 Task: Plan a trip to Koulikoro, Mali from 10th December, 2023 to 15th December, 2023 for 7 adults.4 bedrooms having 7 beds and 4 bathrooms. Property type can be house. Amenities needed are: wifi, TV, free parkinig on premises, gym, breakfast. Look for 3 properties as per requirement.
Action: Mouse moved to (613, 129)
Screenshot: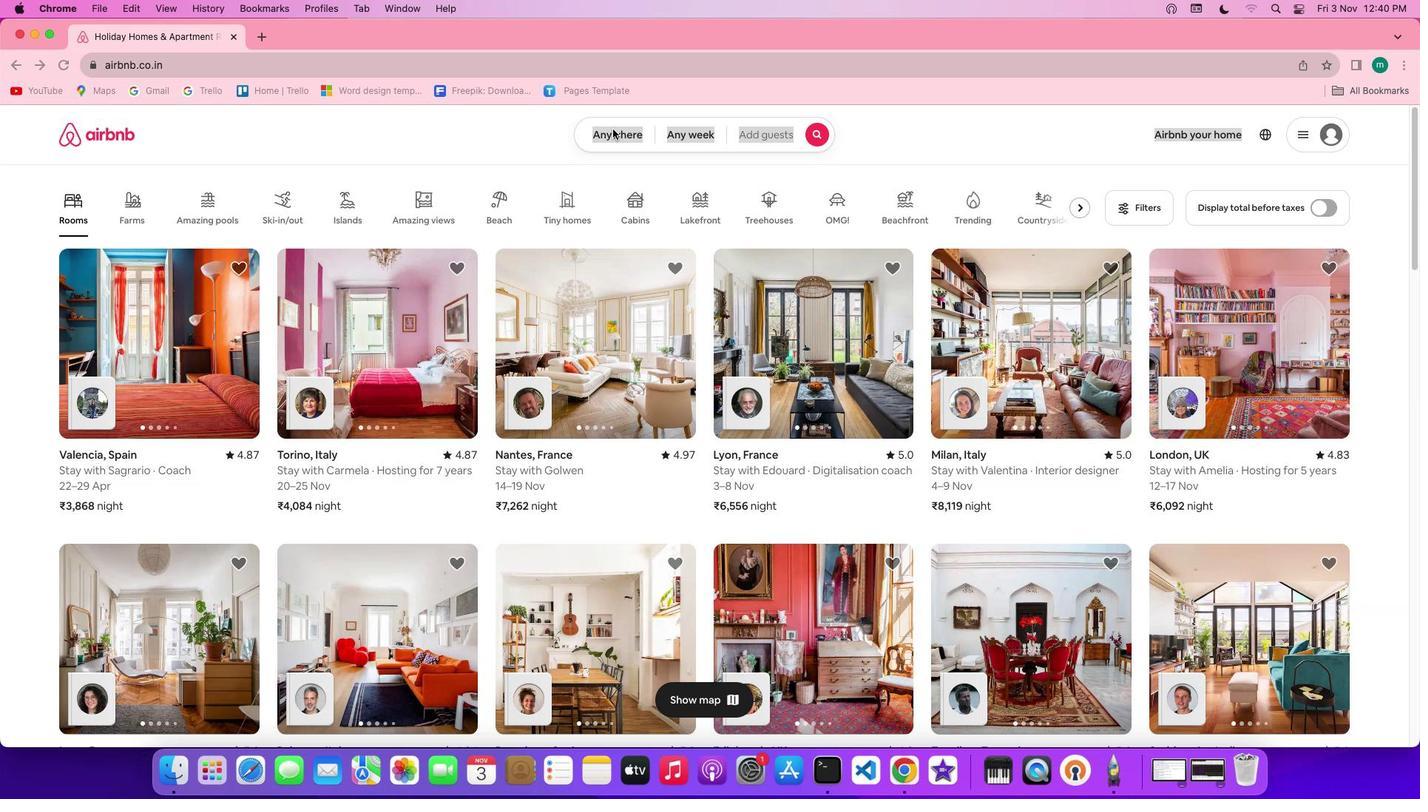 
Action: Mouse pressed left at (613, 129)
Screenshot: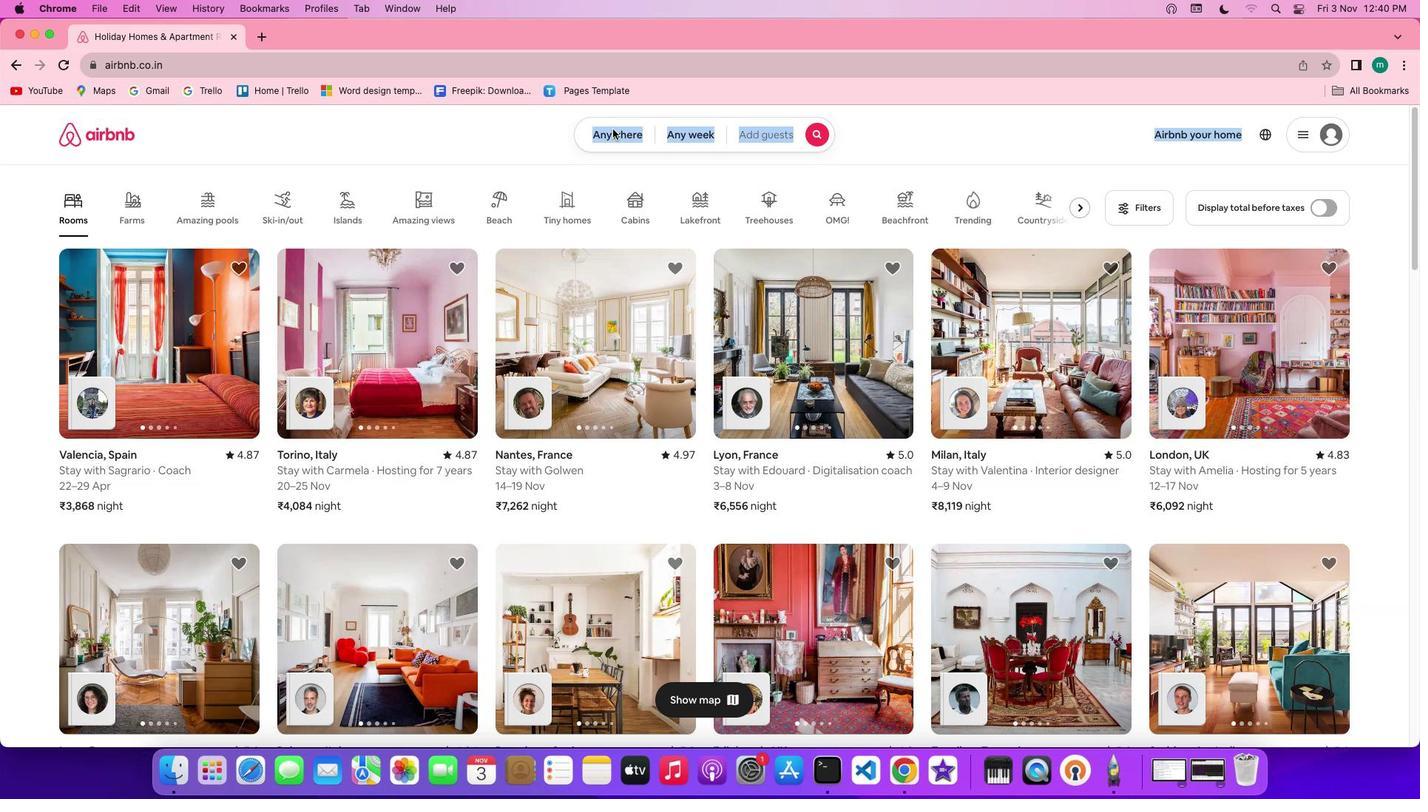 
Action: Mouse pressed left at (613, 129)
Screenshot: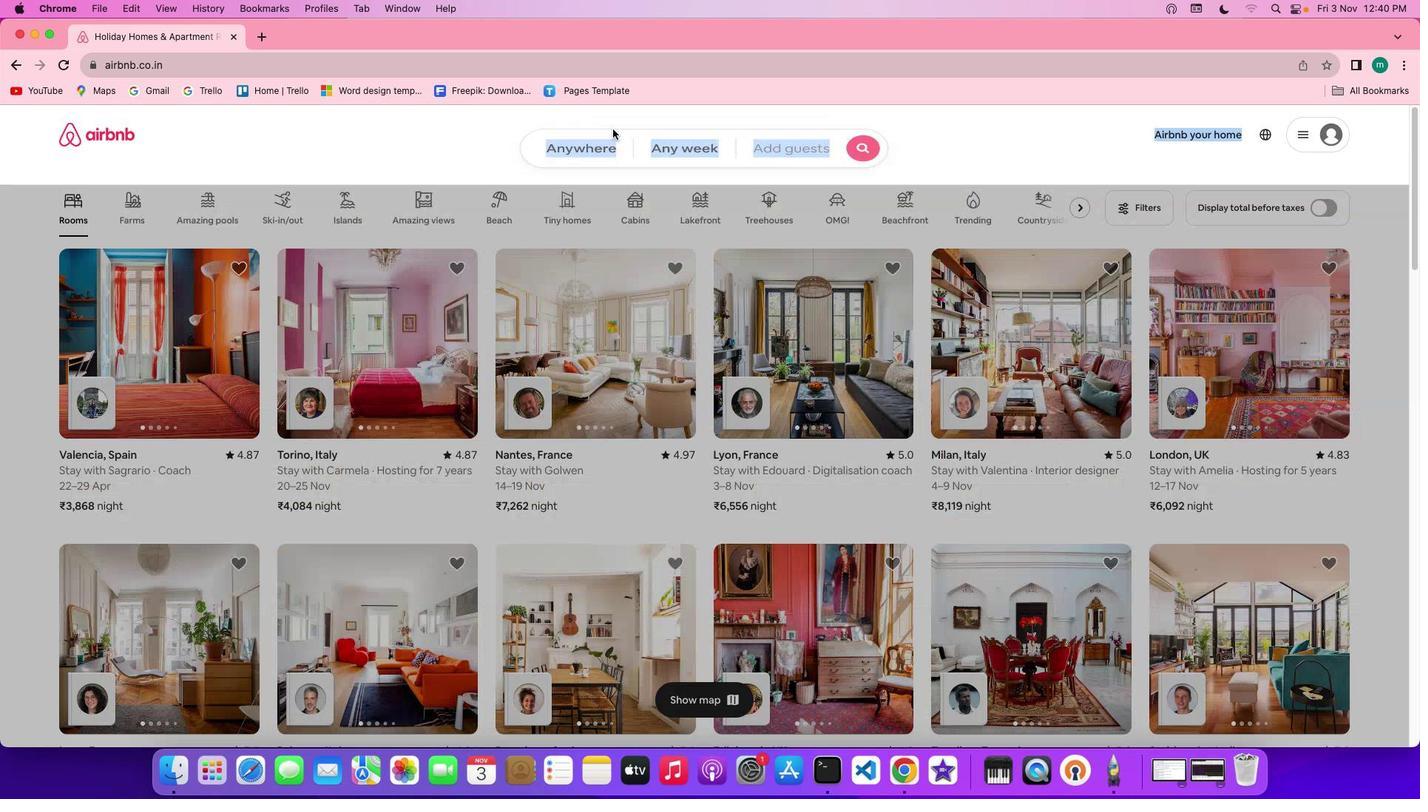 
Action: Mouse moved to (634, 198)
Screenshot: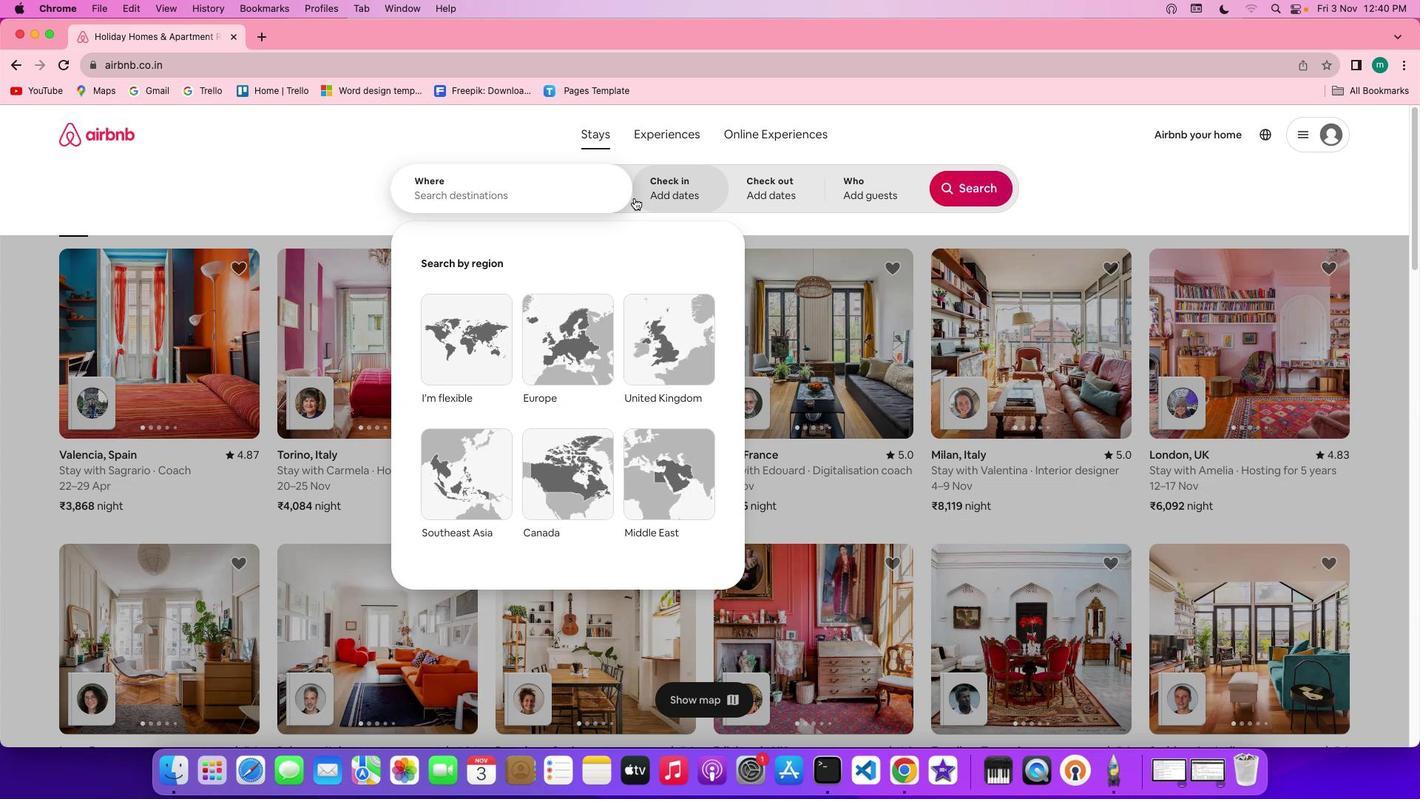 
Action: Key pressed Key.shift'K'
Screenshot: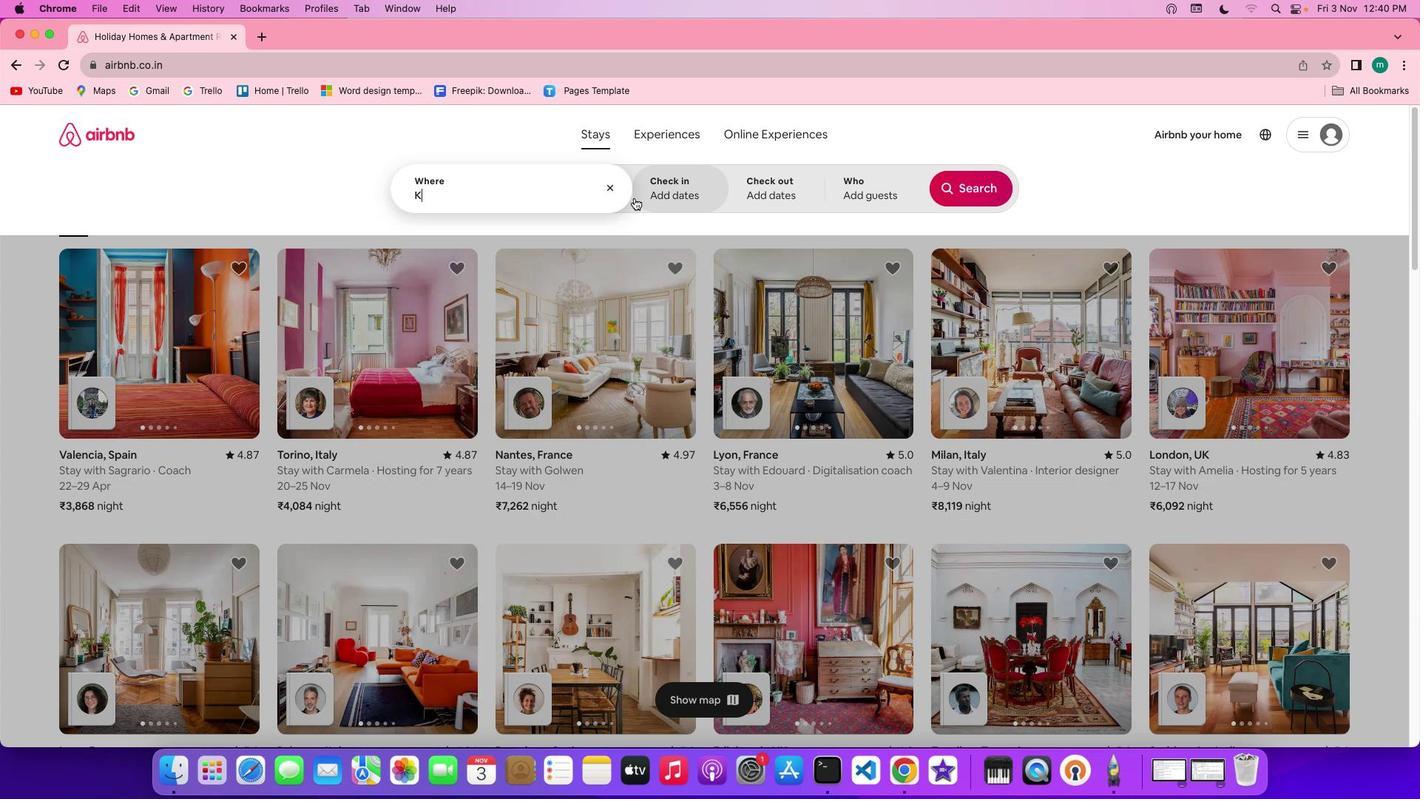
Action: Mouse moved to (634, 198)
Screenshot: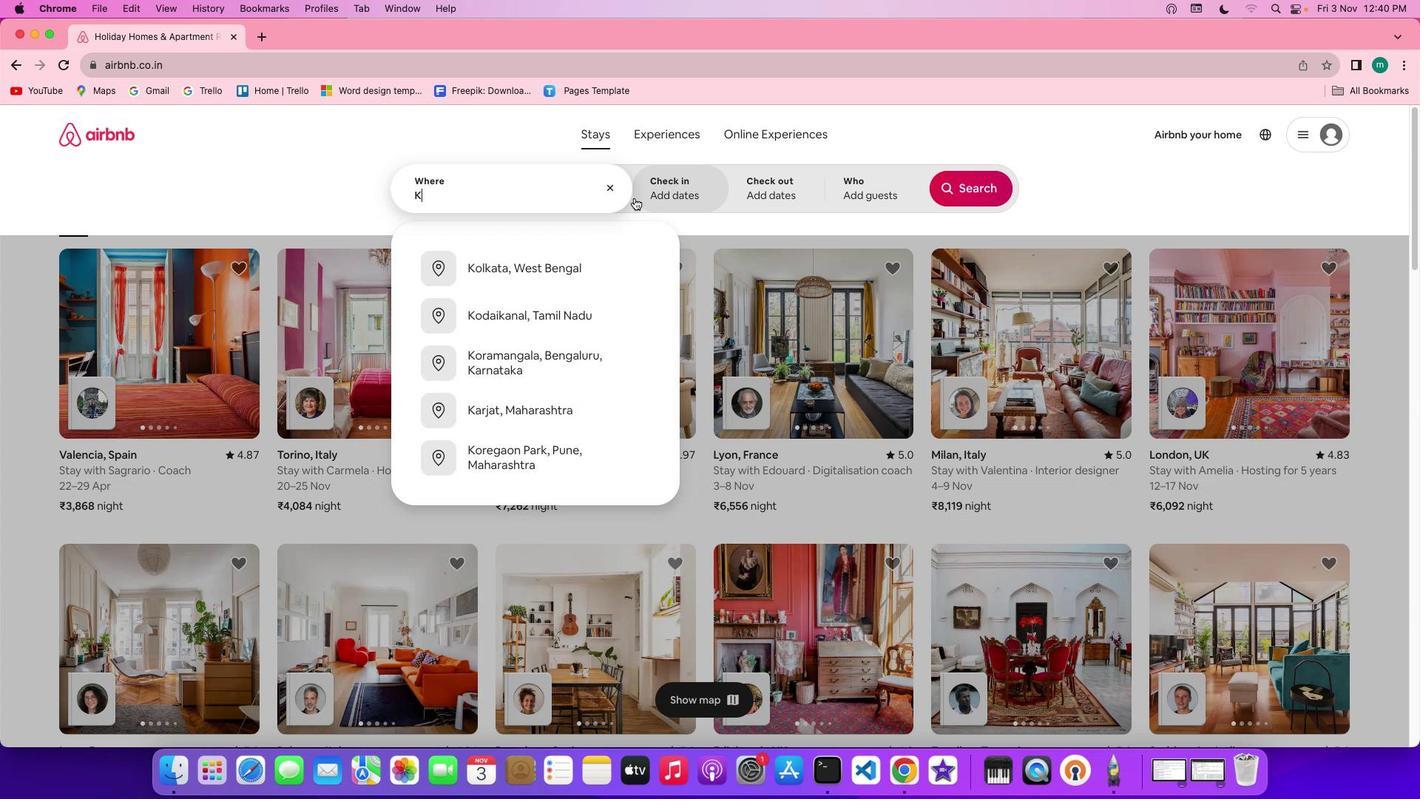 
Action: Key pressed 'o''u''l''i''k''o''r''o'
Screenshot: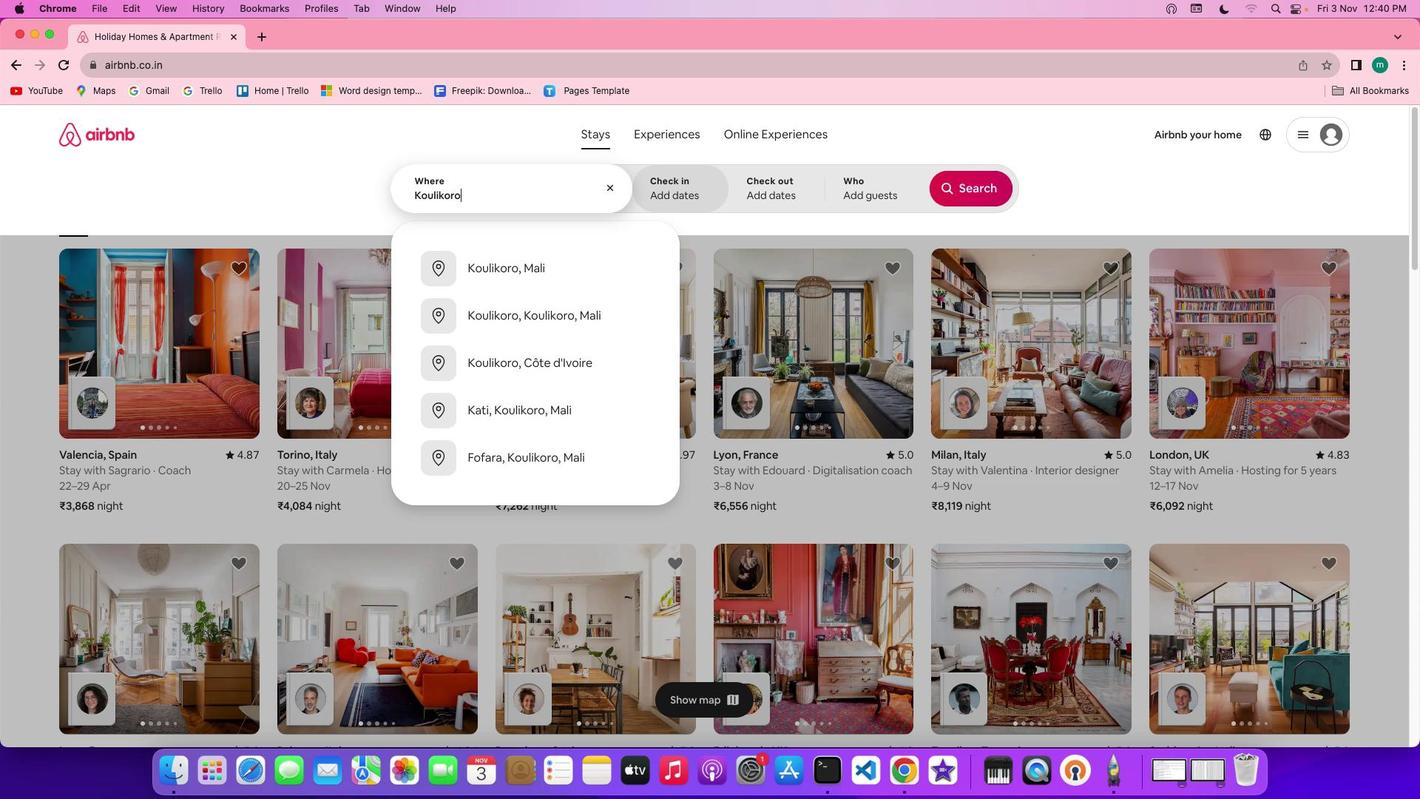 
Action: Mouse moved to (639, 196)
Screenshot: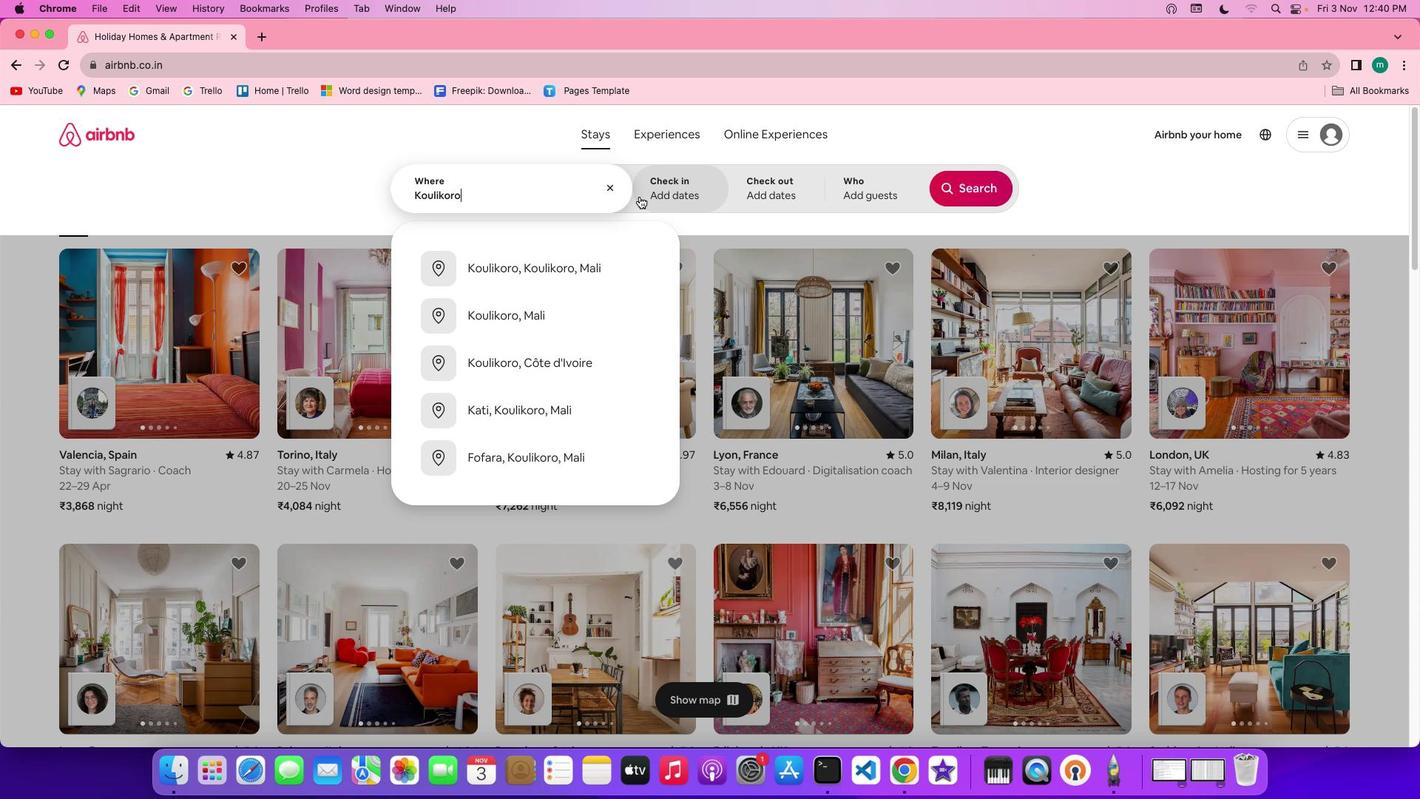 
Action: Key pressed ','Key.spaceKey.shift'M''a''l''i'
Screenshot: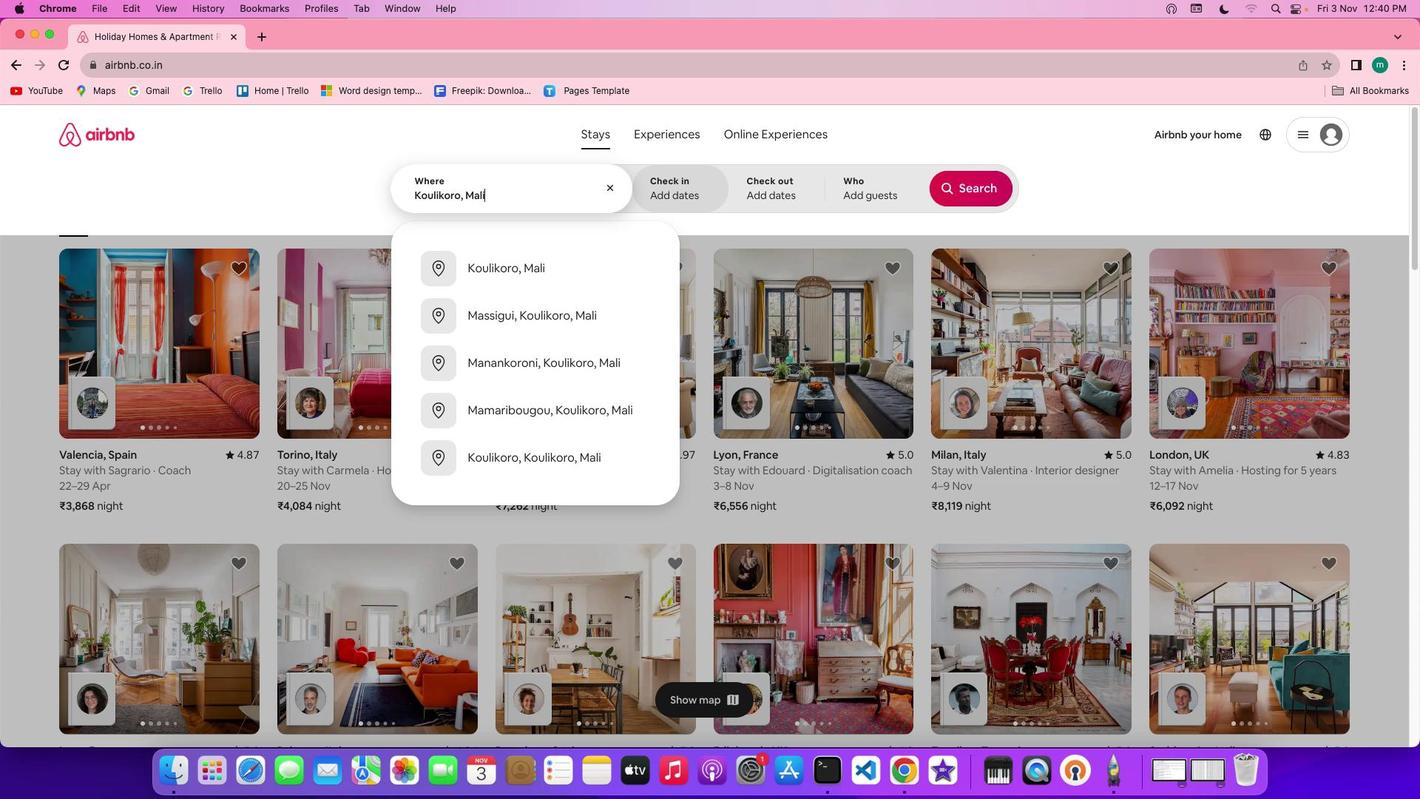 
Action: Mouse moved to (687, 187)
Screenshot: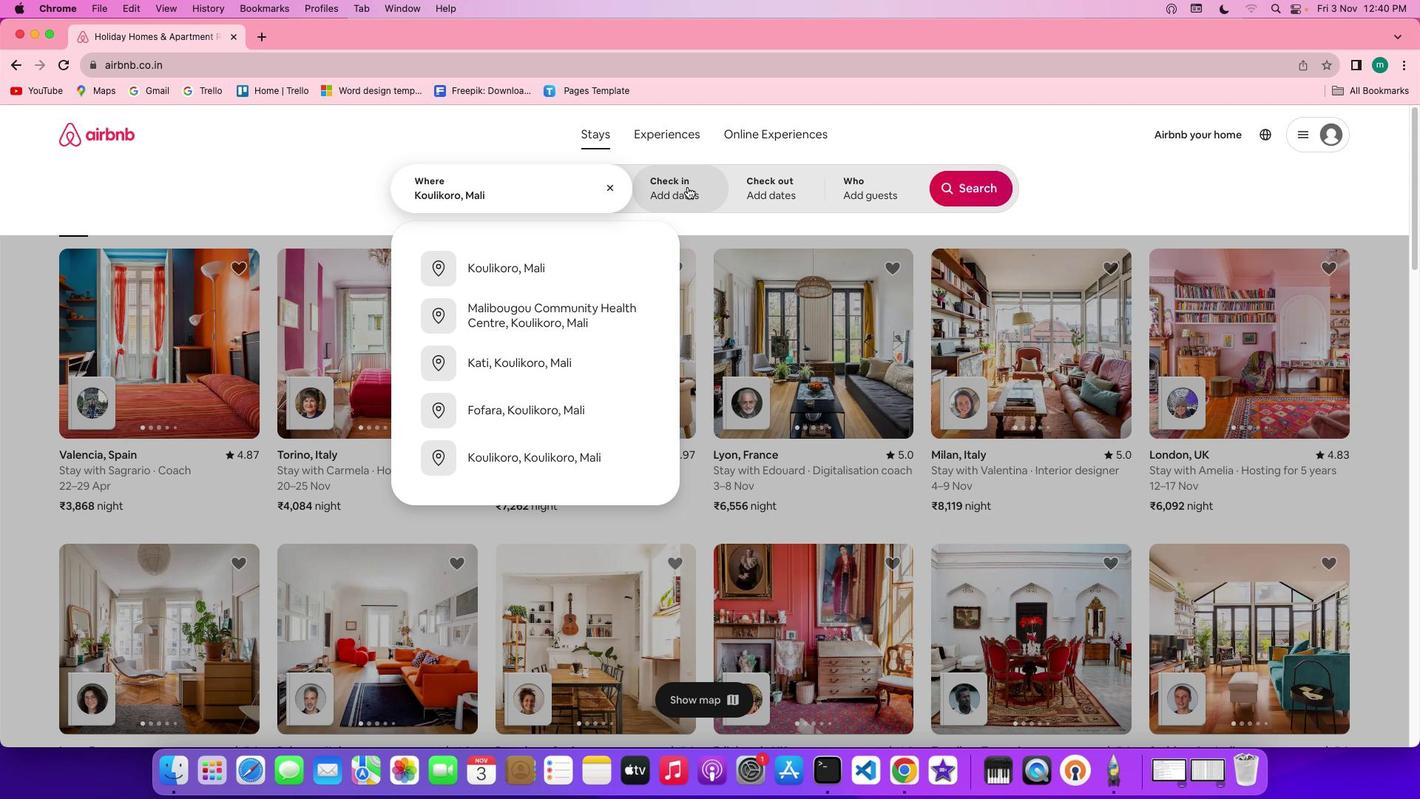 
Action: Mouse pressed left at (687, 187)
Screenshot: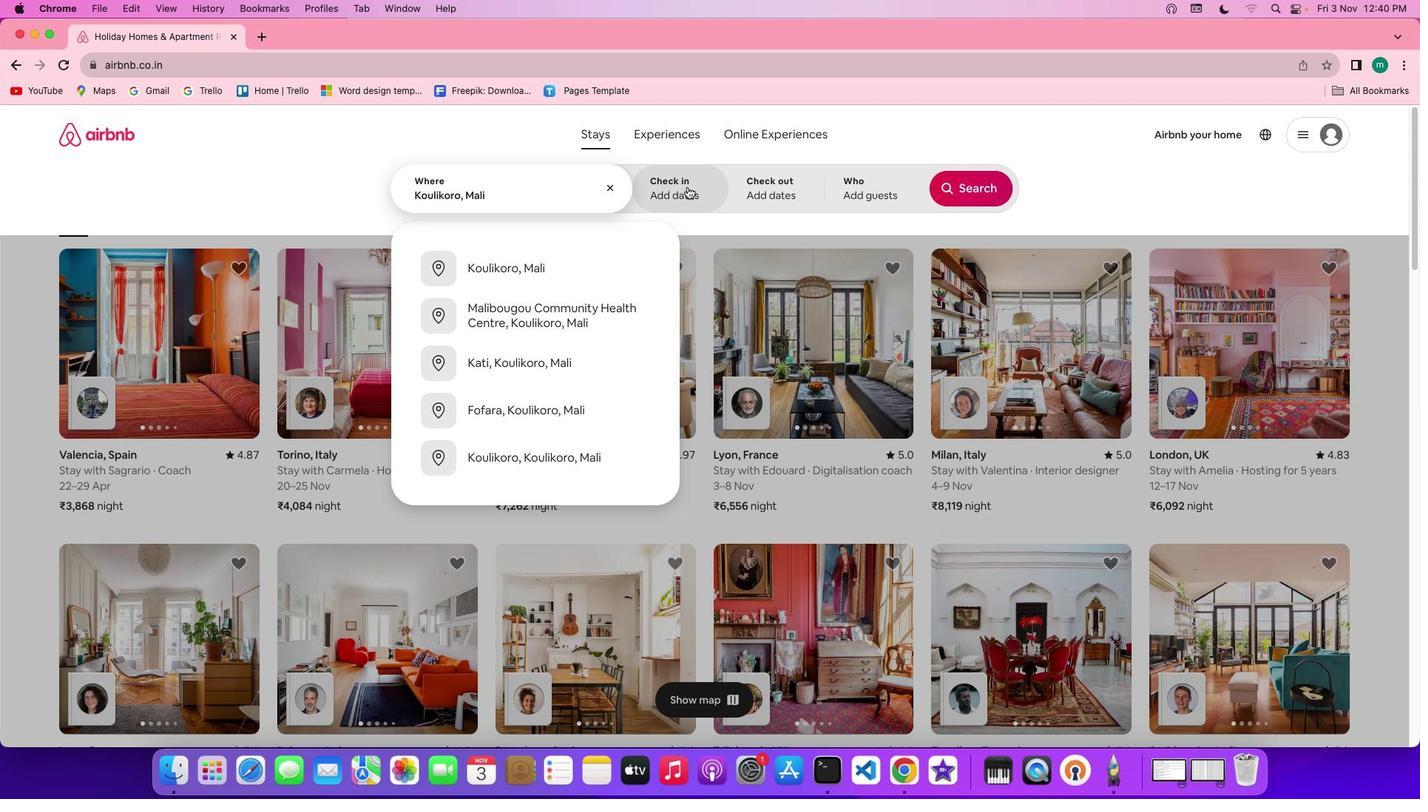 
Action: Mouse moved to (731, 443)
Screenshot: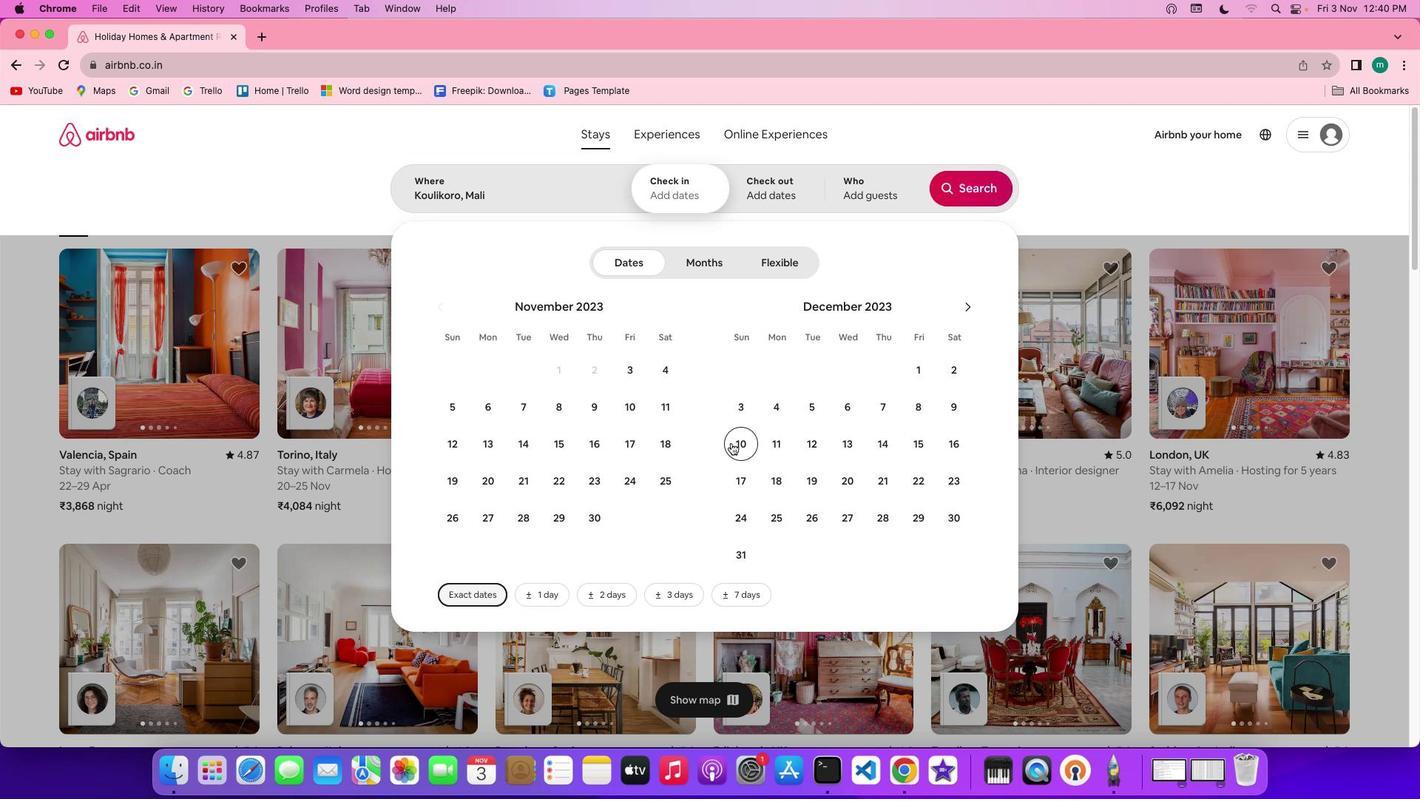 
Action: Mouse pressed left at (731, 443)
Screenshot: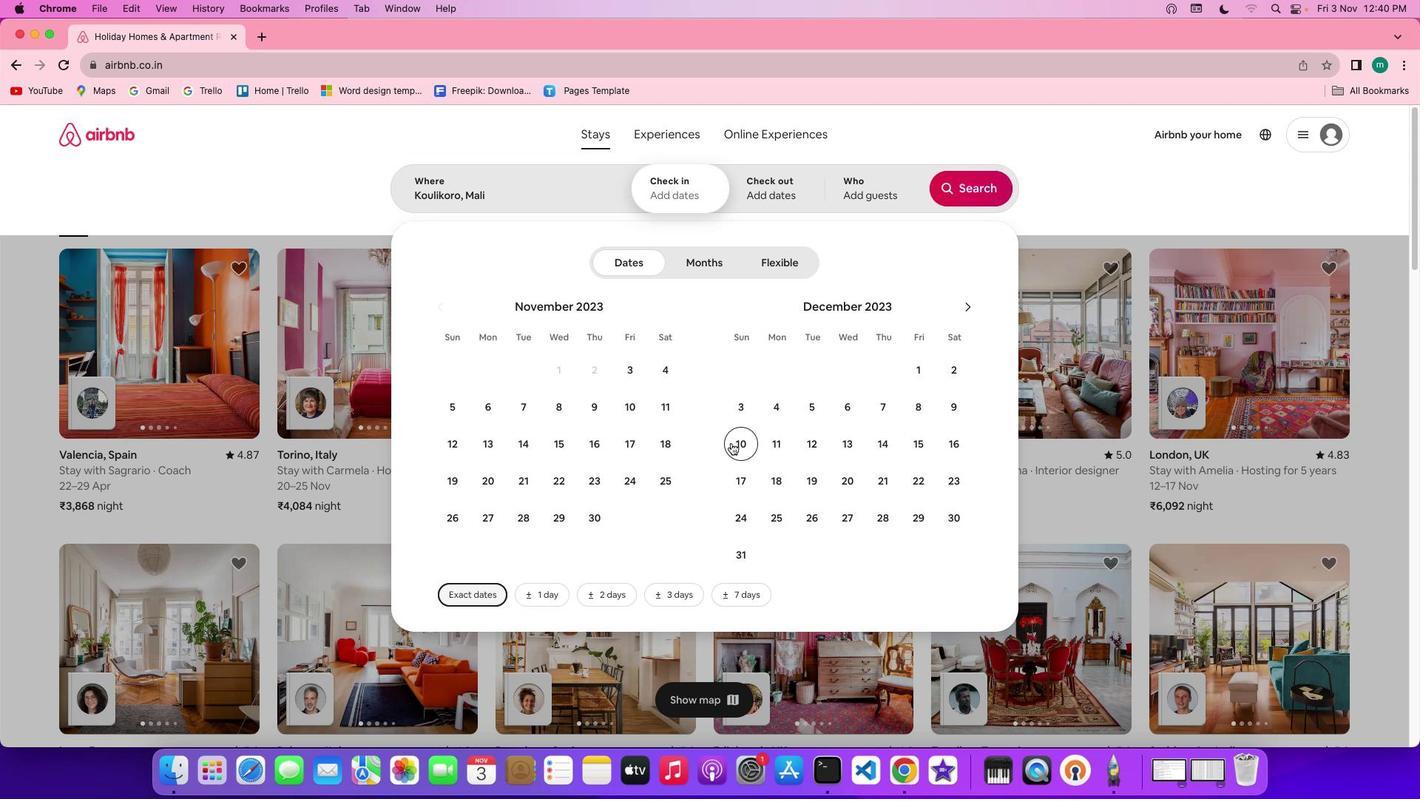 
Action: Mouse moved to (924, 435)
Screenshot: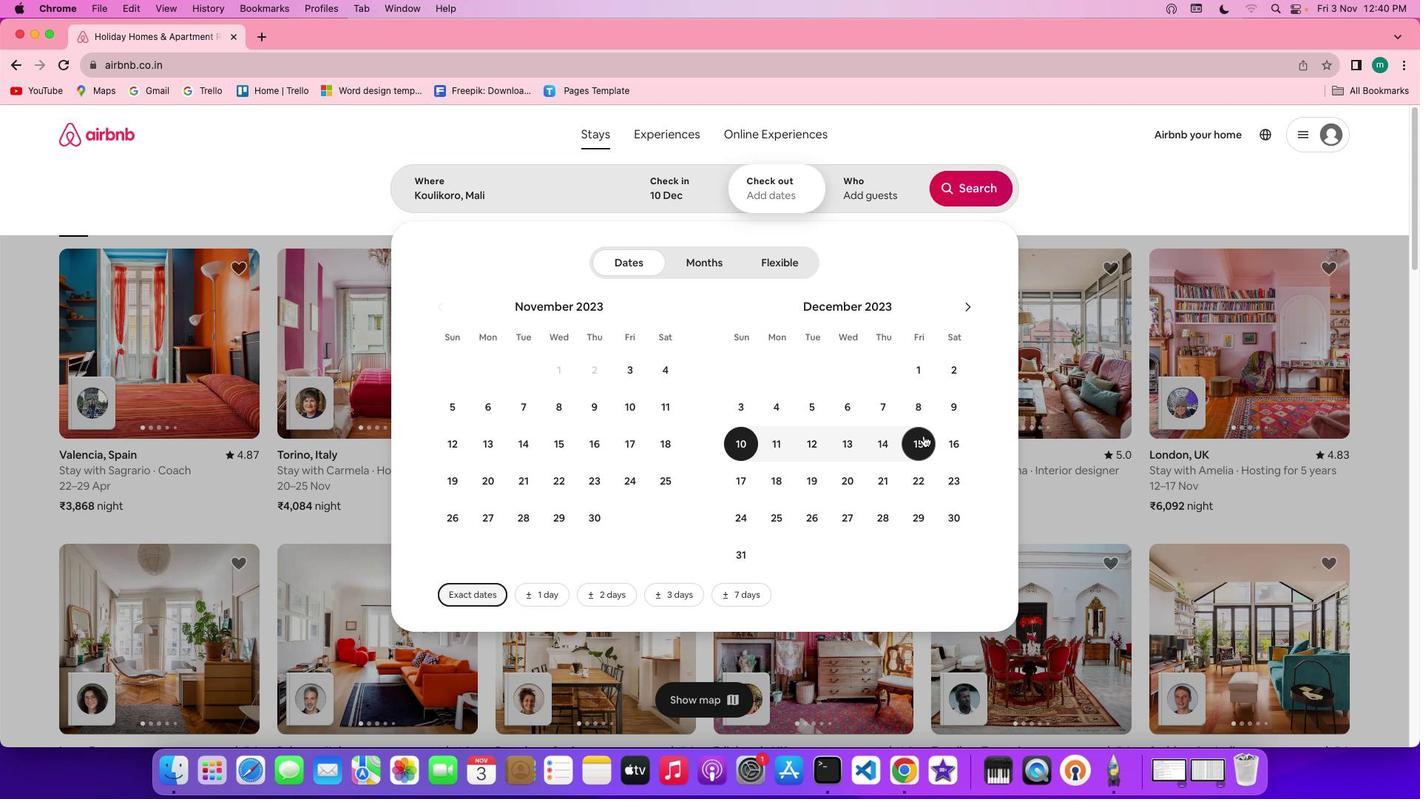 
Action: Mouse pressed left at (924, 435)
Screenshot: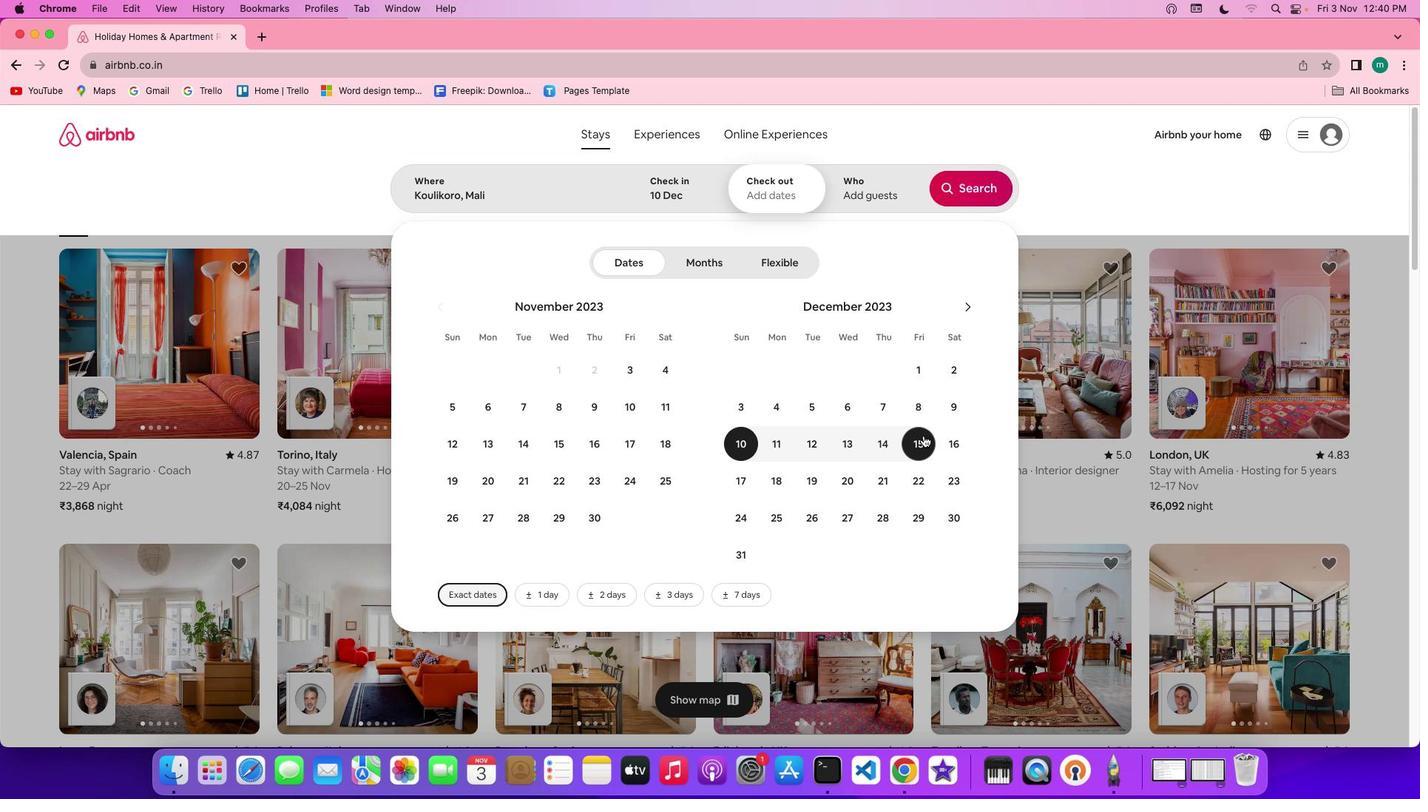 
Action: Mouse moved to (900, 199)
Screenshot: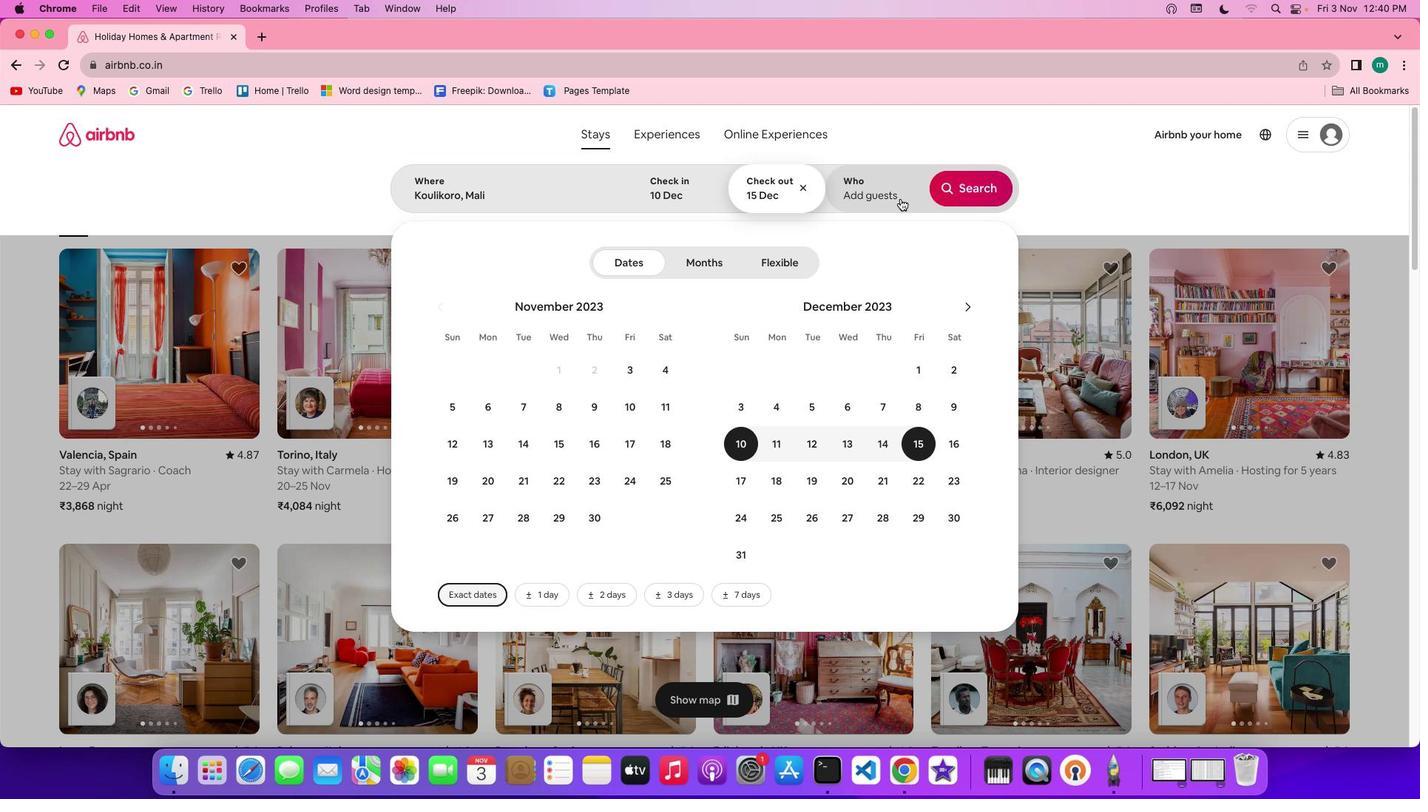 
Action: Mouse pressed left at (900, 199)
Screenshot: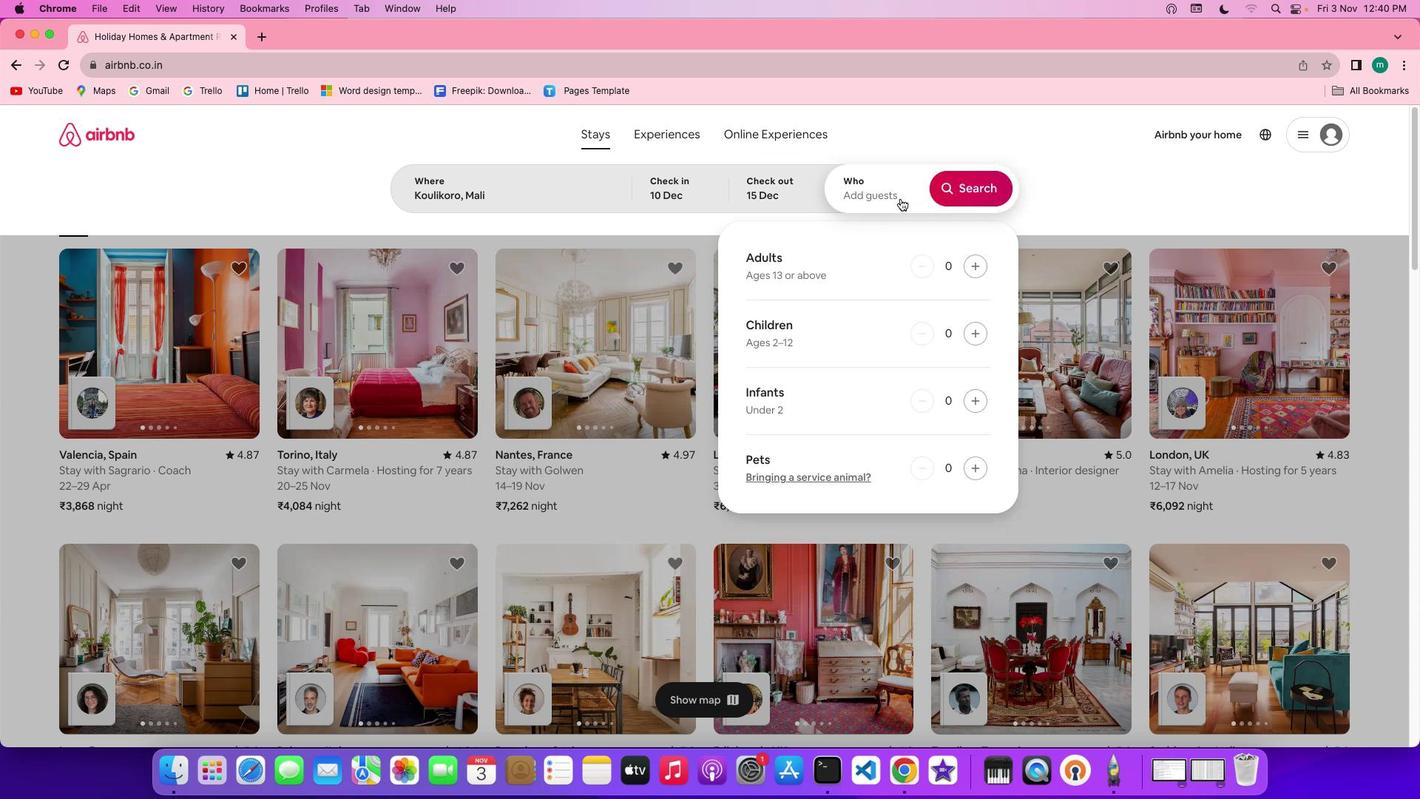 
Action: Mouse moved to (976, 271)
Screenshot: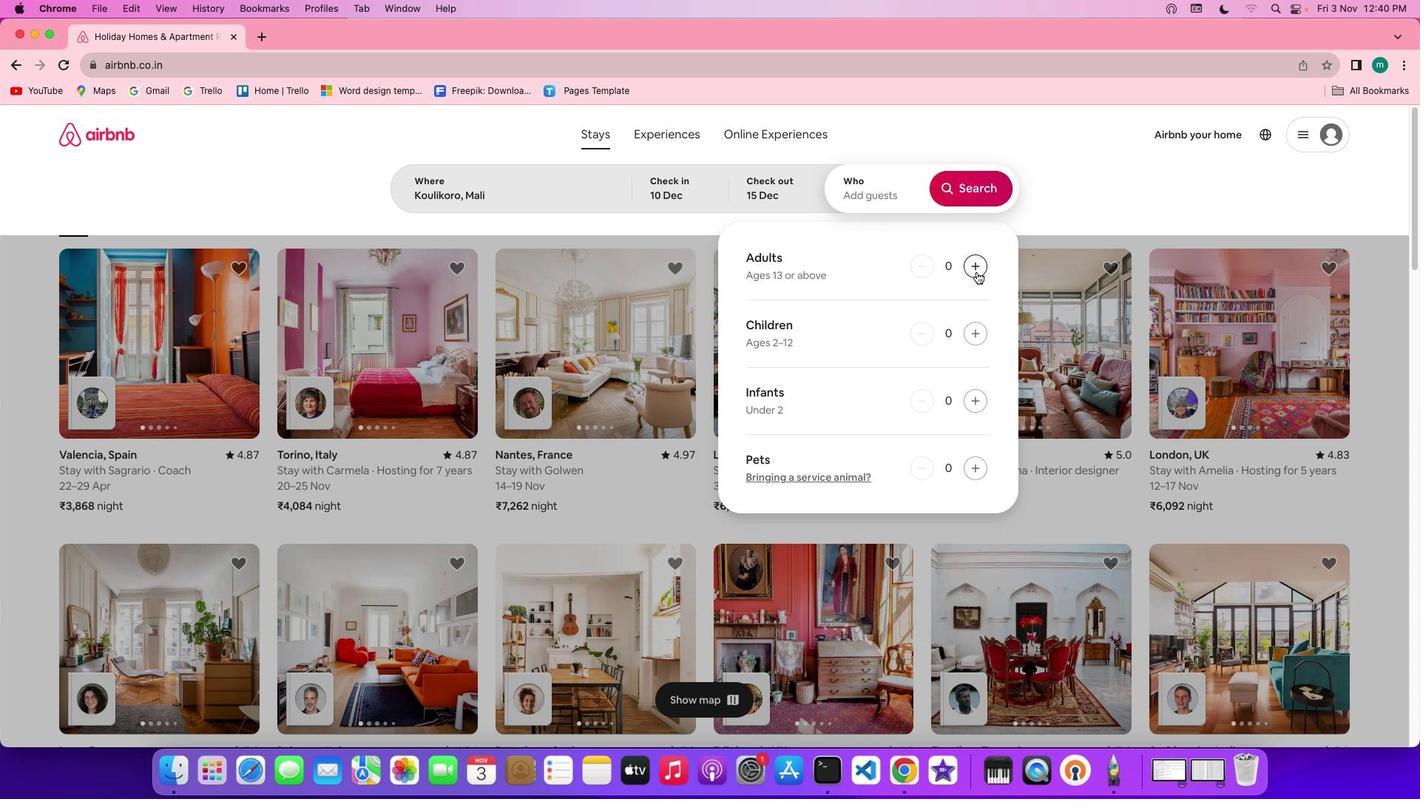 
Action: Mouse pressed left at (976, 271)
Screenshot: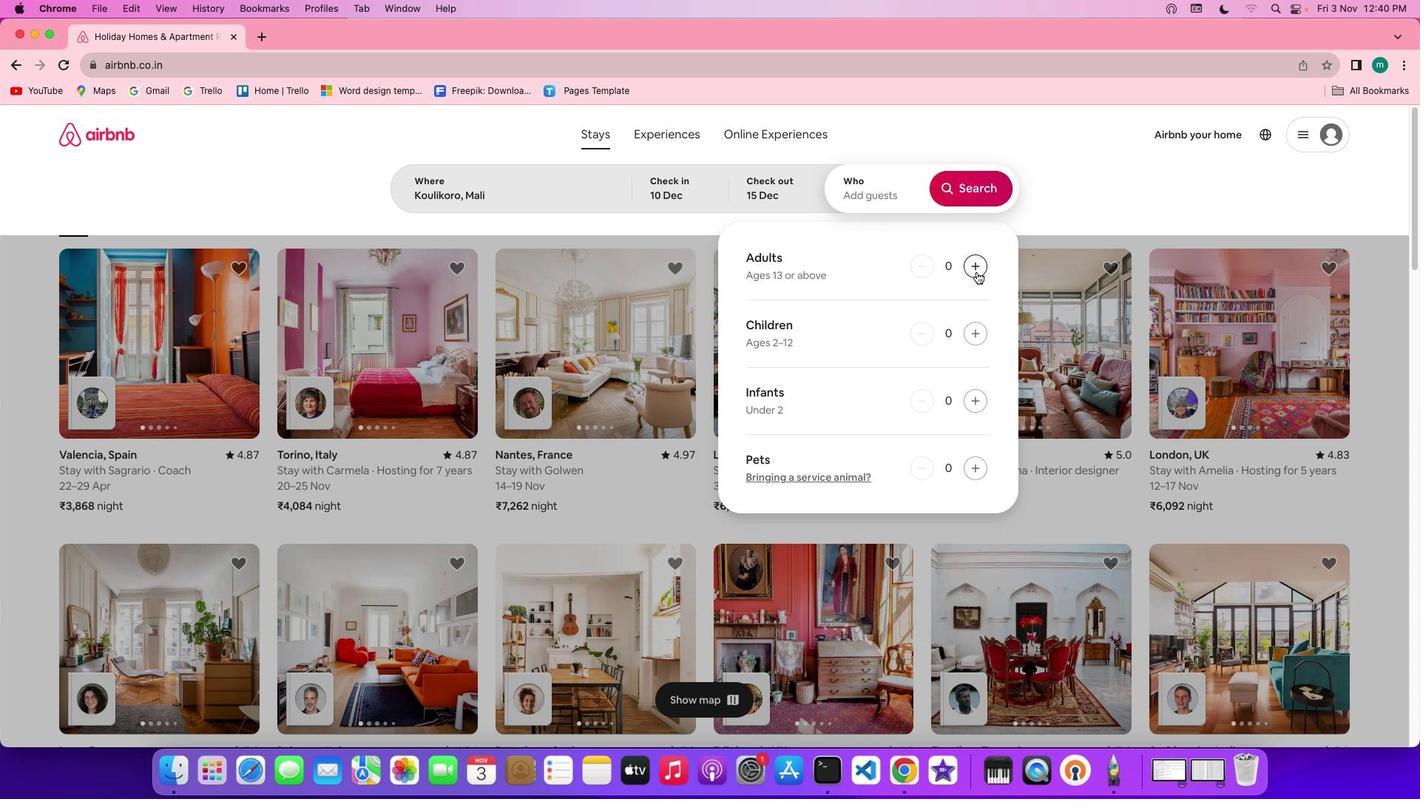 
Action: Mouse pressed left at (976, 271)
Screenshot: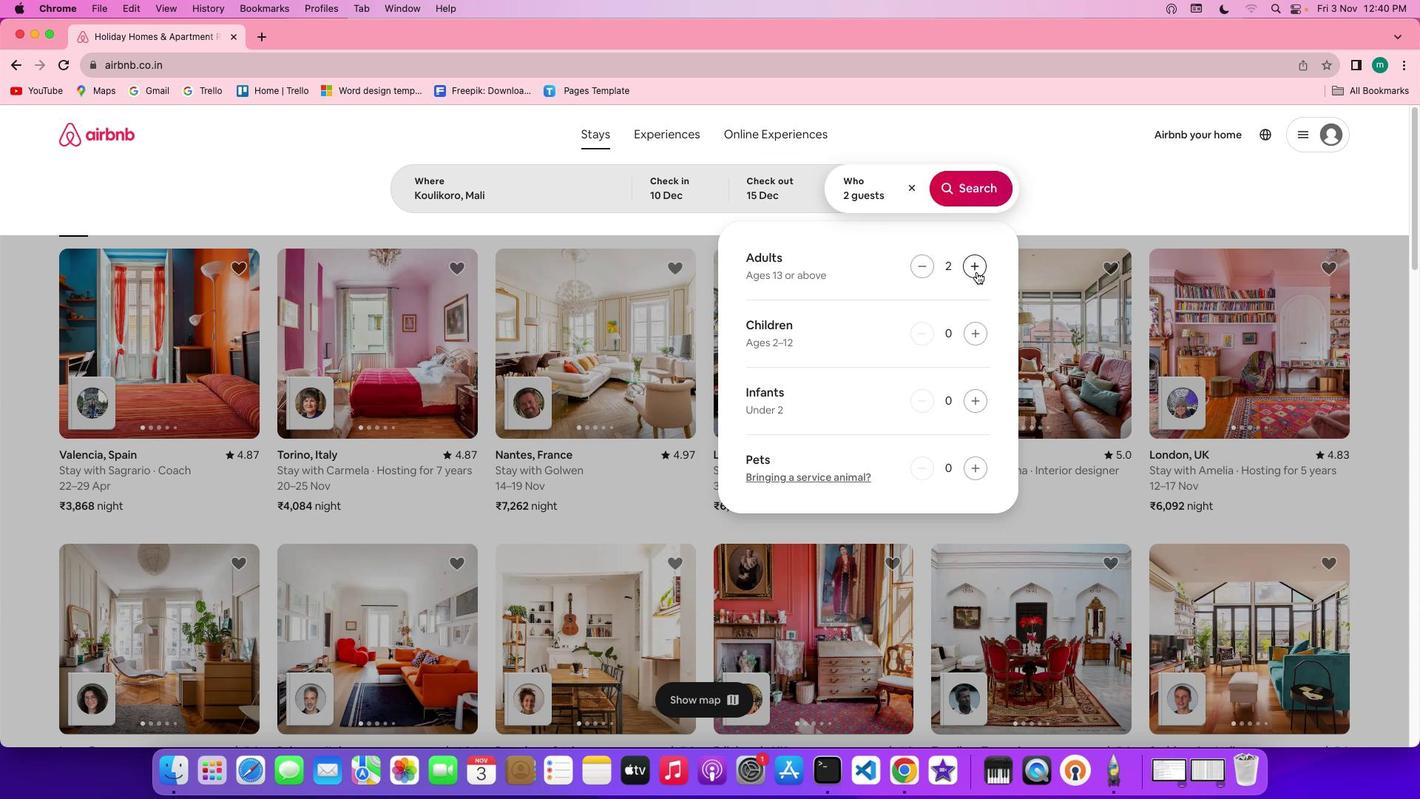 
Action: Mouse pressed left at (976, 271)
Screenshot: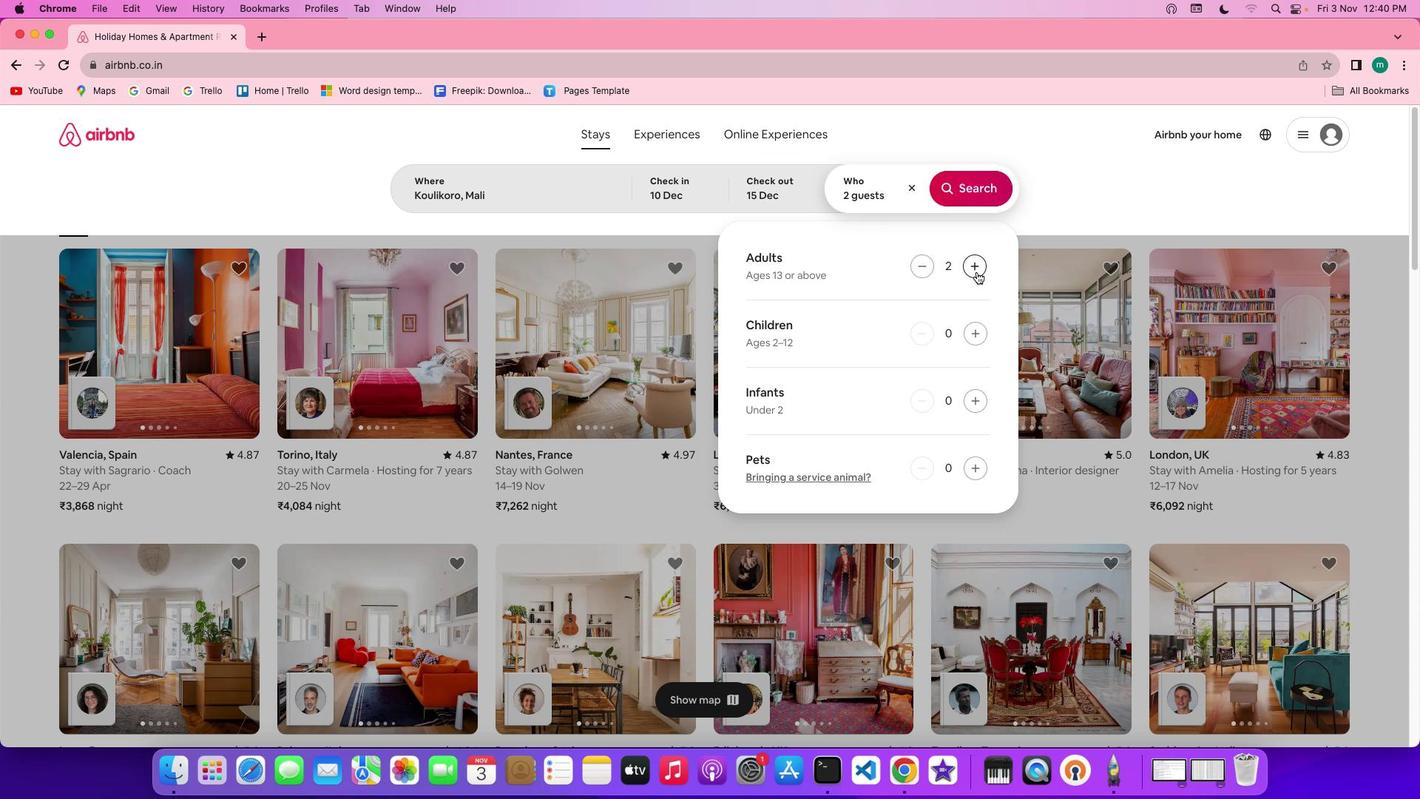 
Action: Mouse pressed left at (976, 271)
Screenshot: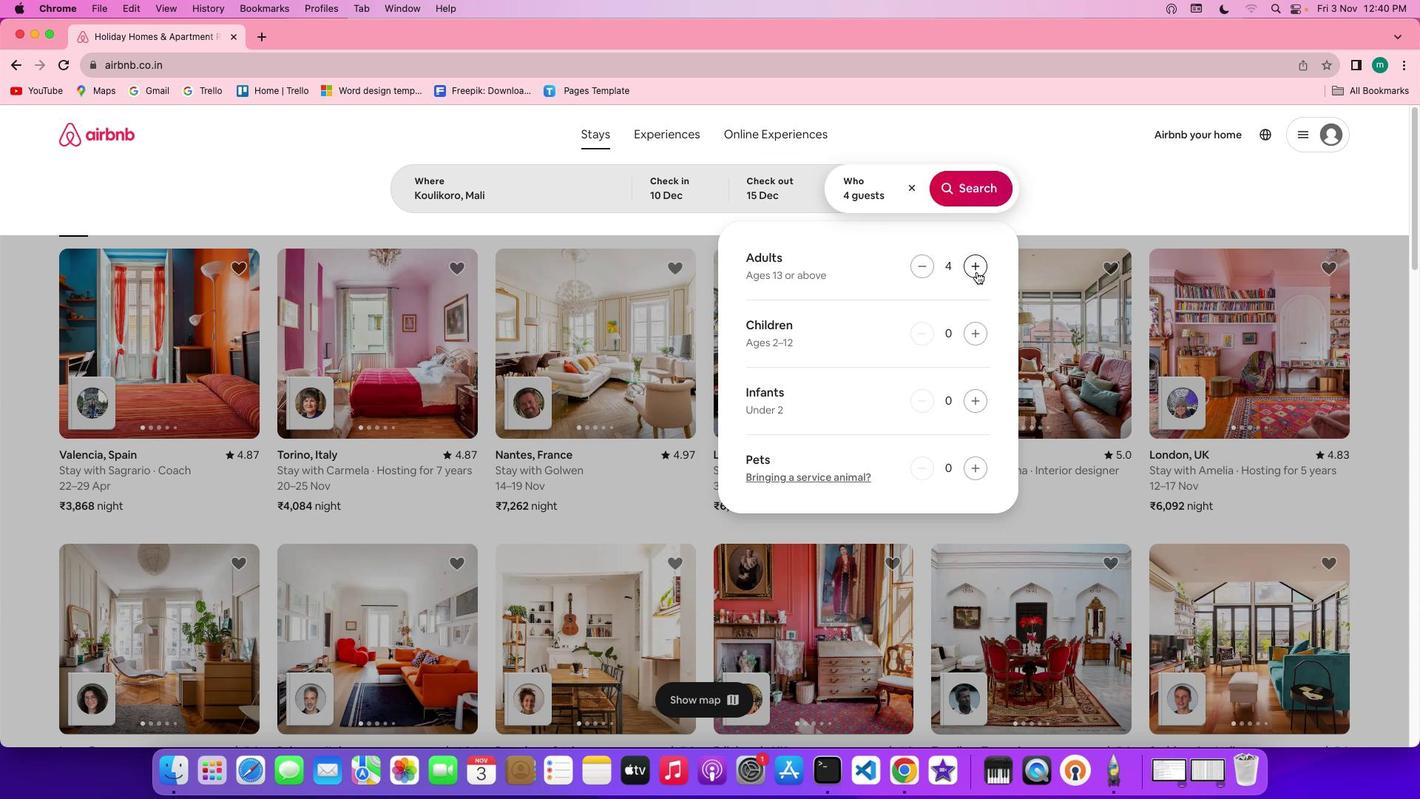 
Action: Mouse moved to (975, 175)
Screenshot: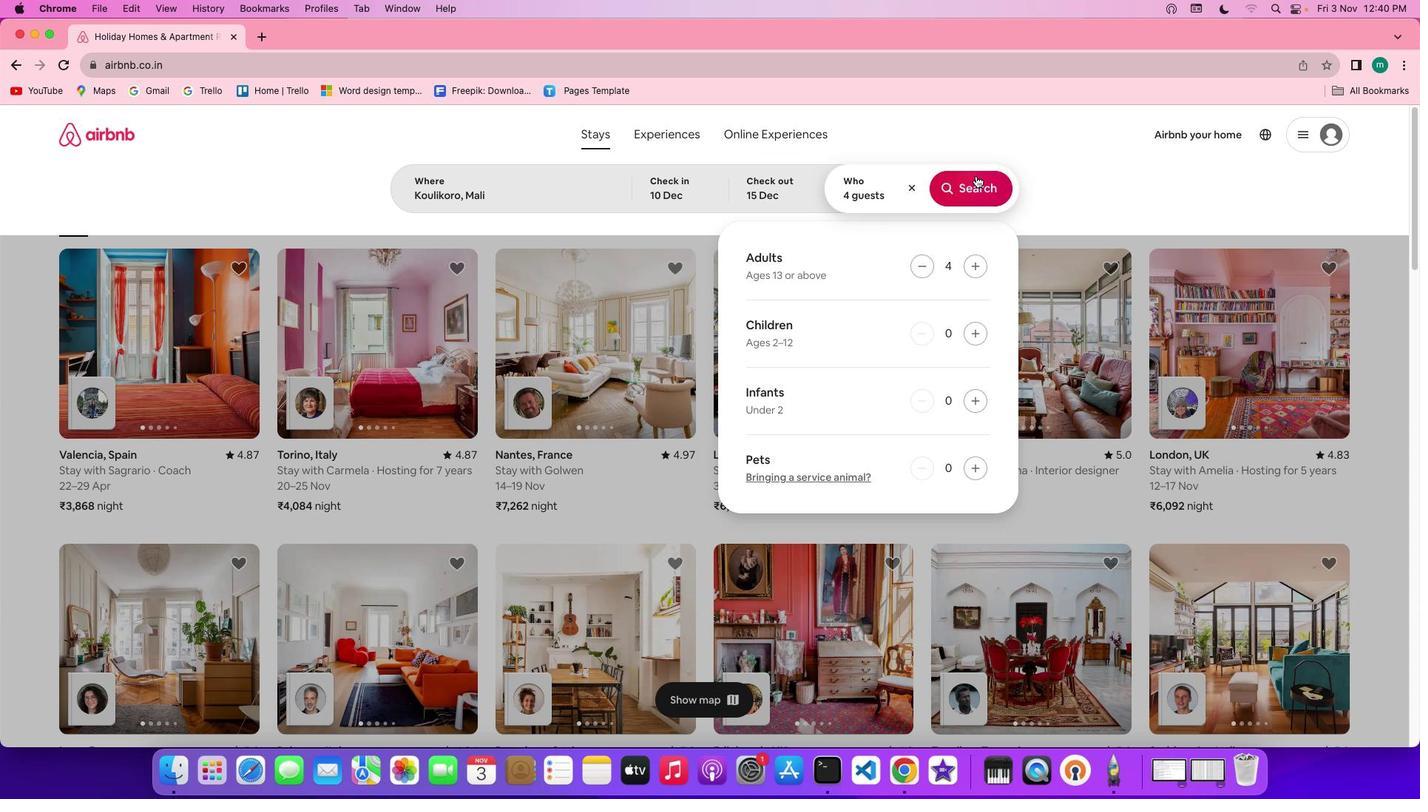 
Action: Mouse pressed left at (975, 175)
Screenshot: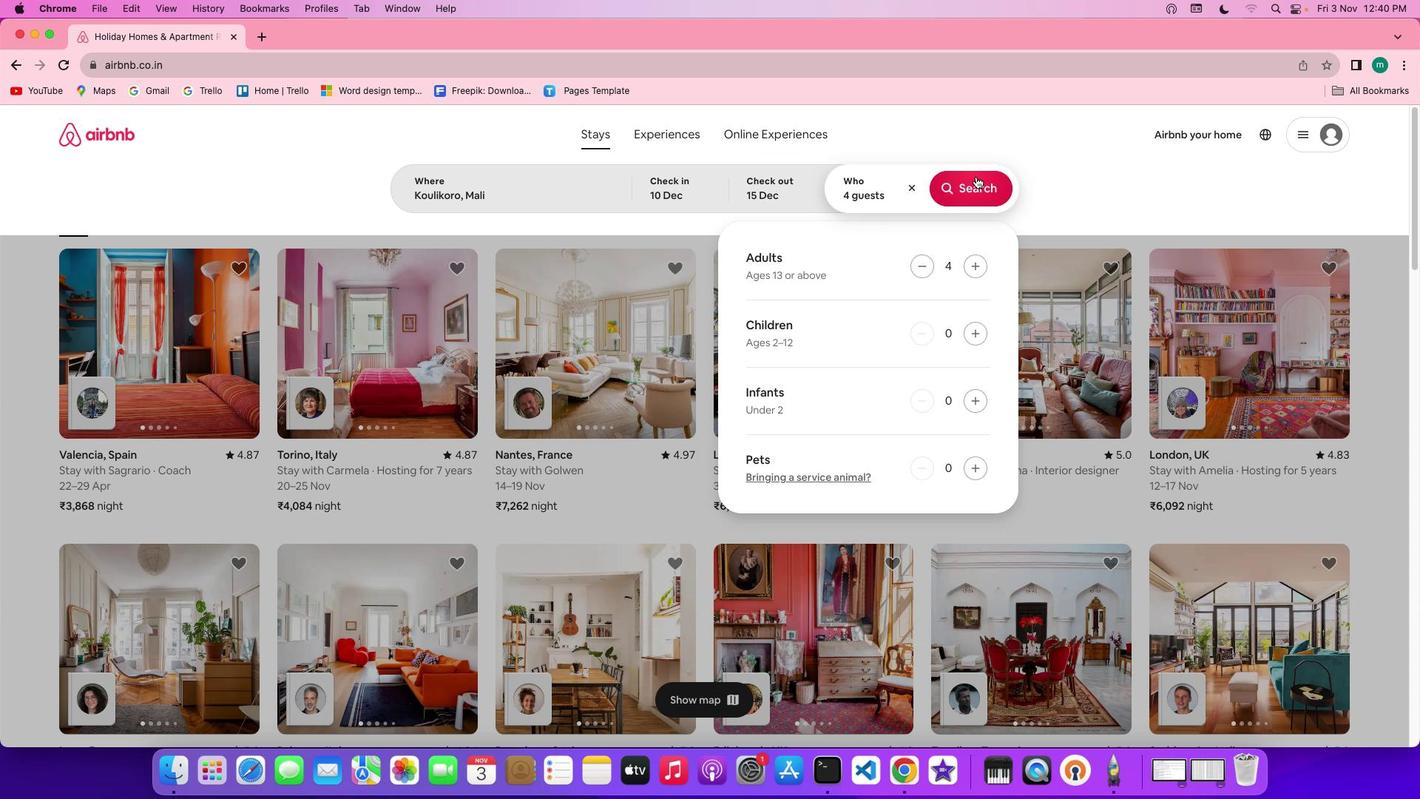 
Action: Mouse moved to (759, 143)
Screenshot: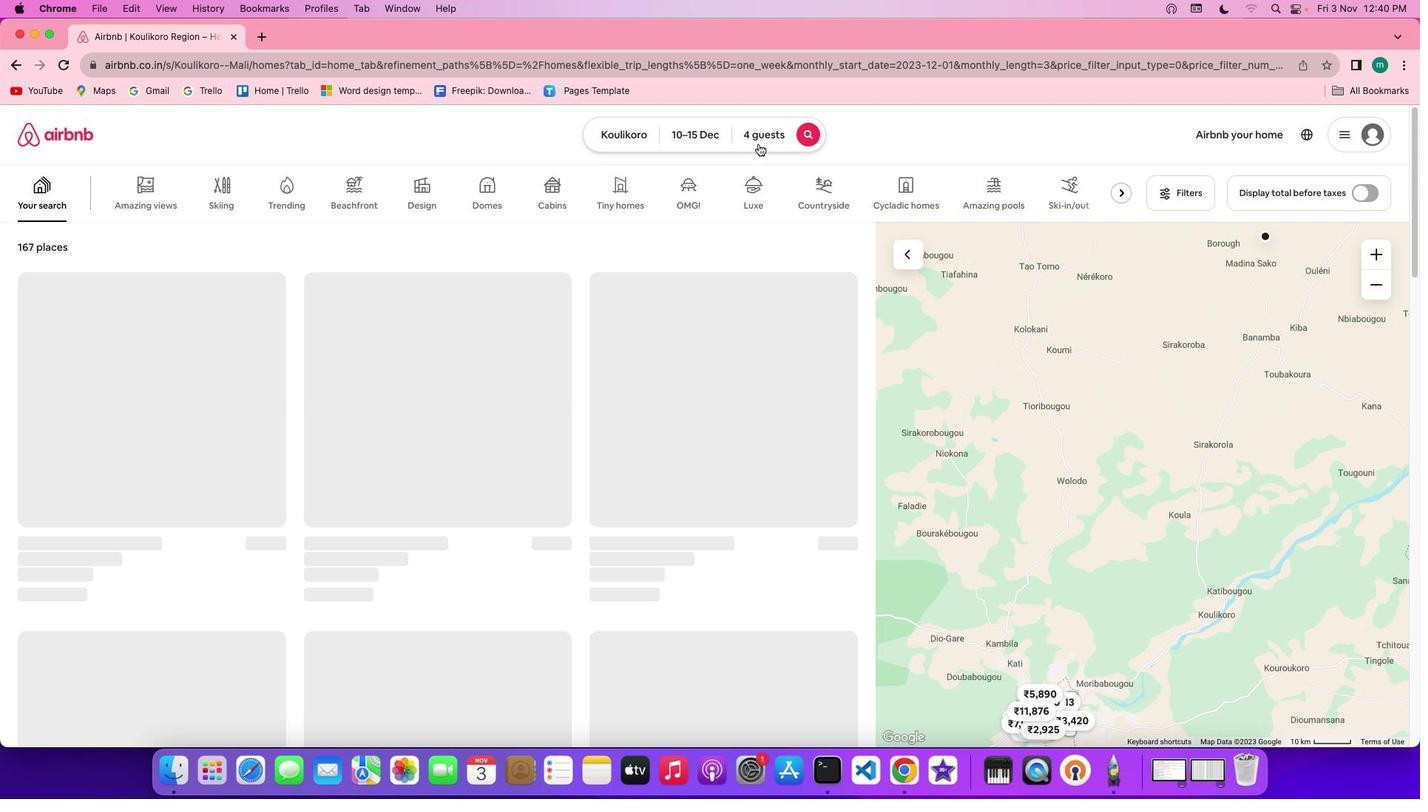 
Action: Mouse pressed left at (759, 143)
Screenshot: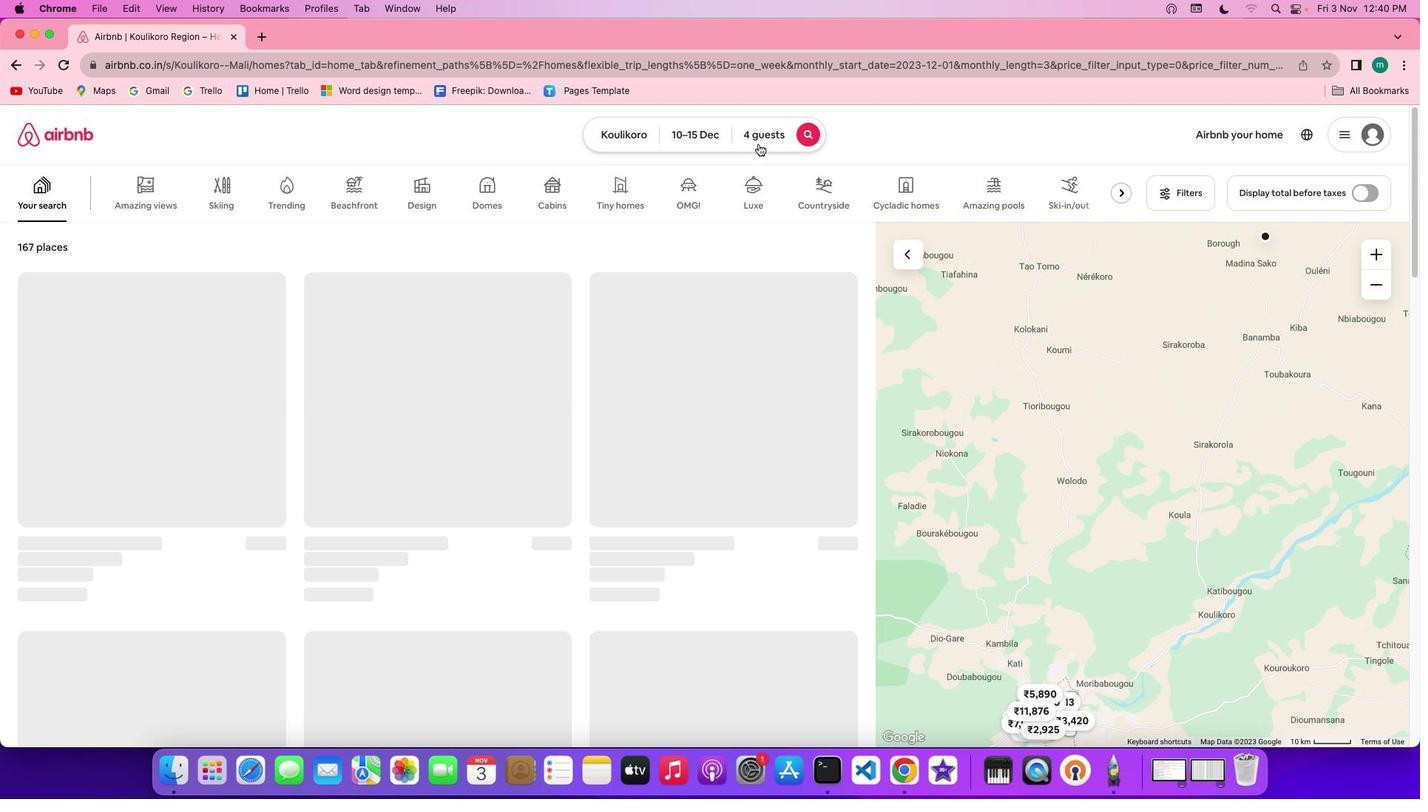 
Action: Mouse moved to (972, 264)
Screenshot: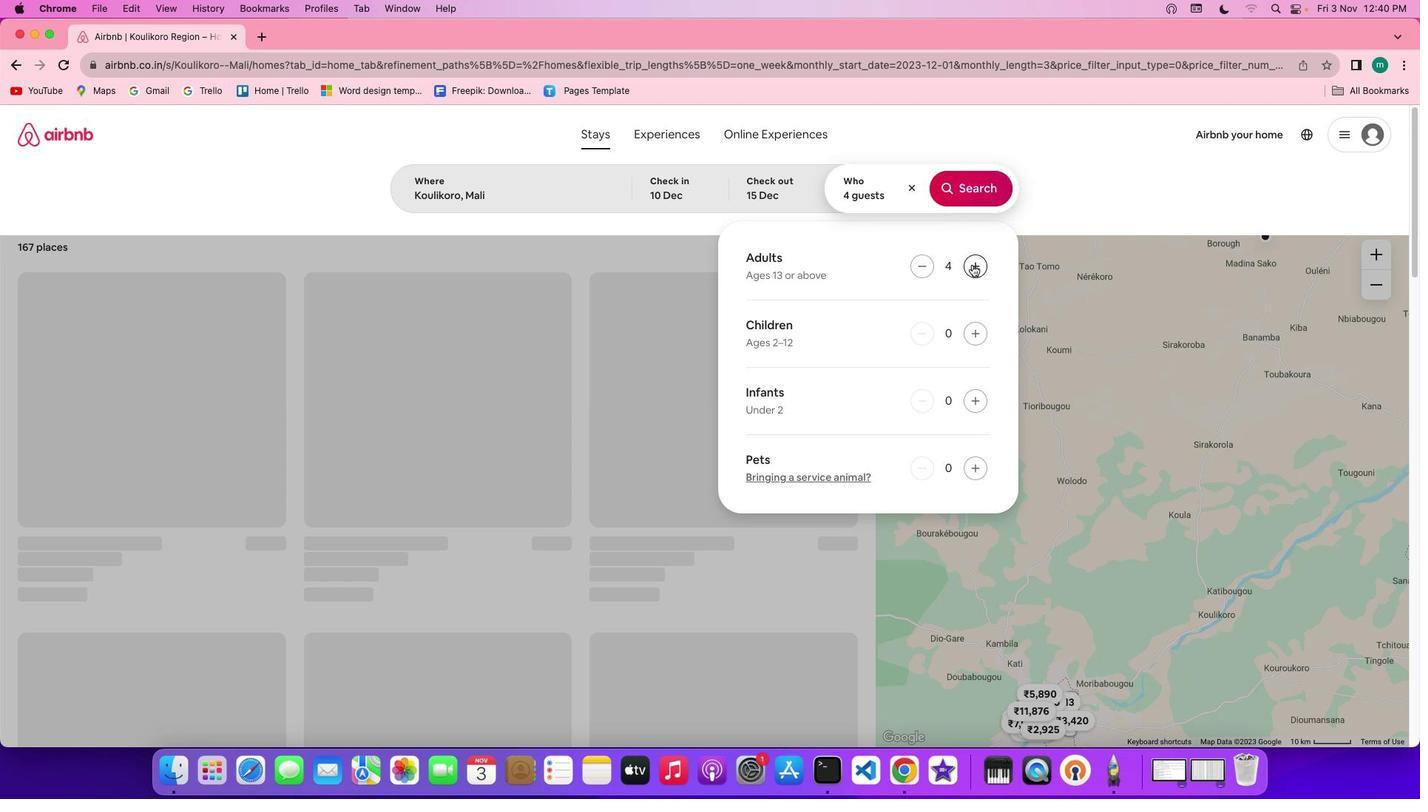 
Action: Mouse pressed left at (972, 264)
Screenshot: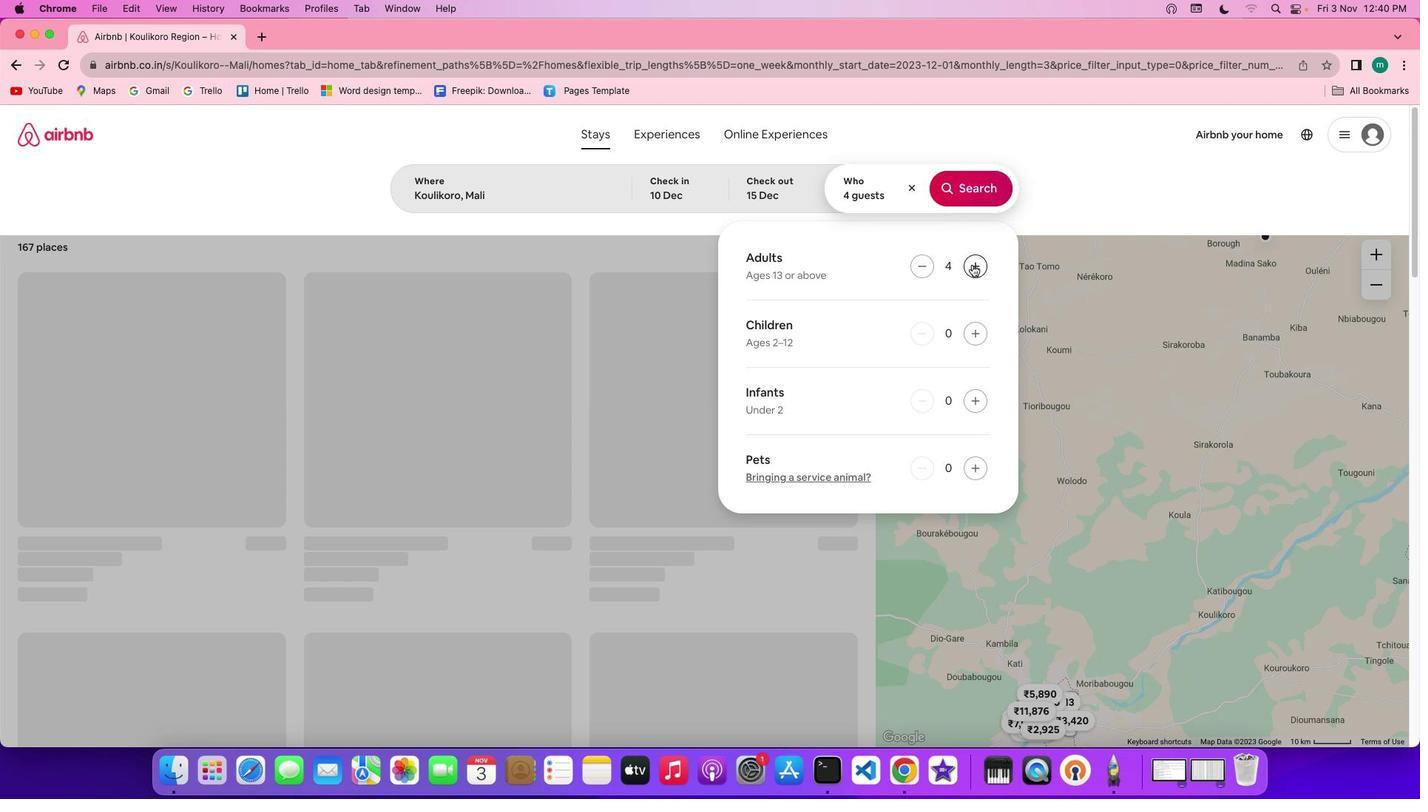 
Action: Mouse pressed left at (972, 264)
Screenshot: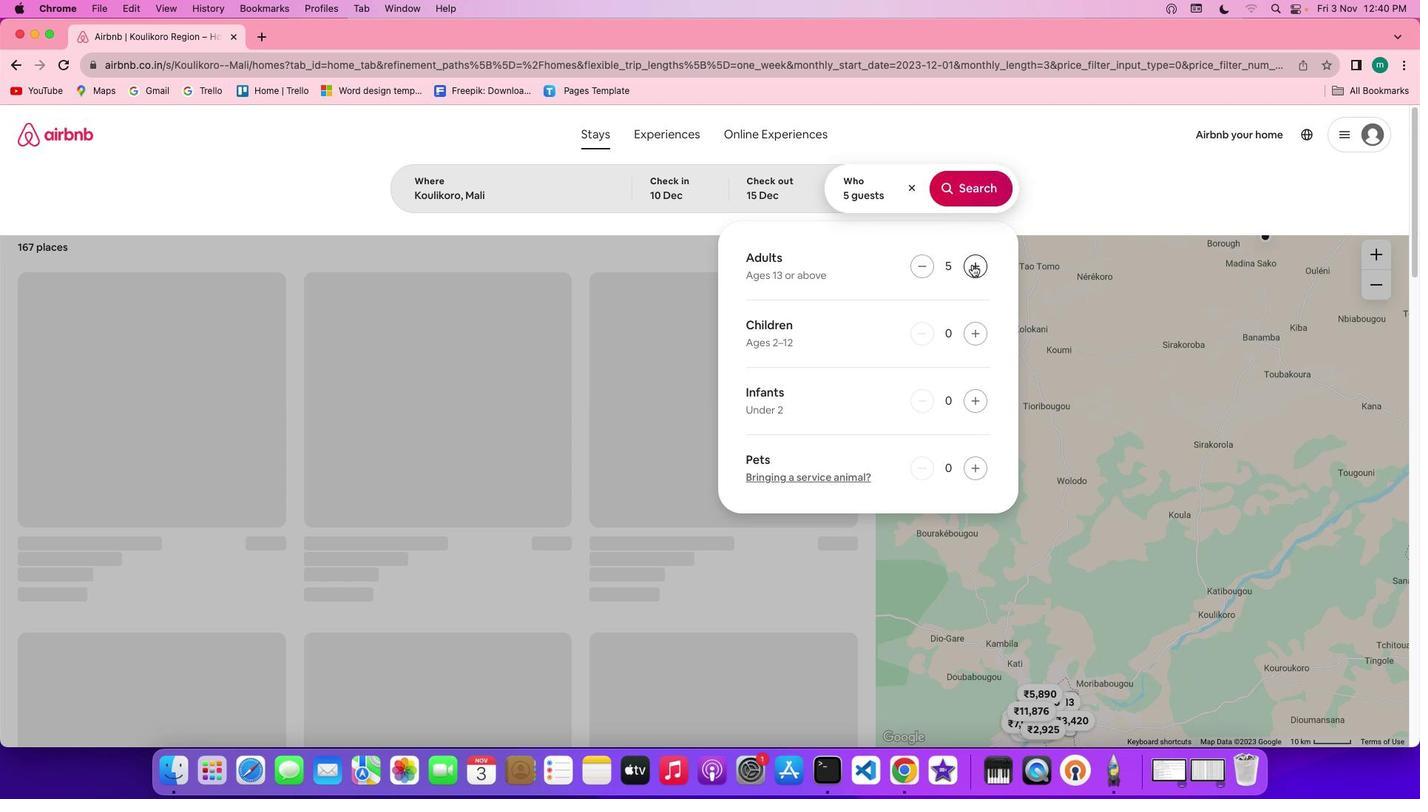 
Action: Mouse pressed left at (972, 264)
Screenshot: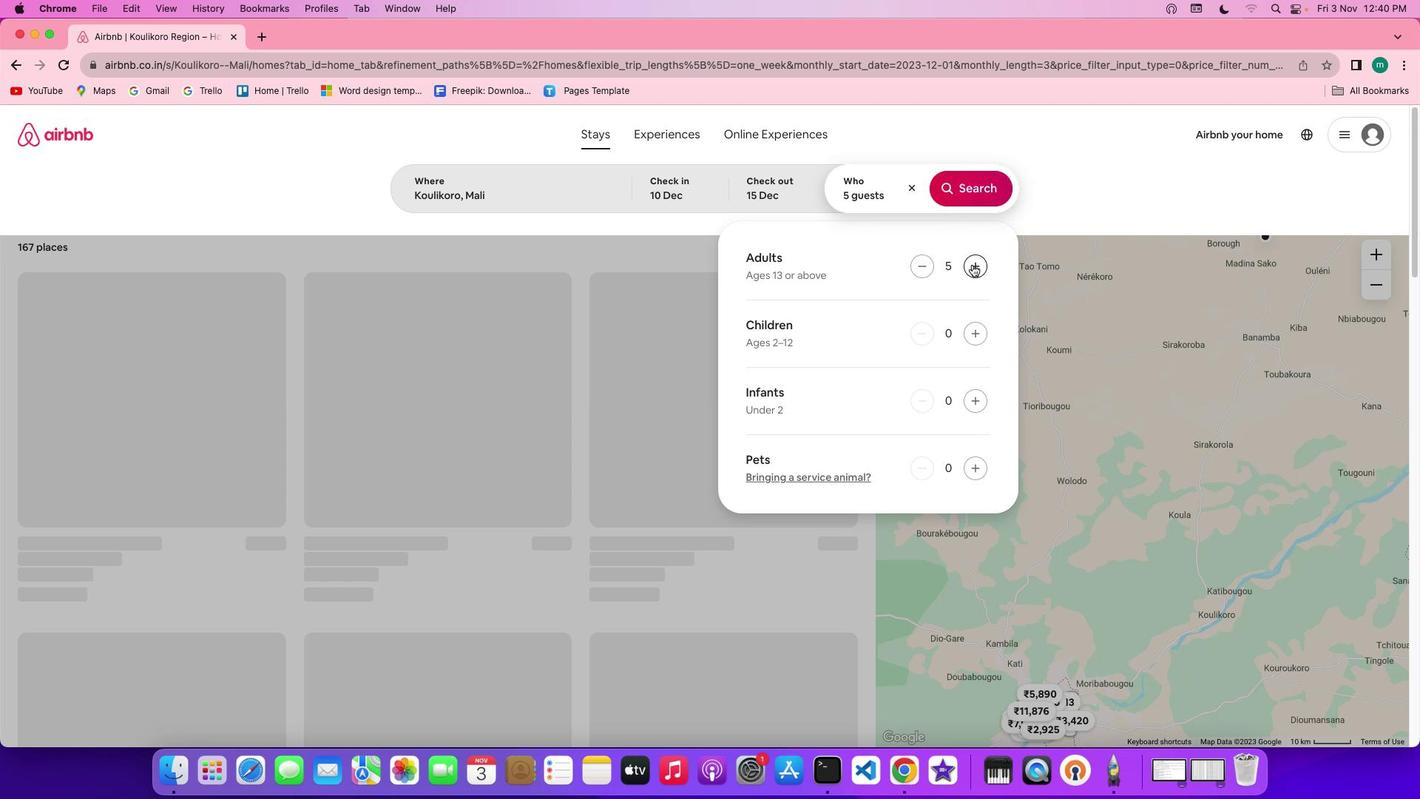
Action: Mouse moved to (968, 182)
Screenshot: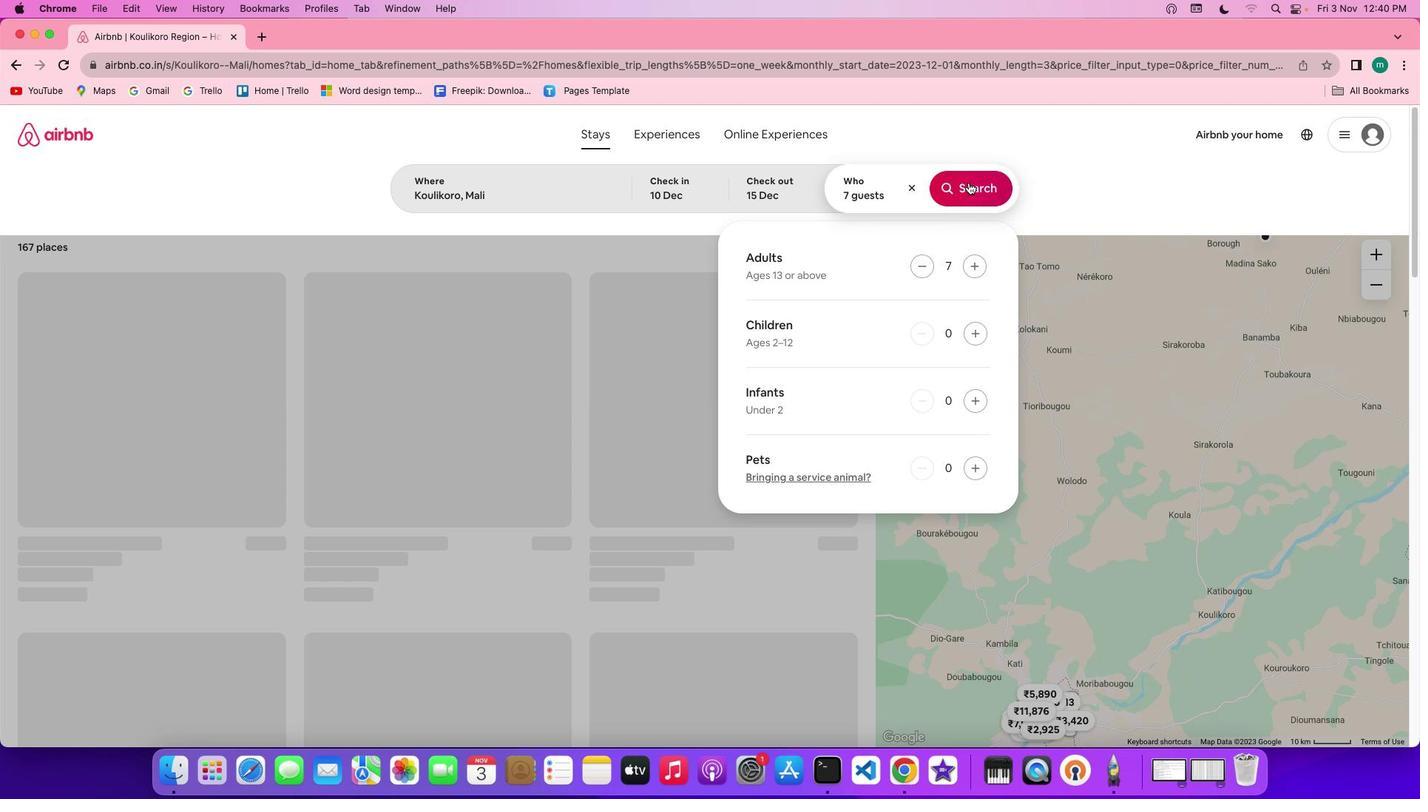 
Action: Mouse pressed left at (968, 182)
Screenshot: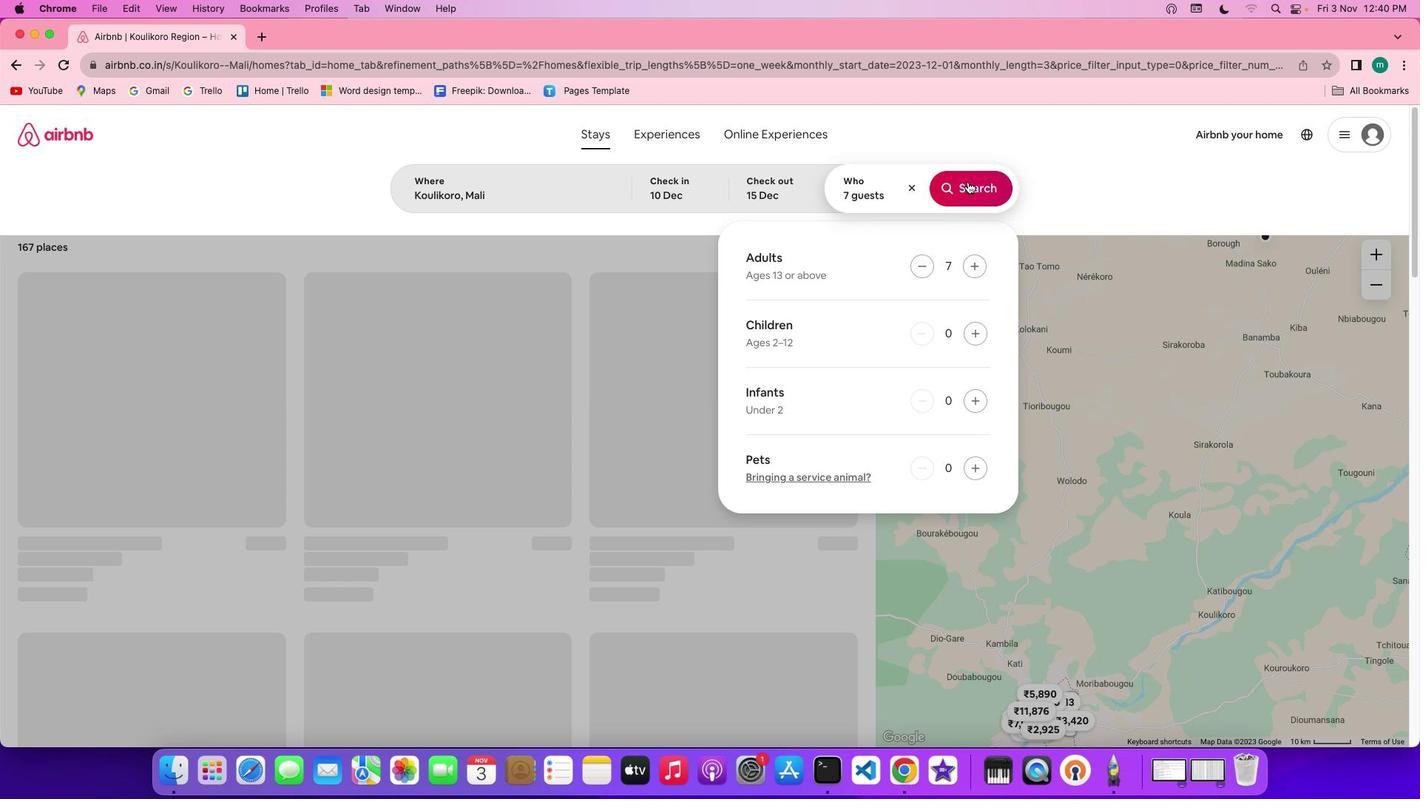 
Action: Mouse moved to (1200, 187)
Screenshot: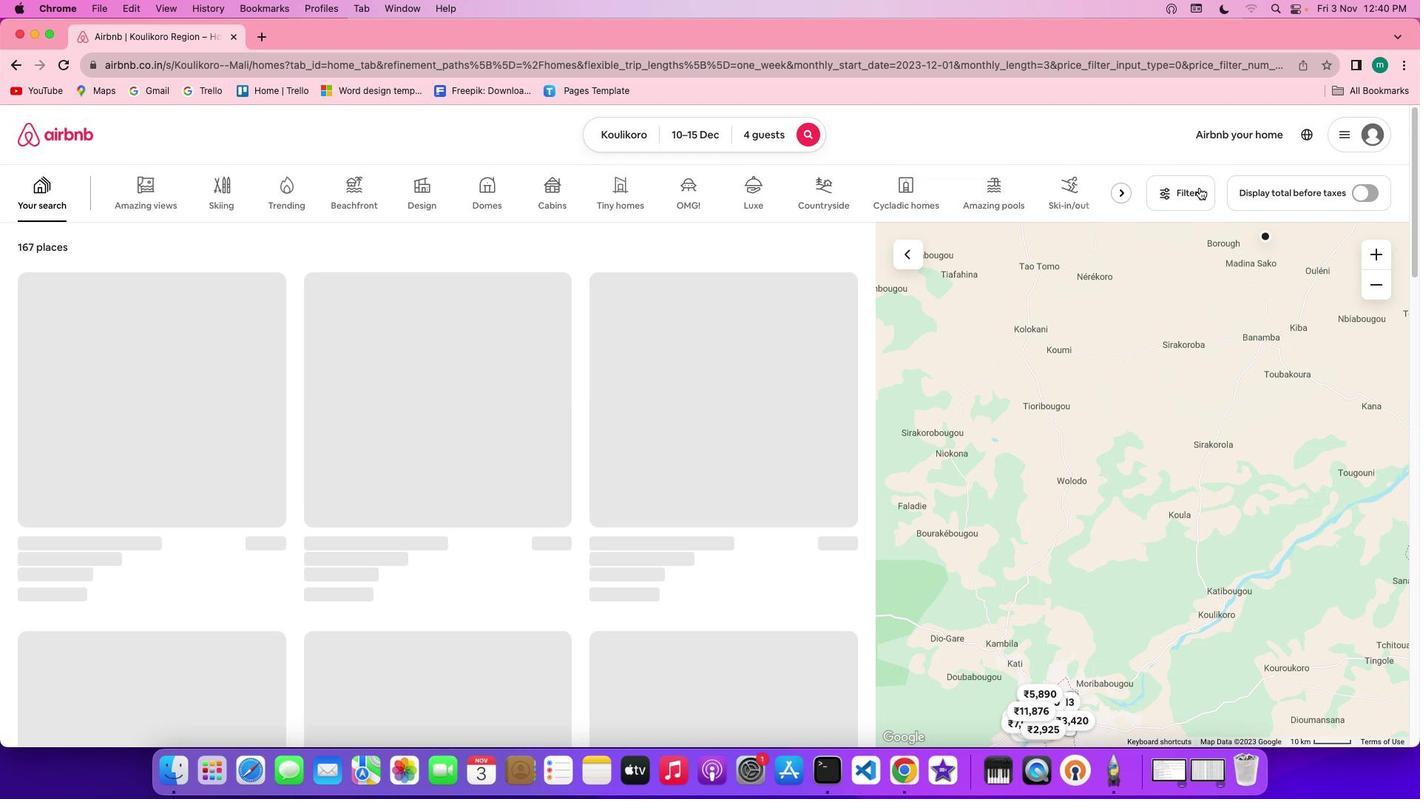 
Action: Mouse pressed left at (1200, 187)
Screenshot: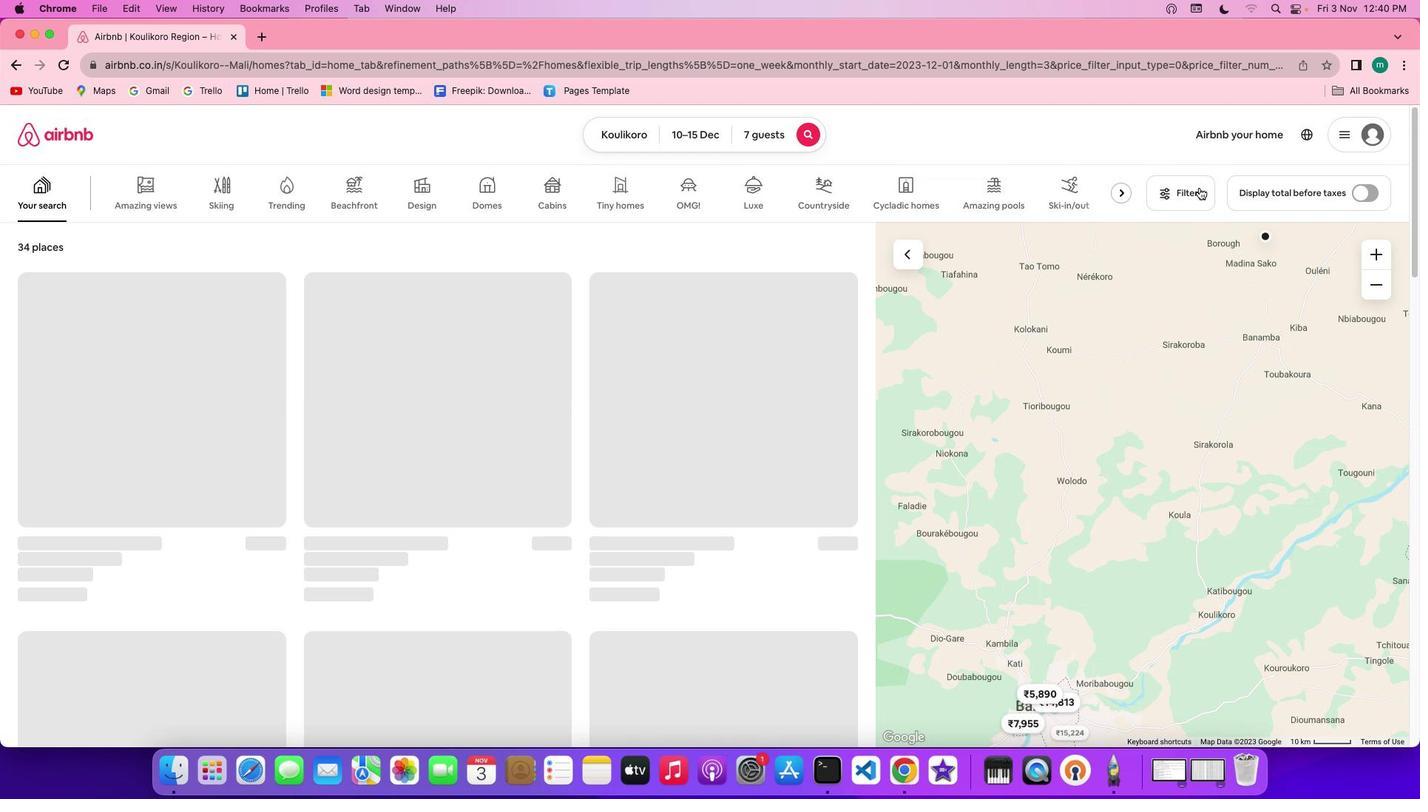 
Action: Mouse moved to (1169, 195)
Screenshot: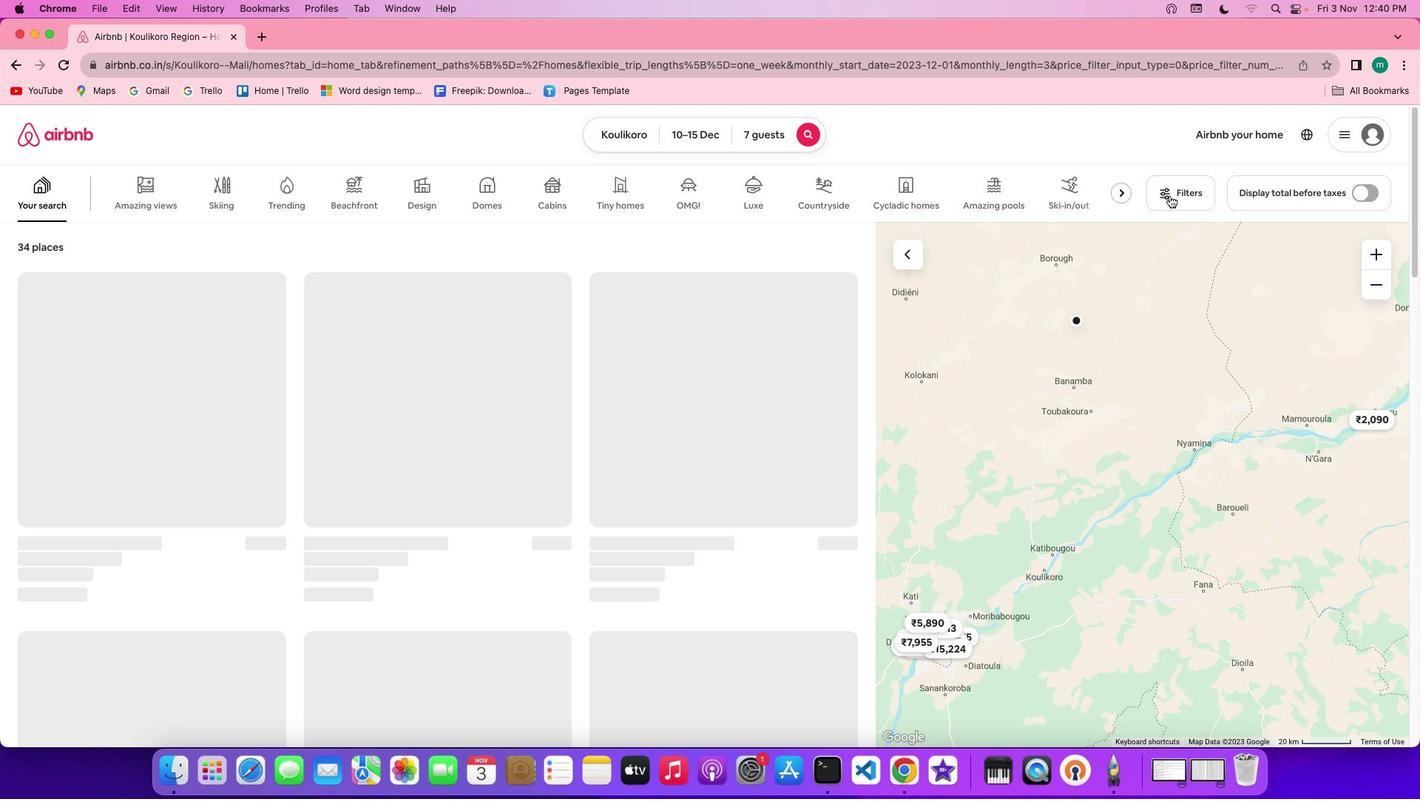 
Action: Mouse pressed left at (1169, 195)
Screenshot: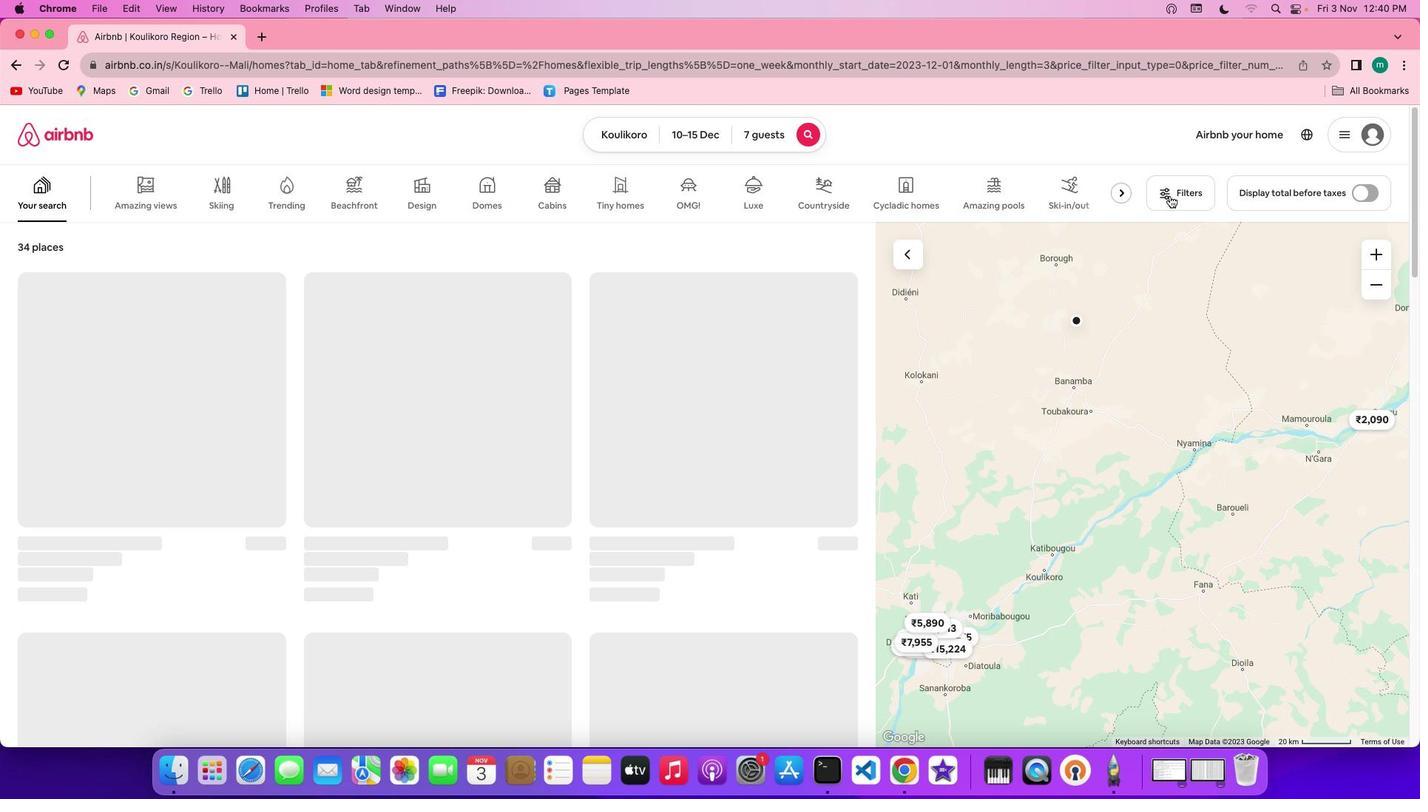 
Action: Mouse moved to (1170, 191)
Screenshot: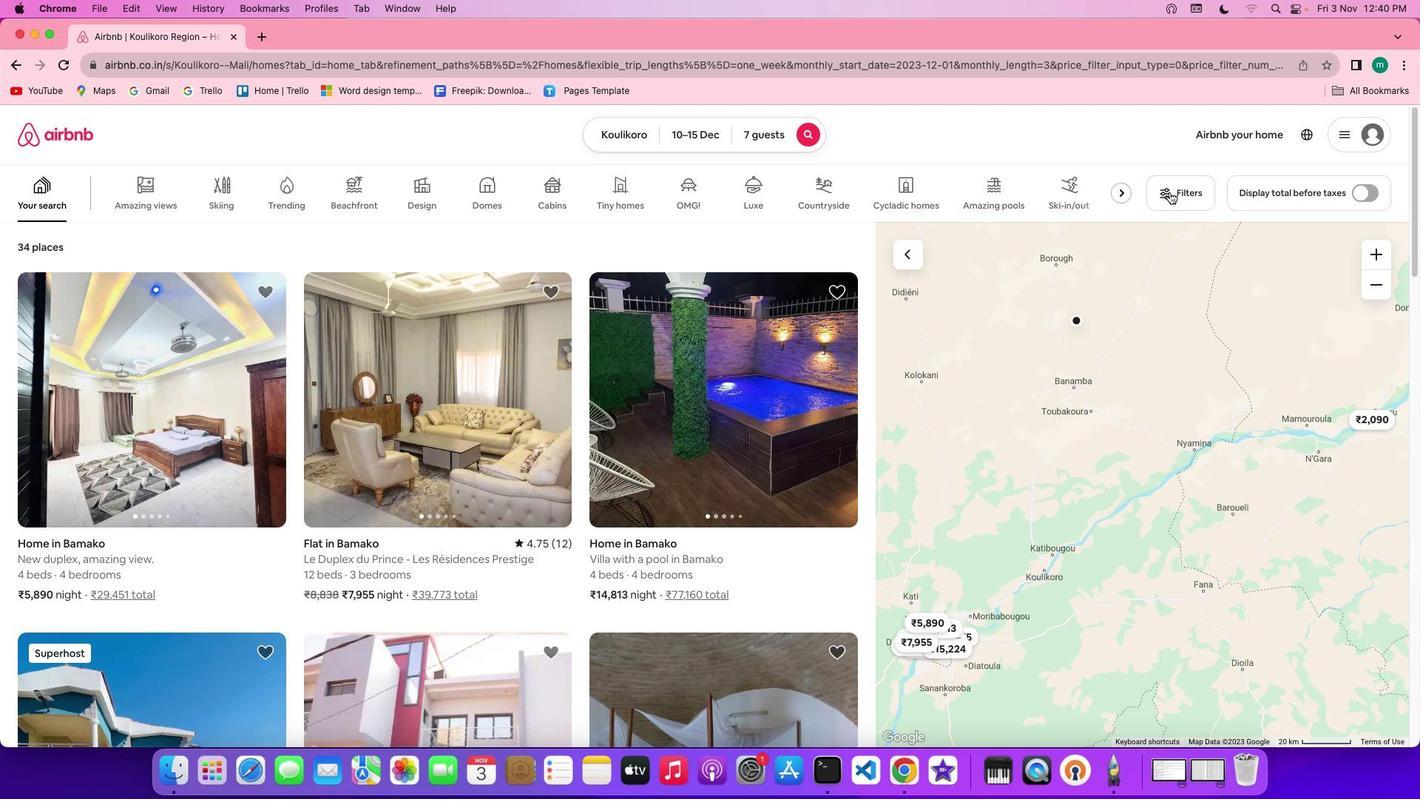 
Action: Mouse pressed left at (1170, 191)
Screenshot: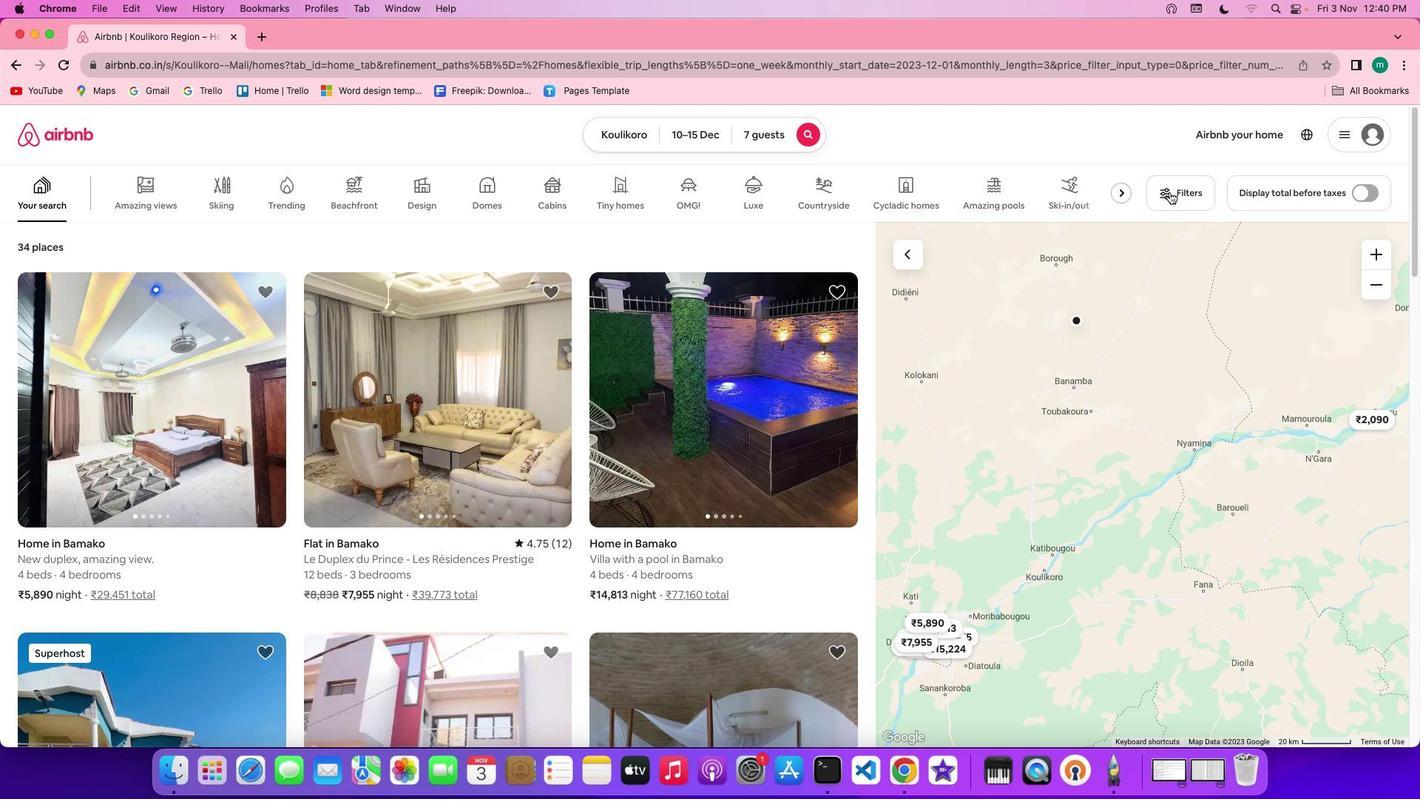 
Action: Mouse moved to (1163, 190)
Screenshot: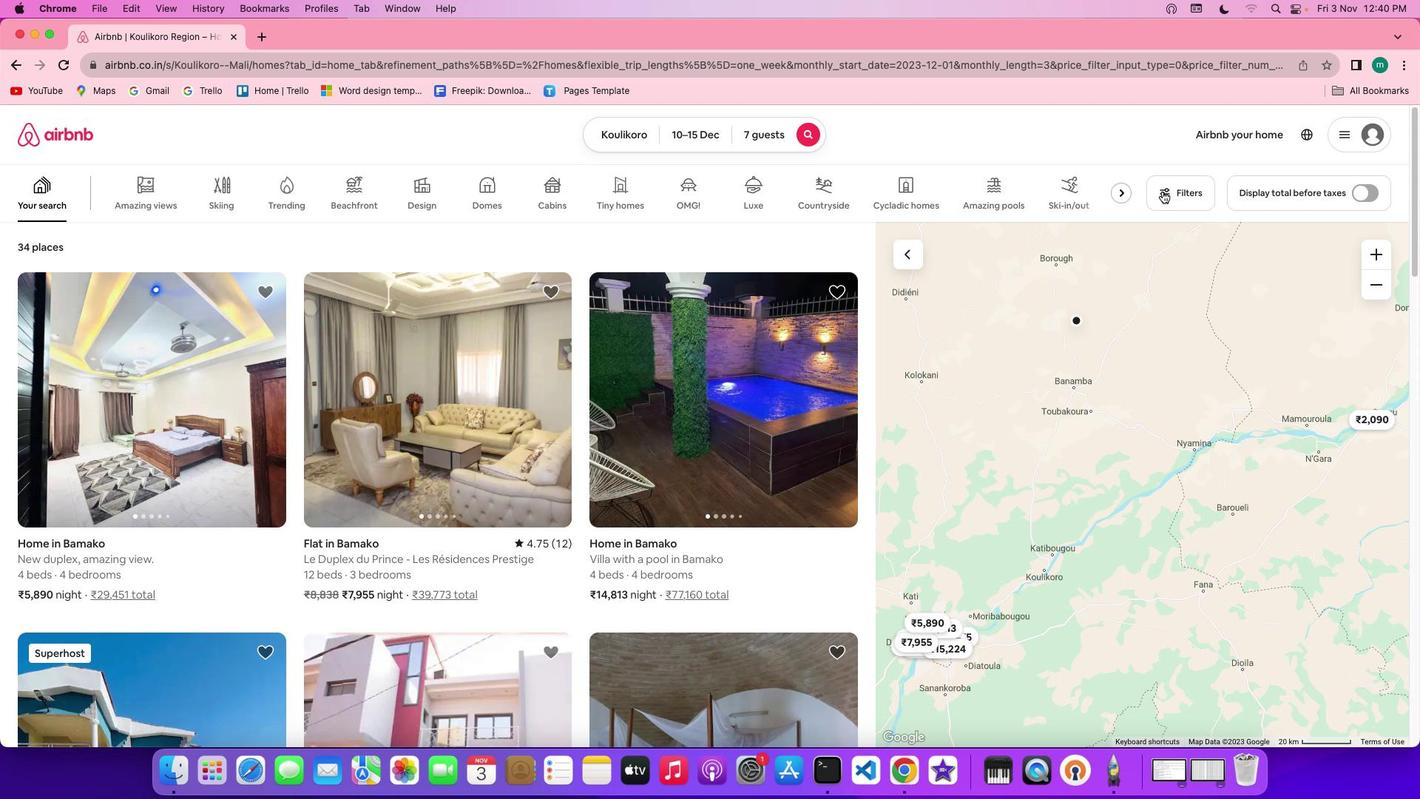 
Action: Mouse pressed left at (1163, 190)
Screenshot: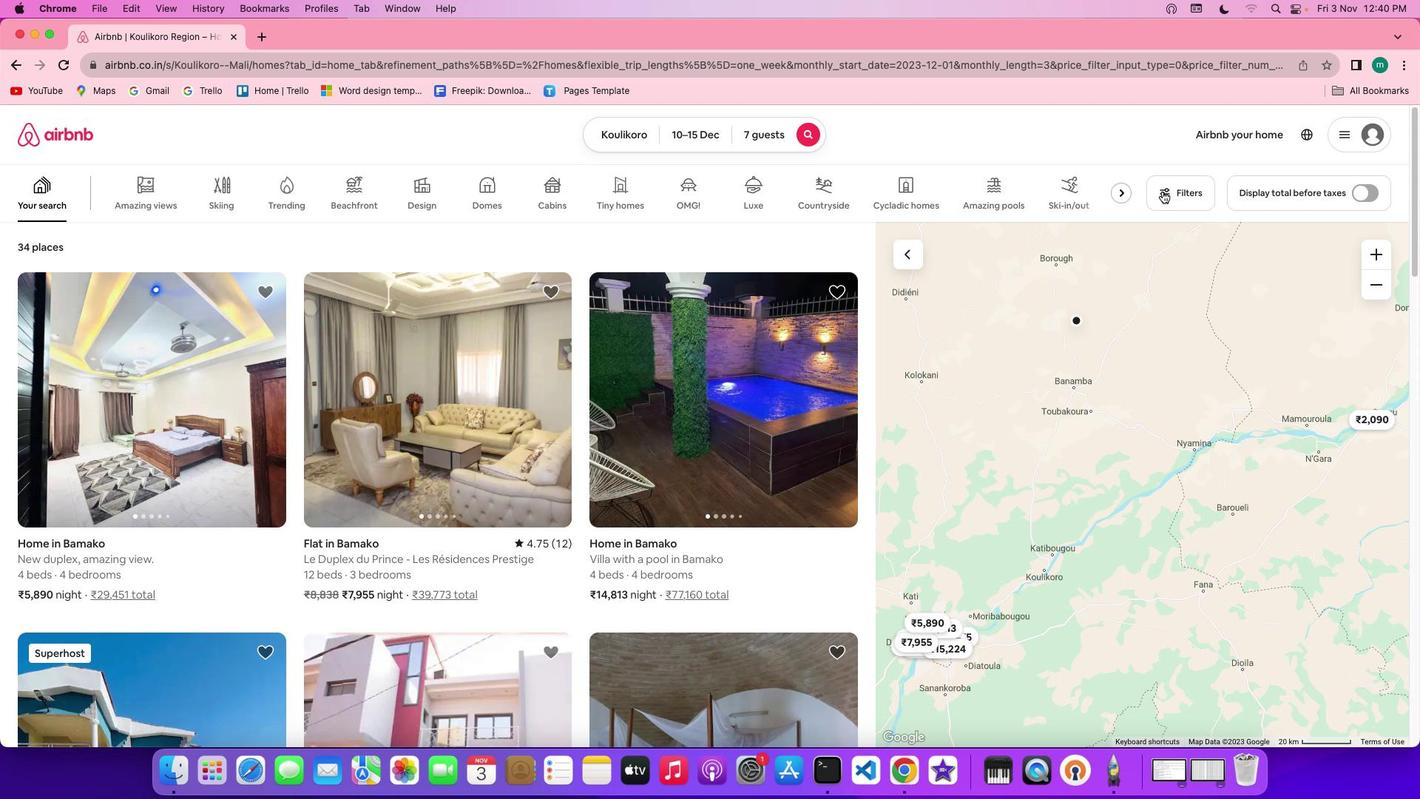 
Action: Mouse moved to (776, 474)
Screenshot: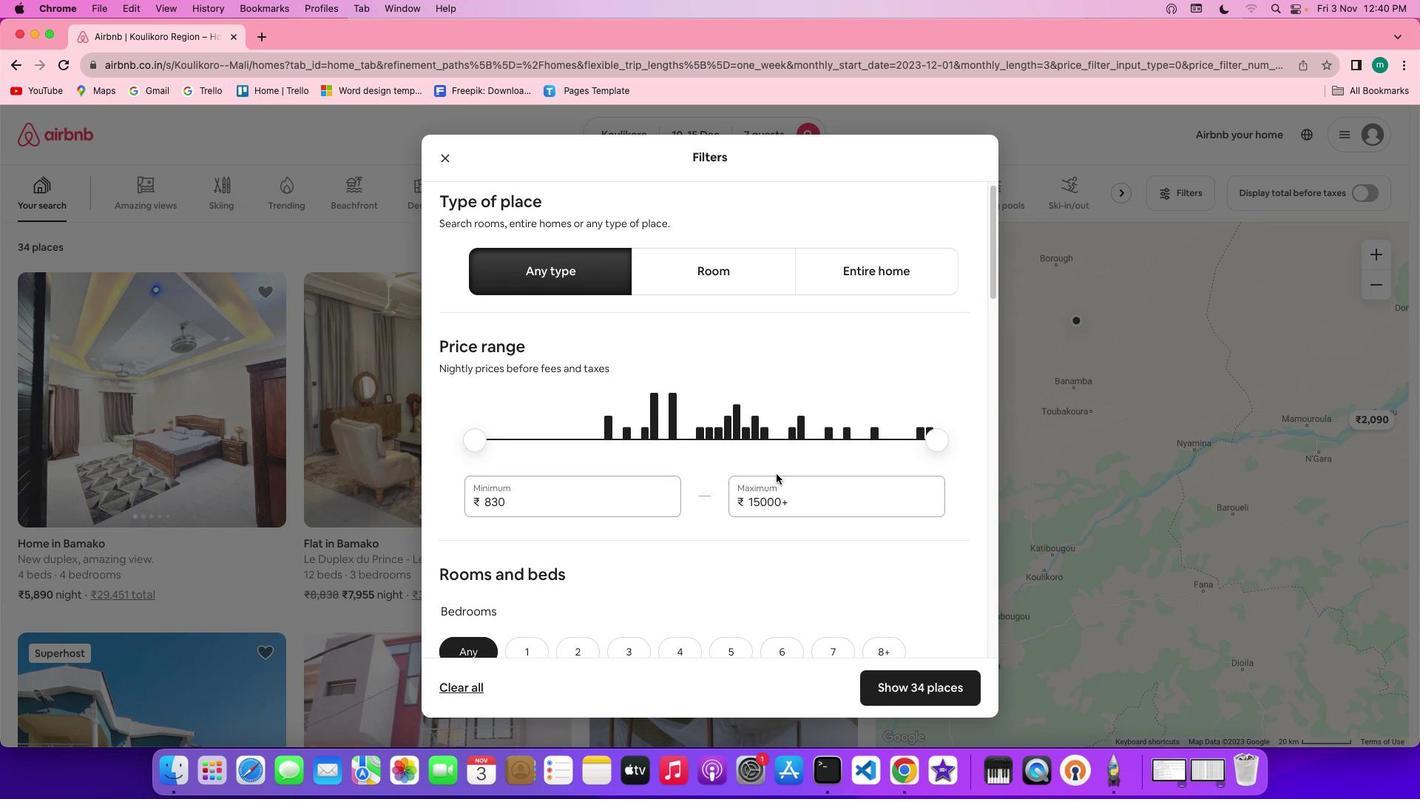 
Action: Mouse scrolled (776, 474) with delta (0, 0)
Screenshot: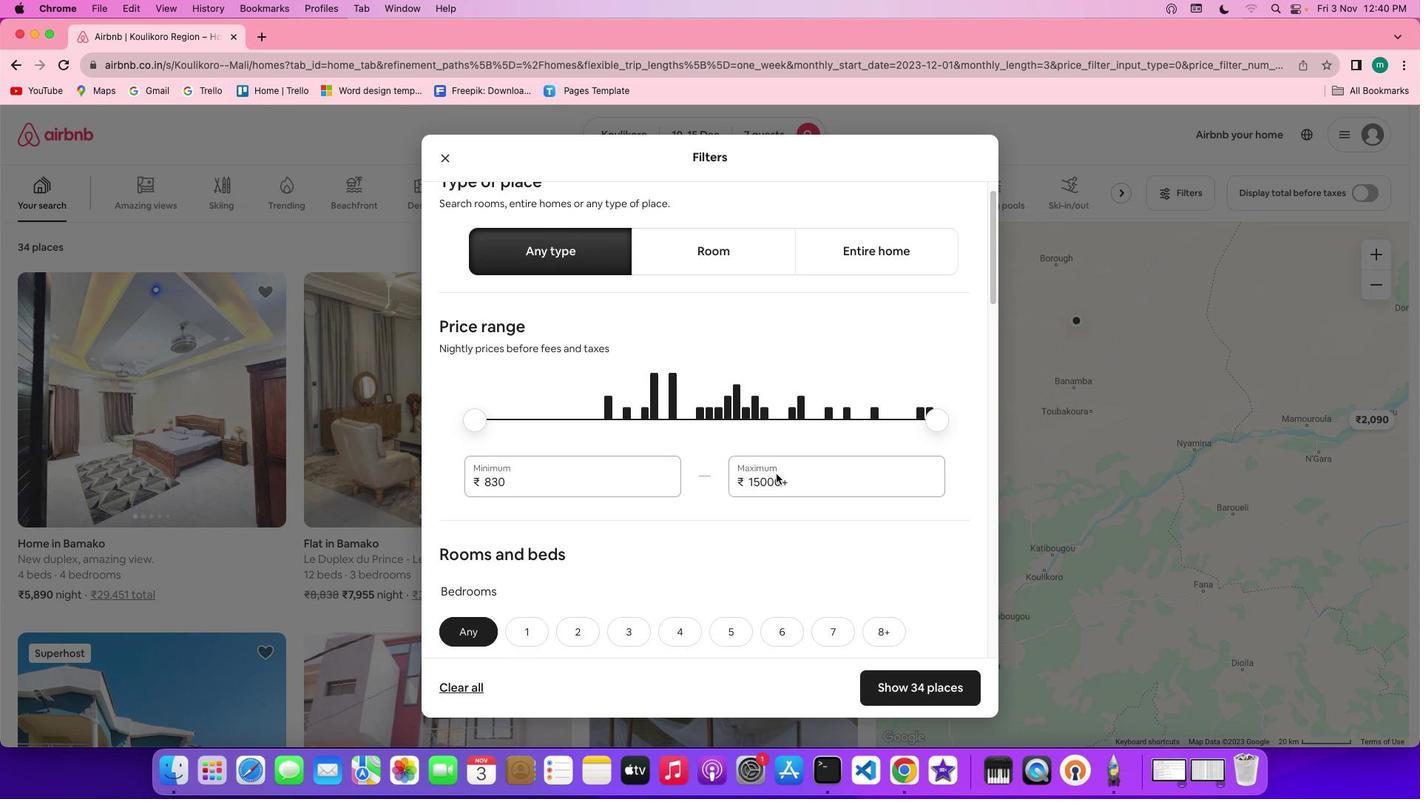 
Action: Mouse scrolled (776, 474) with delta (0, 0)
Screenshot: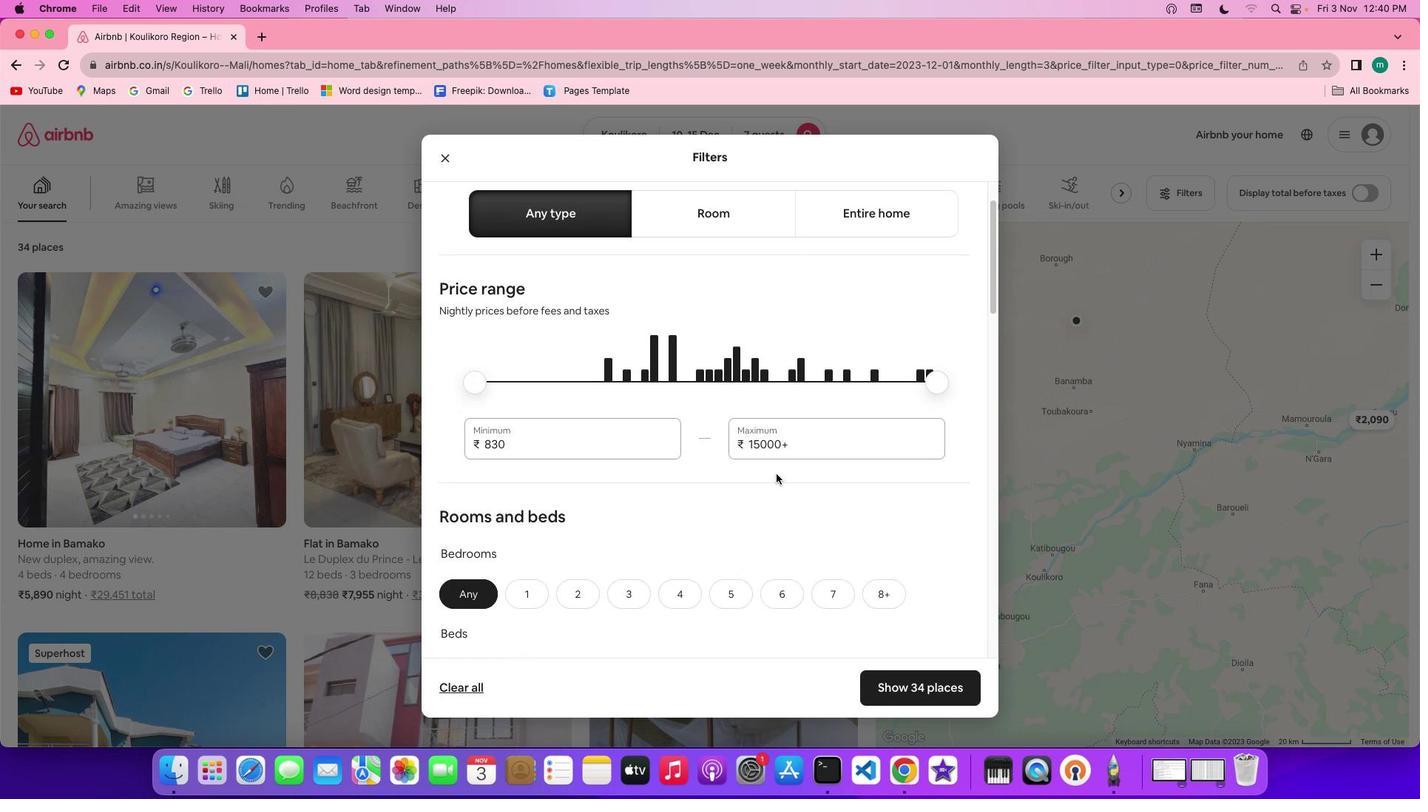 
Action: Mouse scrolled (776, 474) with delta (0, -2)
Screenshot: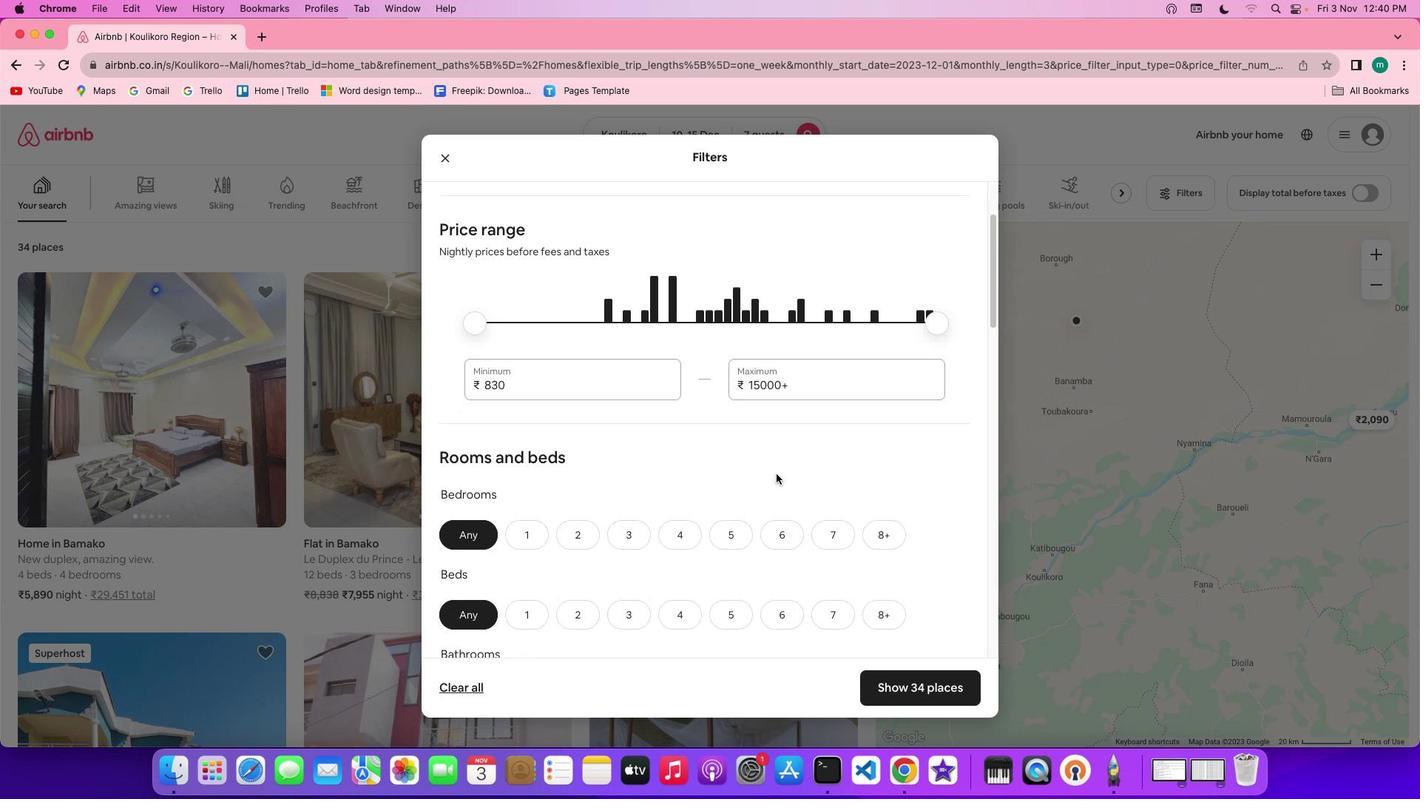 
Action: Mouse scrolled (776, 474) with delta (0, -2)
Screenshot: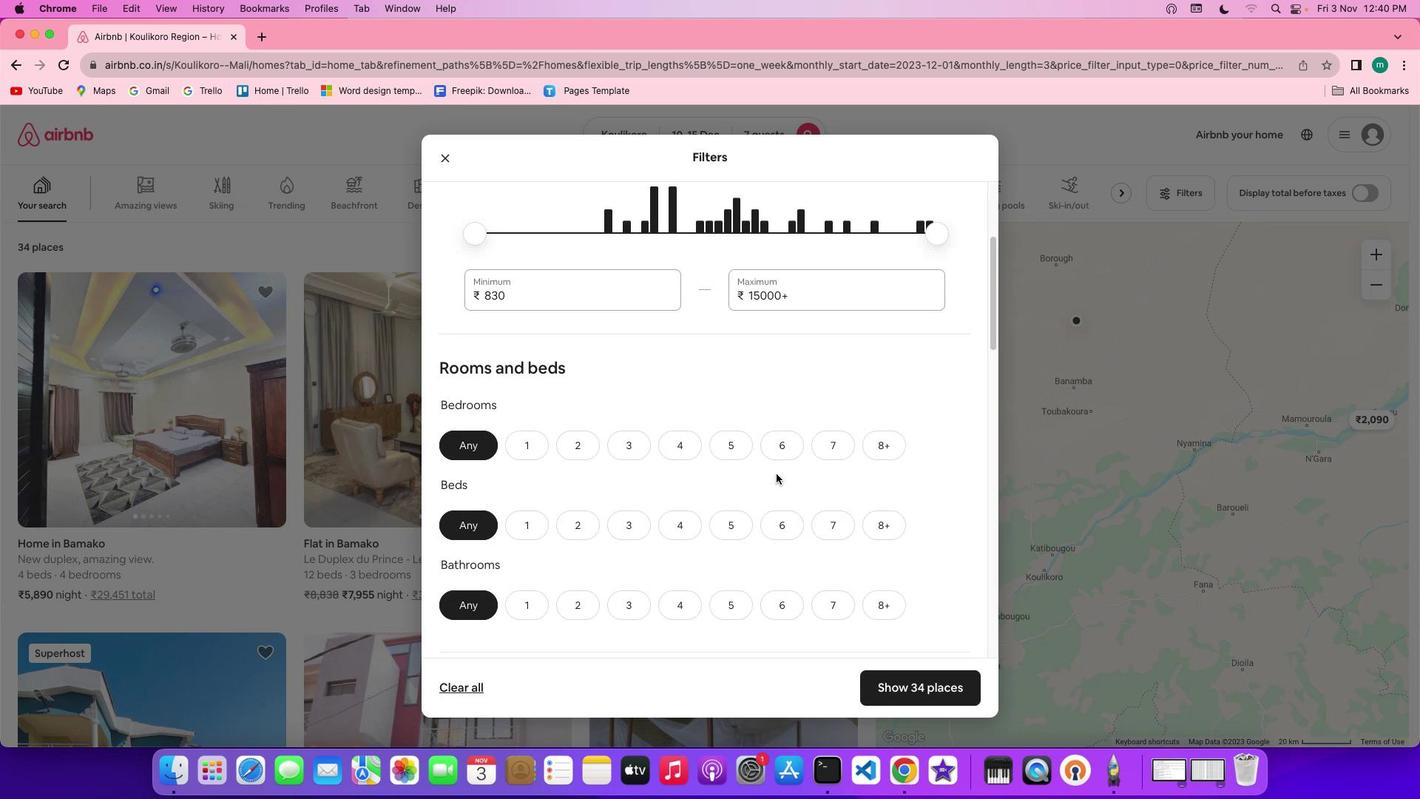 
Action: Mouse scrolled (776, 474) with delta (0, 0)
Screenshot: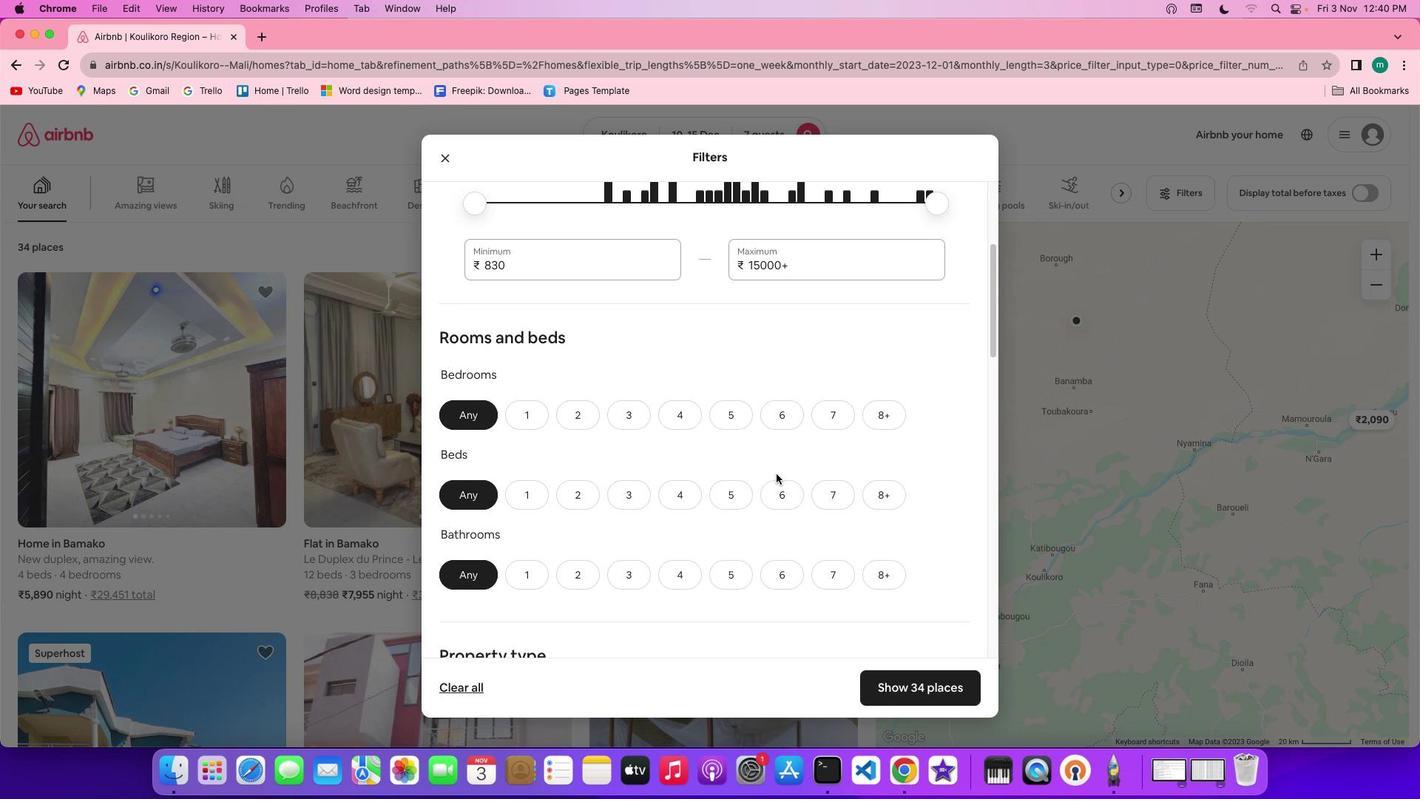 
Action: Mouse scrolled (776, 474) with delta (0, 0)
Screenshot: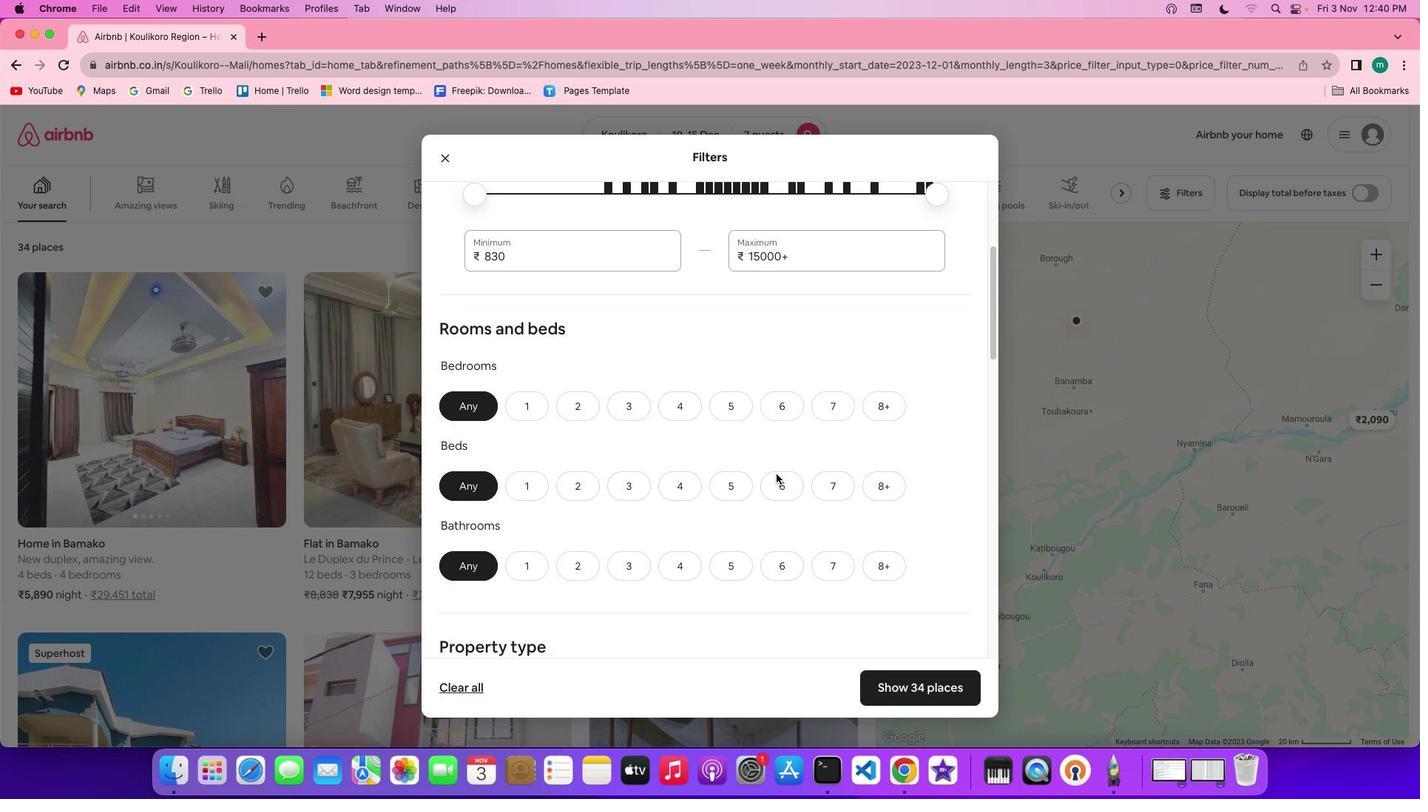 
Action: Mouse scrolled (776, 474) with delta (0, 0)
Screenshot: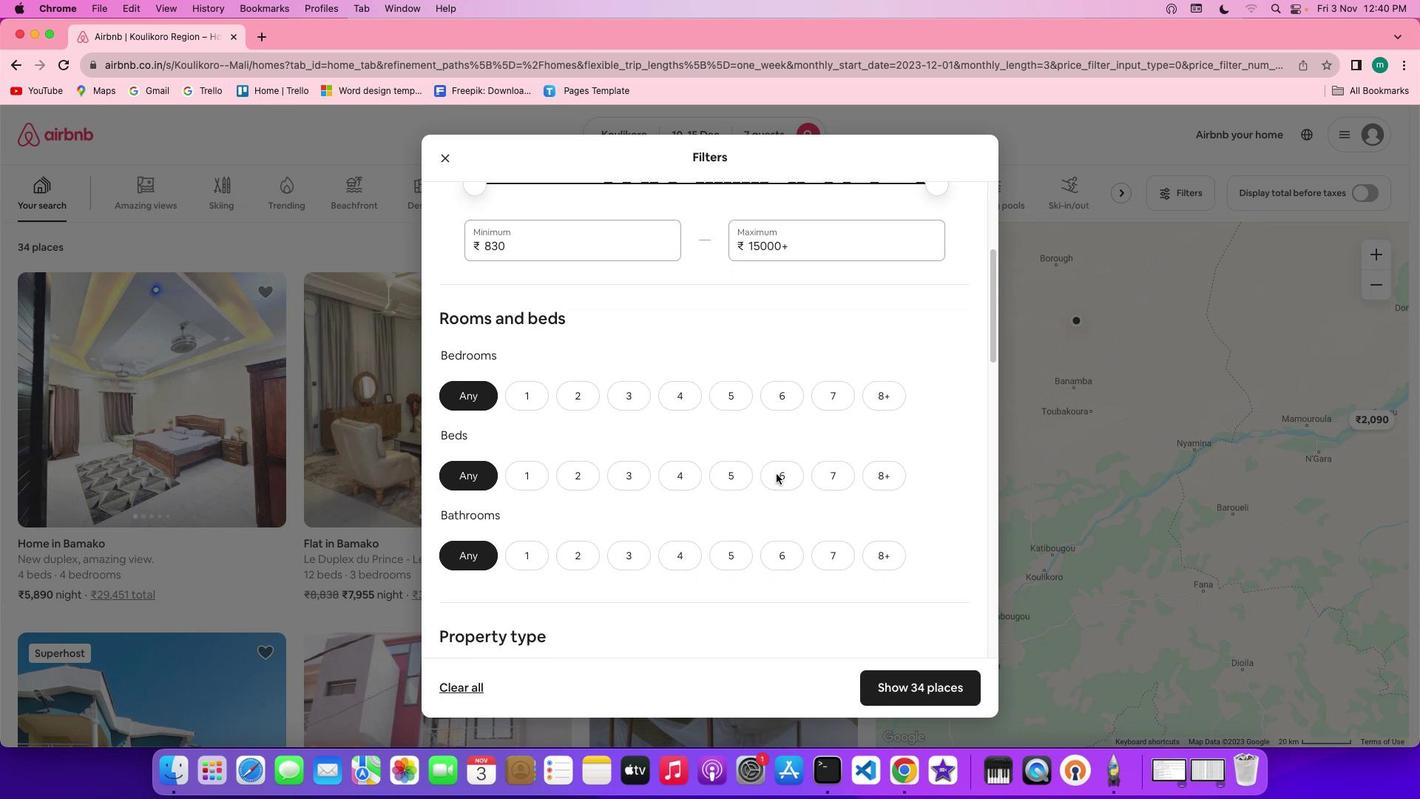 
Action: Mouse scrolled (776, 474) with delta (0, 0)
Screenshot: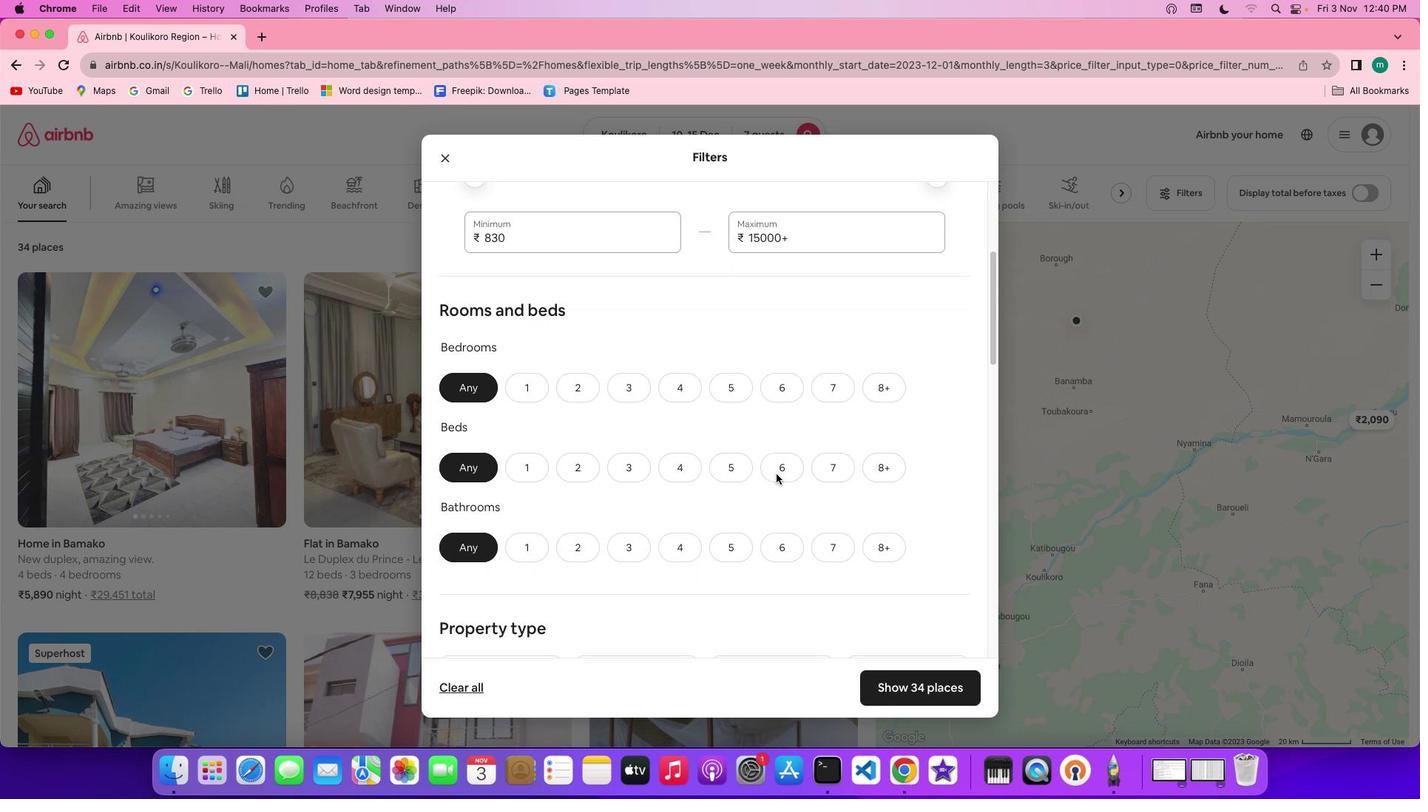 
Action: Mouse scrolled (776, 474) with delta (0, 0)
Screenshot: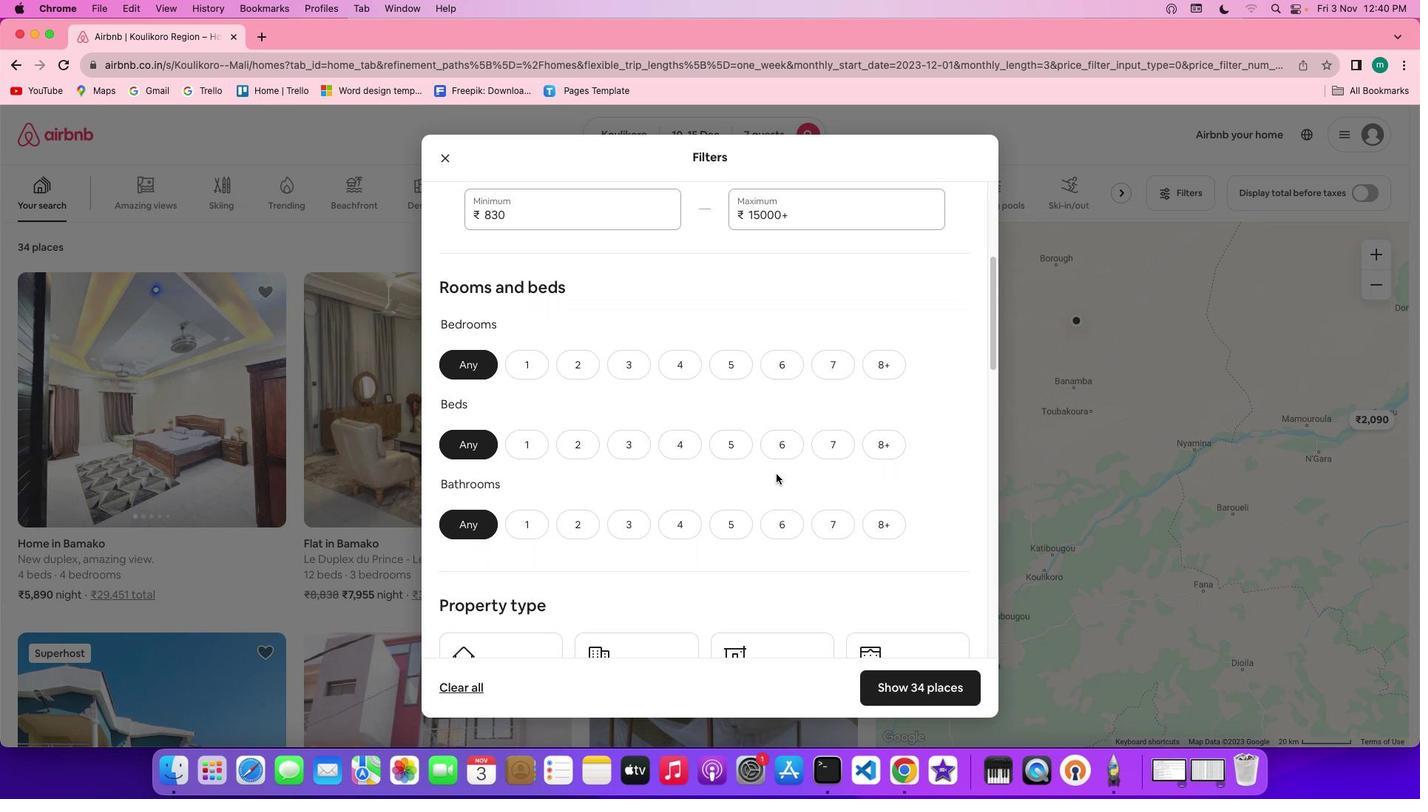 
Action: Mouse scrolled (776, 474) with delta (0, 0)
Screenshot: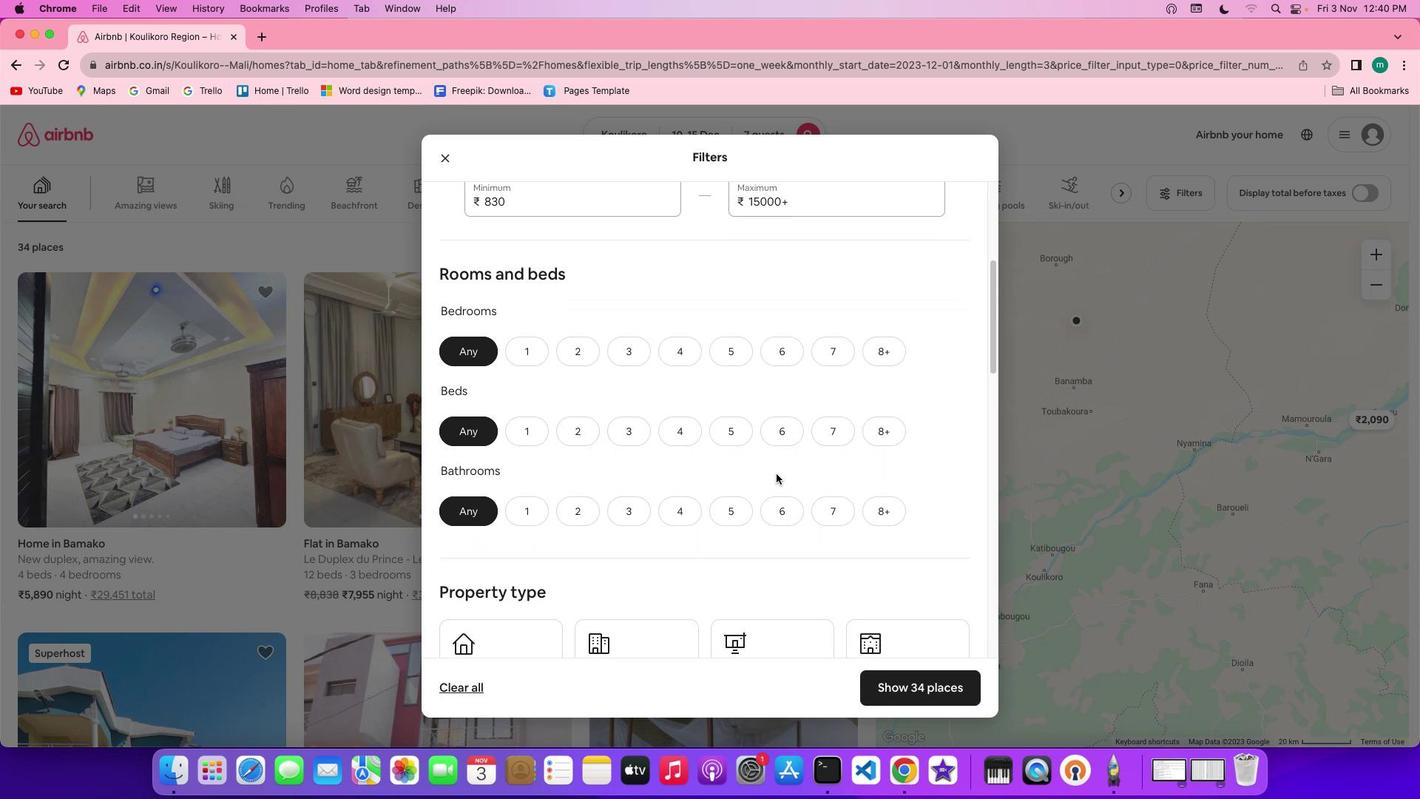 
Action: Mouse scrolled (776, 474) with delta (0, 0)
Screenshot: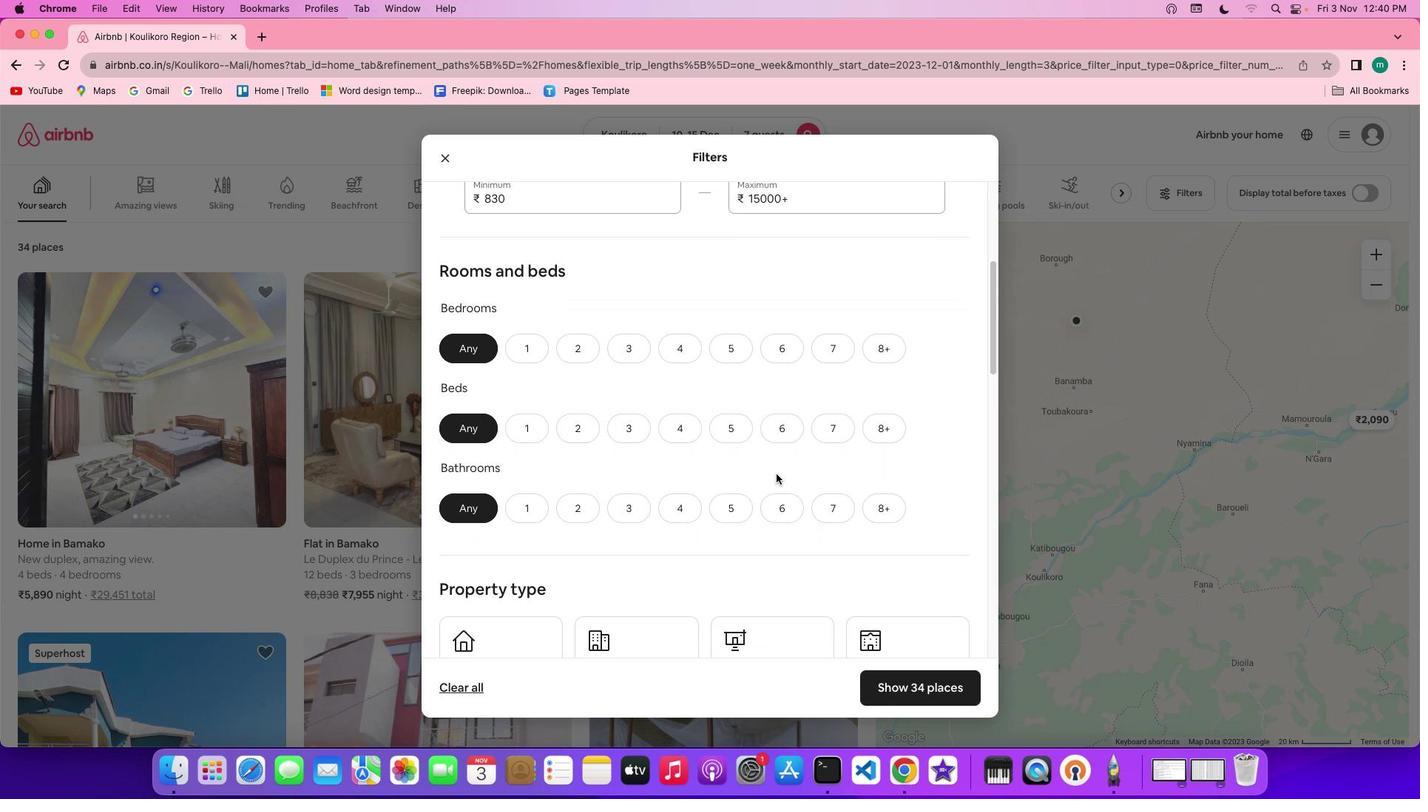 
Action: Mouse scrolled (776, 474) with delta (0, 0)
Screenshot: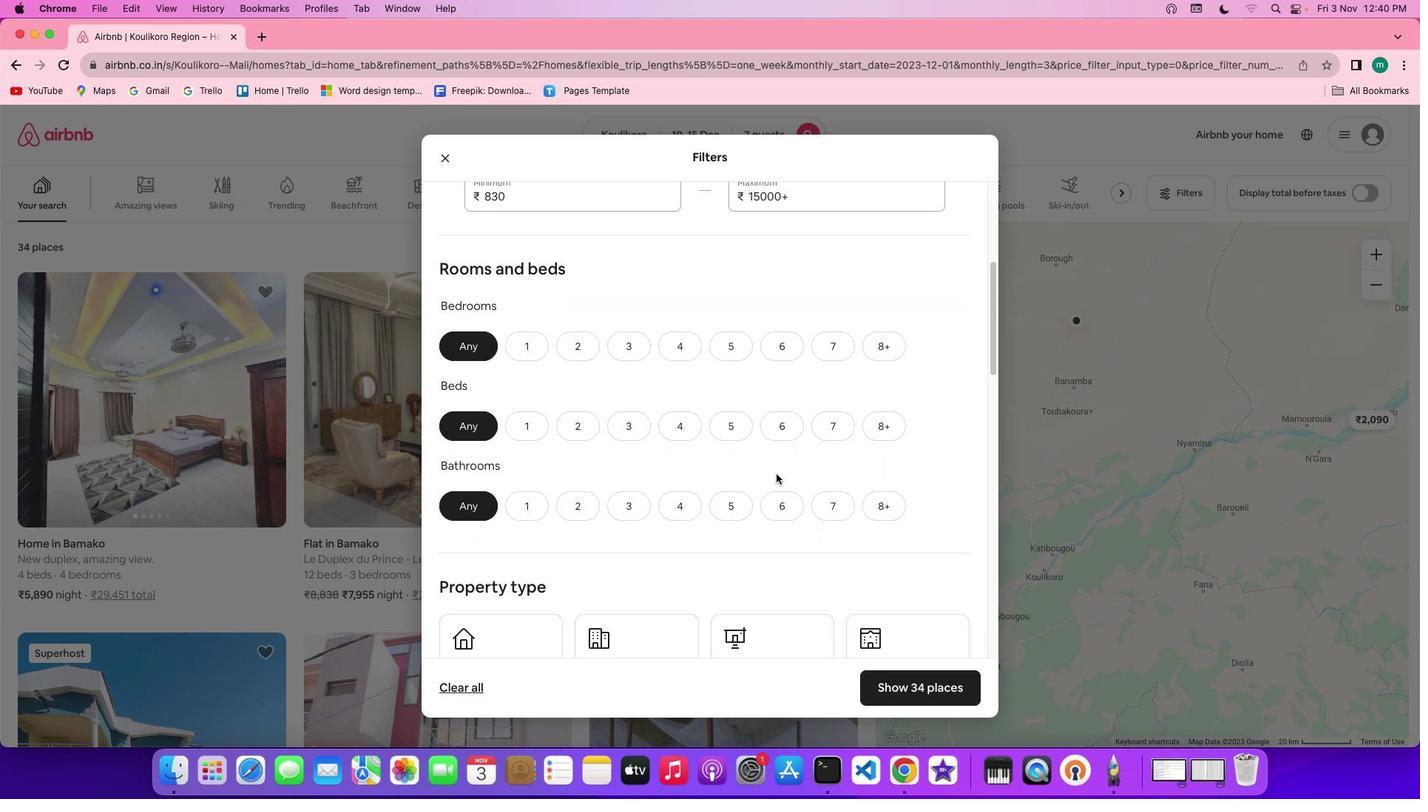 
Action: Mouse moved to (676, 343)
Screenshot: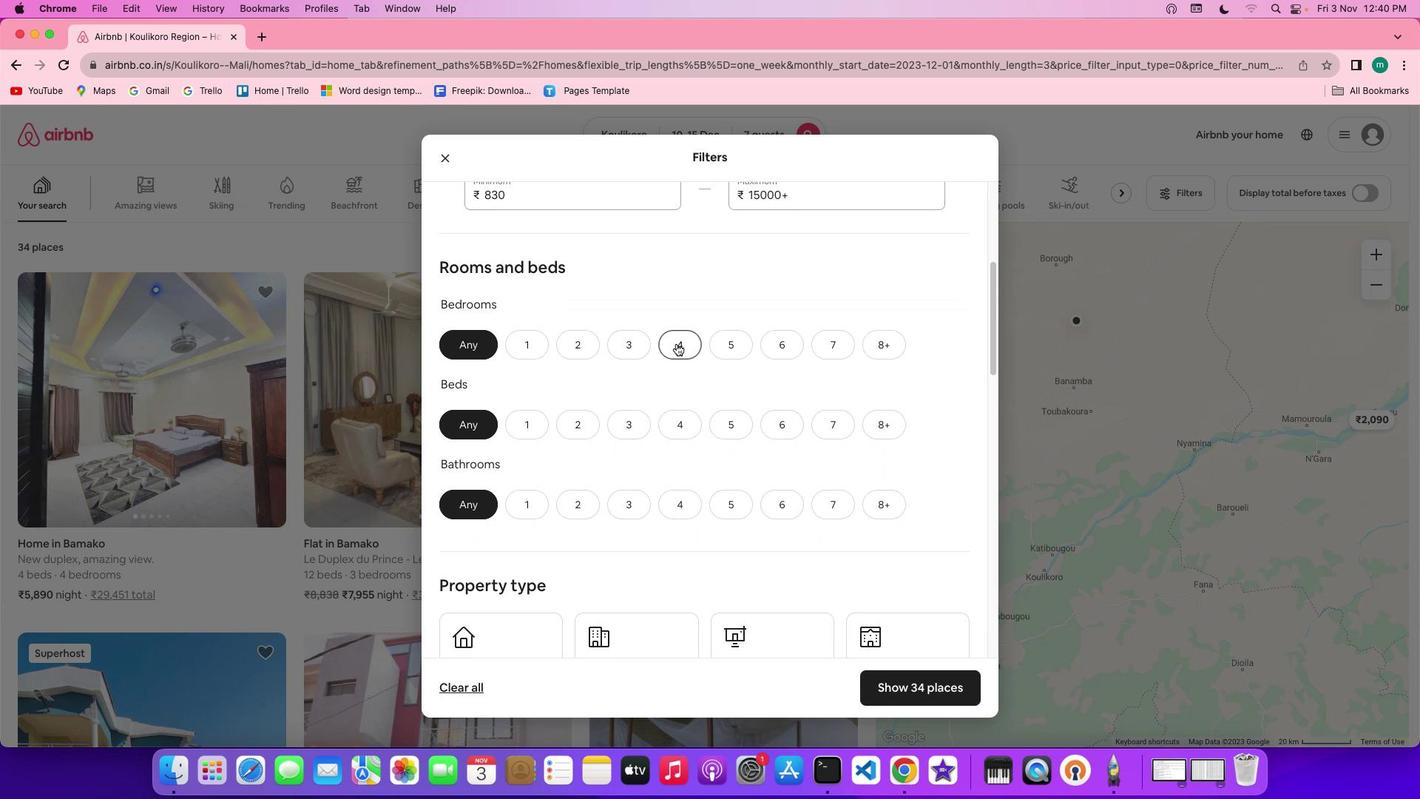 
Action: Mouse pressed left at (676, 343)
Screenshot: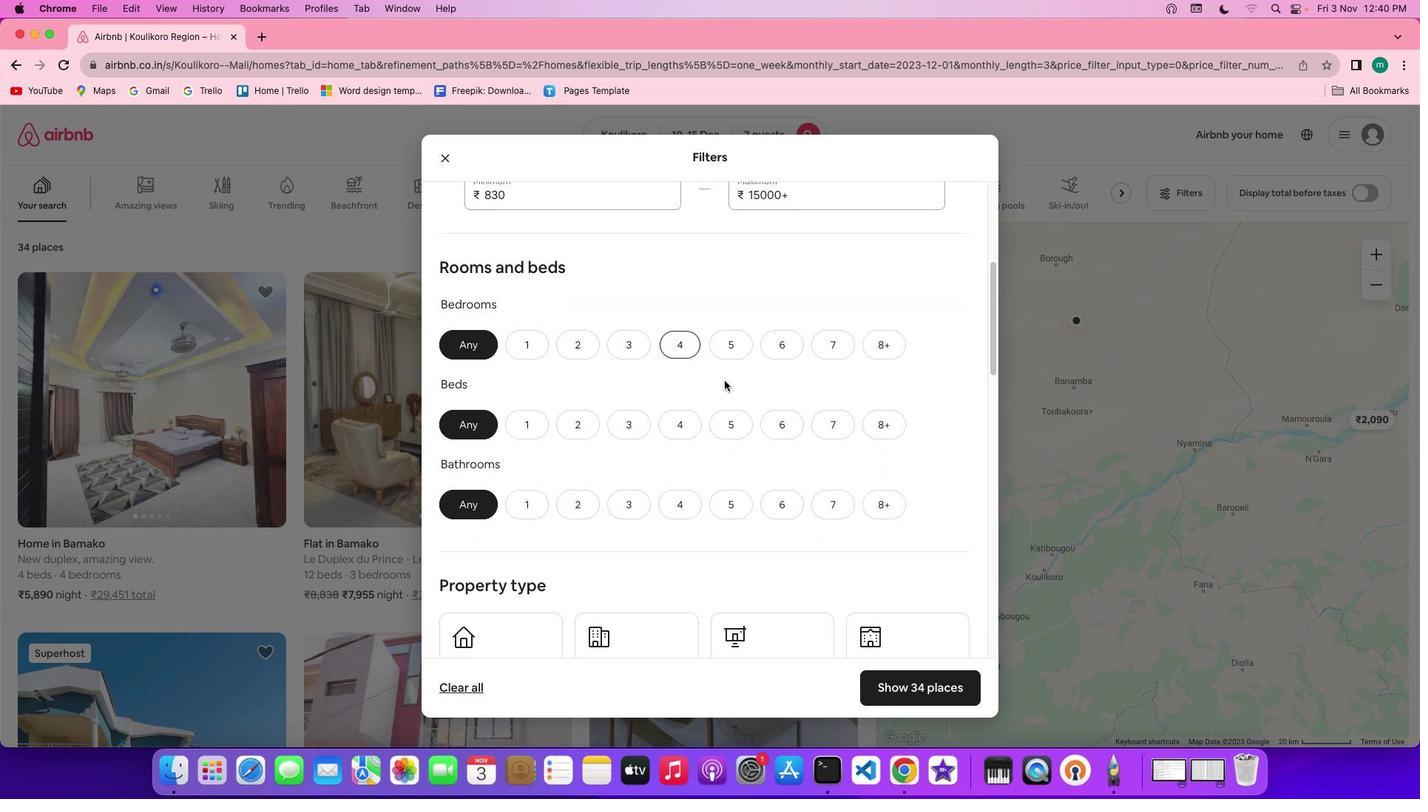 
Action: Mouse moved to (818, 428)
Screenshot: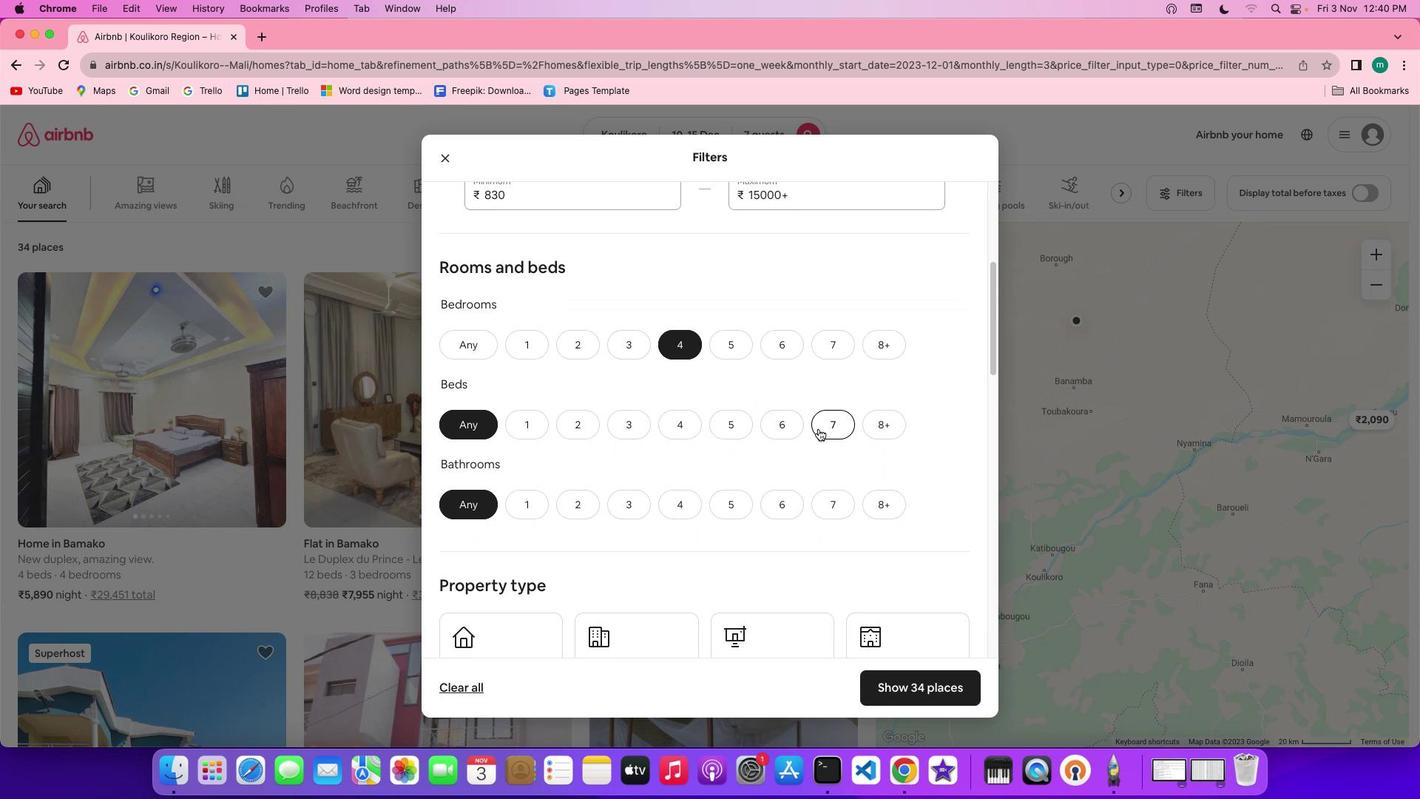 
Action: Mouse pressed left at (818, 428)
Screenshot: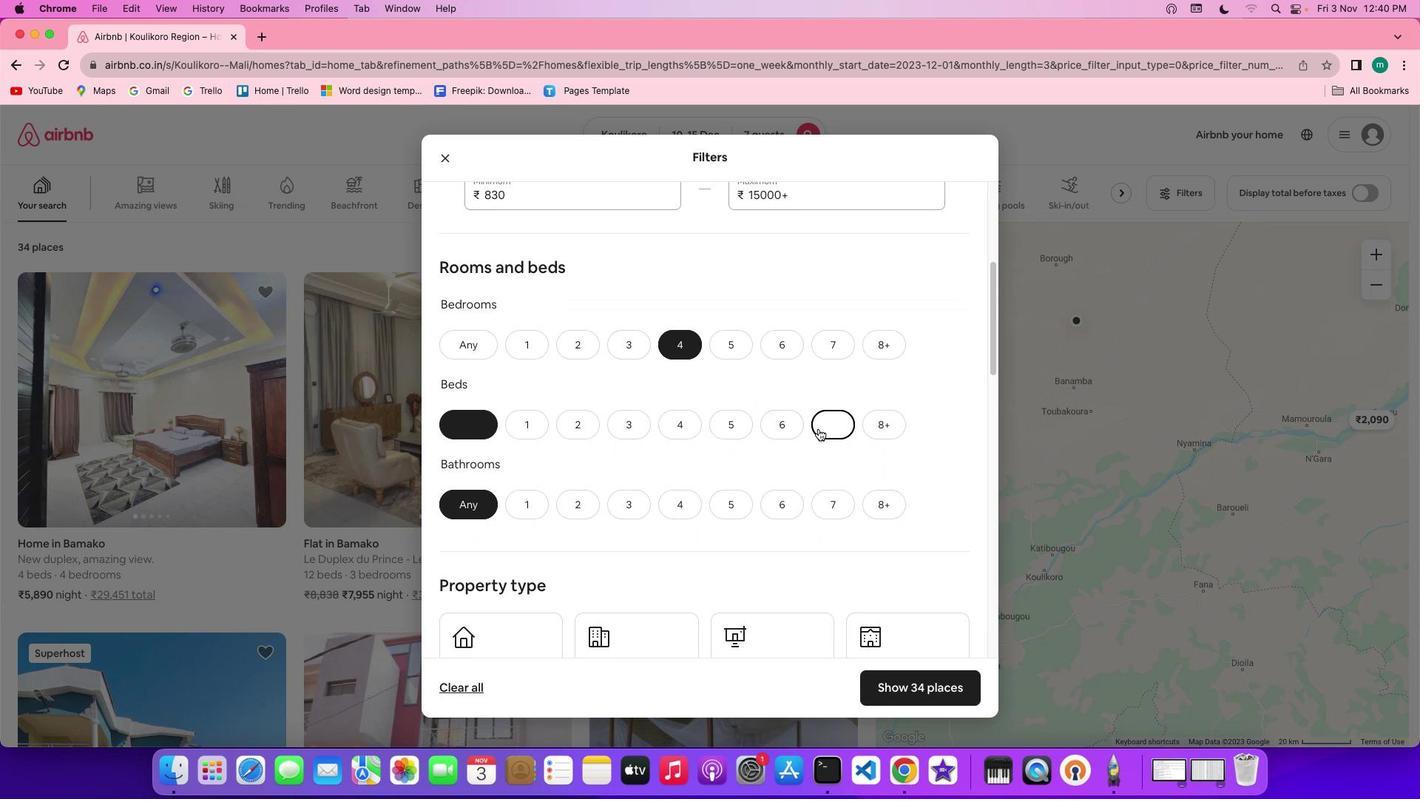 
Action: Mouse moved to (690, 496)
Screenshot: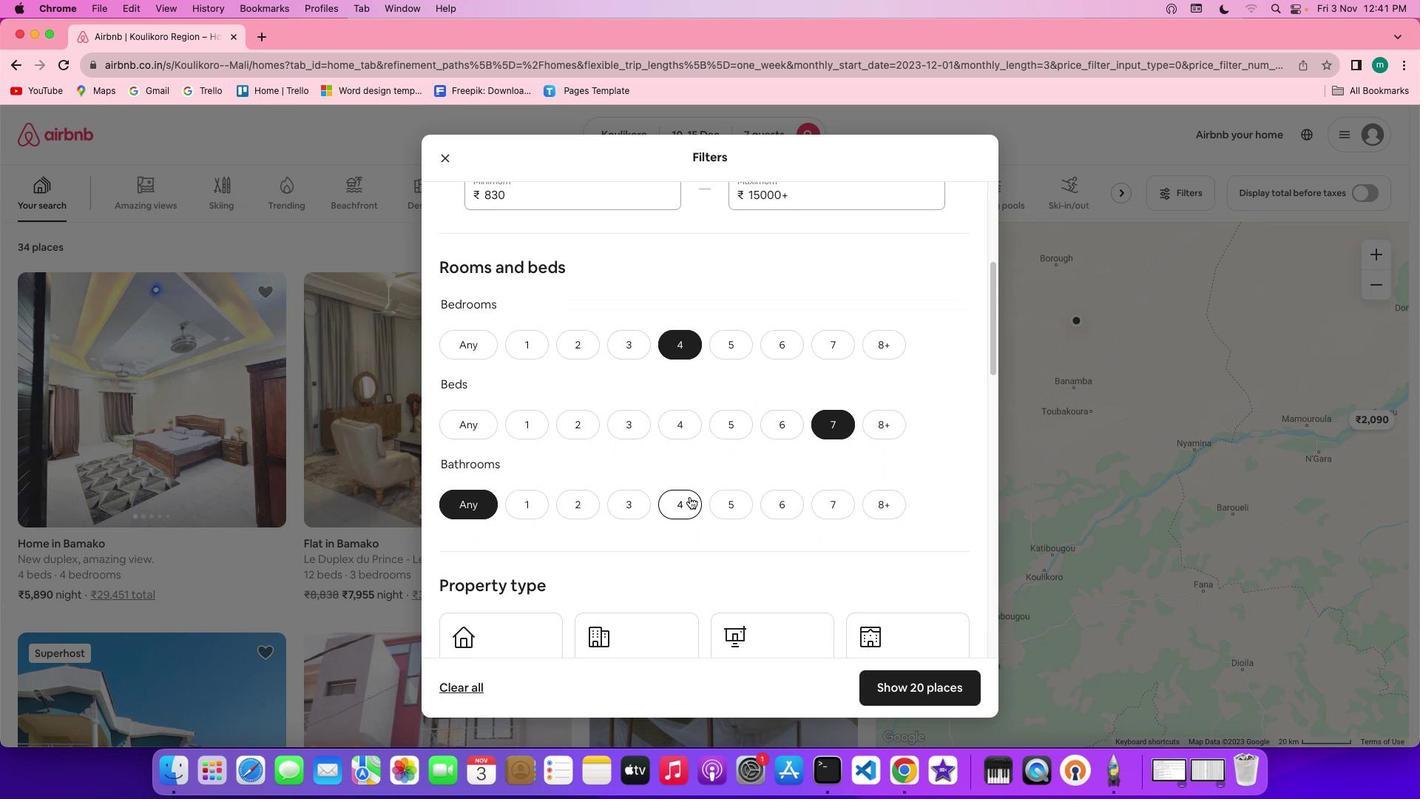 
Action: Mouse pressed left at (690, 496)
Screenshot: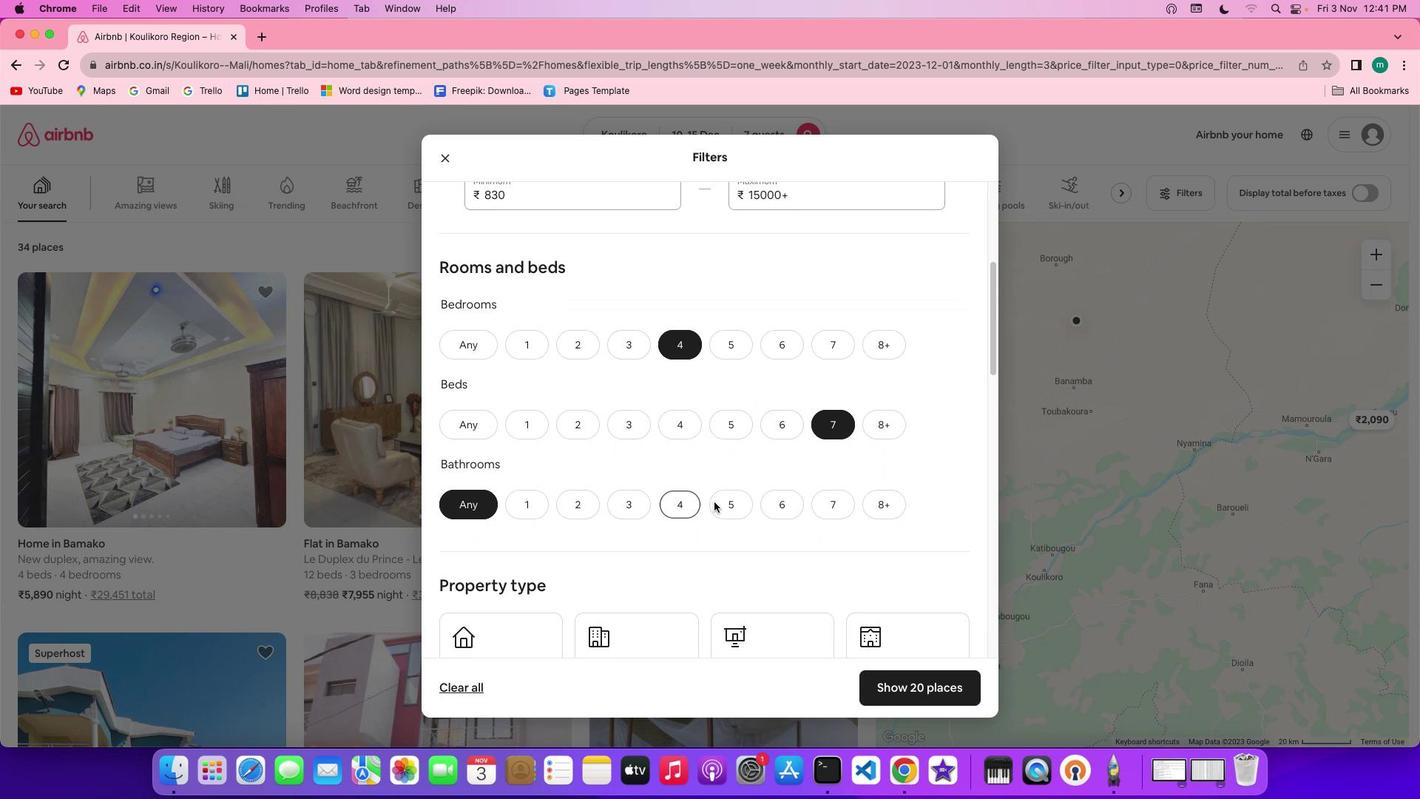 
Action: Mouse moved to (861, 520)
Screenshot: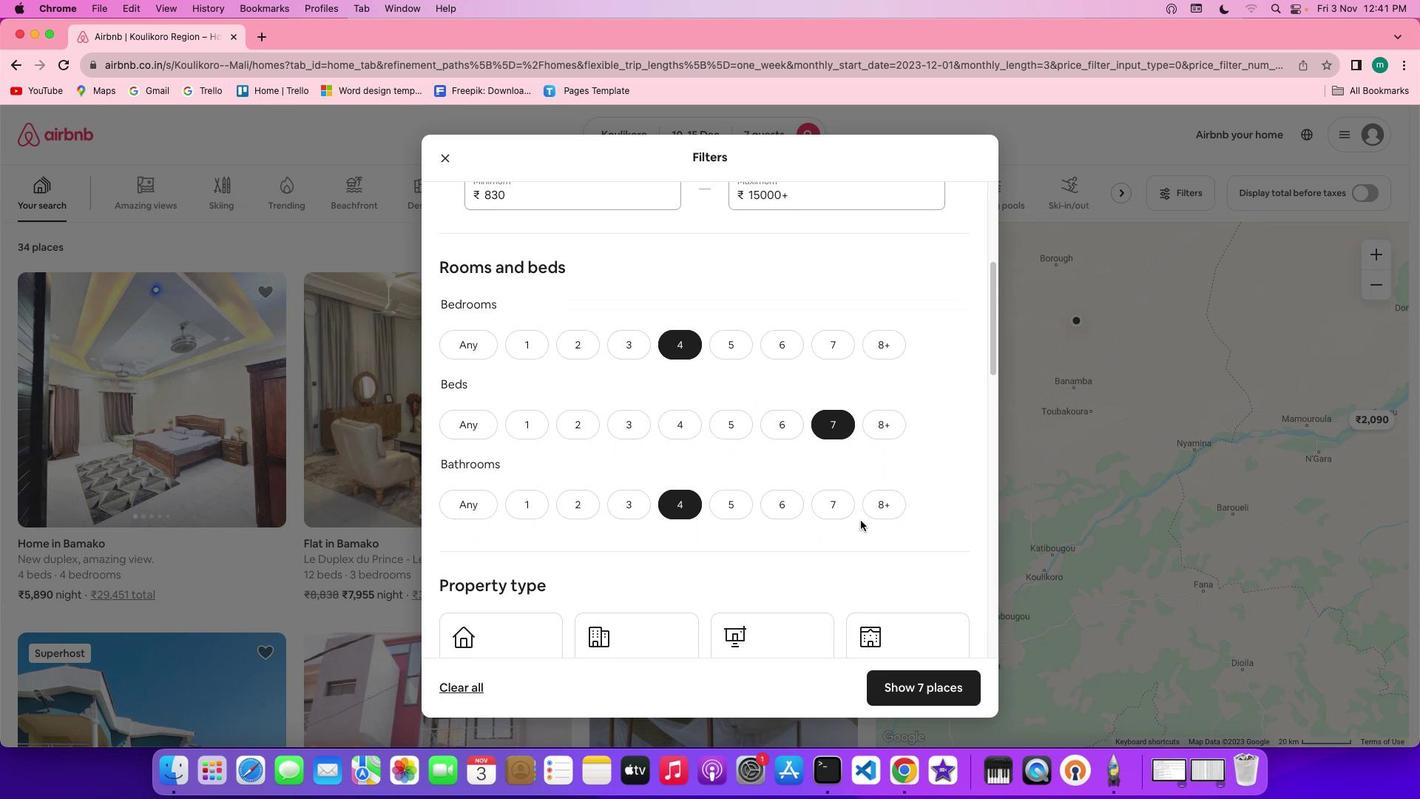 
Action: Mouse scrolled (861, 520) with delta (0, 0)
Screenshot: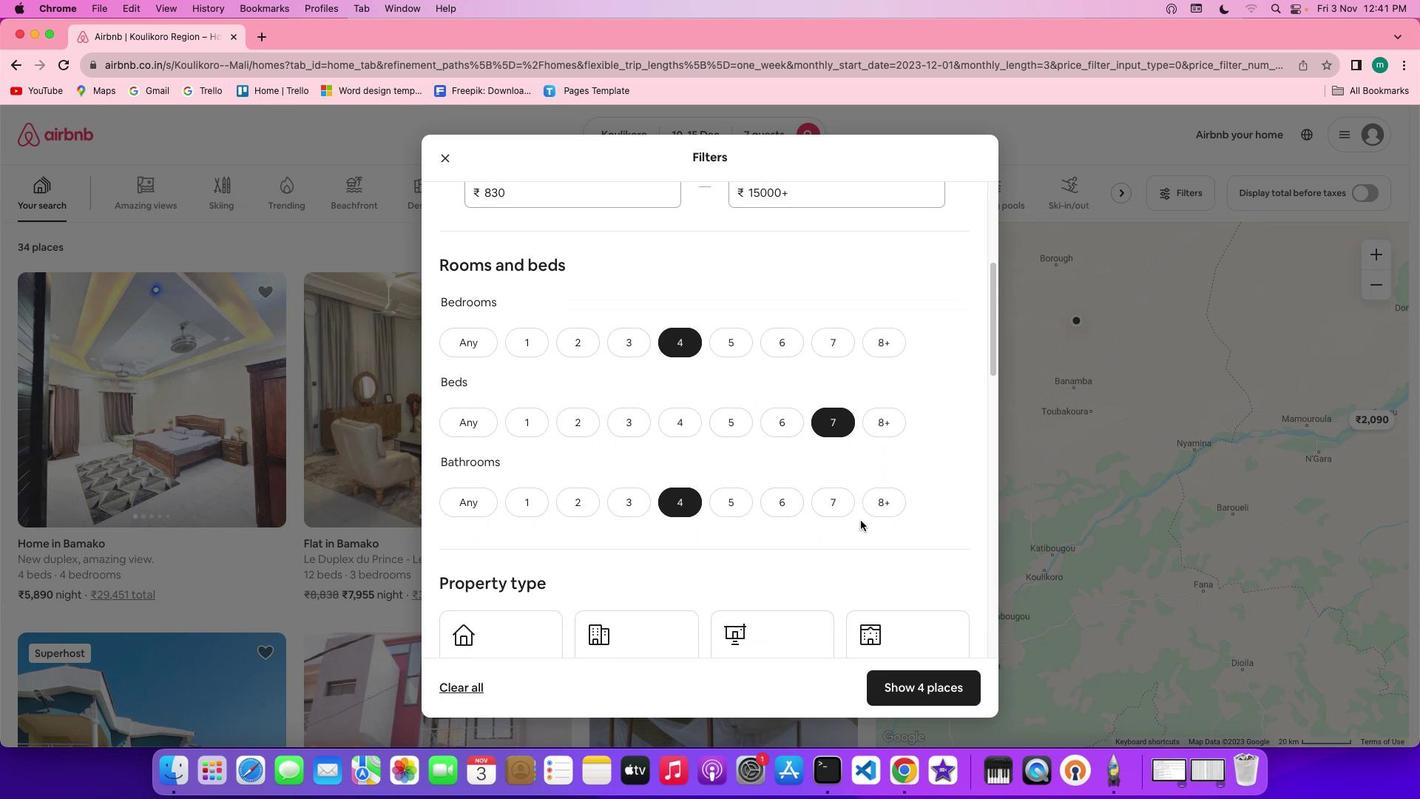 
Action: Mouse scrolled (861, 520) with delta (0, 0)
Screenshot: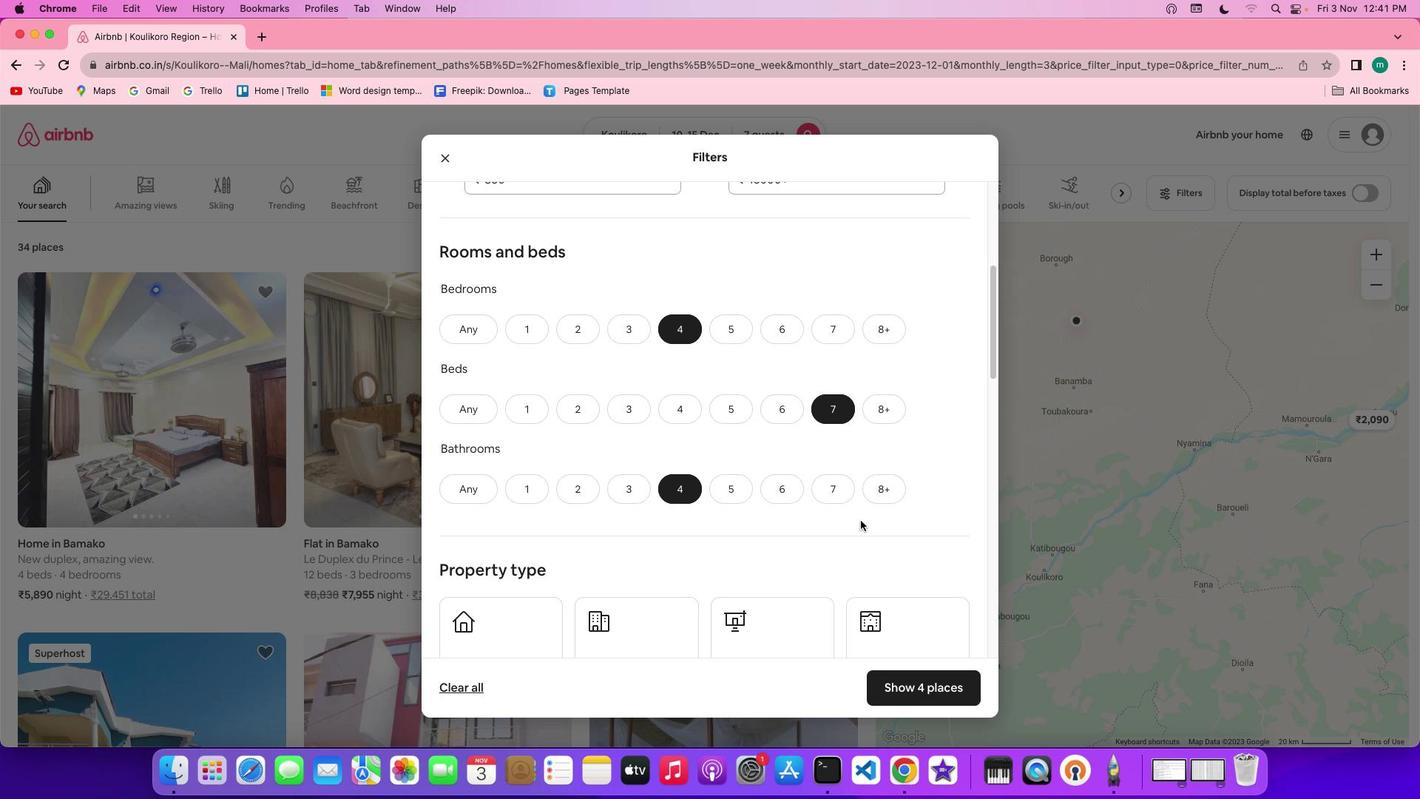 
Action: Mouse scrolled (861, 520) with delta (0, 0)
Screenshot: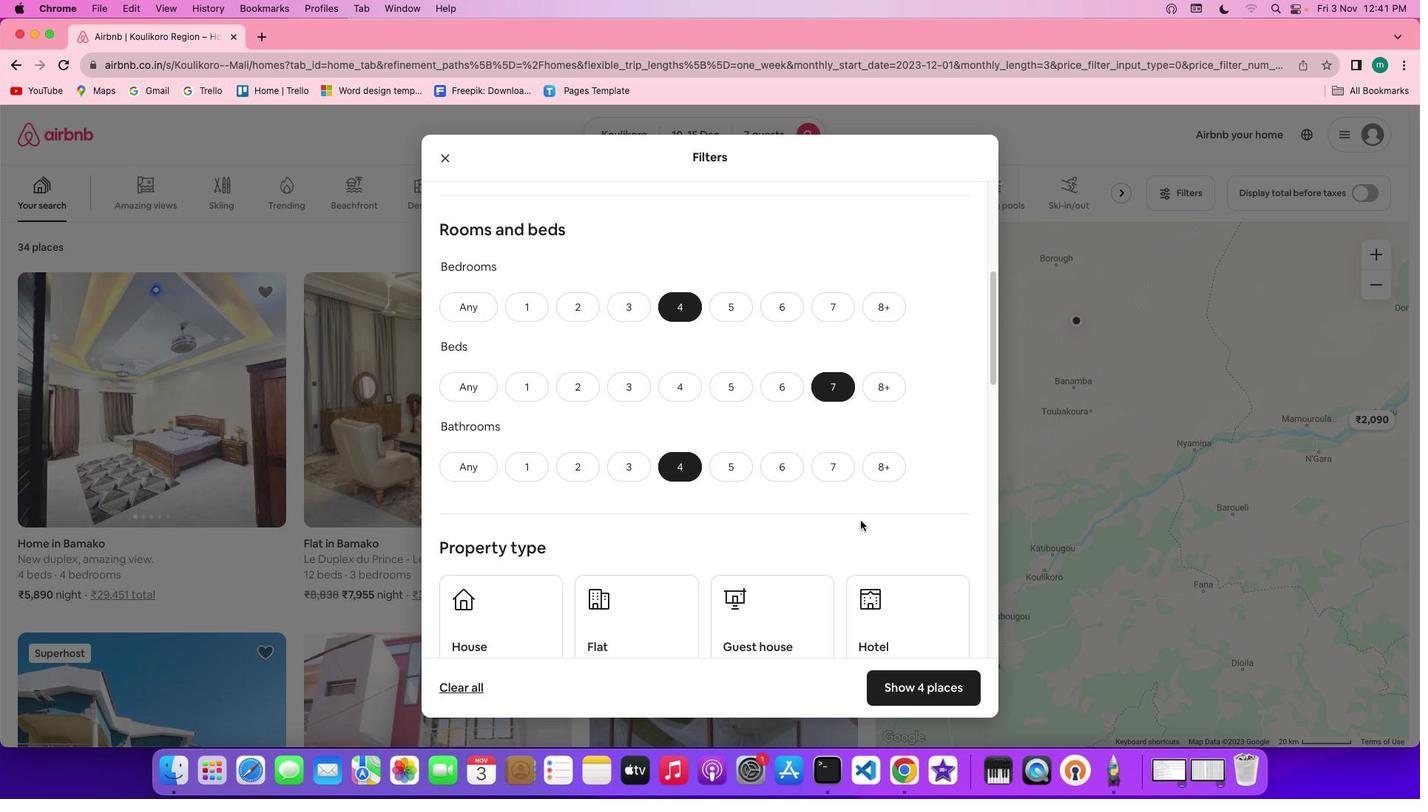 
Action: Mouse scrolled (861, 520) with delta (0, 0)
Screenshot: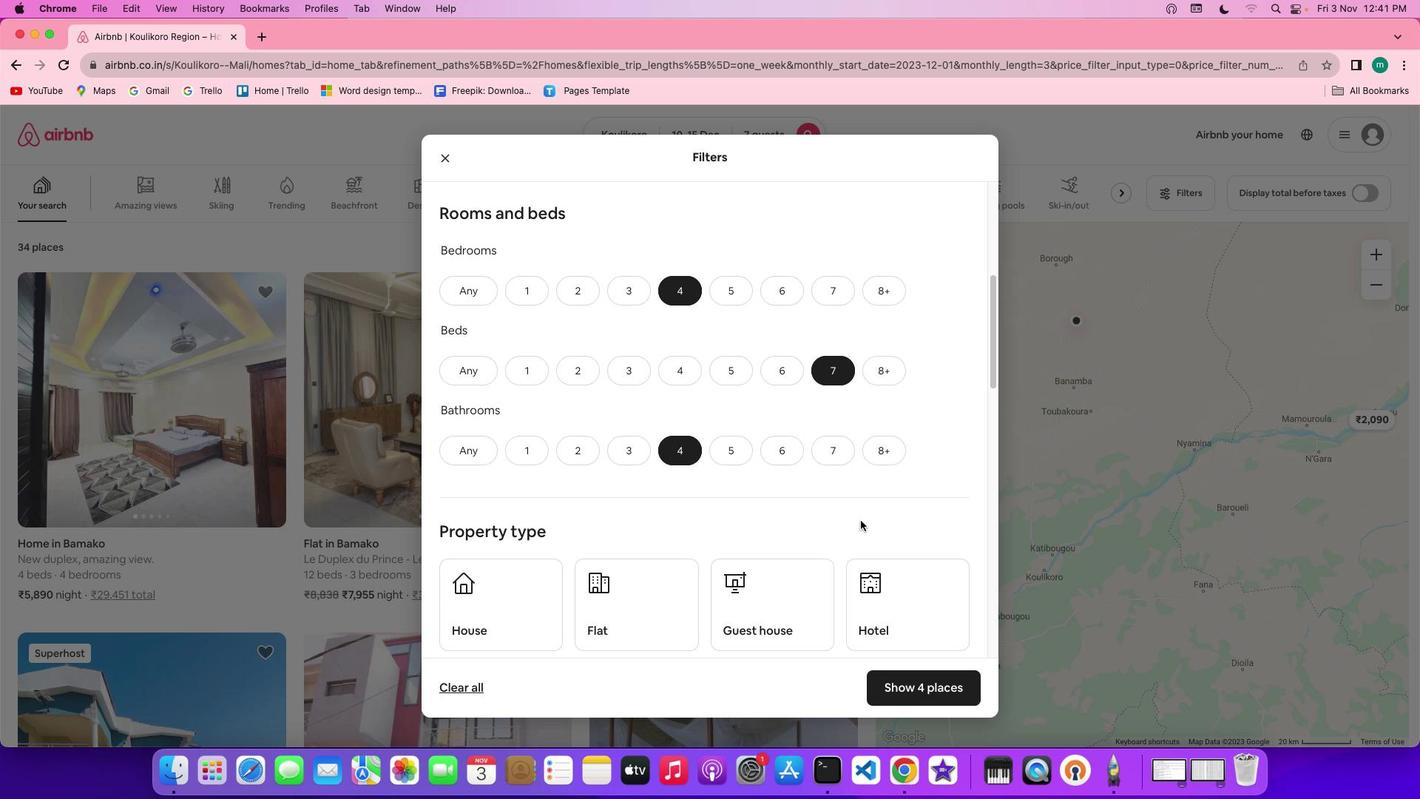 
Action: Mouse scrolled (861, 520) with delta (0, 0)
Screenshot: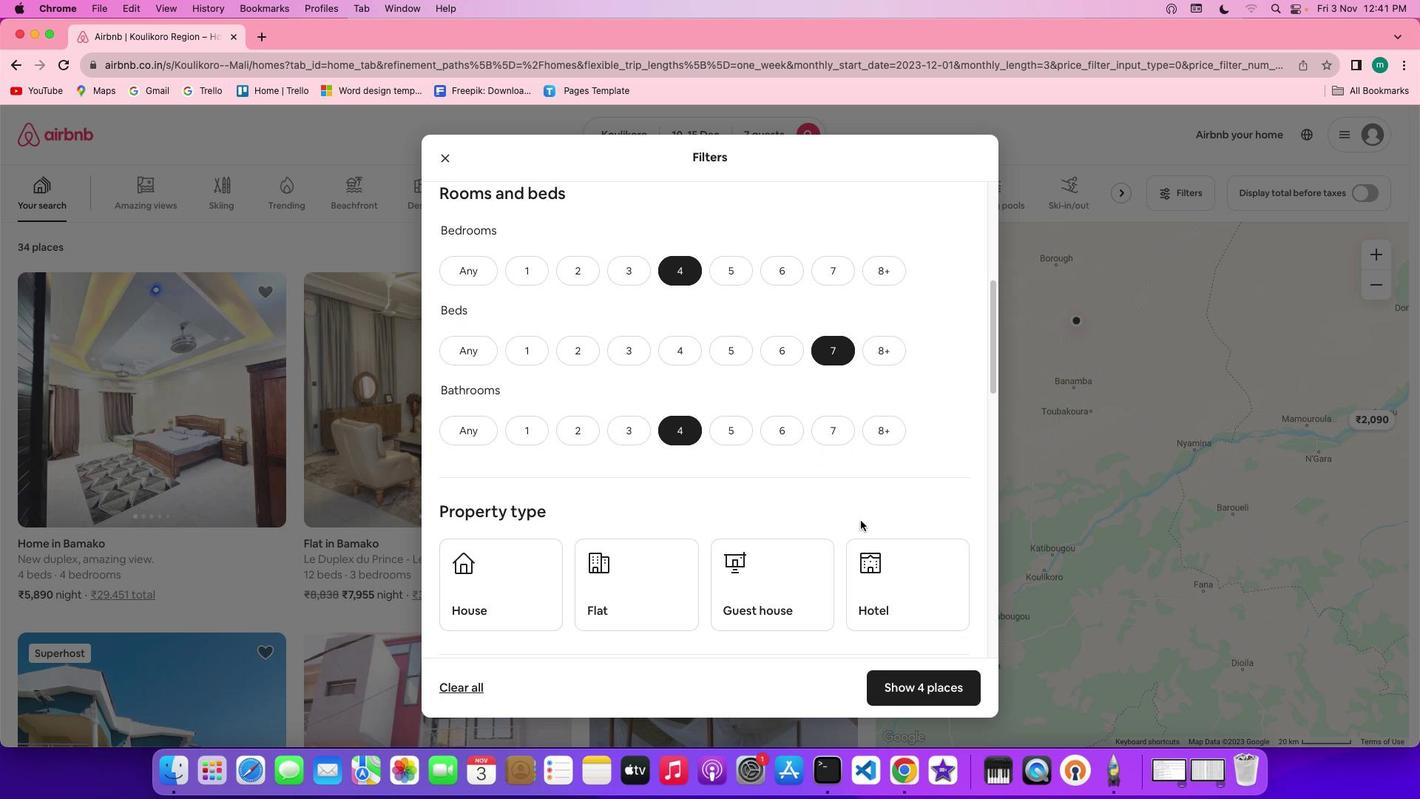 
Action: Mouse scrolled (861, 520) with delta (0, 0)
Screenshot: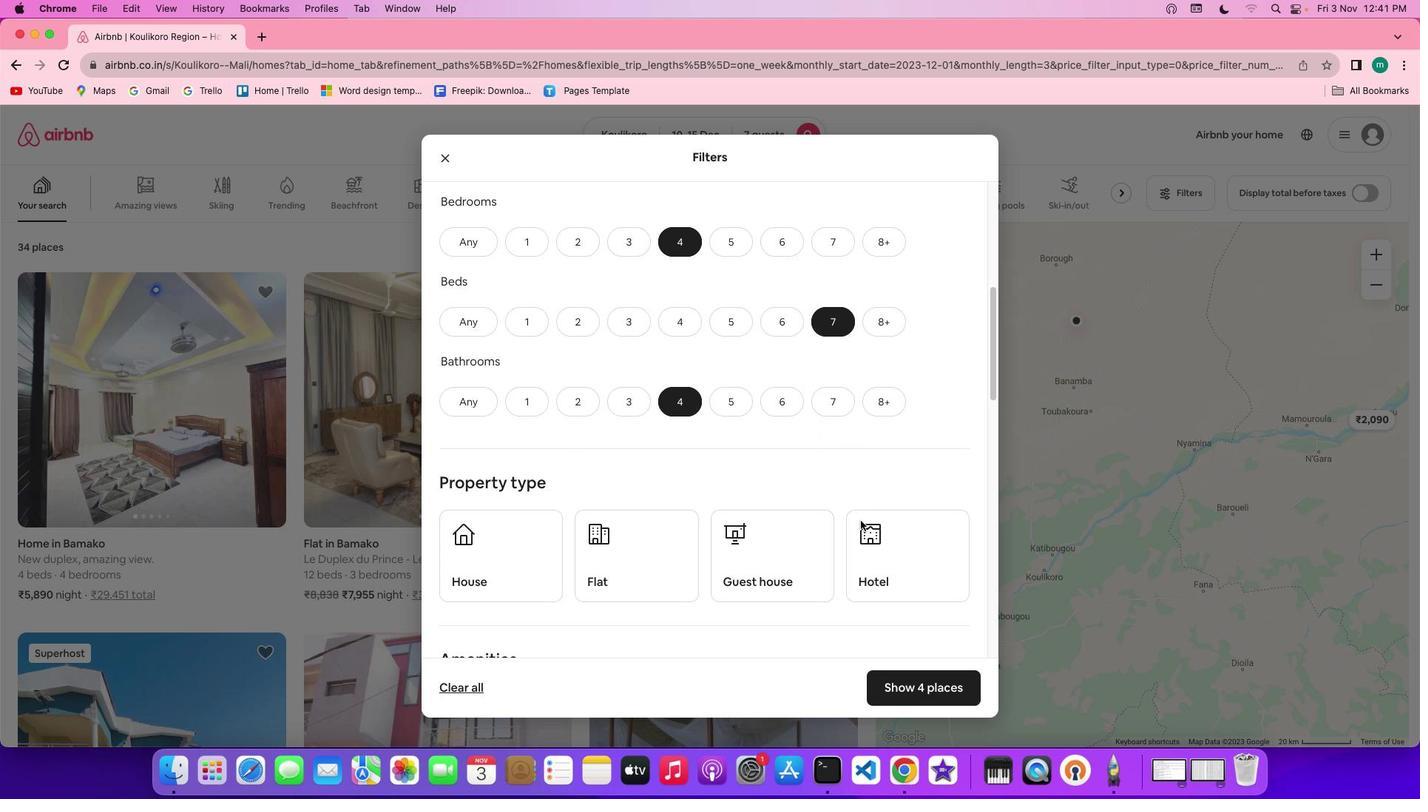 
Action: Mouse scrolled (861, 520) with delta (0, 0)
Screenshot: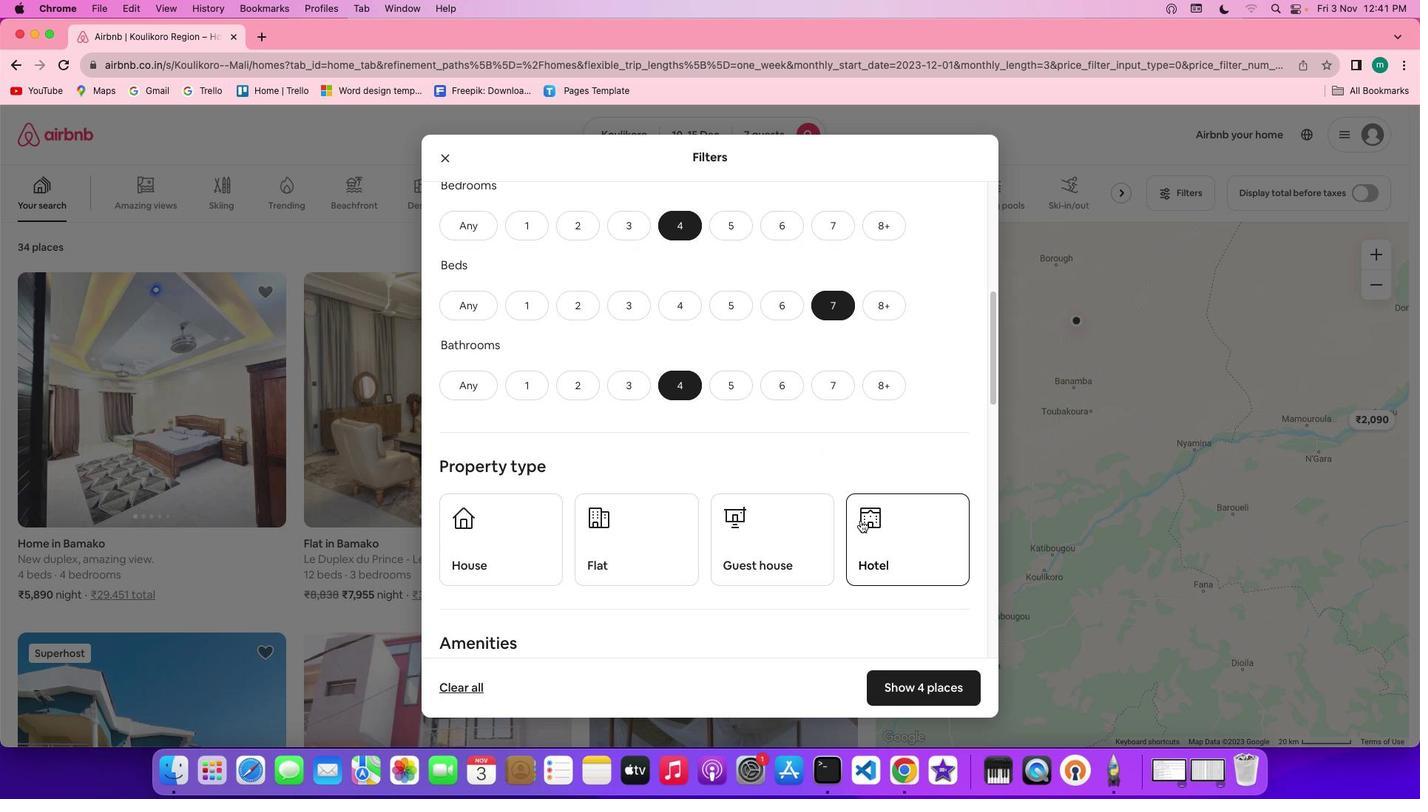 
Action: Mouse scrolled (861, 520) with delta (0, 0)
Screenshot: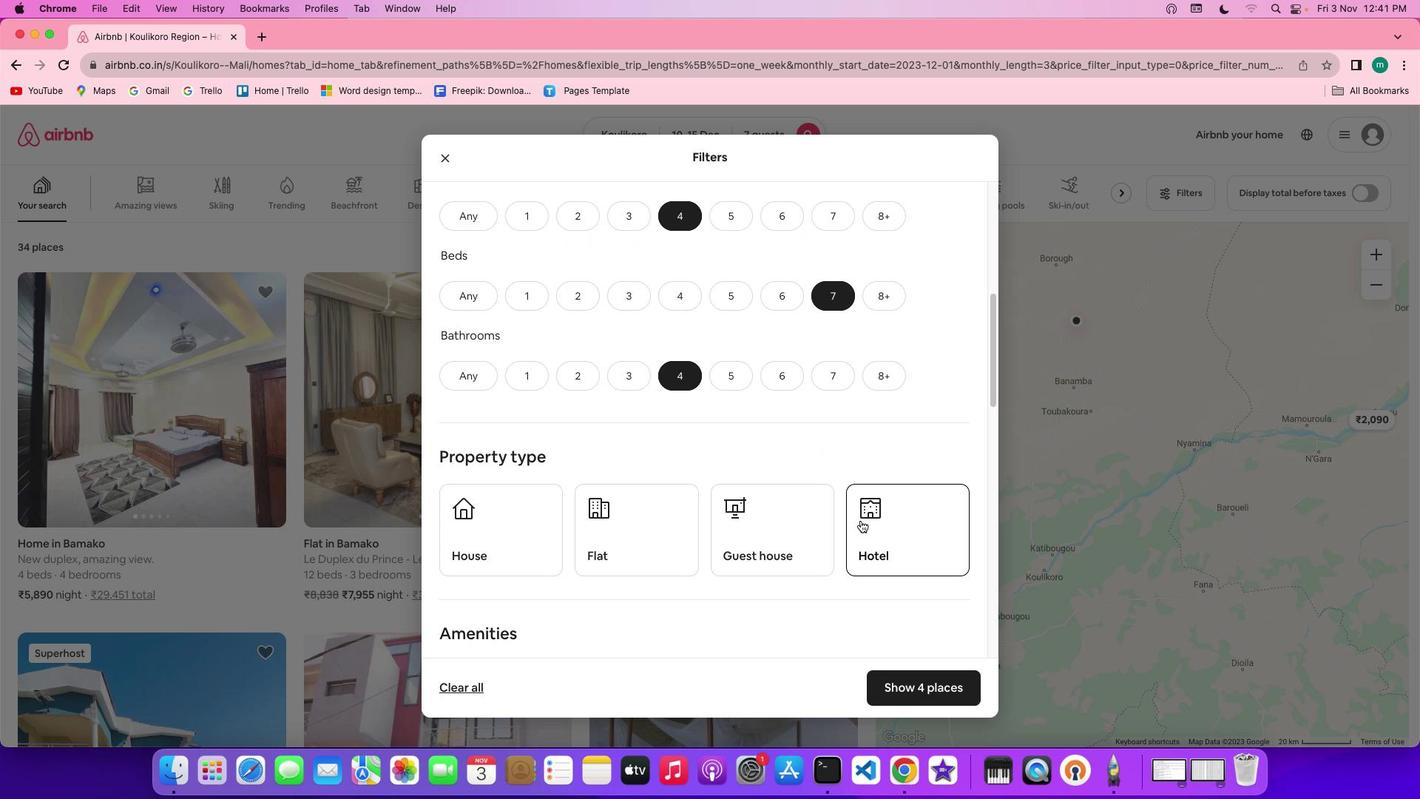 
Action: Mouse scrolled (861, 520) with delta (0, 0)
Screenshot: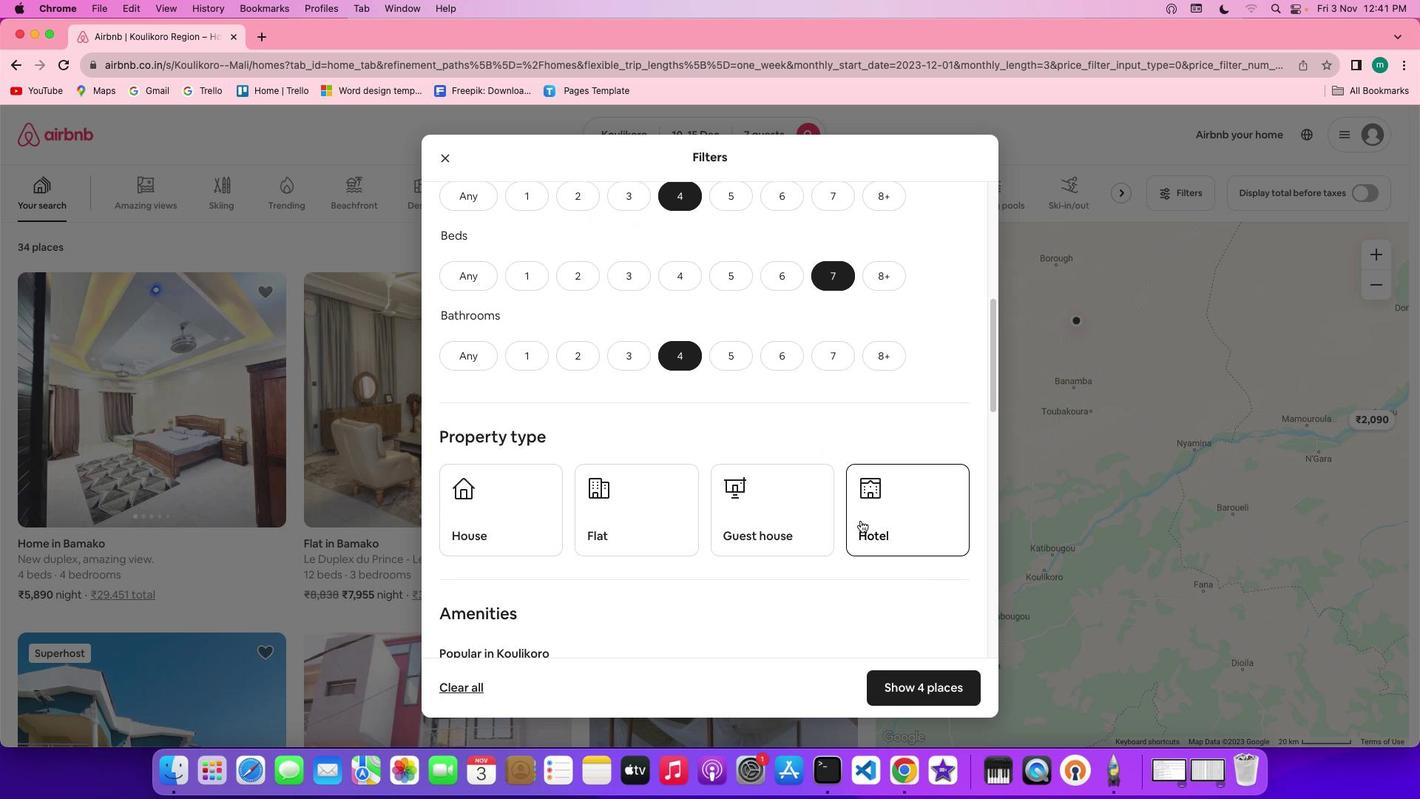 
Action: Mouse moved to (526, 477)
Screenshot: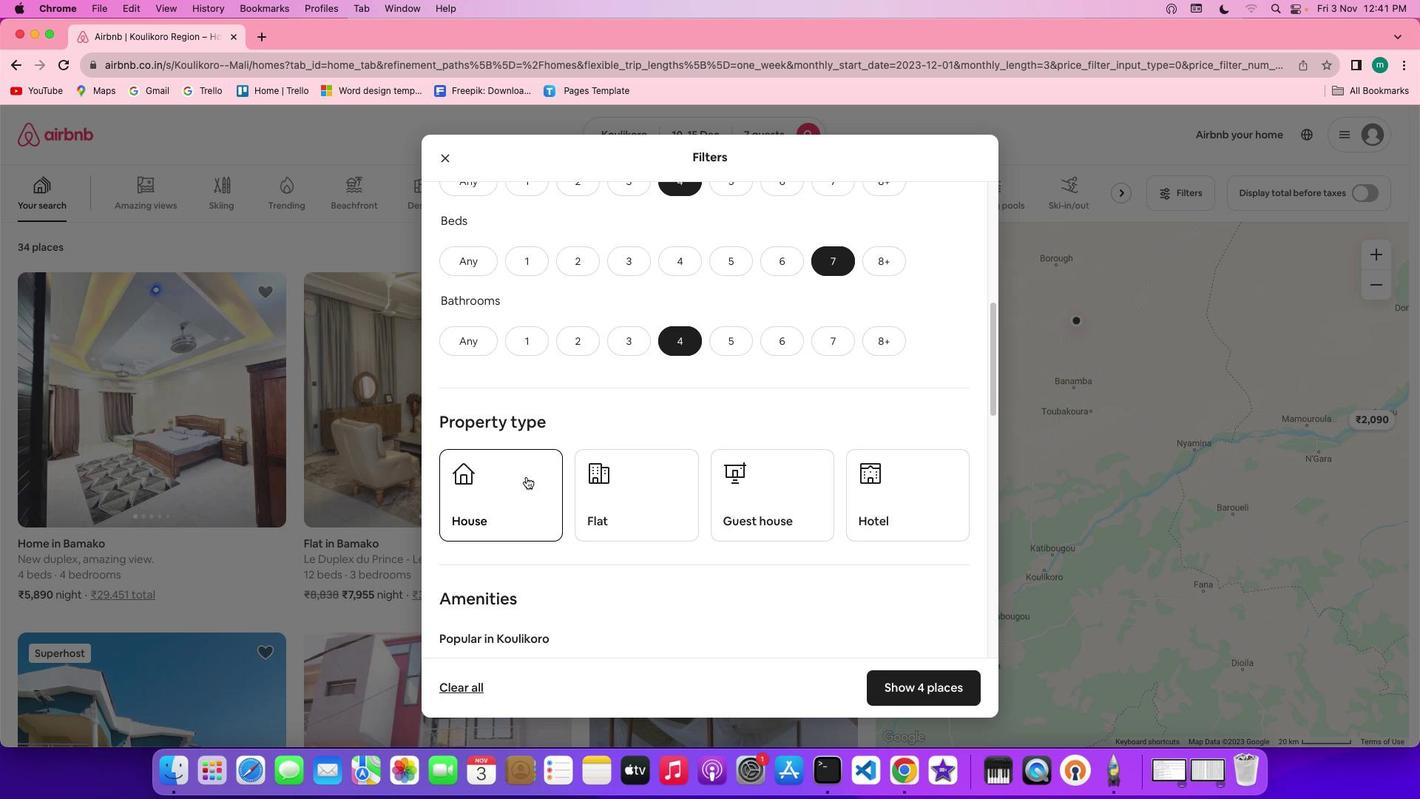 
Action: Mouse pressed left at (526, 477)
Screenshot: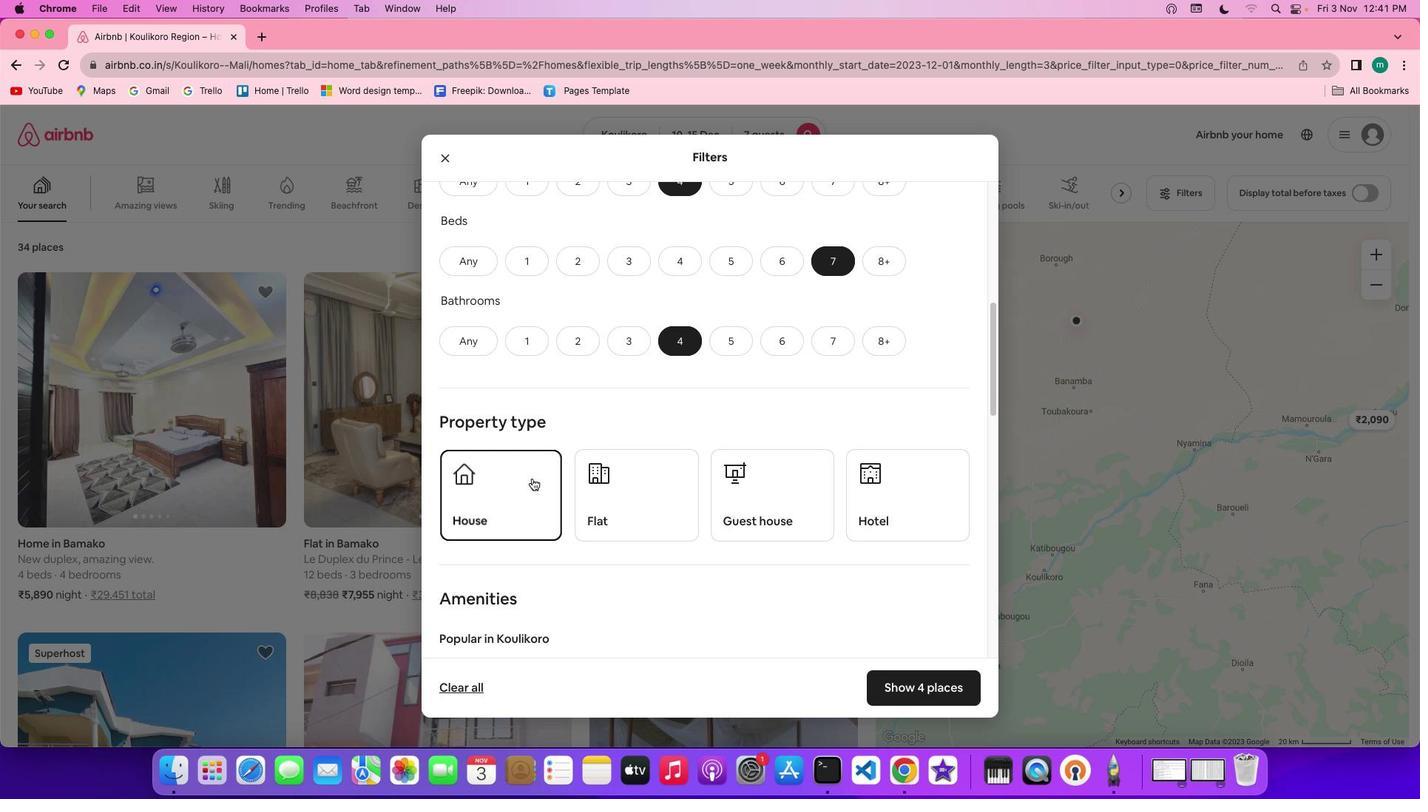 
Action: Mouse moved to (759, 500)
Screenshot: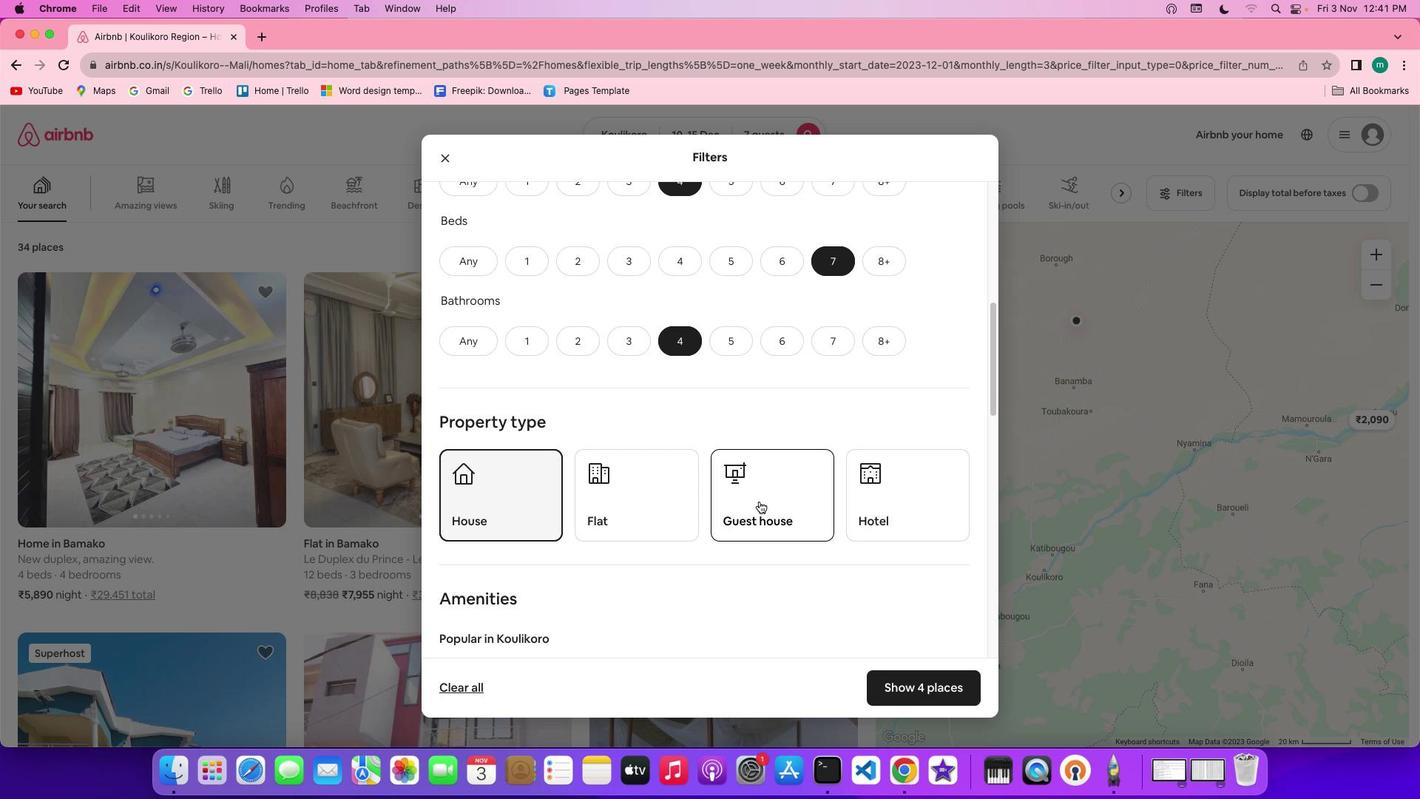 
Action: Mouse scrolled (759, 500) with delta (0, 0)
Screenshot: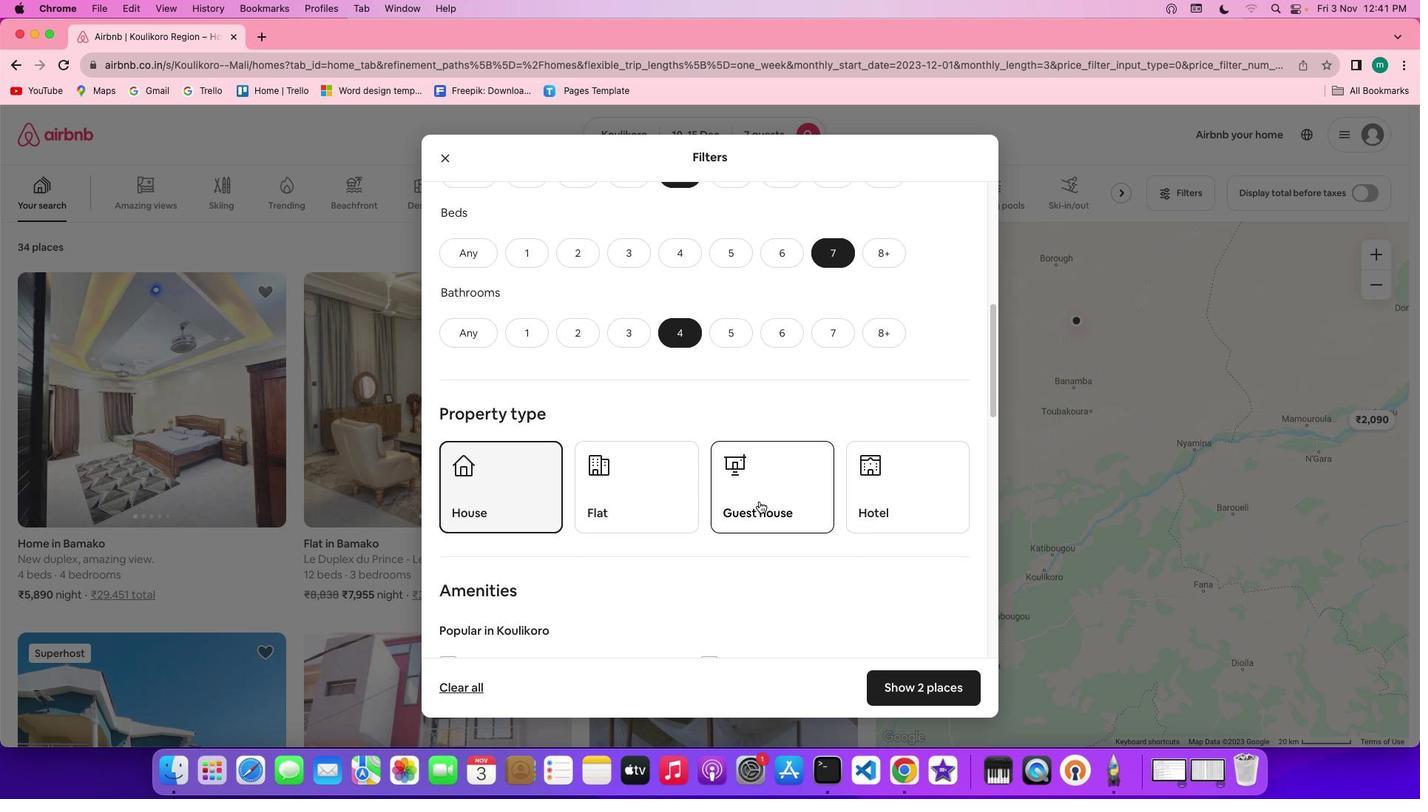 
Action: Mouse scrolled (759, 500) with delta (0, 0)
Screenshot: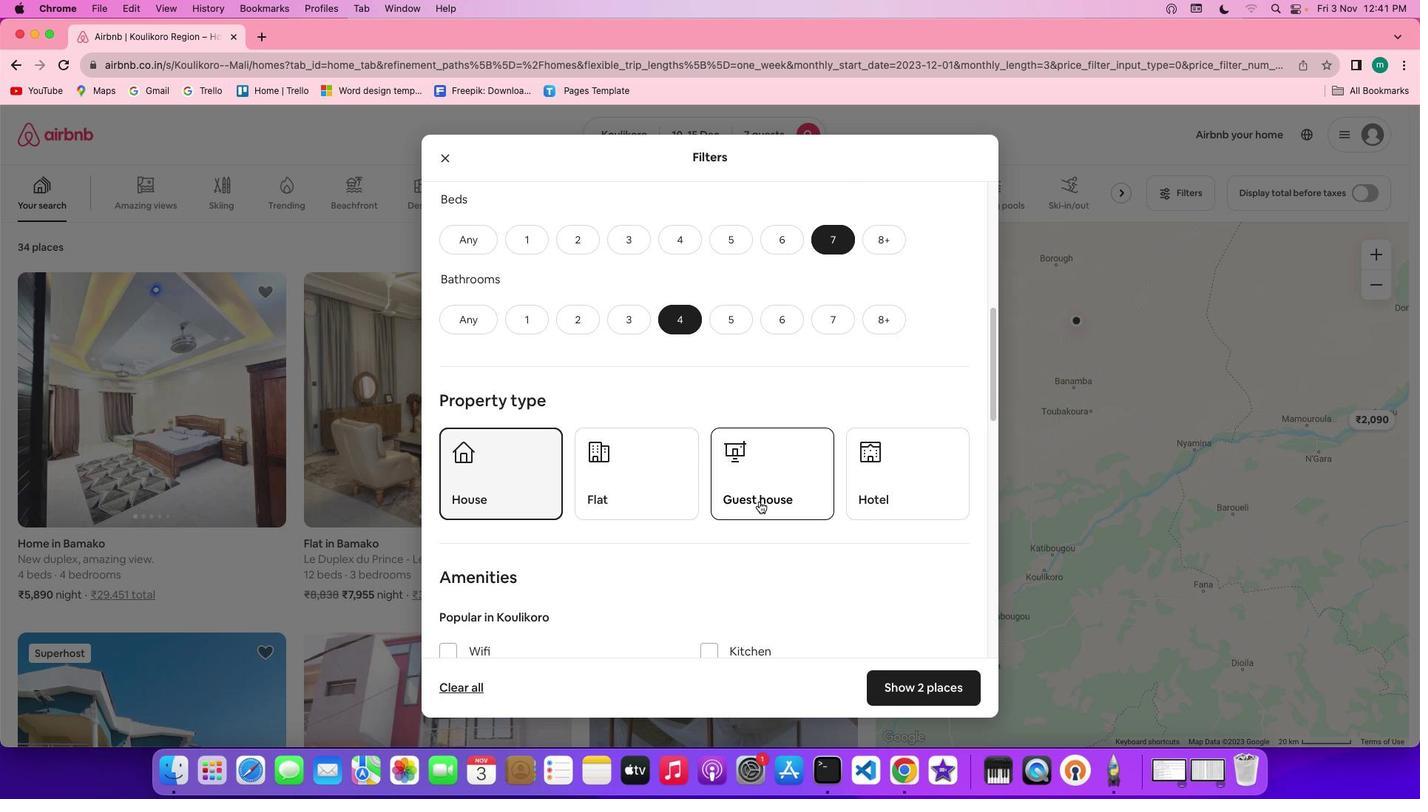 
Action: Mouse scrolled (759, 500) with delta (0, -1)
Screenshot: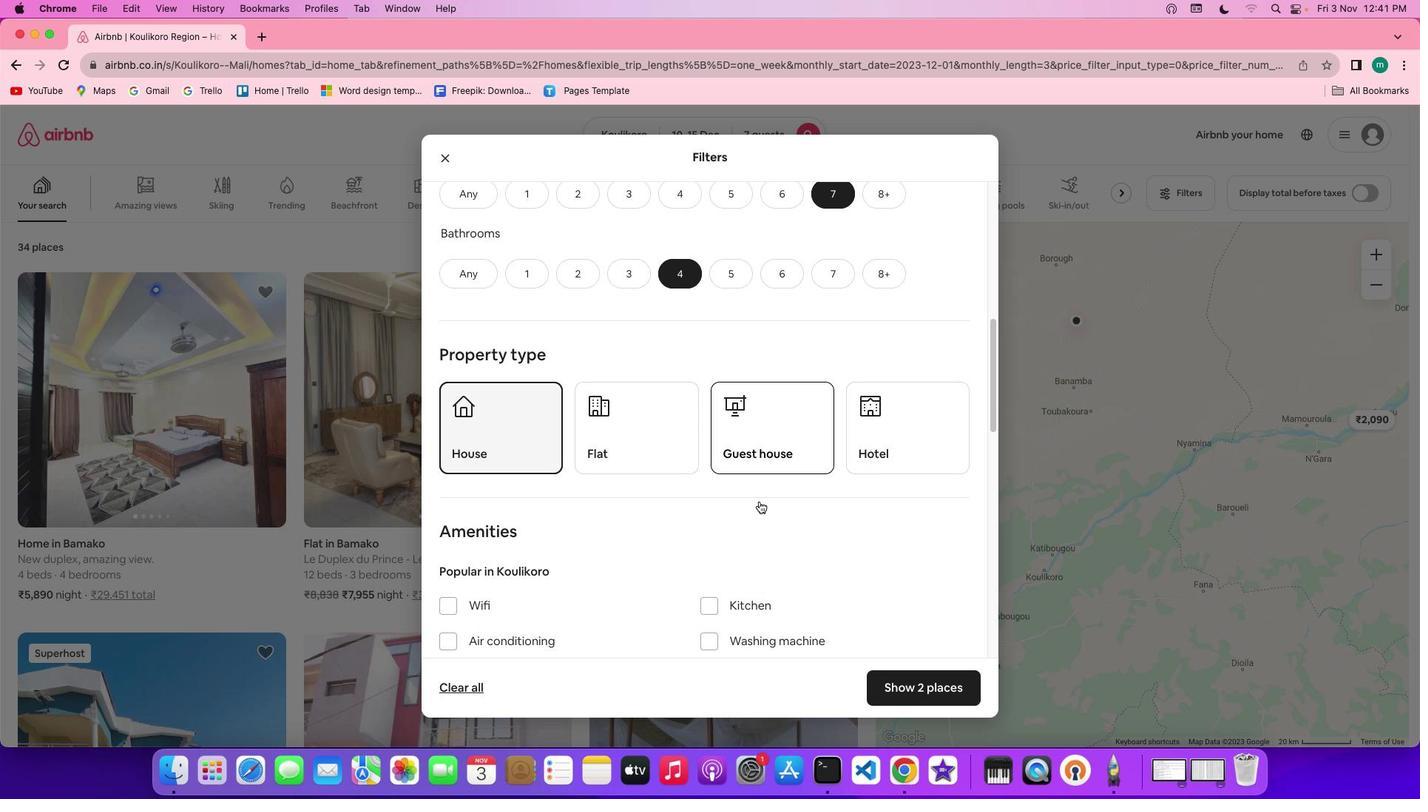 
Action: Mouse scrolled (759, 500) with delta (0, 0)
Screenshot: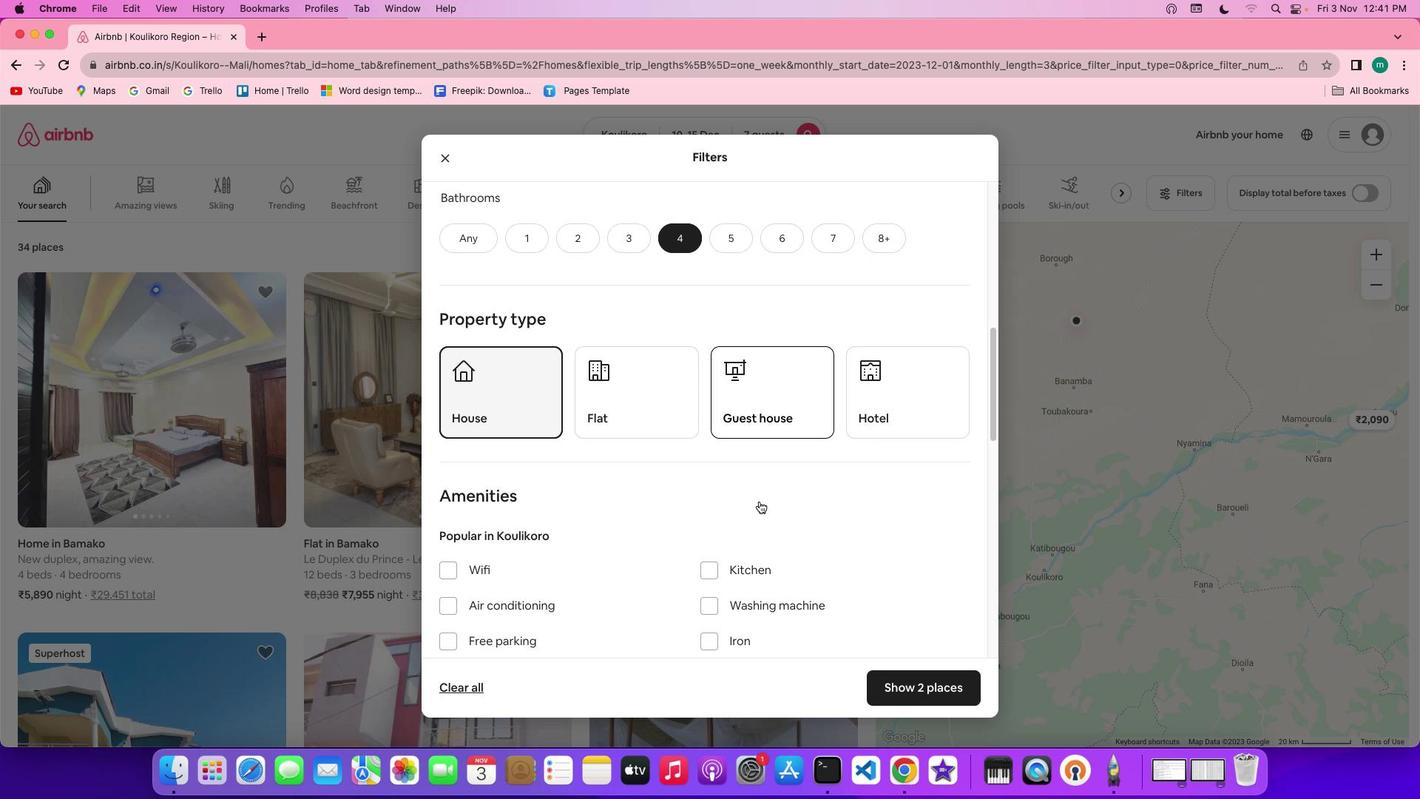 
Action: Mouse scrolled (759, 500) with delta (0, 0)
Screenshot: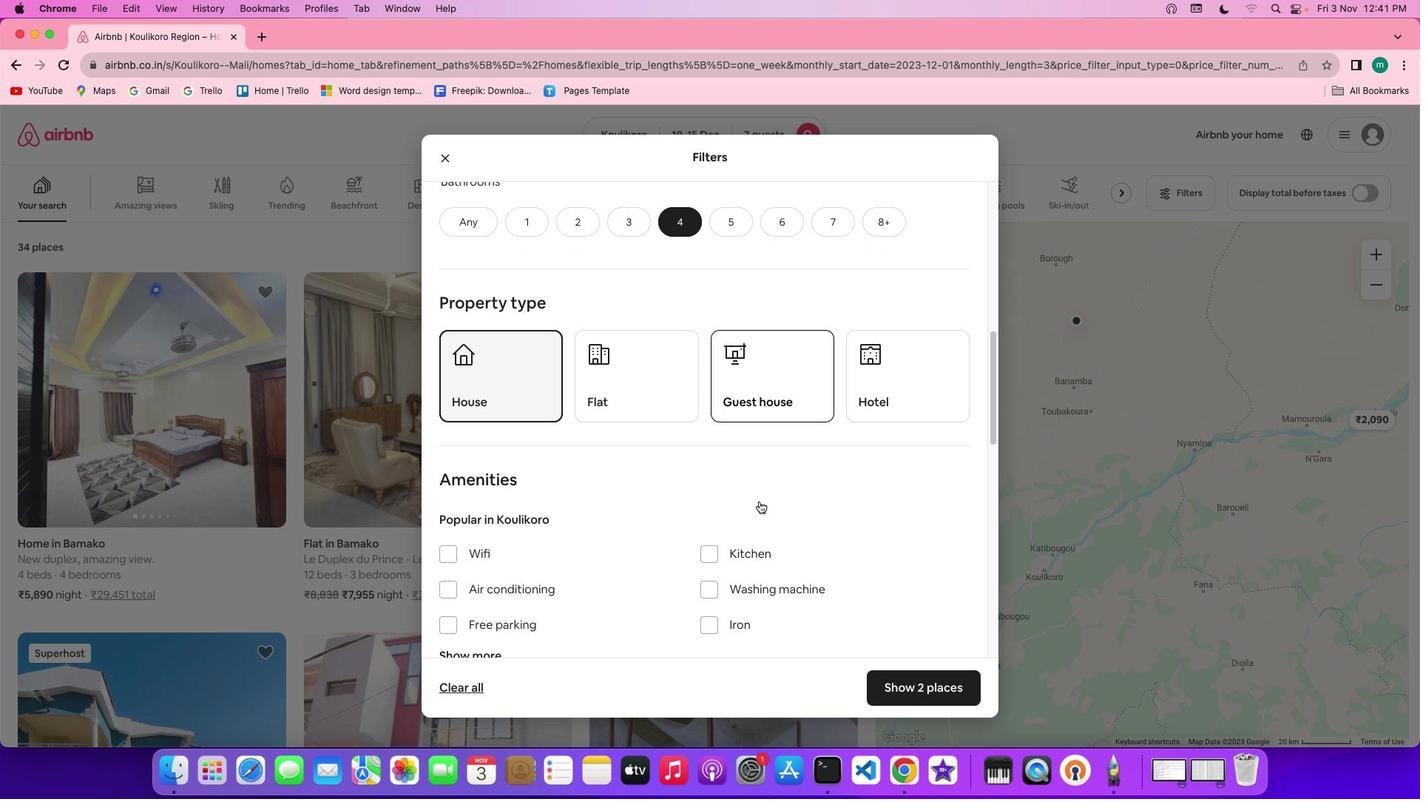 
Action: Mouse scrolled (759, 500) with delta (0, 0)
Screenshot: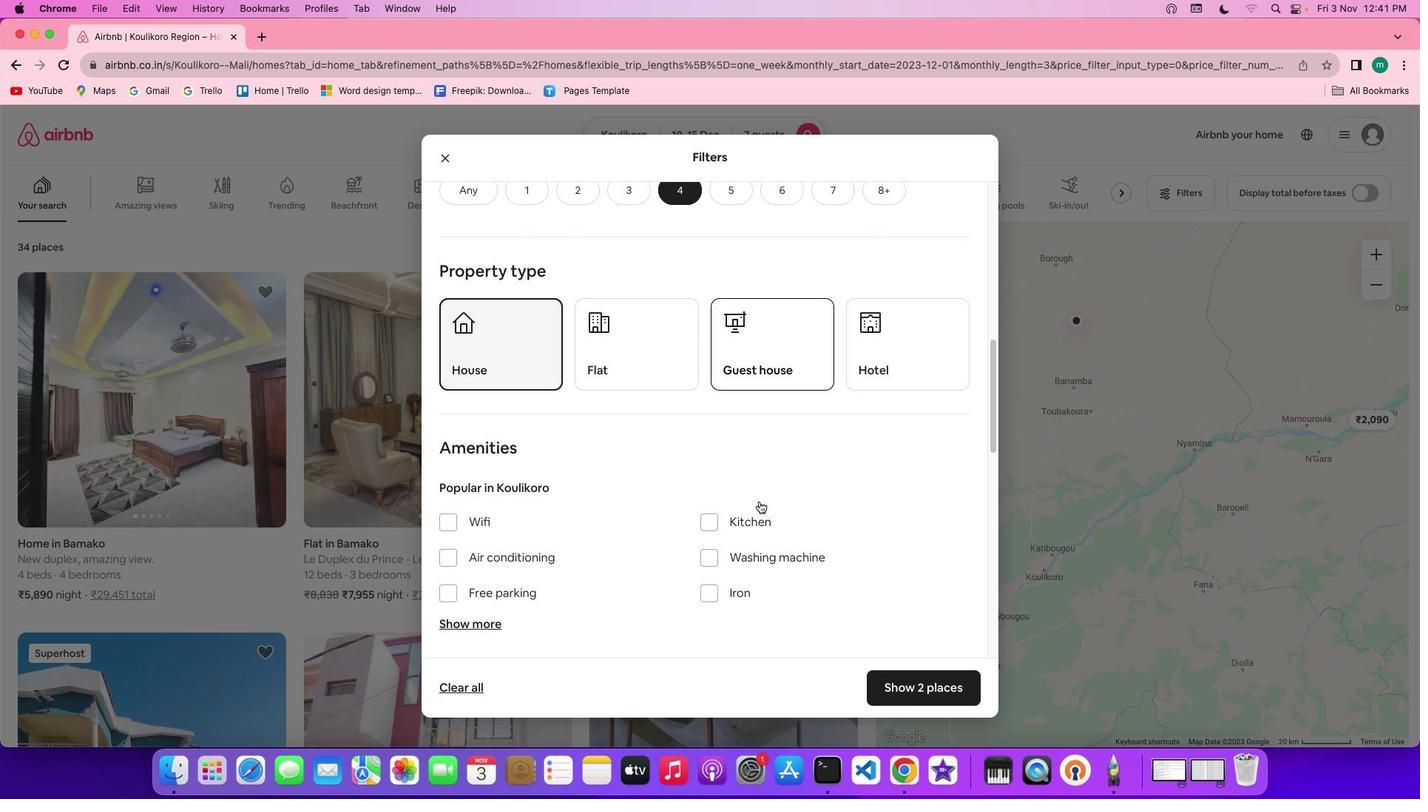 
Action: Mouse moved to (759, 500)
Screenshot: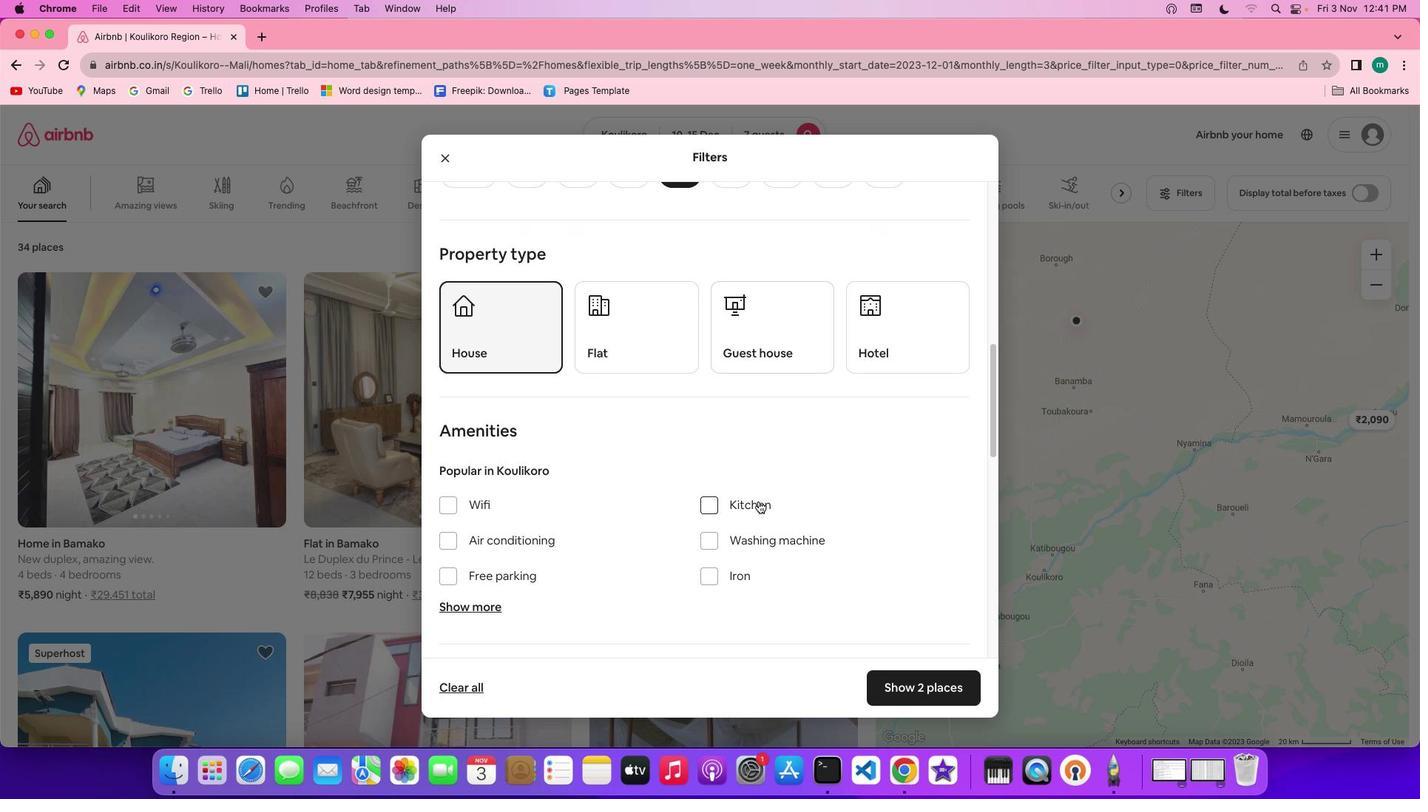 
Action: Mouse scrolled (759, 500) with delta (0, 0)
Screenshot: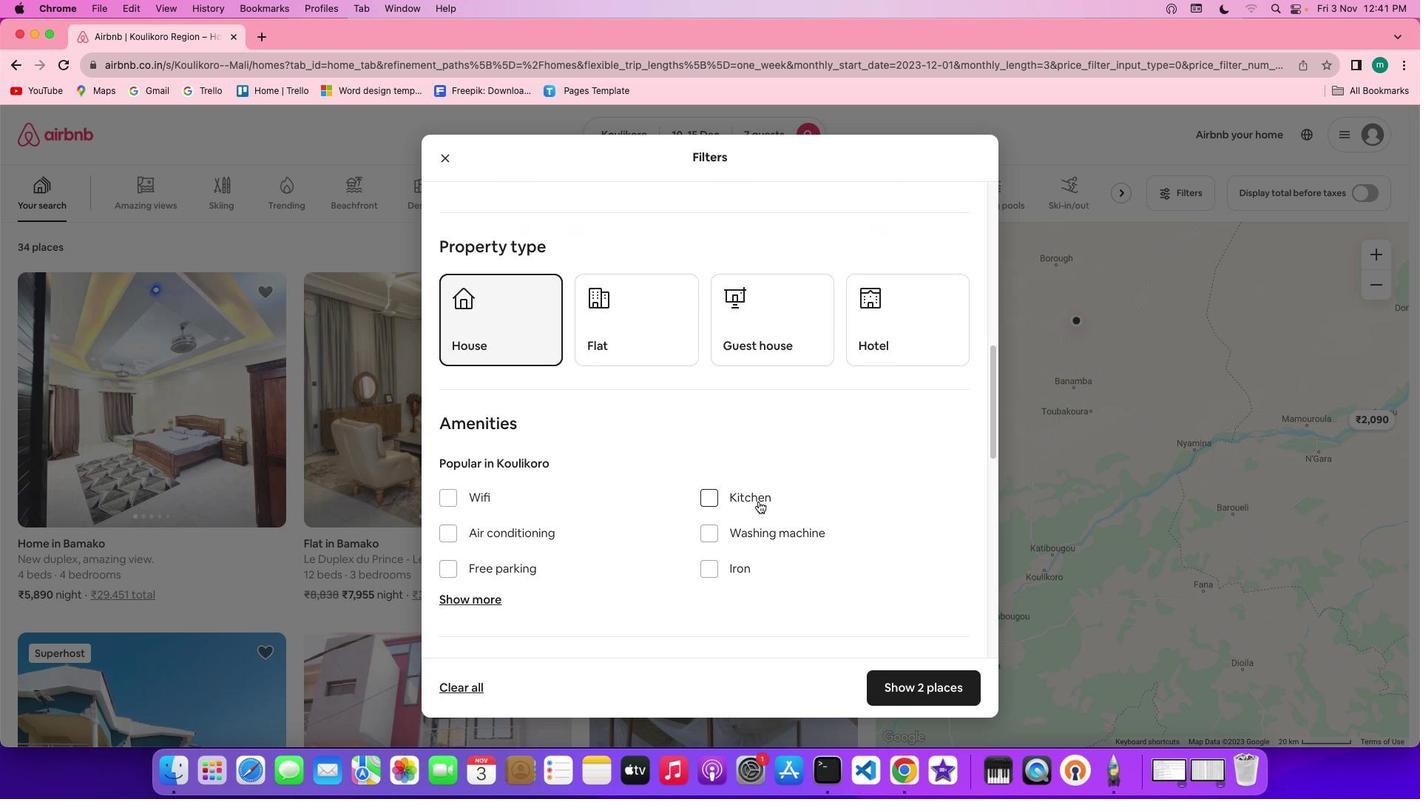 
Action: Mouse scrolled (759, 500) with delta (0, 0)
Screenshot: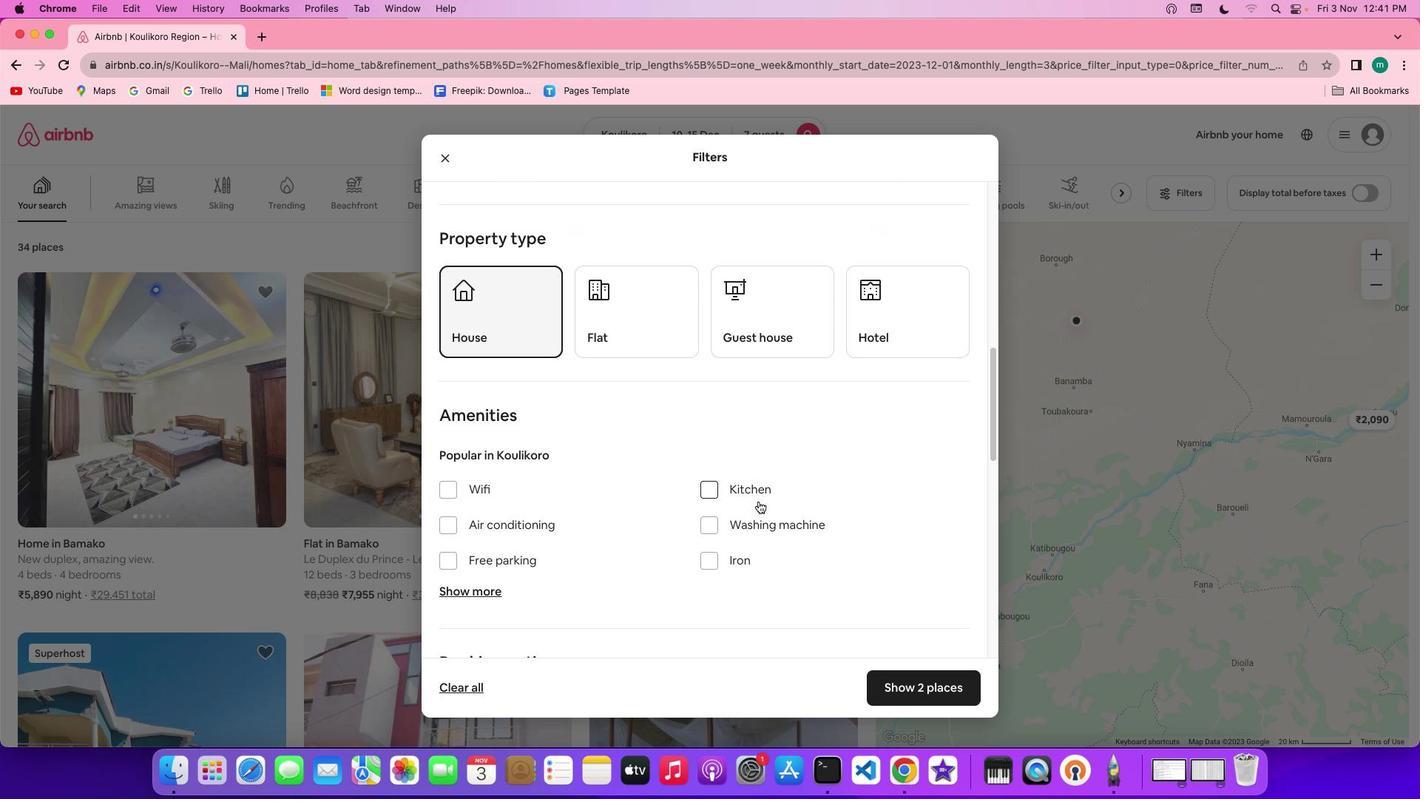 
Action: Mouse scrolled (759, 500) with delta (0, 0)
Screenshot: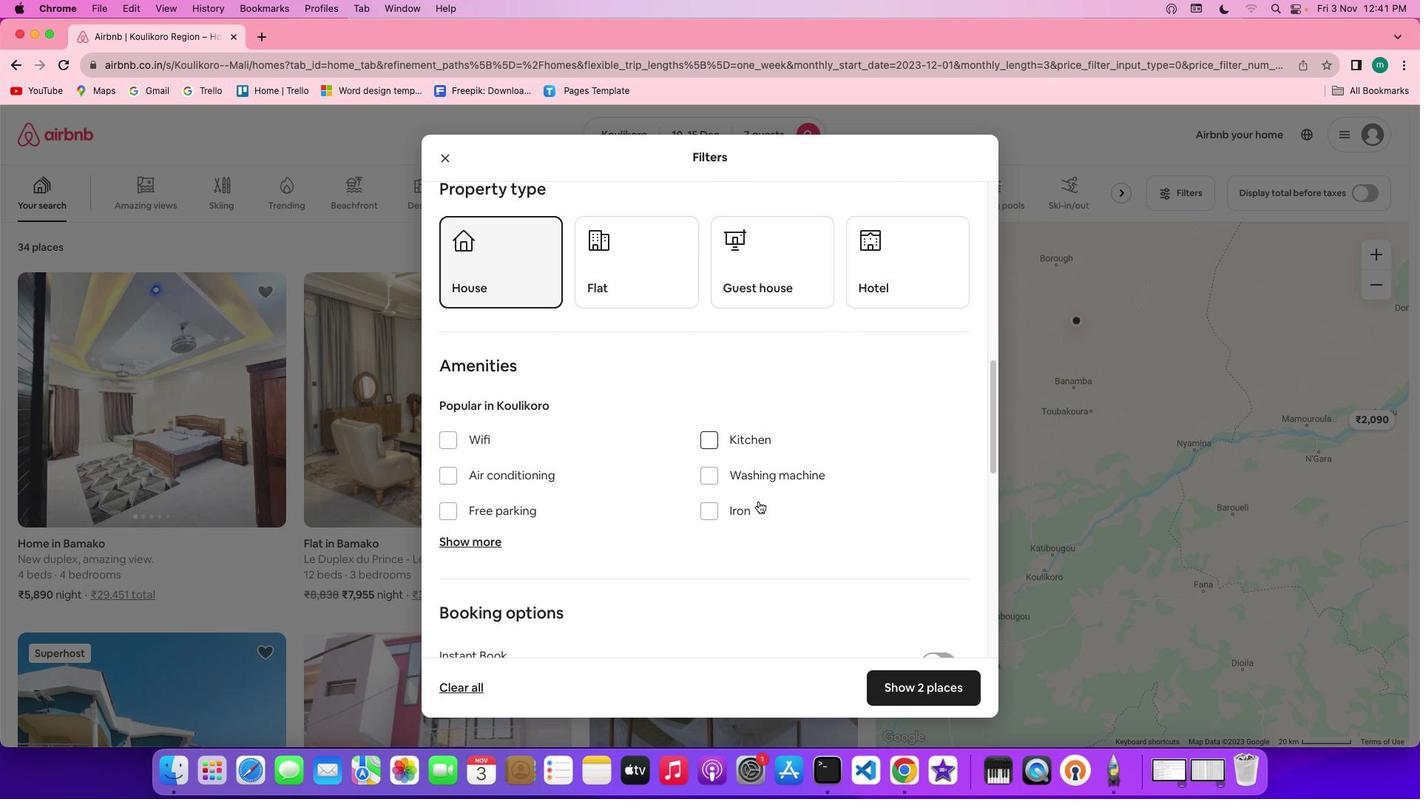 
Action: Mouse moved to (478, 428)
Screenshot: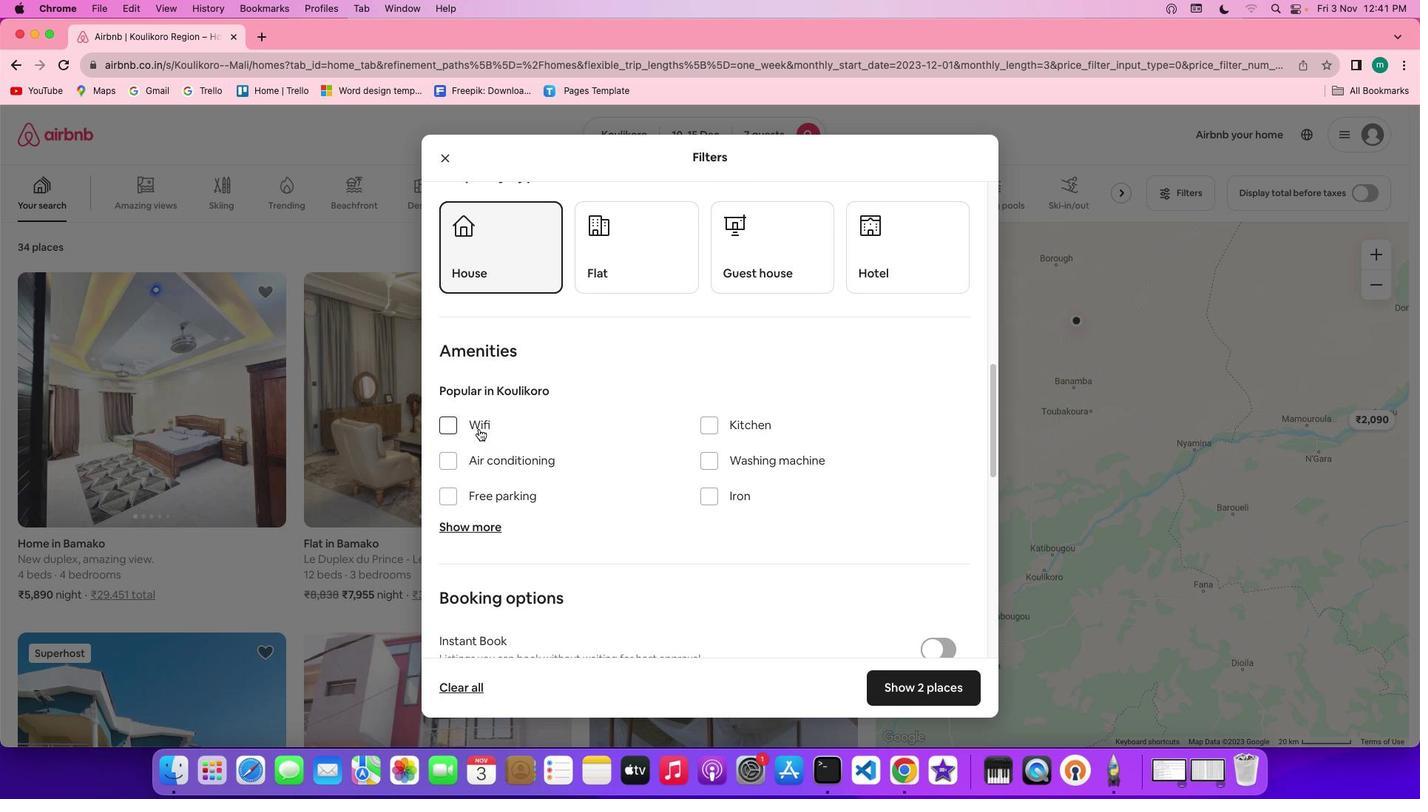 
Action: Mouse pressed left at (478, 428)
Screenshot: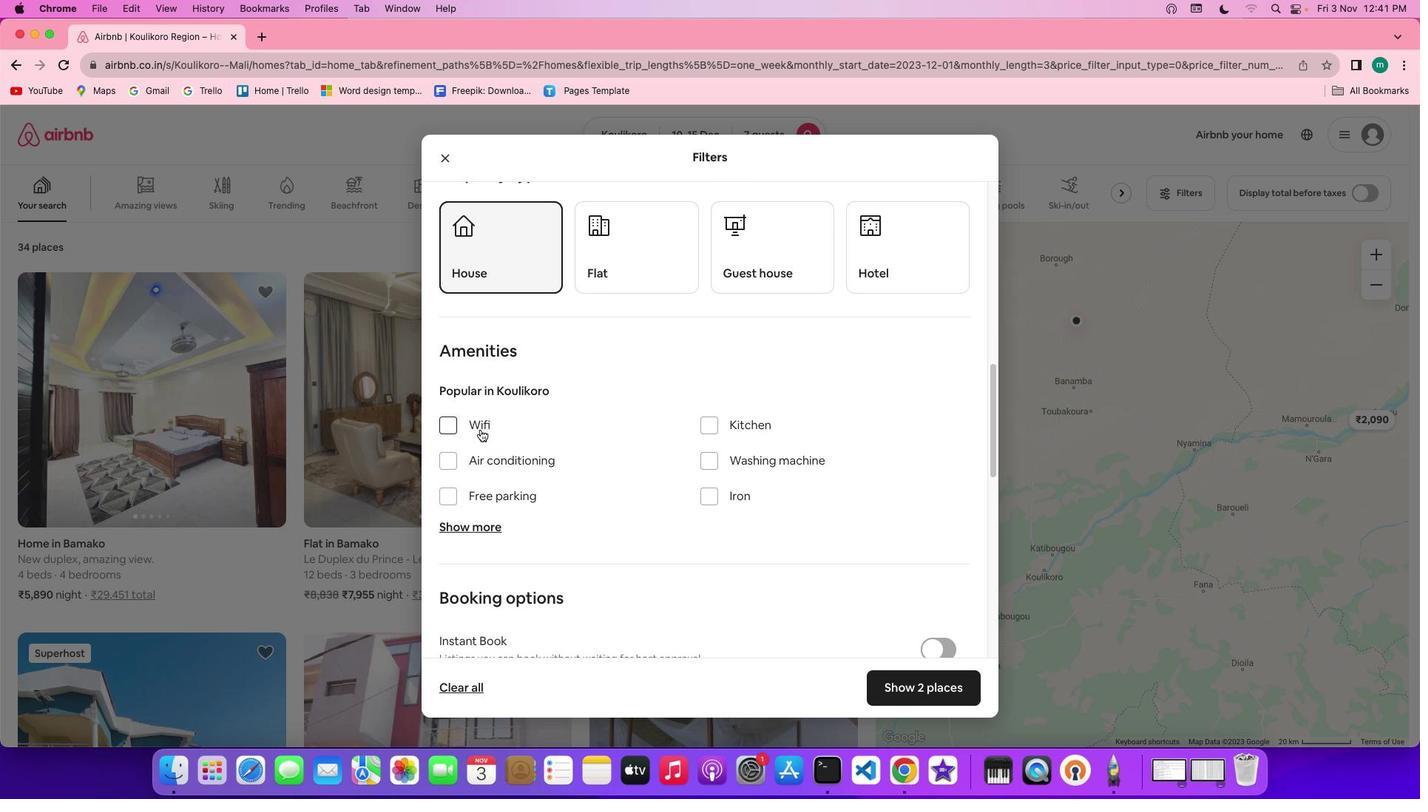 
Action: Mouse moved to (651, 474)
Screenshot: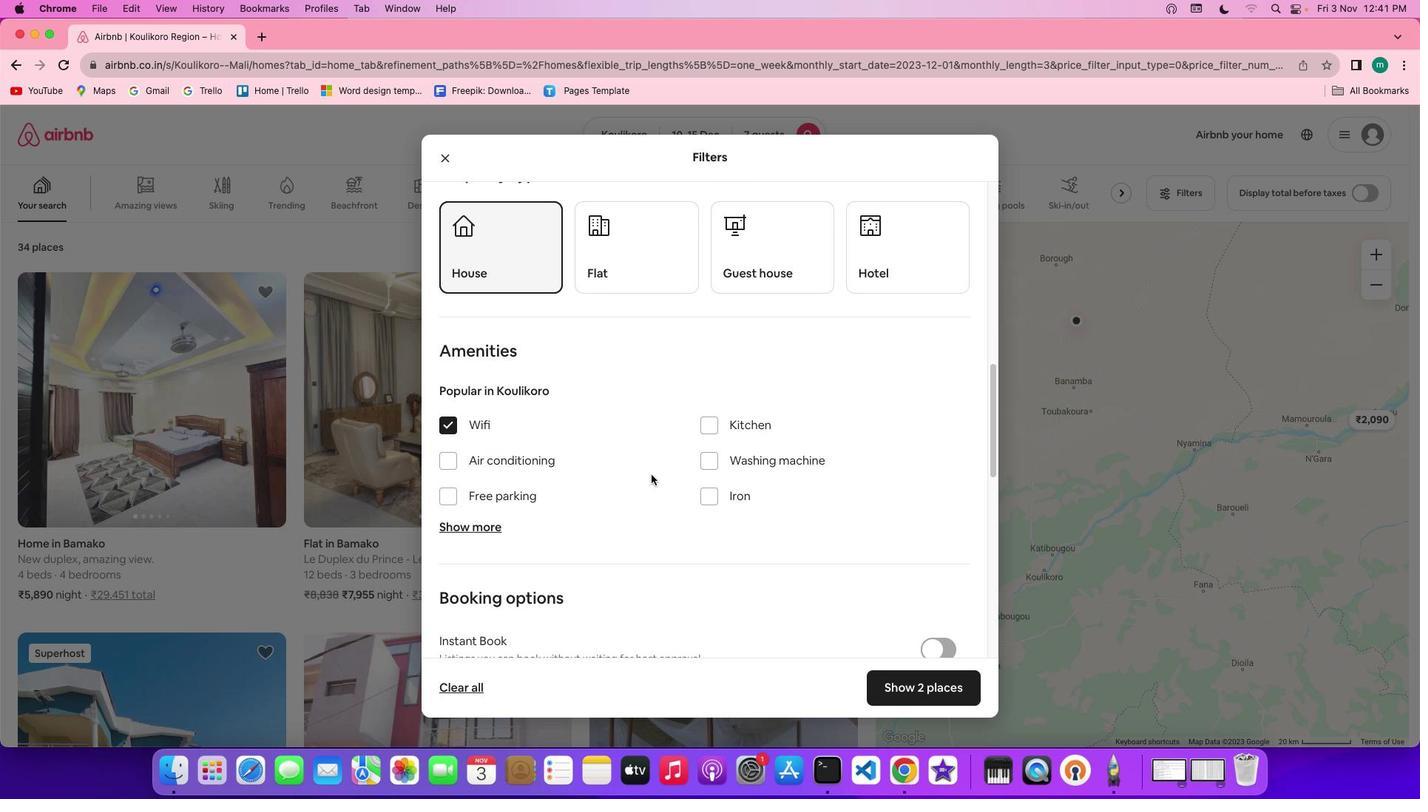 
Action: Mouse scrolled (651, 474) with delta (0, 0)
Screenshot: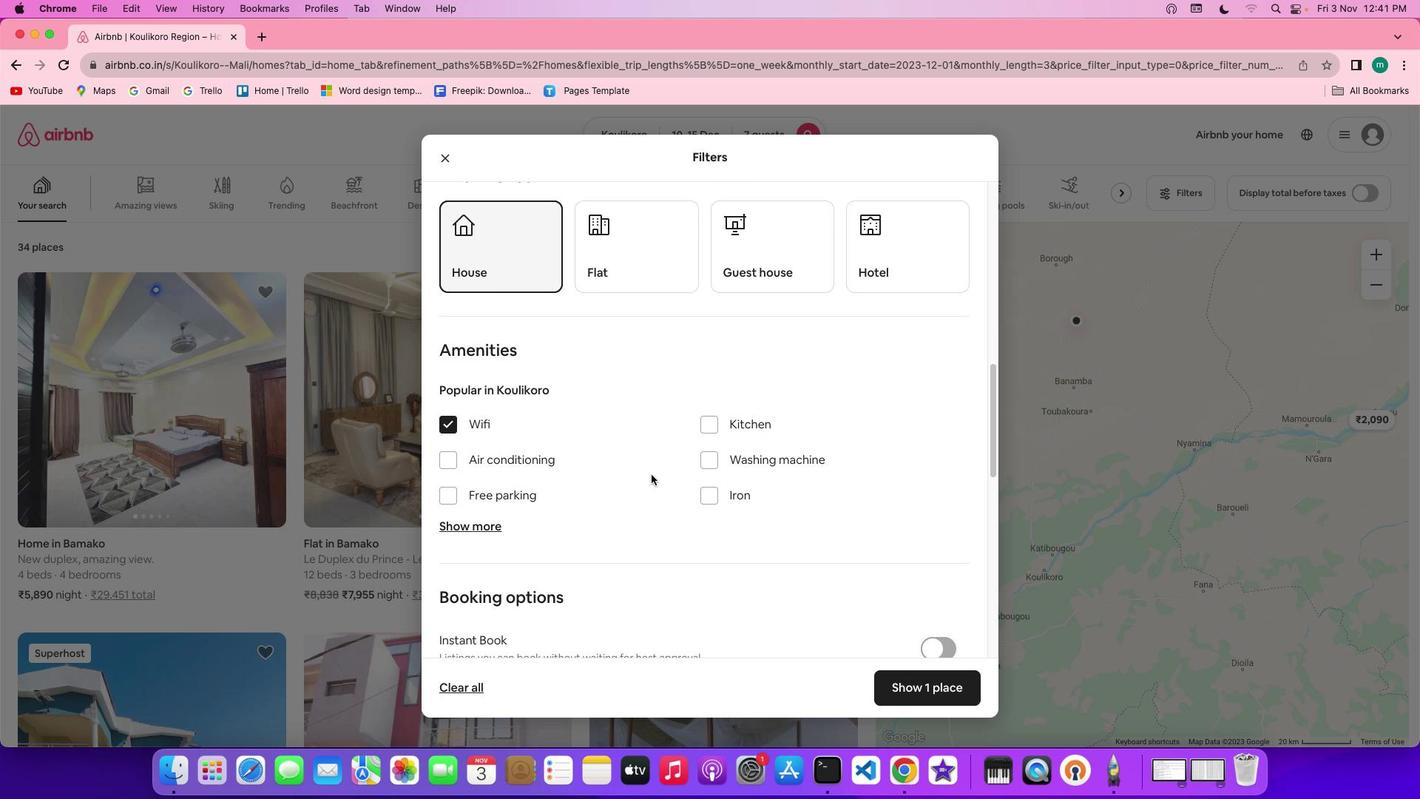 
Action: Mouse scrolled (651, 474) with delta (0, 0)
Screenshot: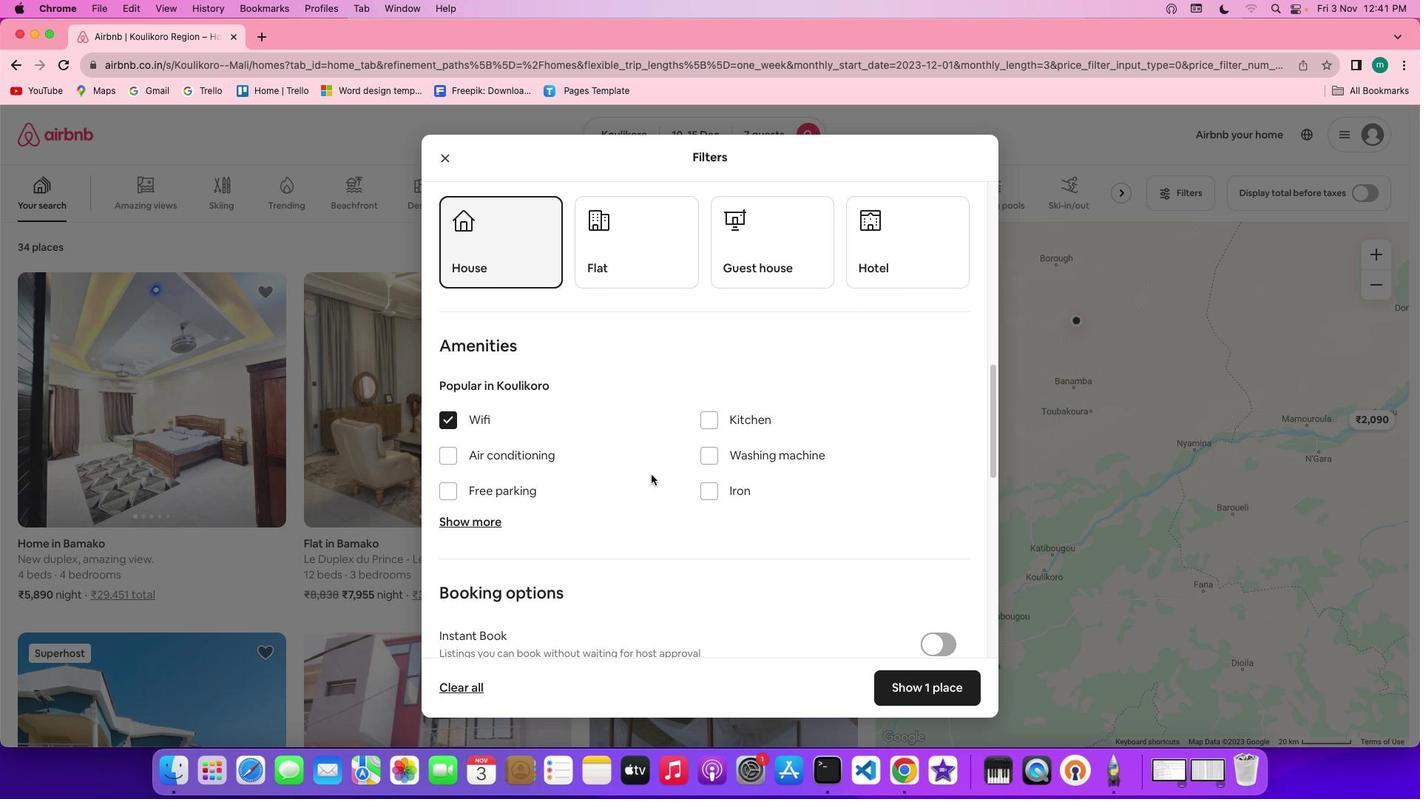 
Action: Mouse scrolled (651, 474) with delta (0, 0)
Screenshot: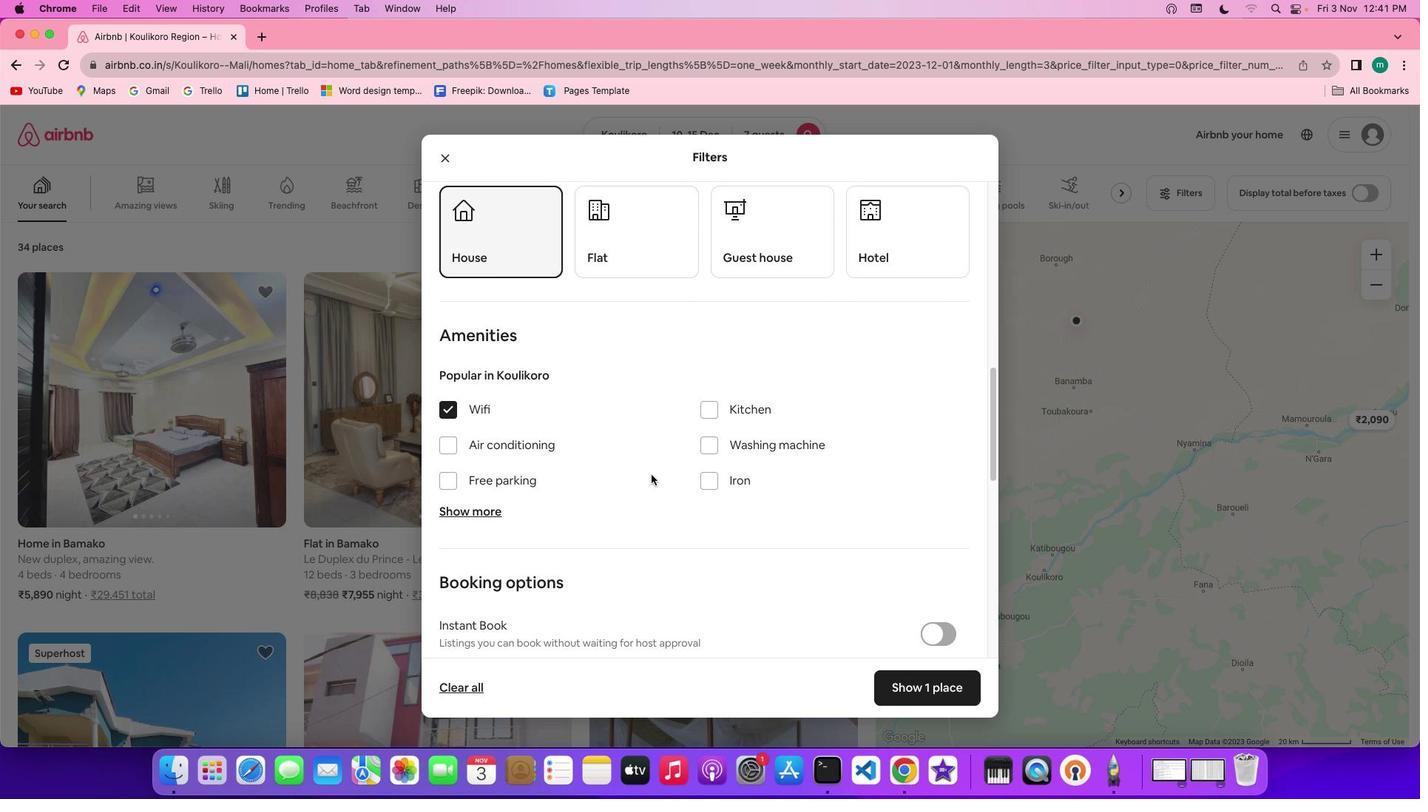 
Action: Mouse scrolled (651, 474) with delta (0, 0)
Screenshot: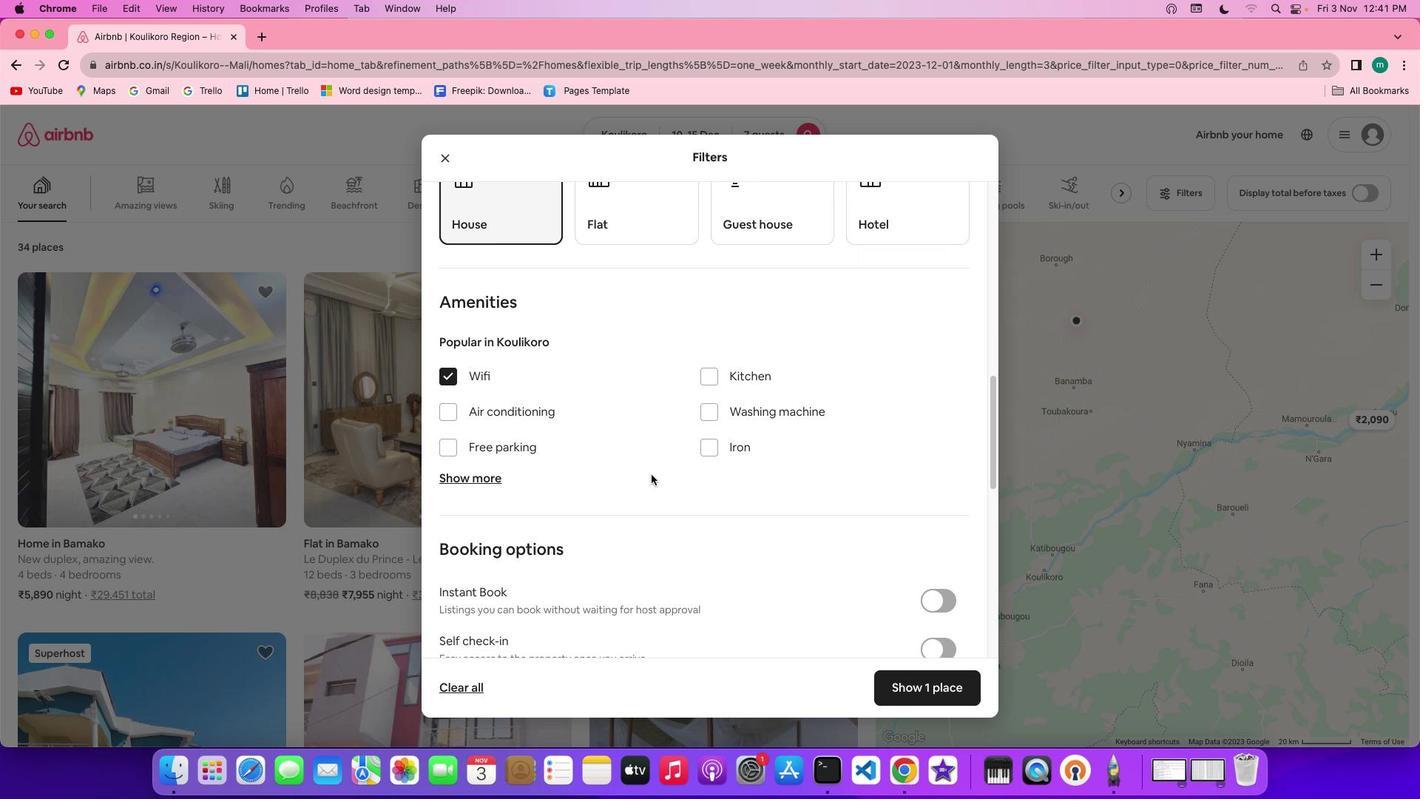 
Action: Mouse scrolled (651, 474) with delta (0, 0)
Screenshot: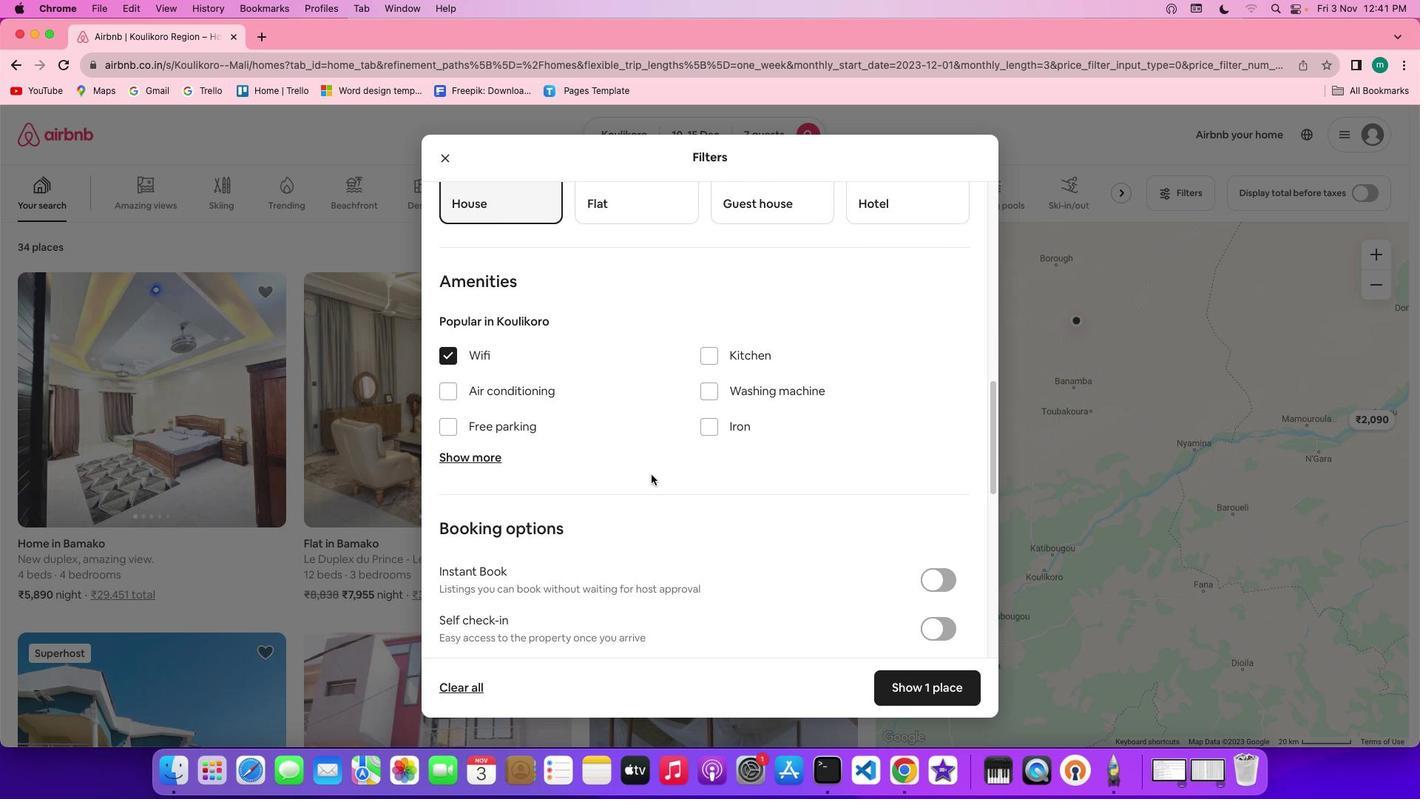 
Action: Mouse scrolled (651, 474) with delta (0, 0)
Screenshot: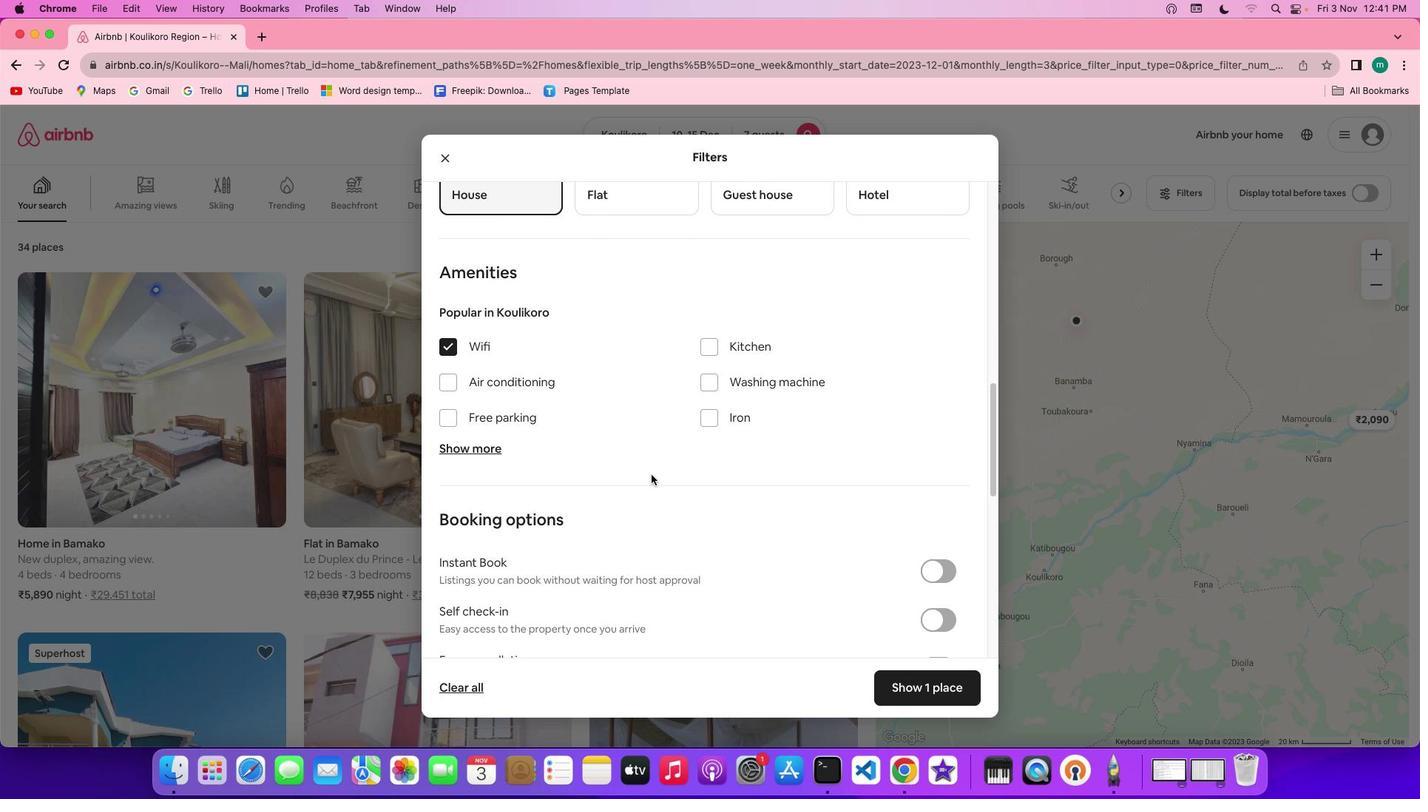 
Action: Mouse moved to (469, 428)
Screenshot: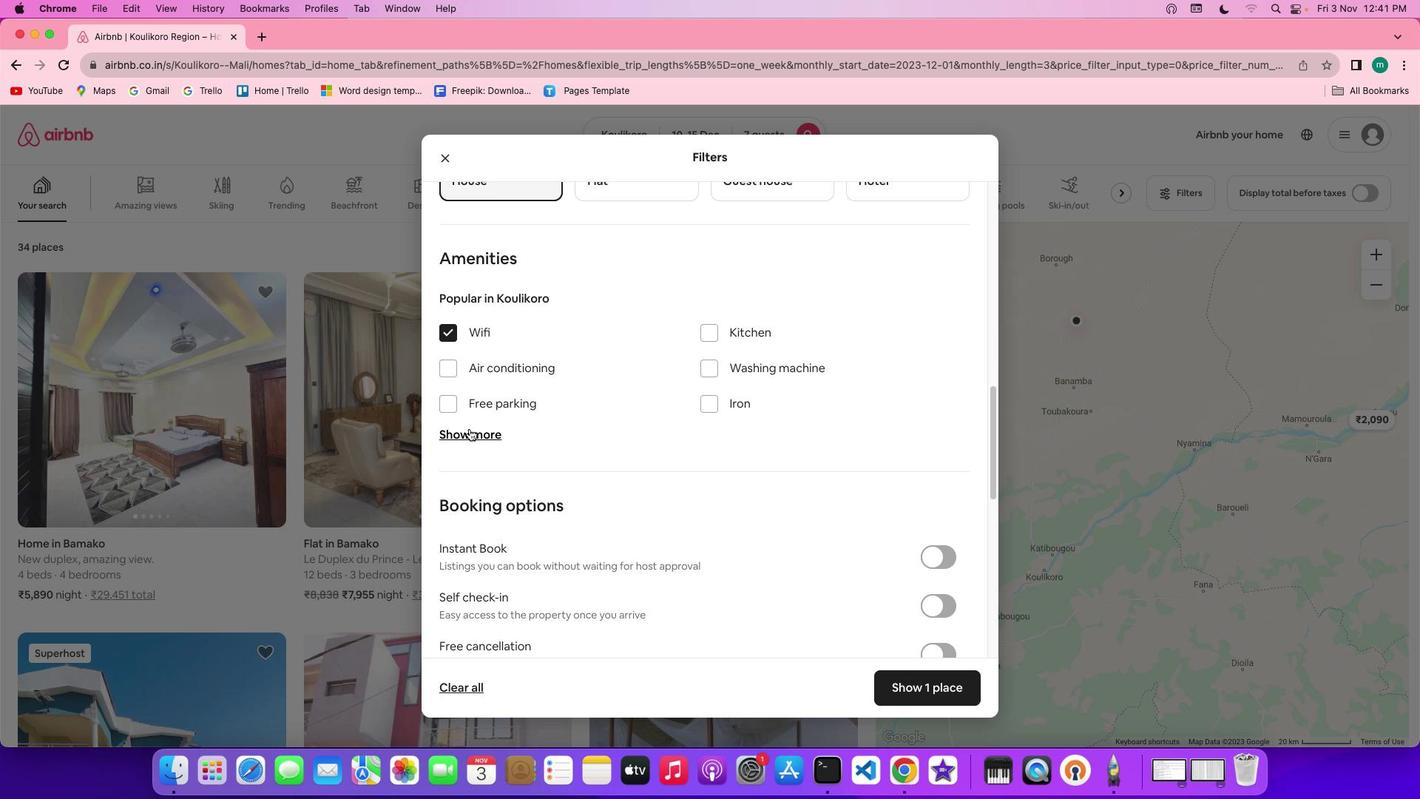 
Action: Mouse pressed left at (469, 428)
Screenshot: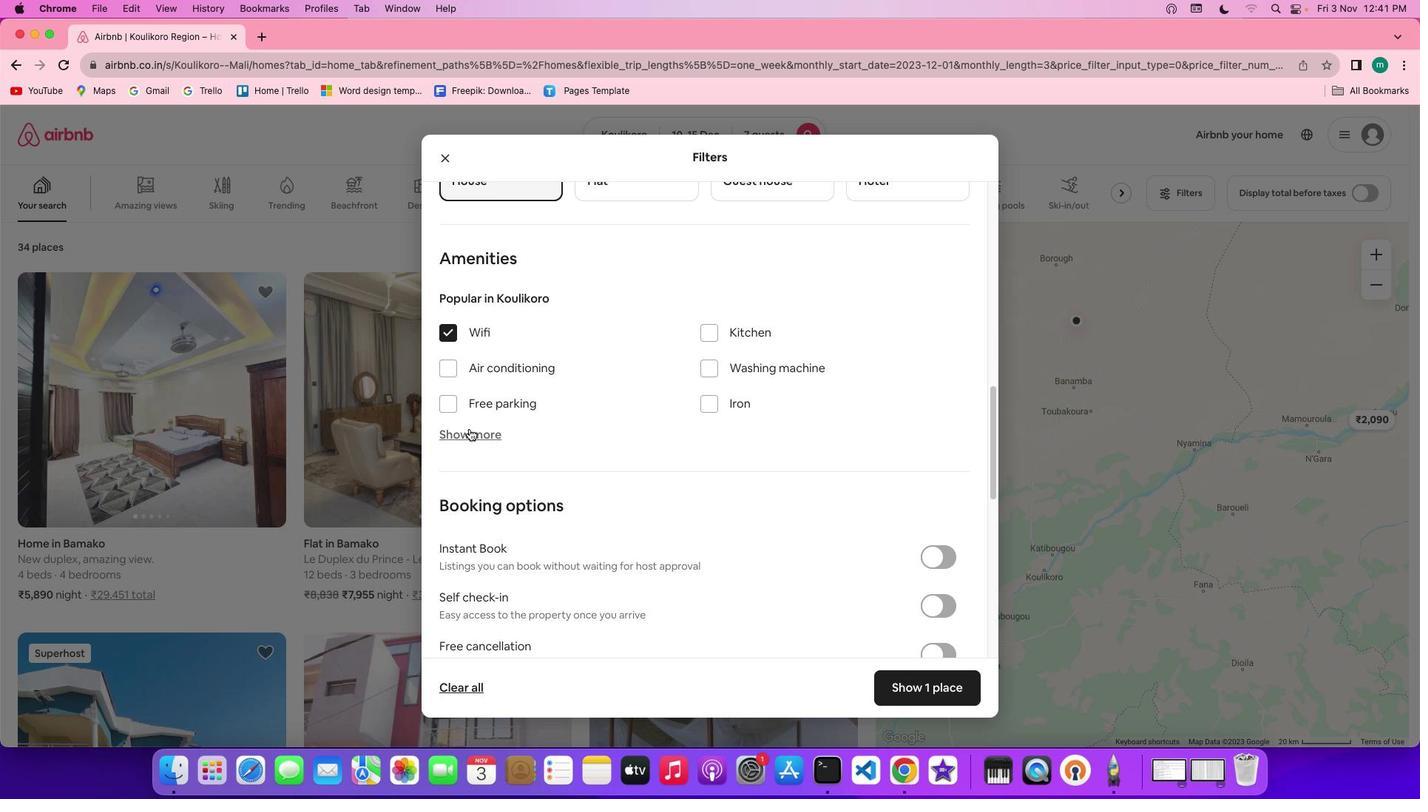 
Action: Mouse moved to (725, 529)
Screenshot: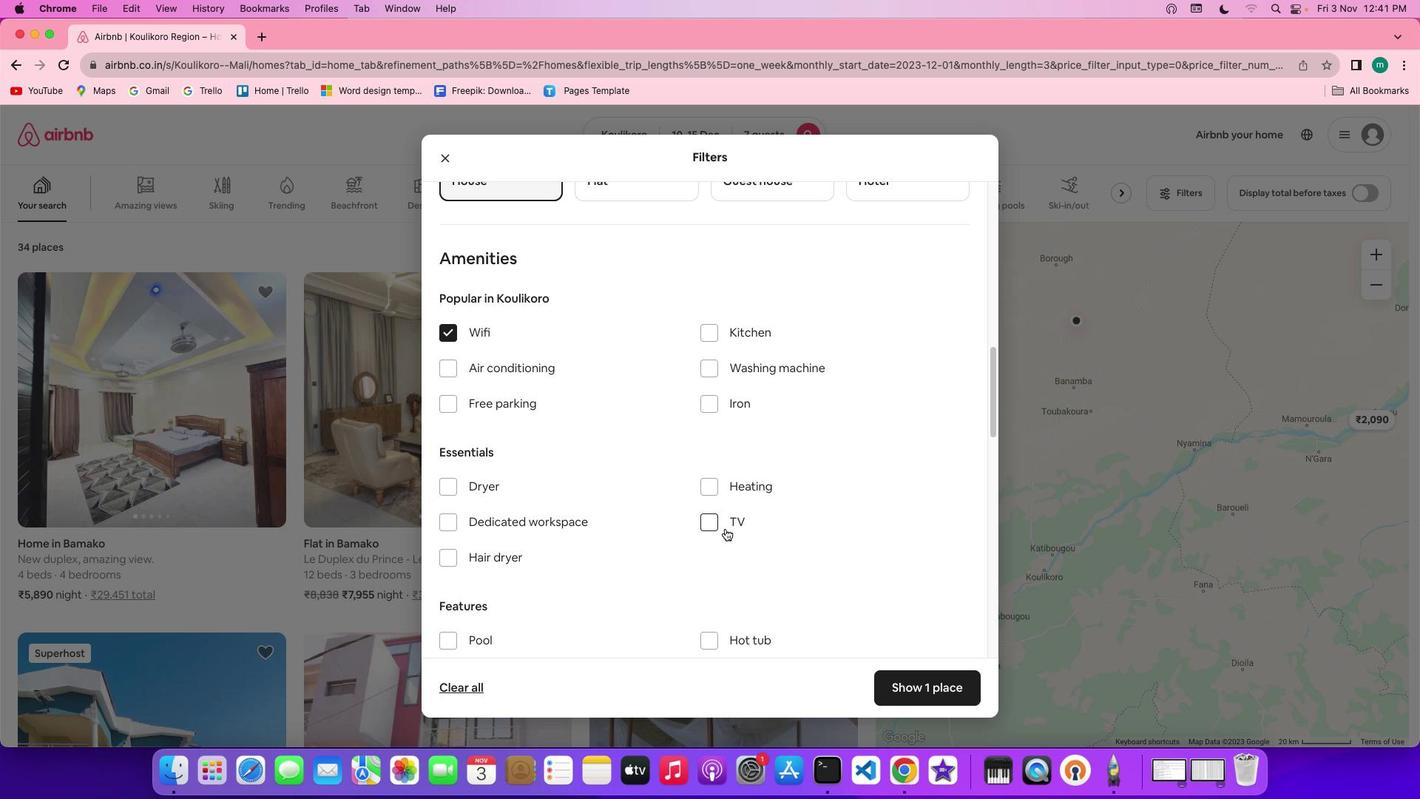 
Action: Mouse pressed left at (725, 529)
Screenshot: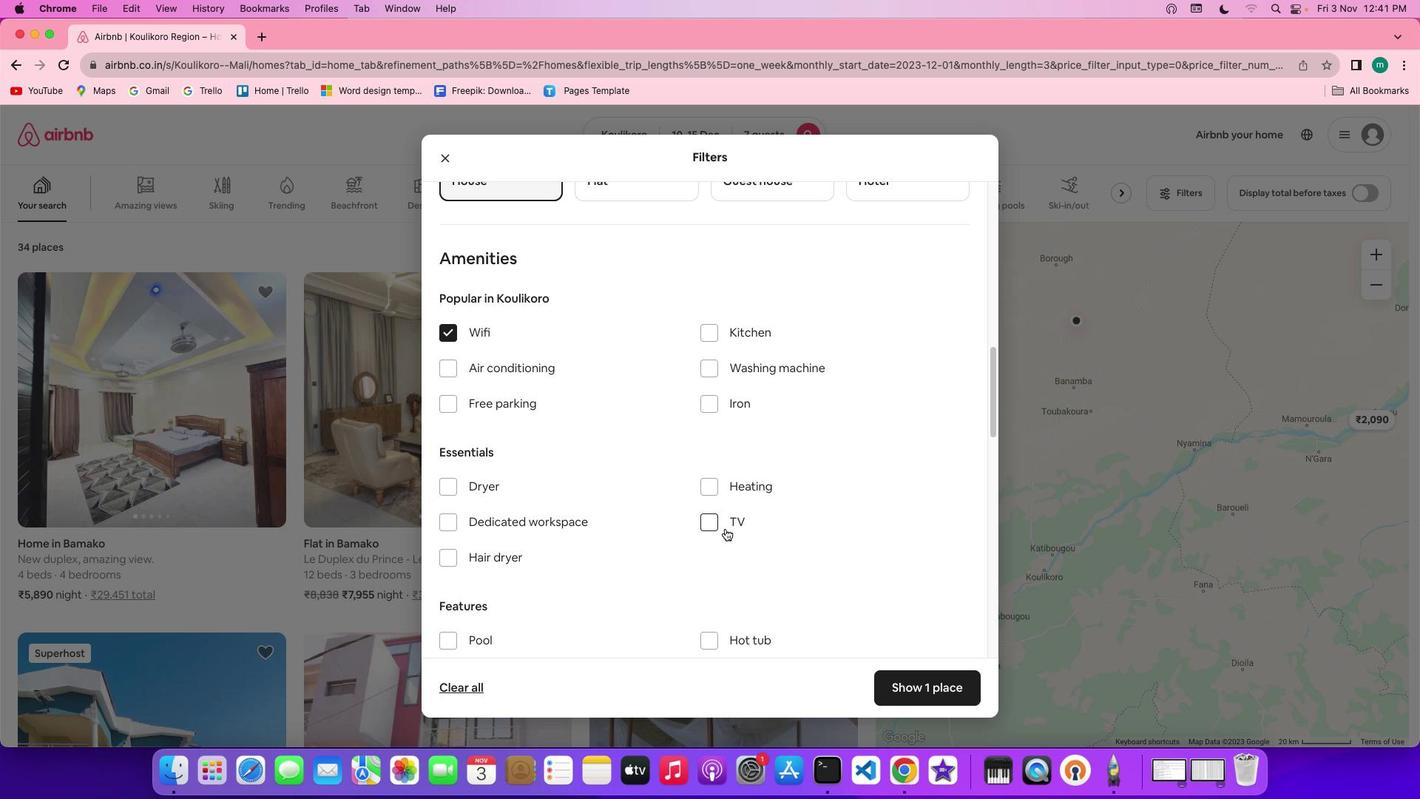
Action: Mouse moved to (509, 404)
Screenshot: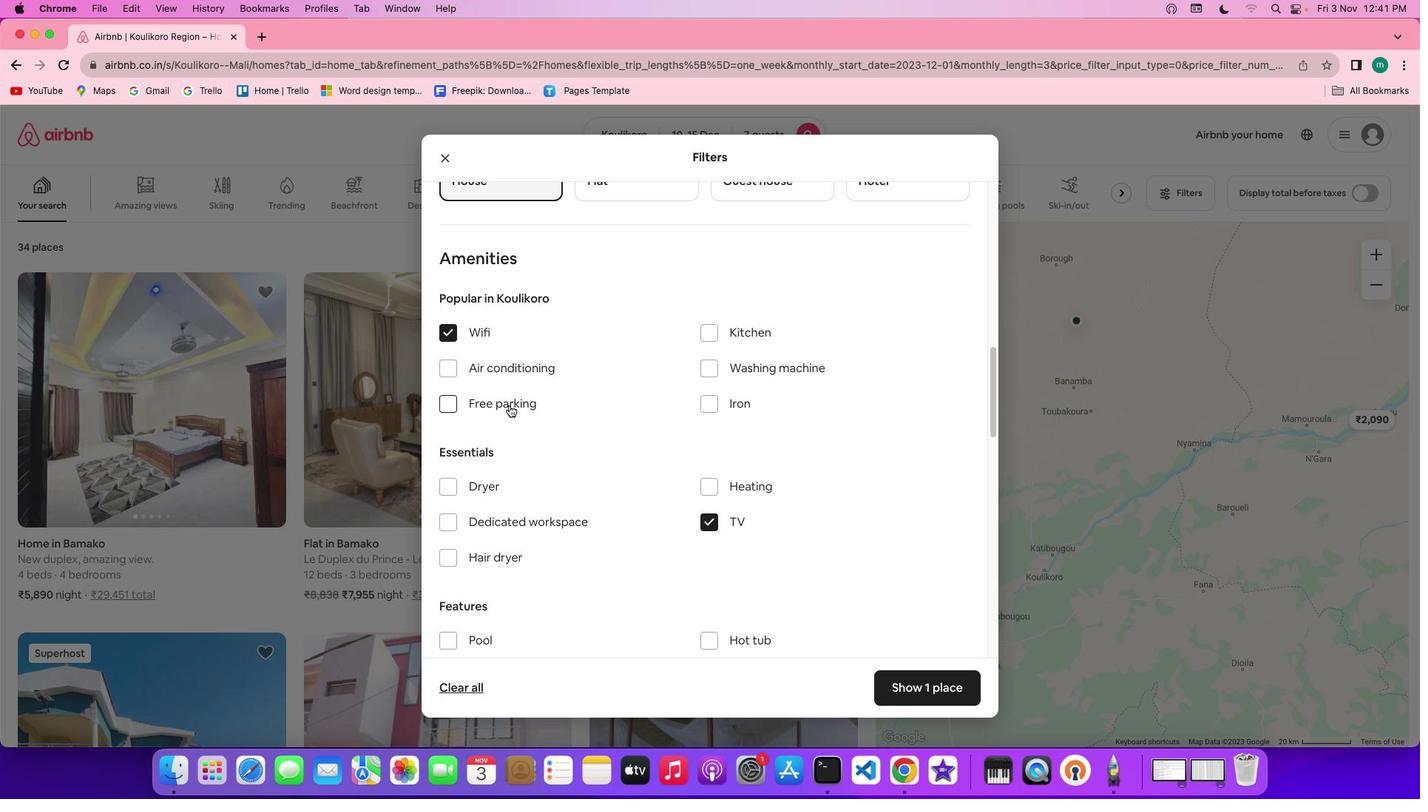 
Action: Mouse pressed left at (509, 404)
Screenshot: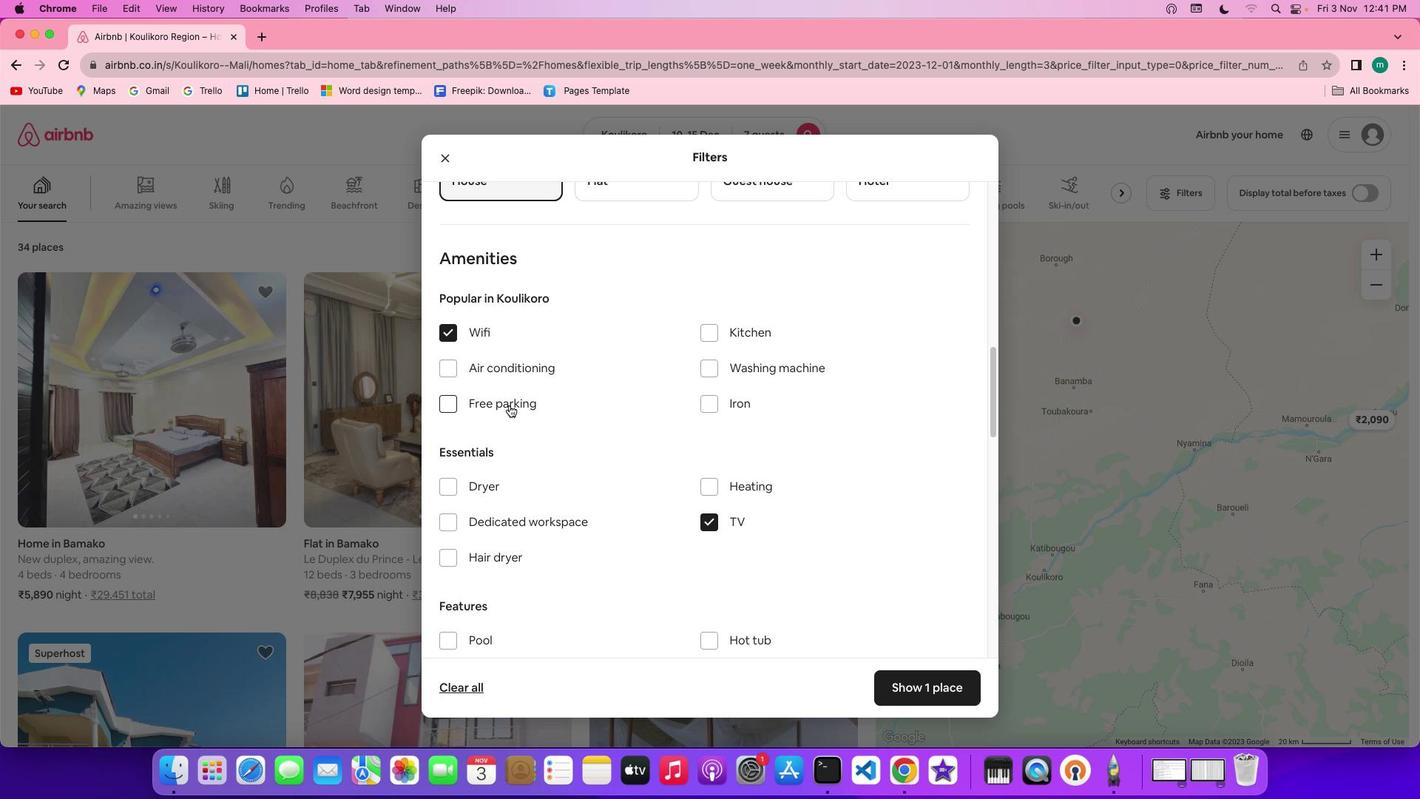 
Action: Mouse moved to (608, 480)
Screenshot: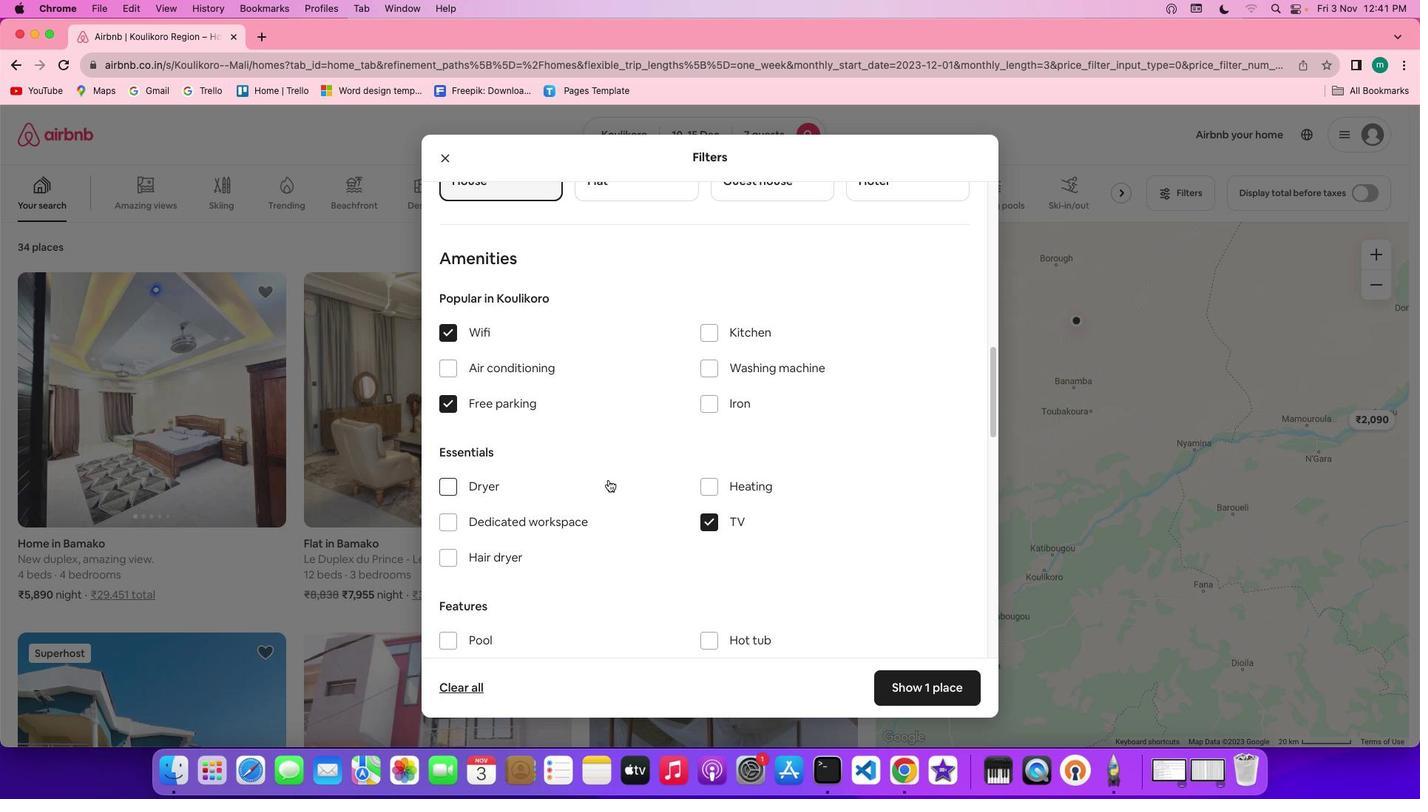 
Action: Mouse scrolled (608, 480) with delta (0, 0)
Screenshot: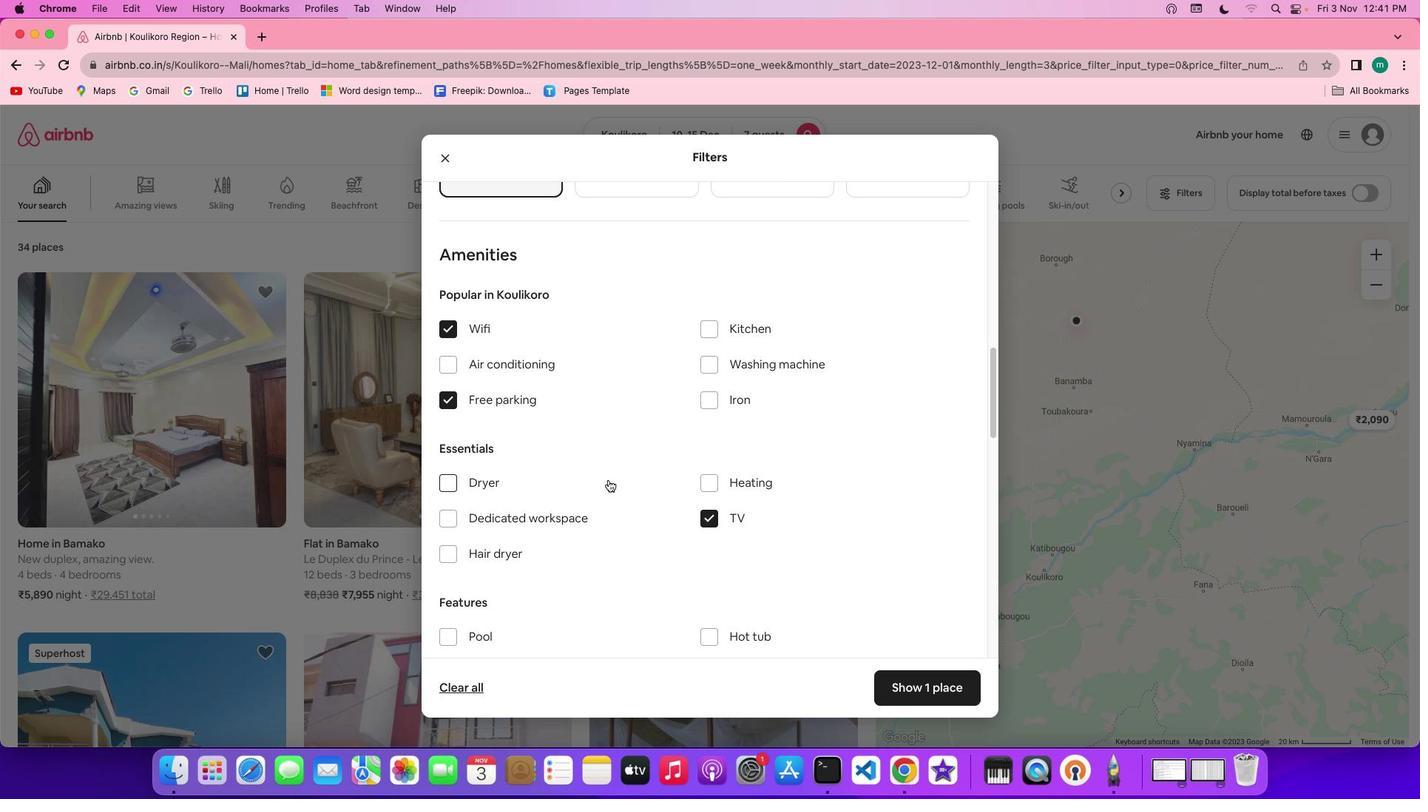 
Action: Mouse scrolled (608, 480) with delta (0, 0)
Screenshot: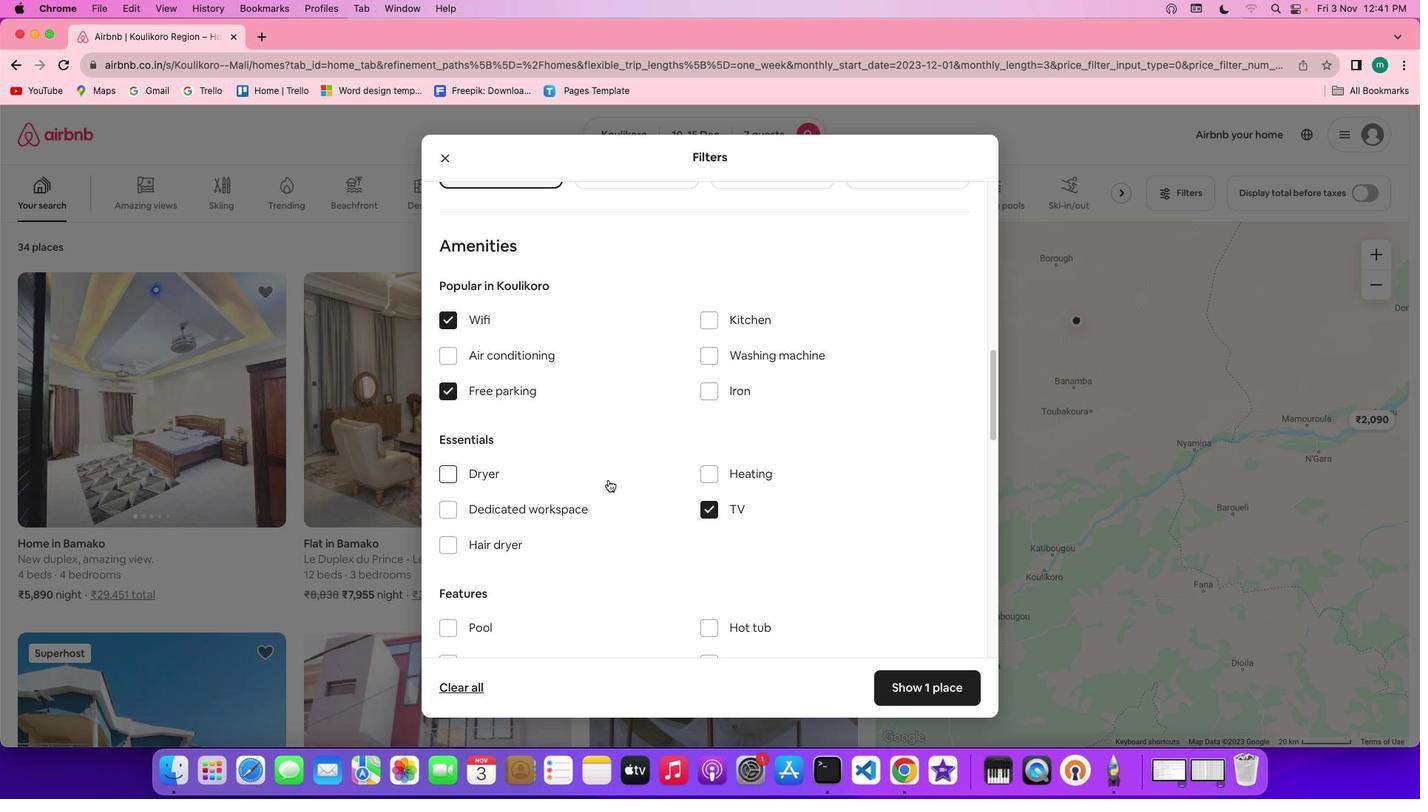 
Action: Mouse scrolled (608, 480) with delta (0, 0)
Screenshot: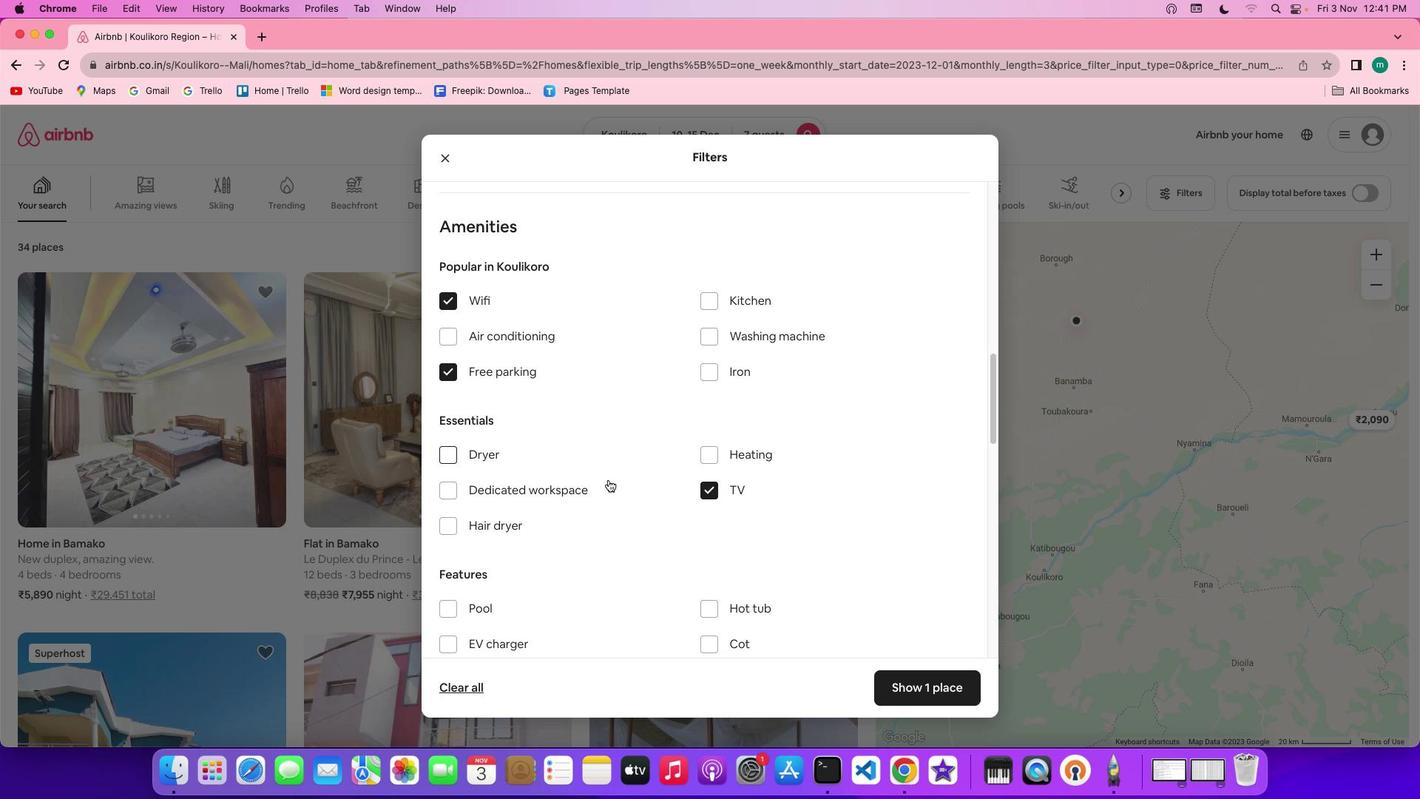 
Action: Mouse scrolled (608, 480) with delta (0, 0)
Screenshot: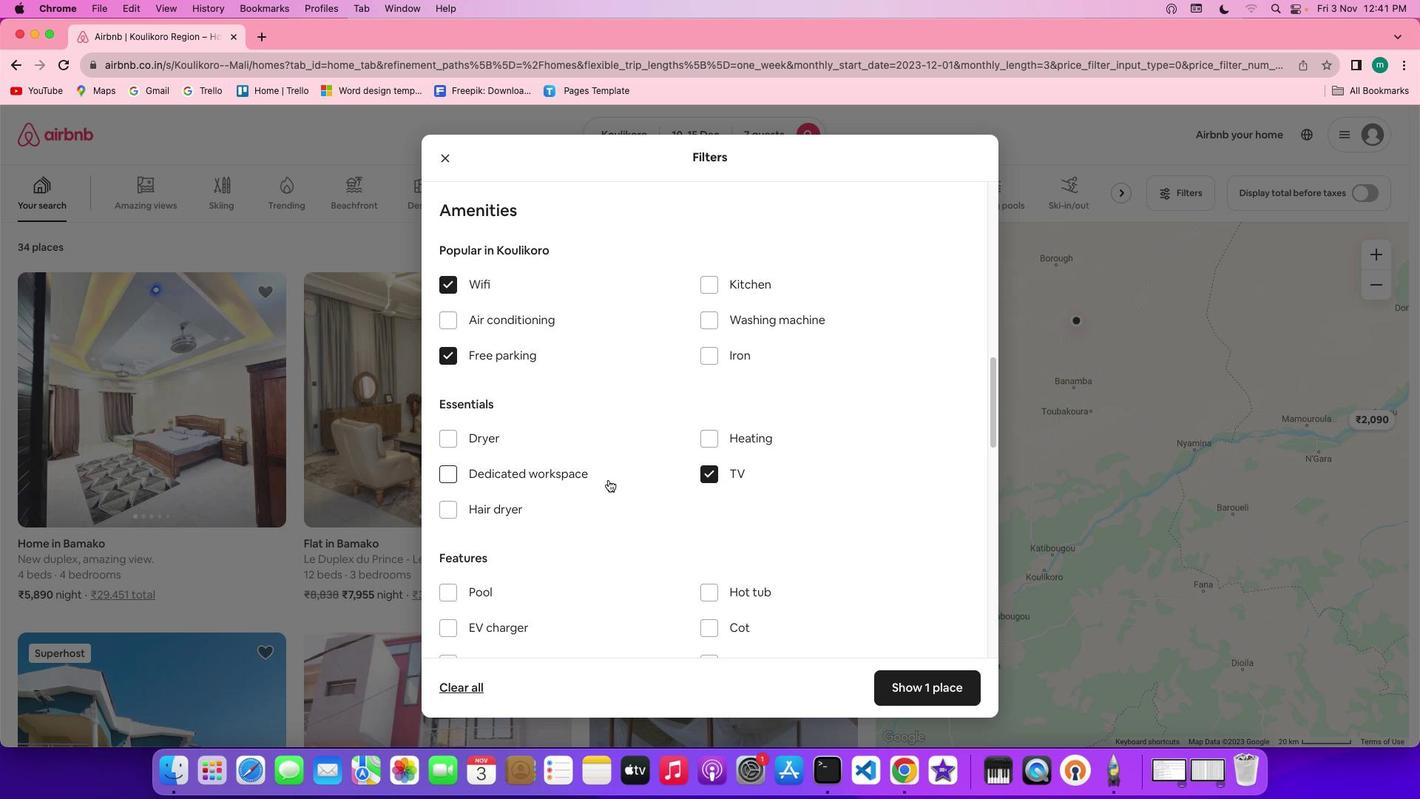
Action: Mouse scrolled (608, 480) with delta (0, 0)
Screenshot: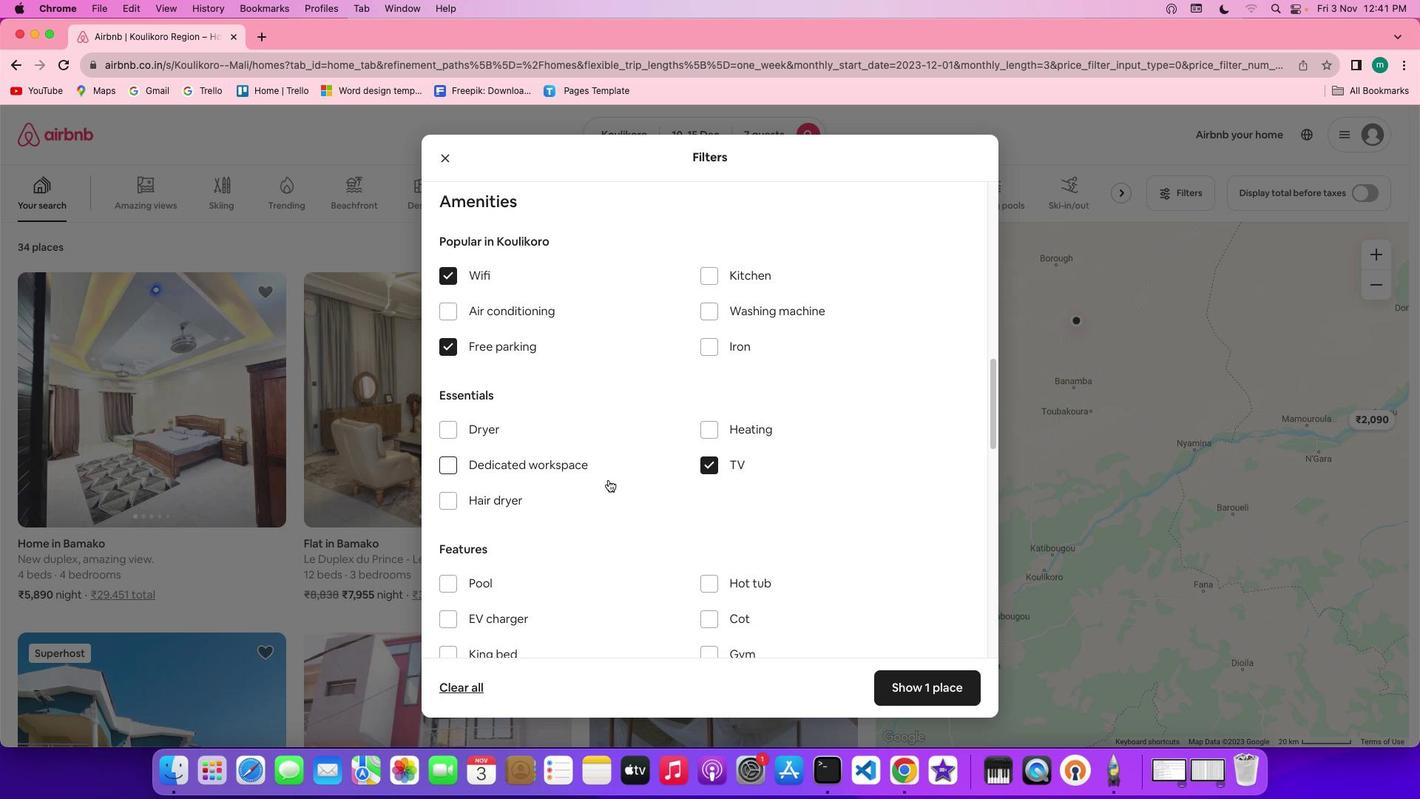 
Action: Mouse scrolled (608, 480) with delta (0, 0)
Screenshot: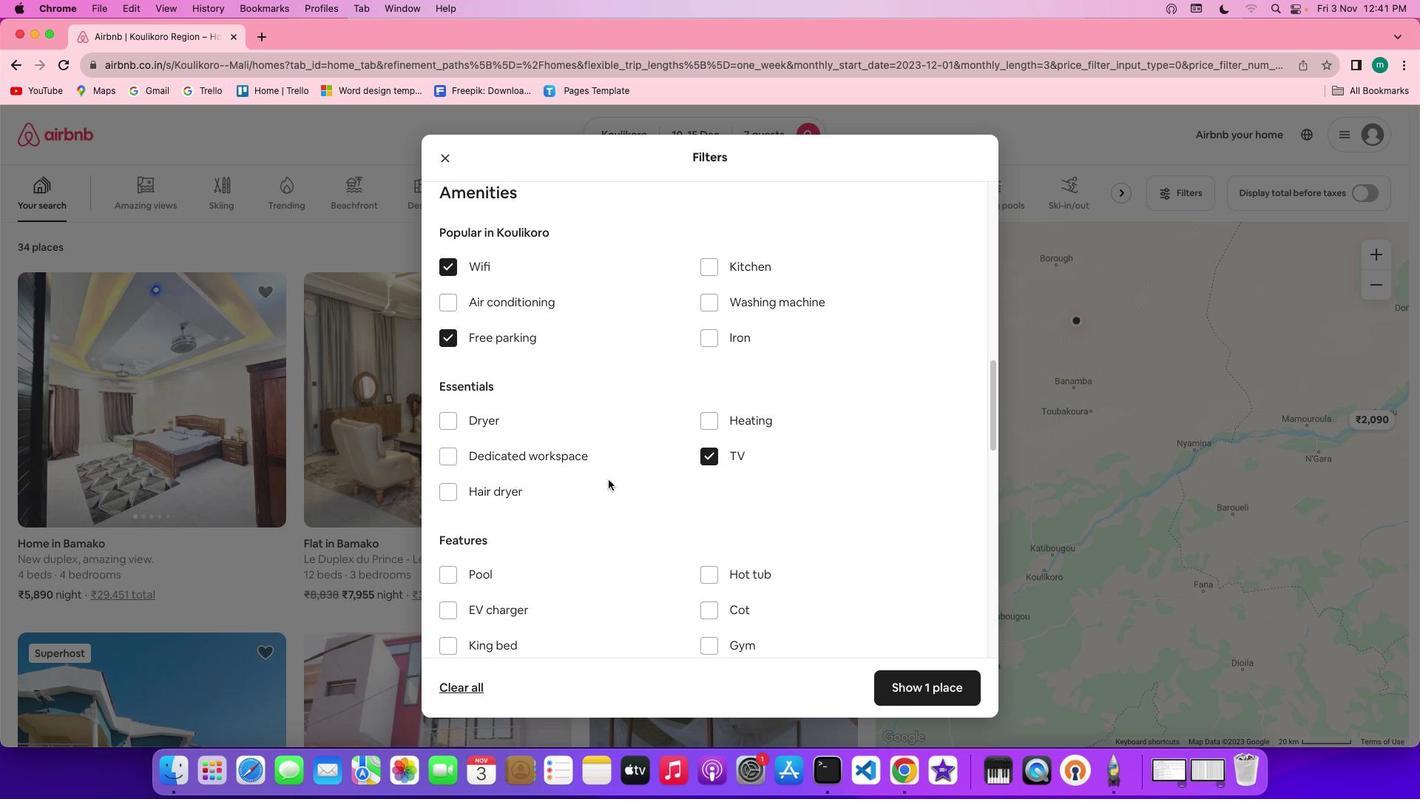 
Action: Mouse scrolled (608, 480) with delta (0, 0)
Screenshot: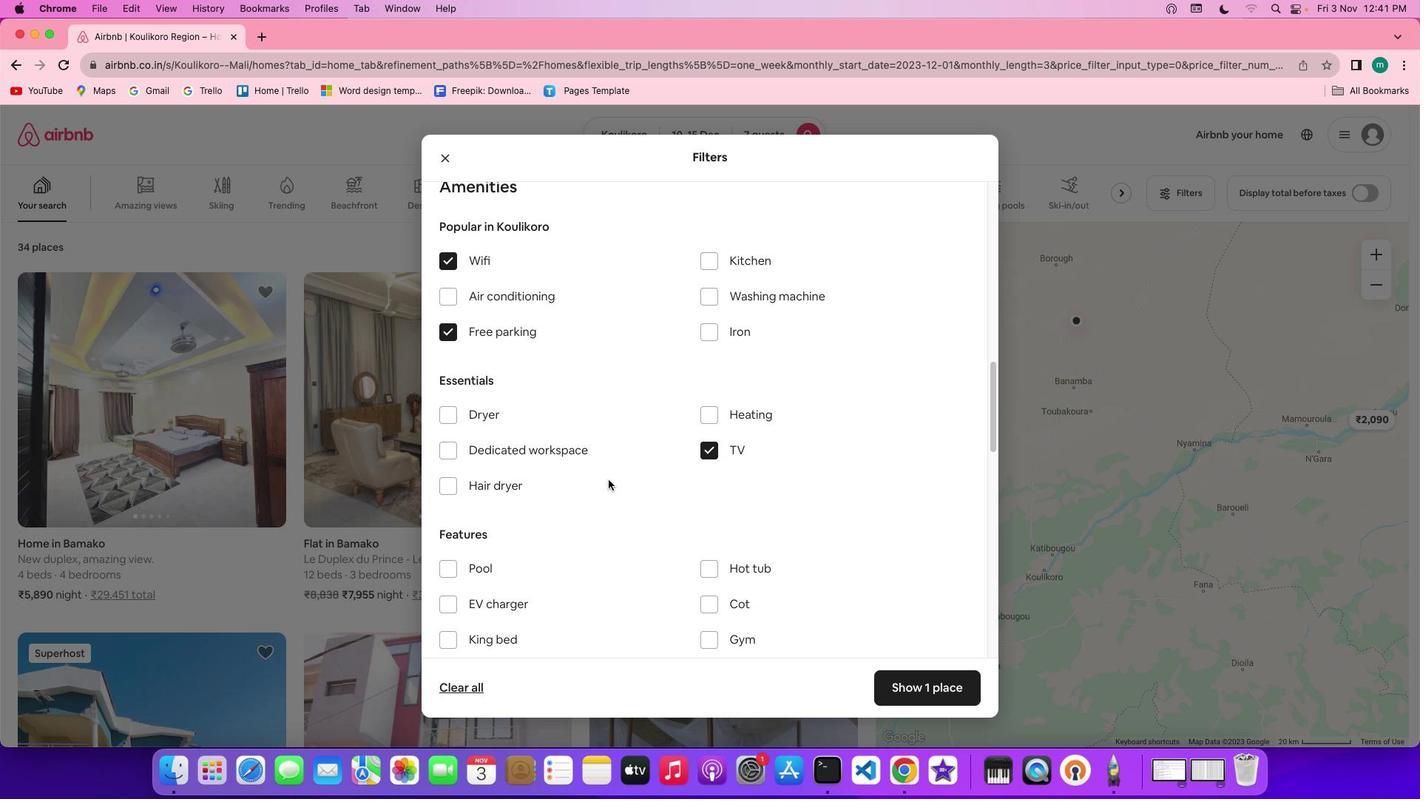 
Action: Mouse scrolled (608, 480) with delta (0, 0)
Screenshot: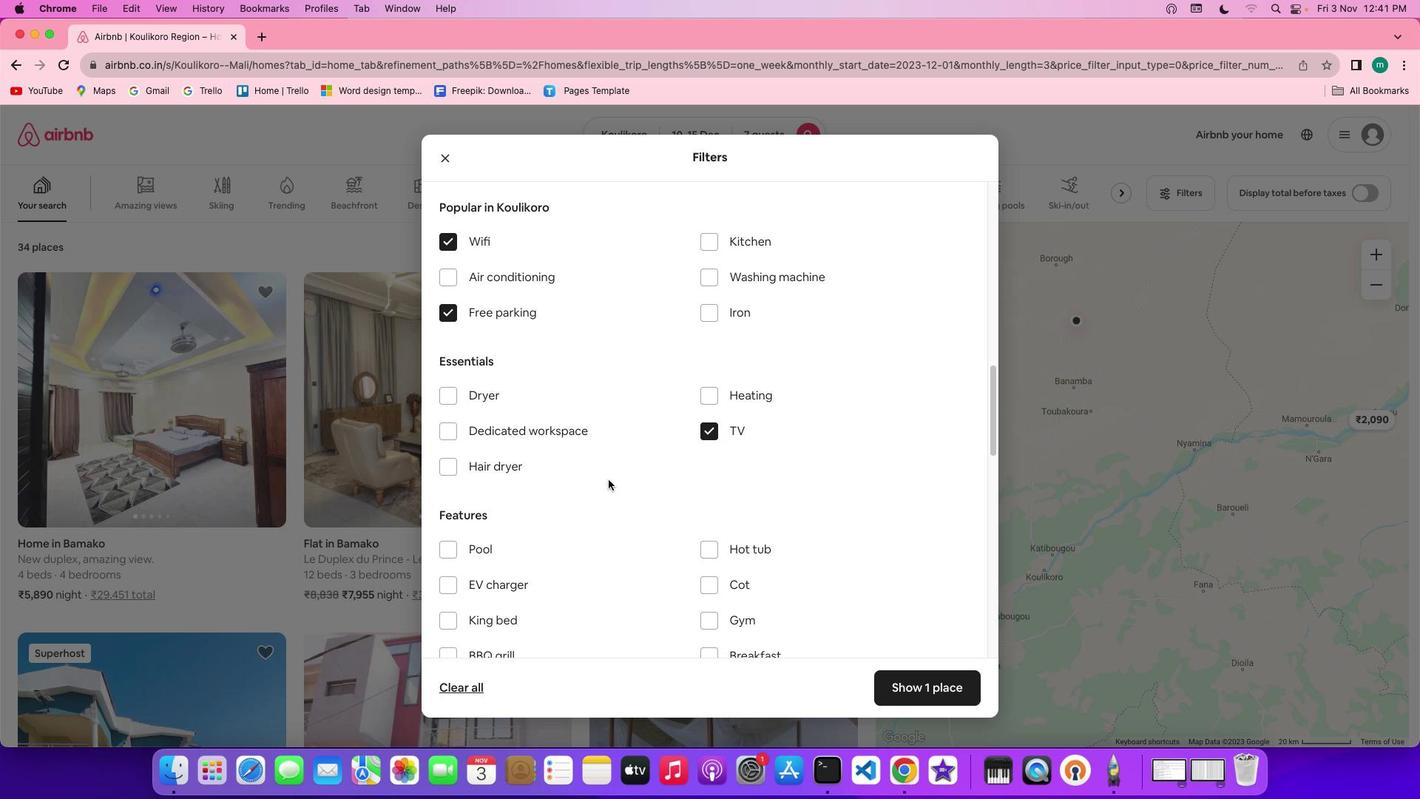 
Action: Mouse scrolled (608, 480) with delta (0, 0)
Screenshot: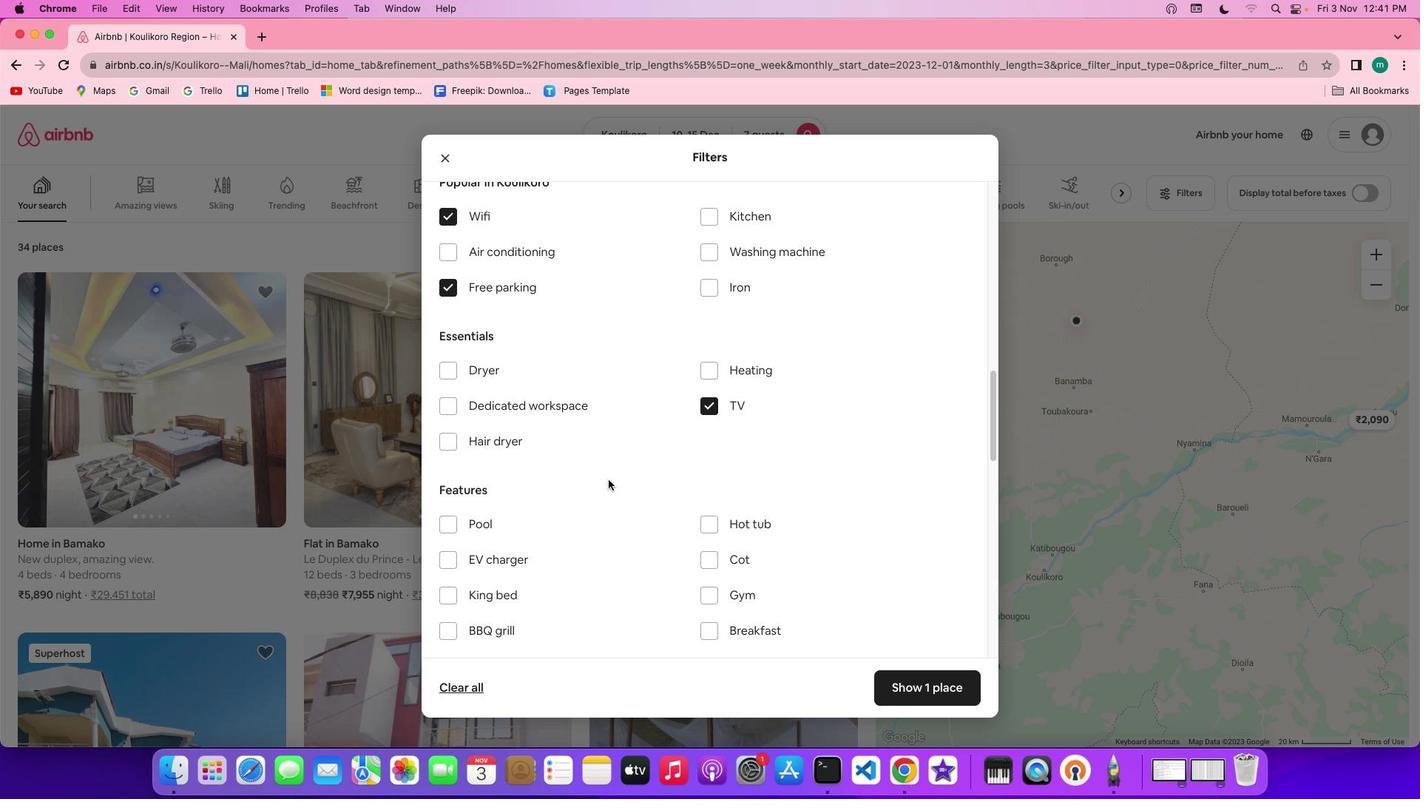 
Action: Mouse scrolled (608, 480) with delta (0, 0)
Screenshot: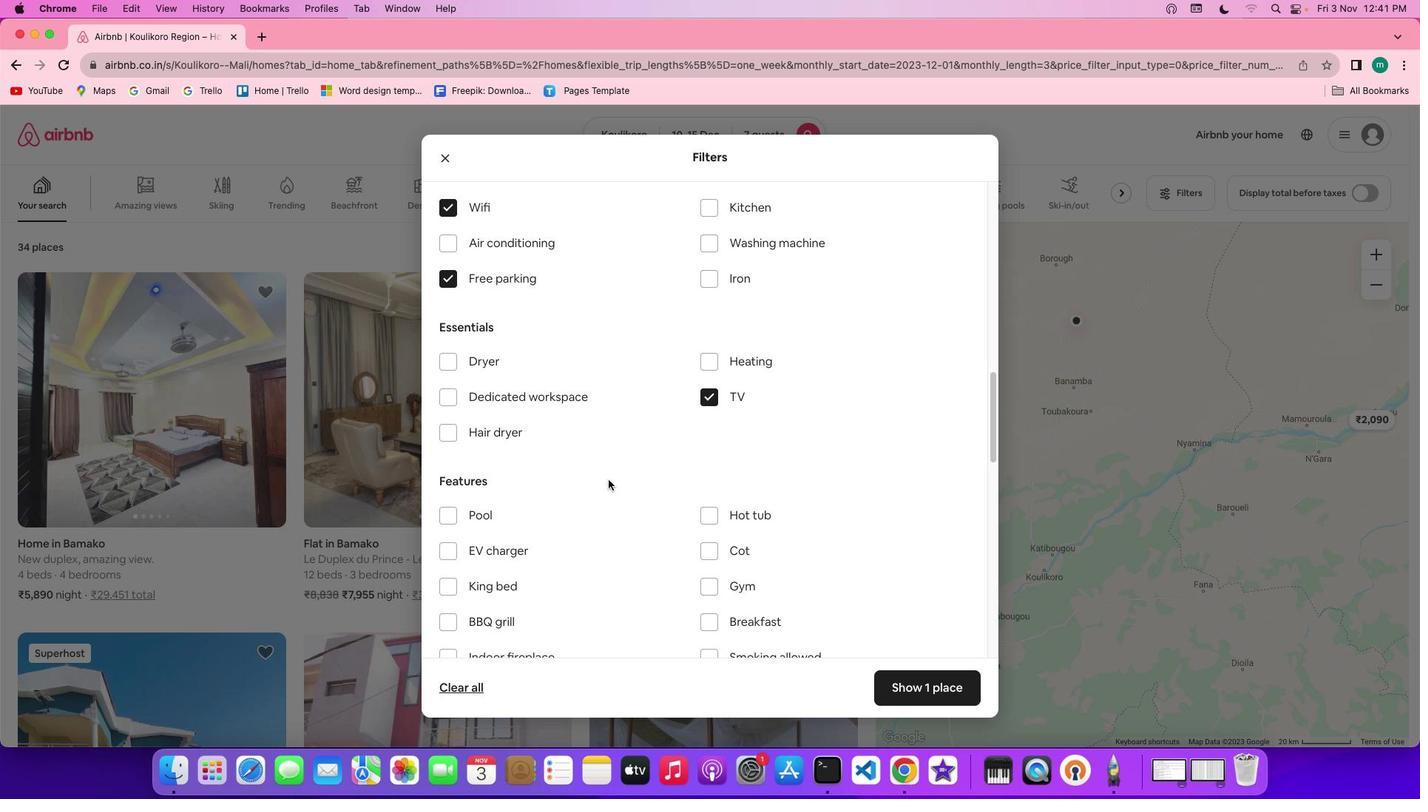 
Action: Mouse scrolled (608, 480) with delta (0, 0)
Screenshot: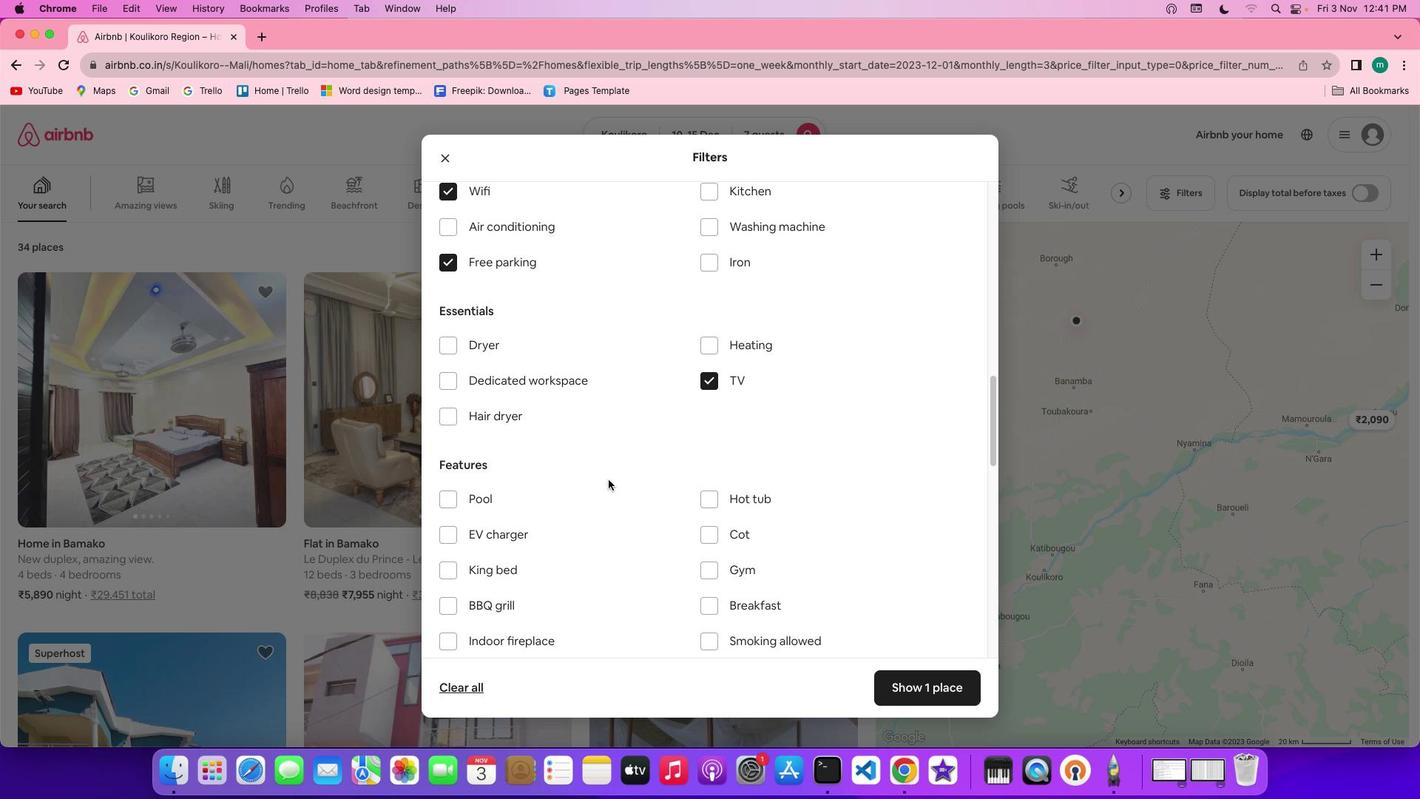 
Action: Mouse scrolled (608, 480) with delta (0, 0)
Screenshot: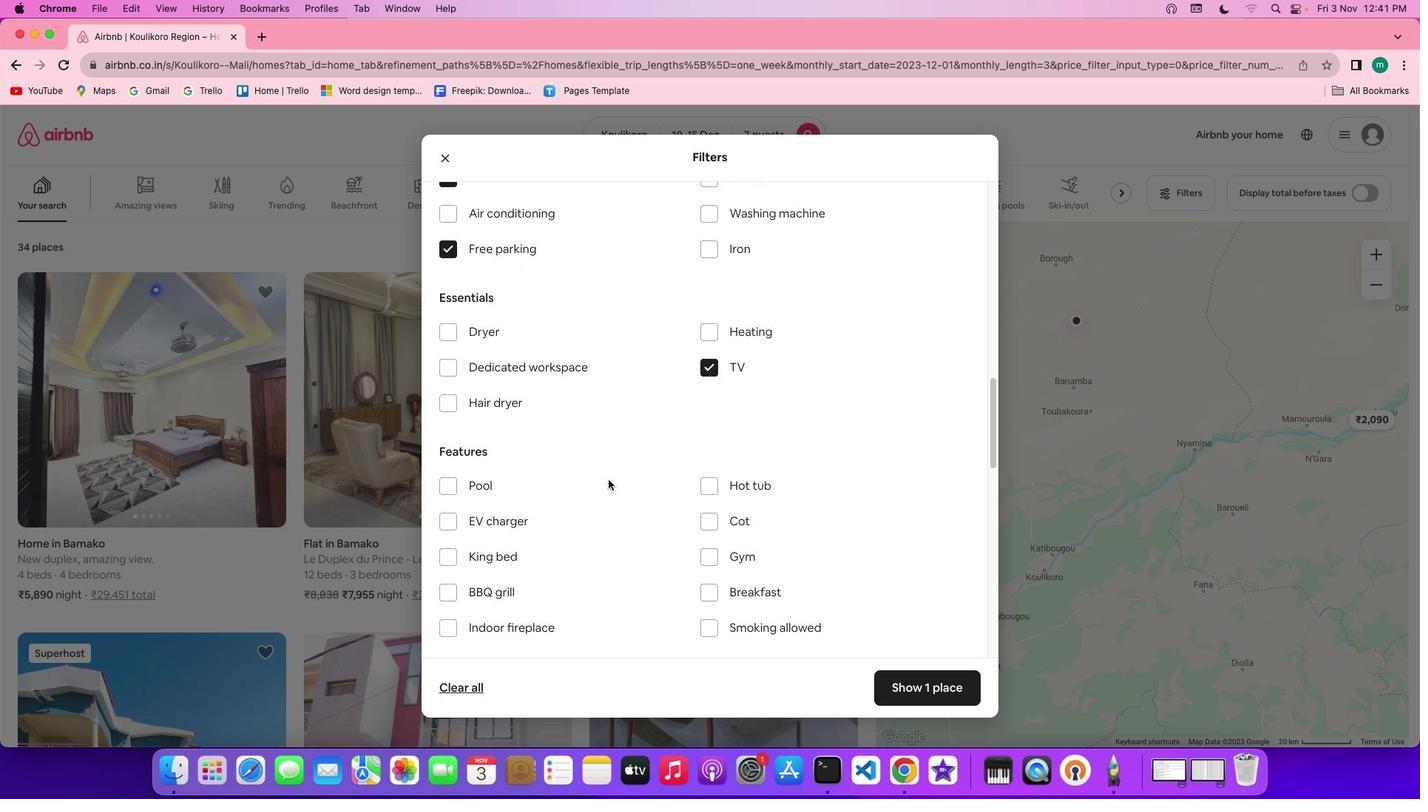 
Action: Mouse scrolled (608, 480) with delta (0, 0)
Screenshot: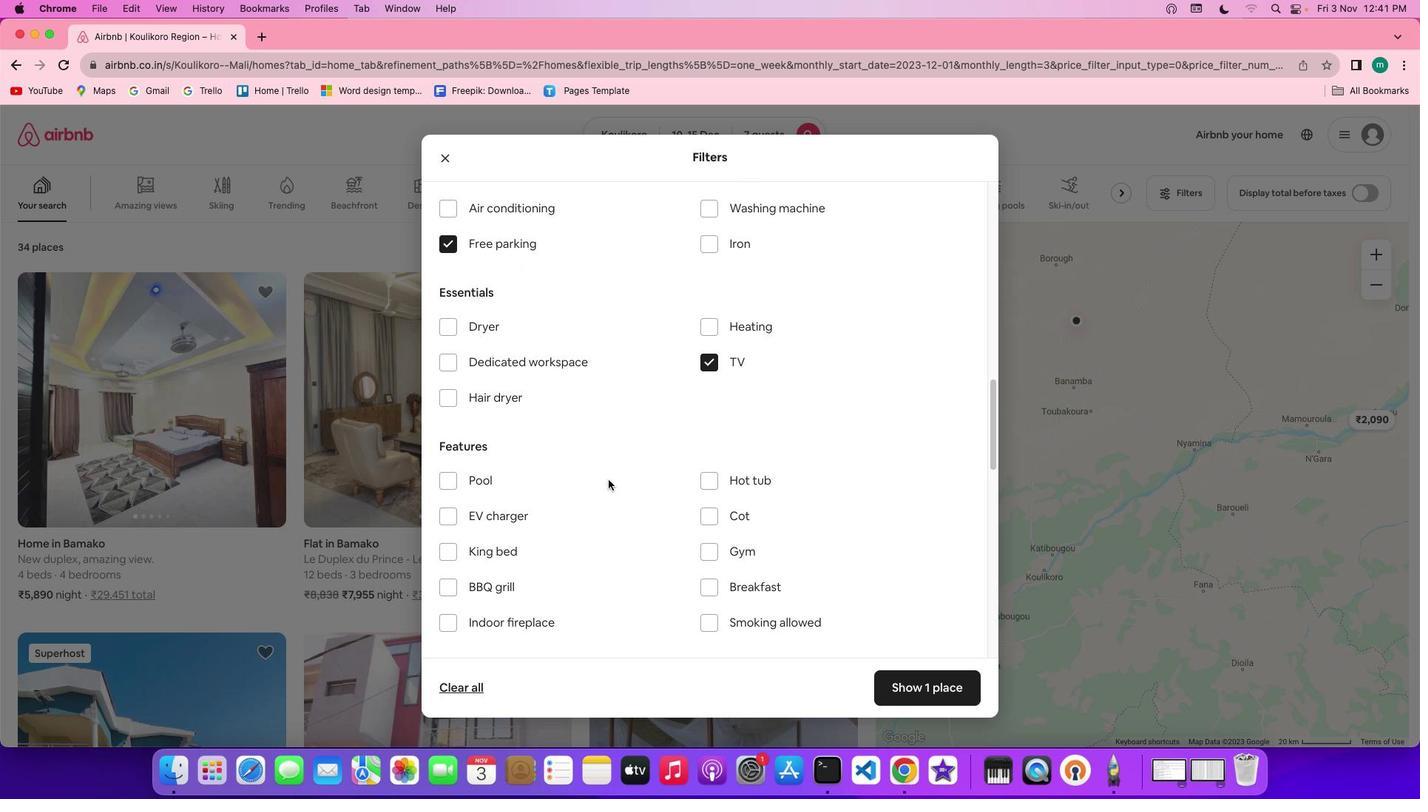 
Action: Mouse scrolled (608, 480) with delta (0, 0)
Screenshot: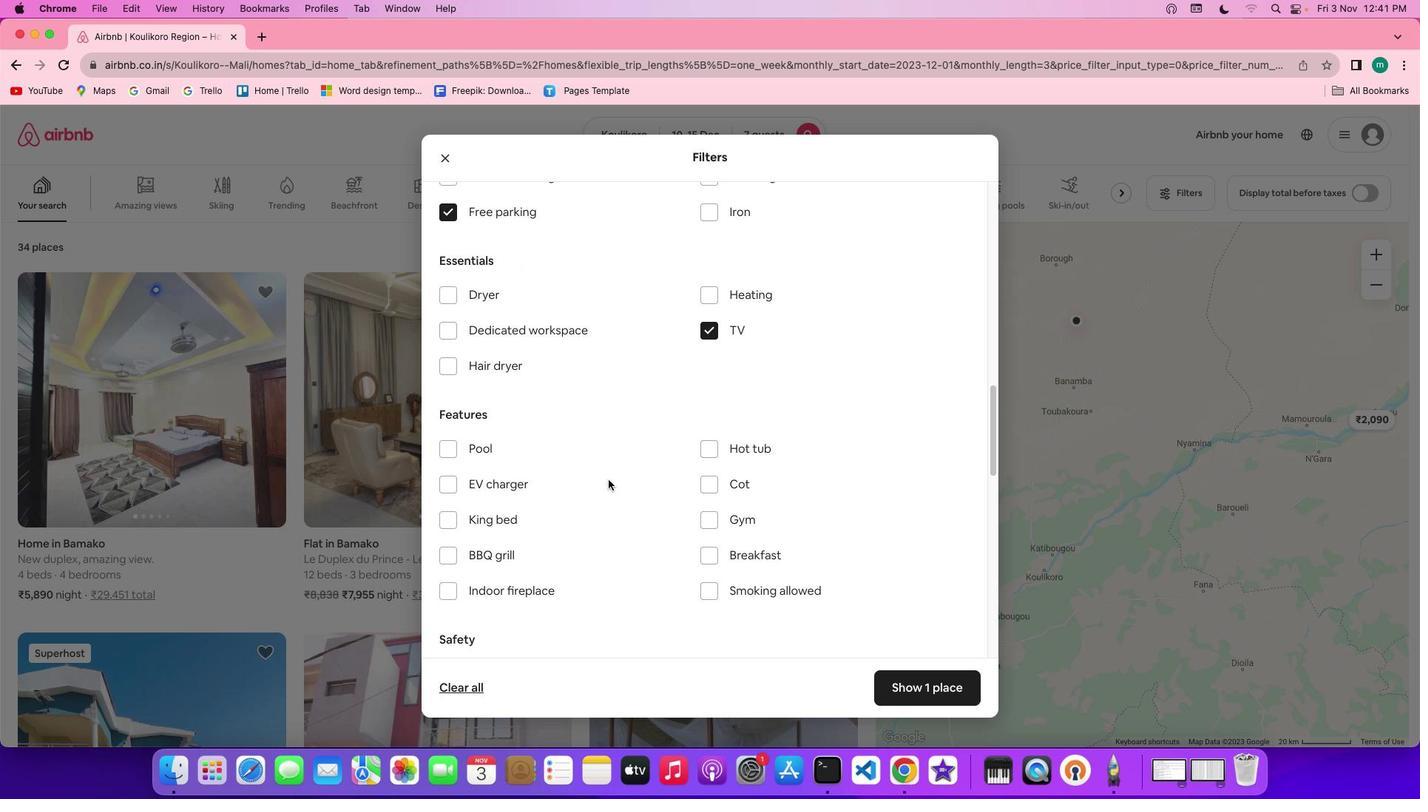 
Action: Mouse scrolled (608, 480) with delta (0, 0)
Screenshot: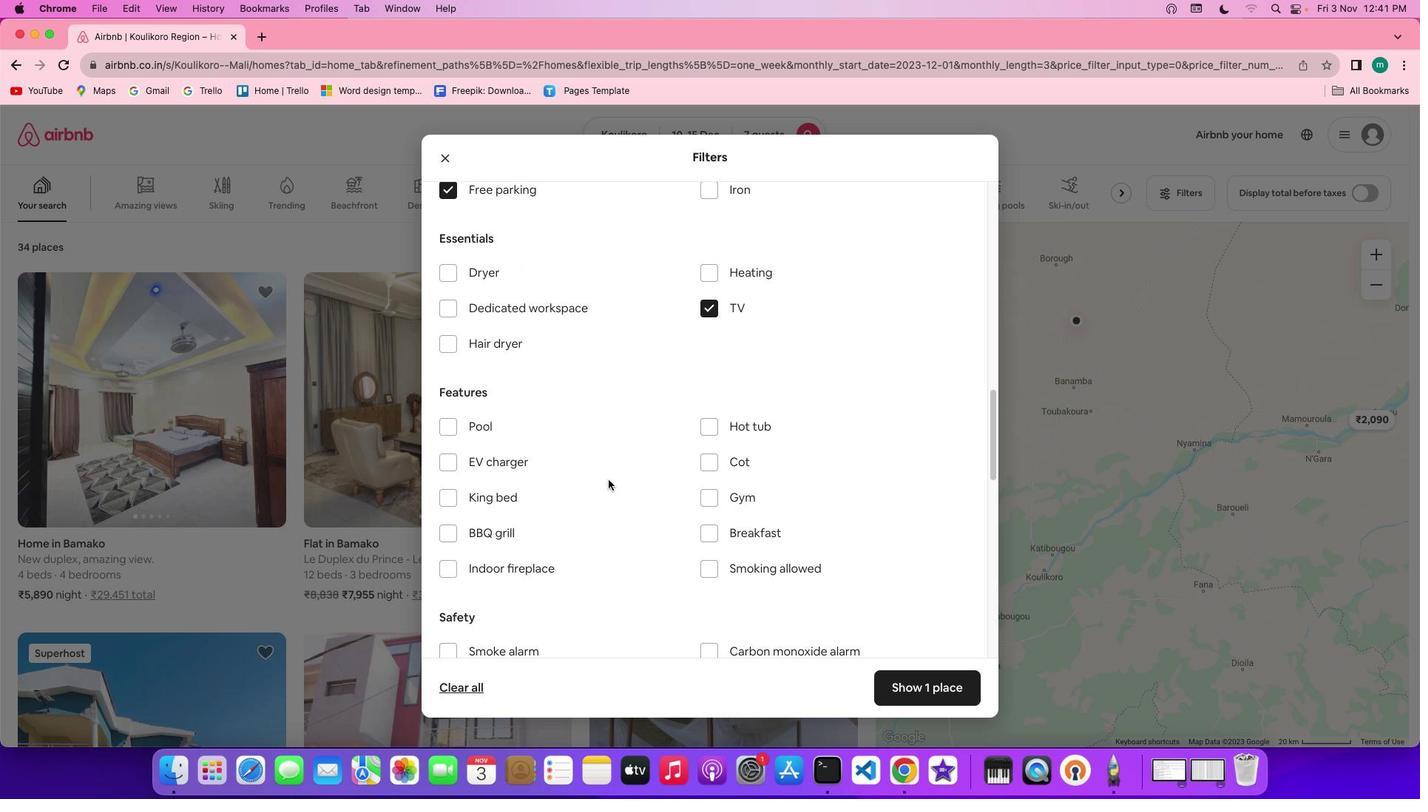 
Action: Mouse scrolled (608, 480) with delta (0, 0)
Screenshot: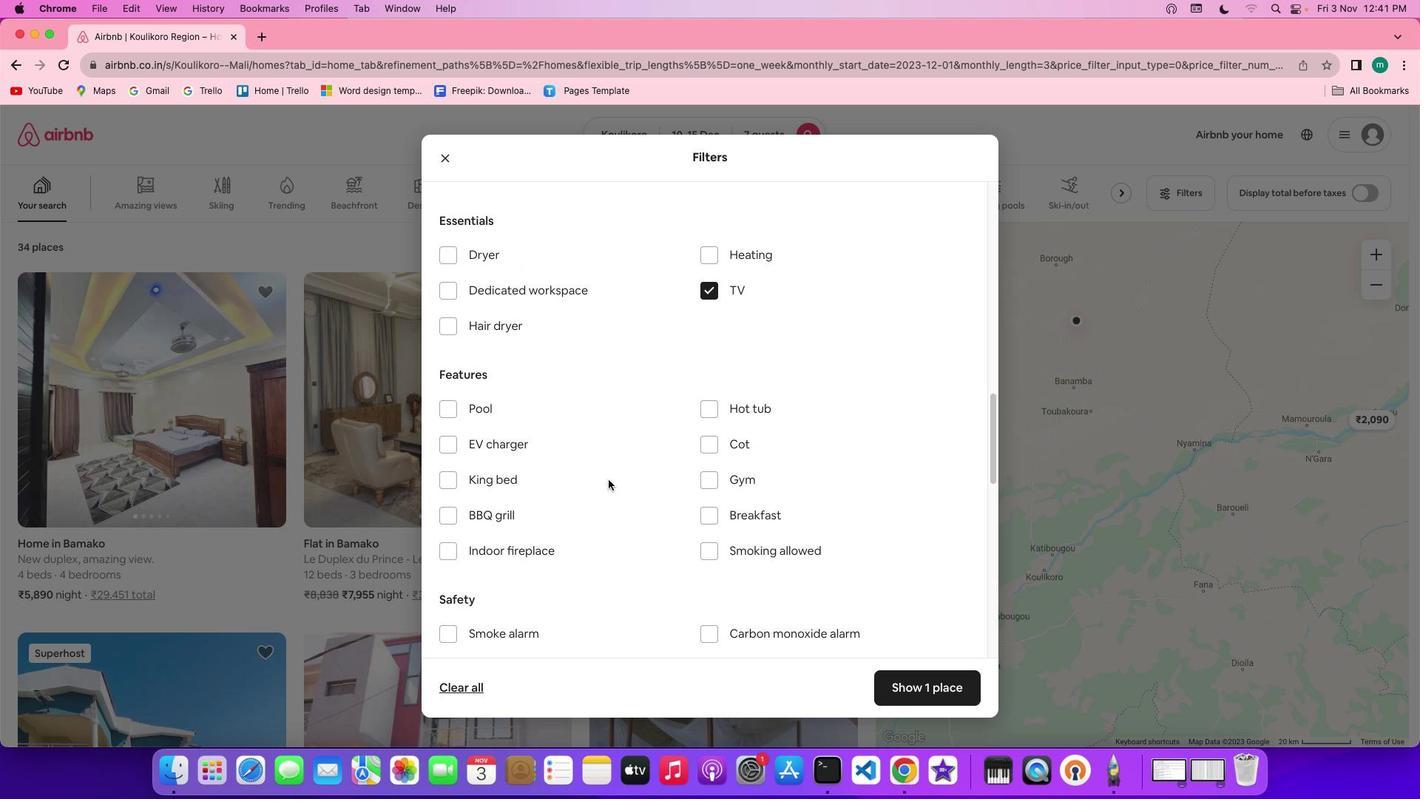
Action: Mouse scrolled (608, 480) with delta (0, 0)
Screenshot: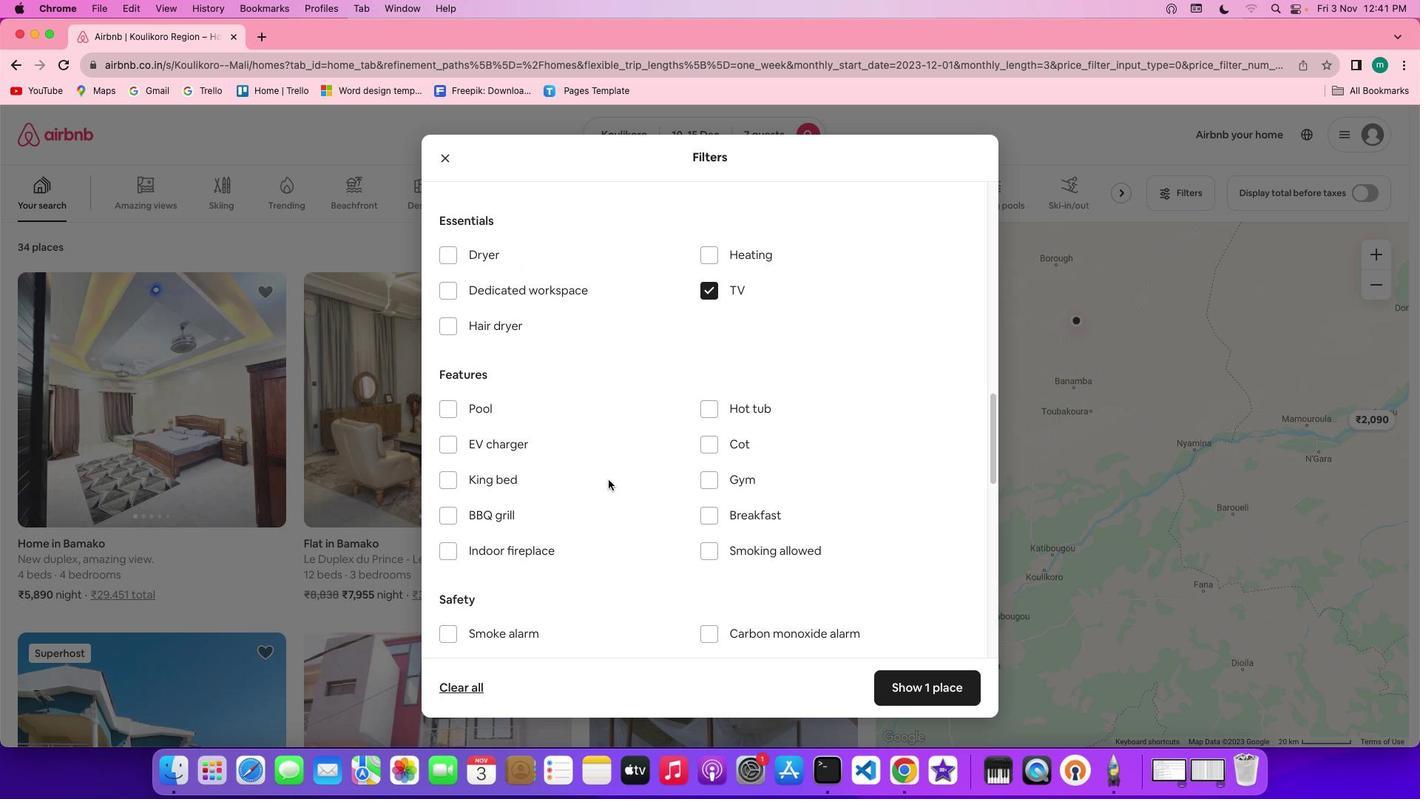 
Action: Mouse scrolled (608, 480) with delta (0, 0)
Screenshot: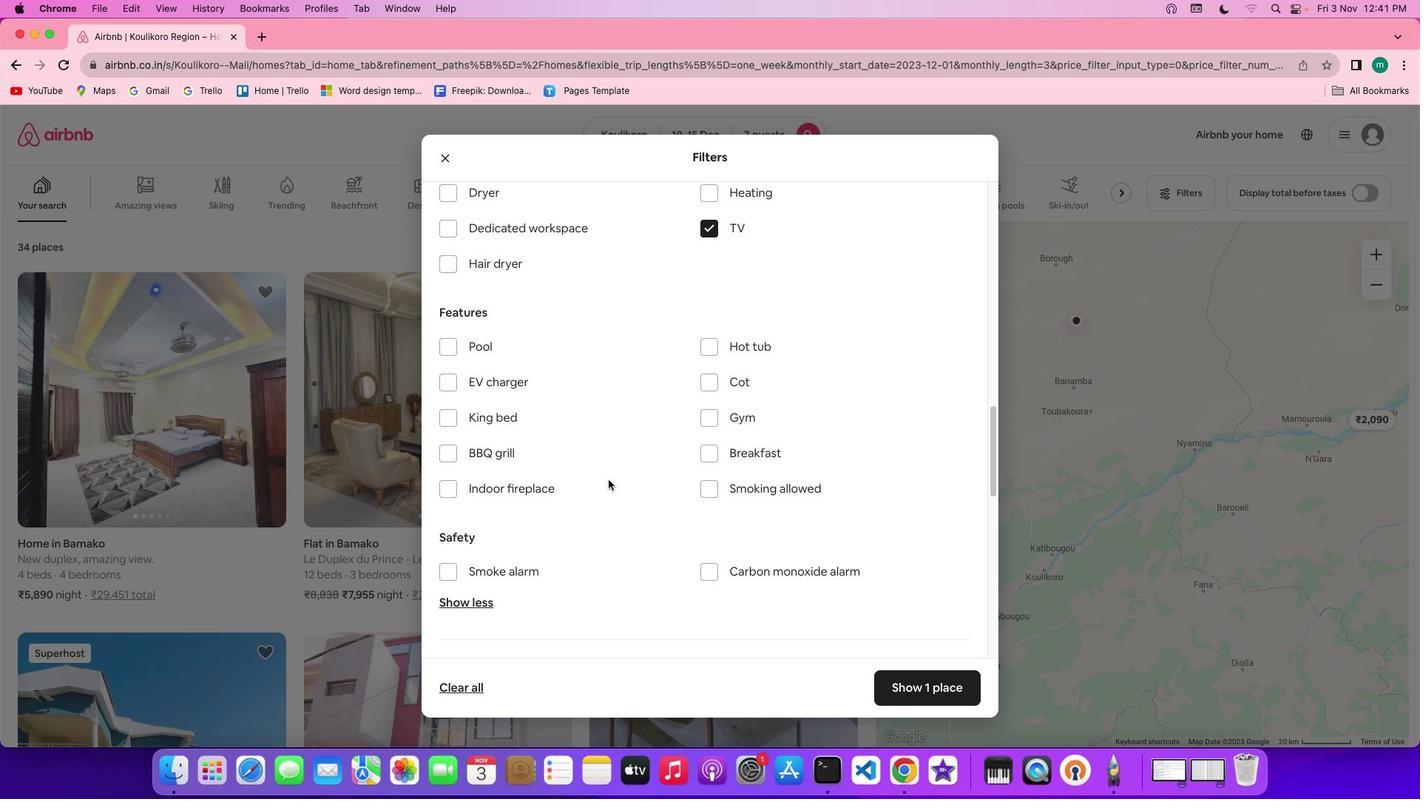 
Action: Mouse scrolled (608, 480) with delta (0, 0)
Screenshot: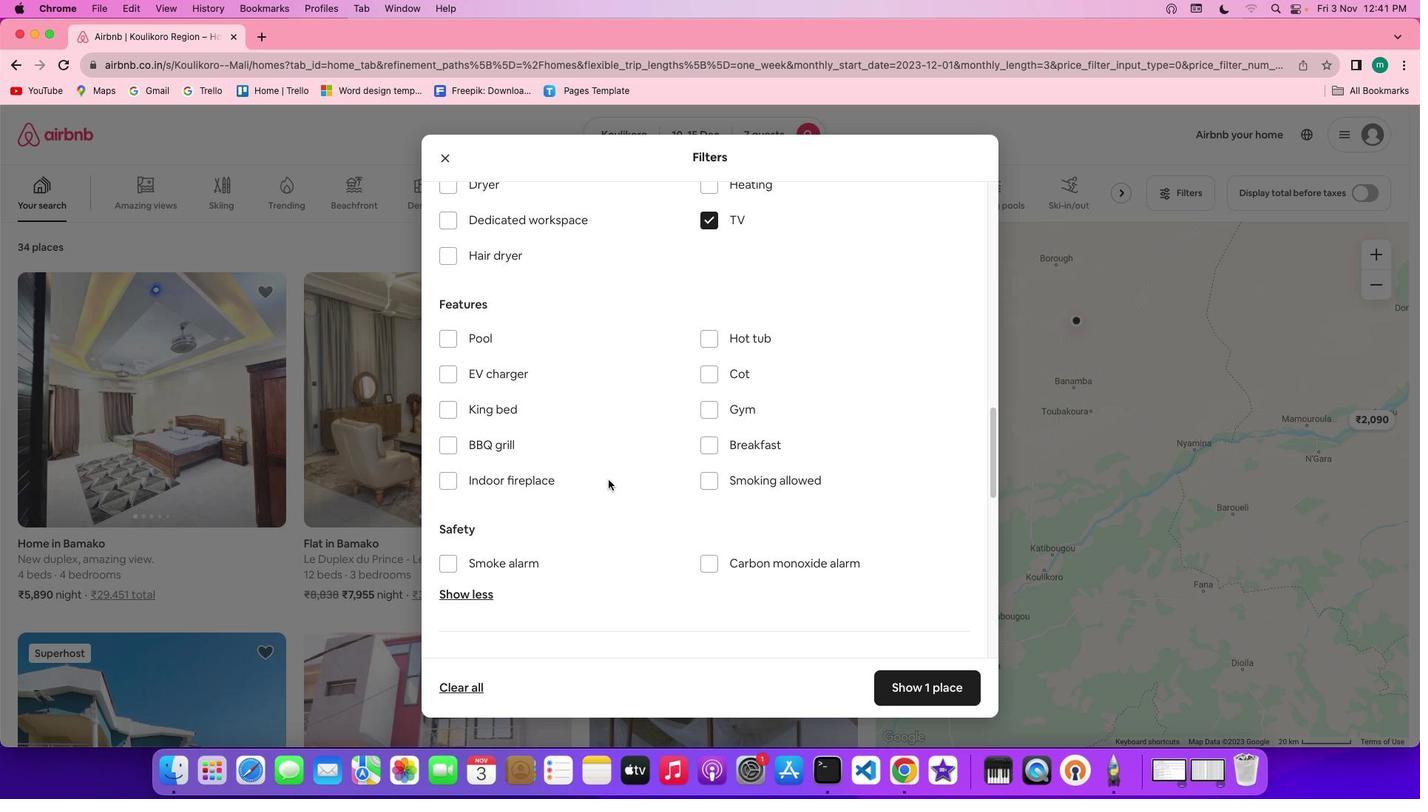 
Action: Mouse moved to (731, 398)
Screenshot: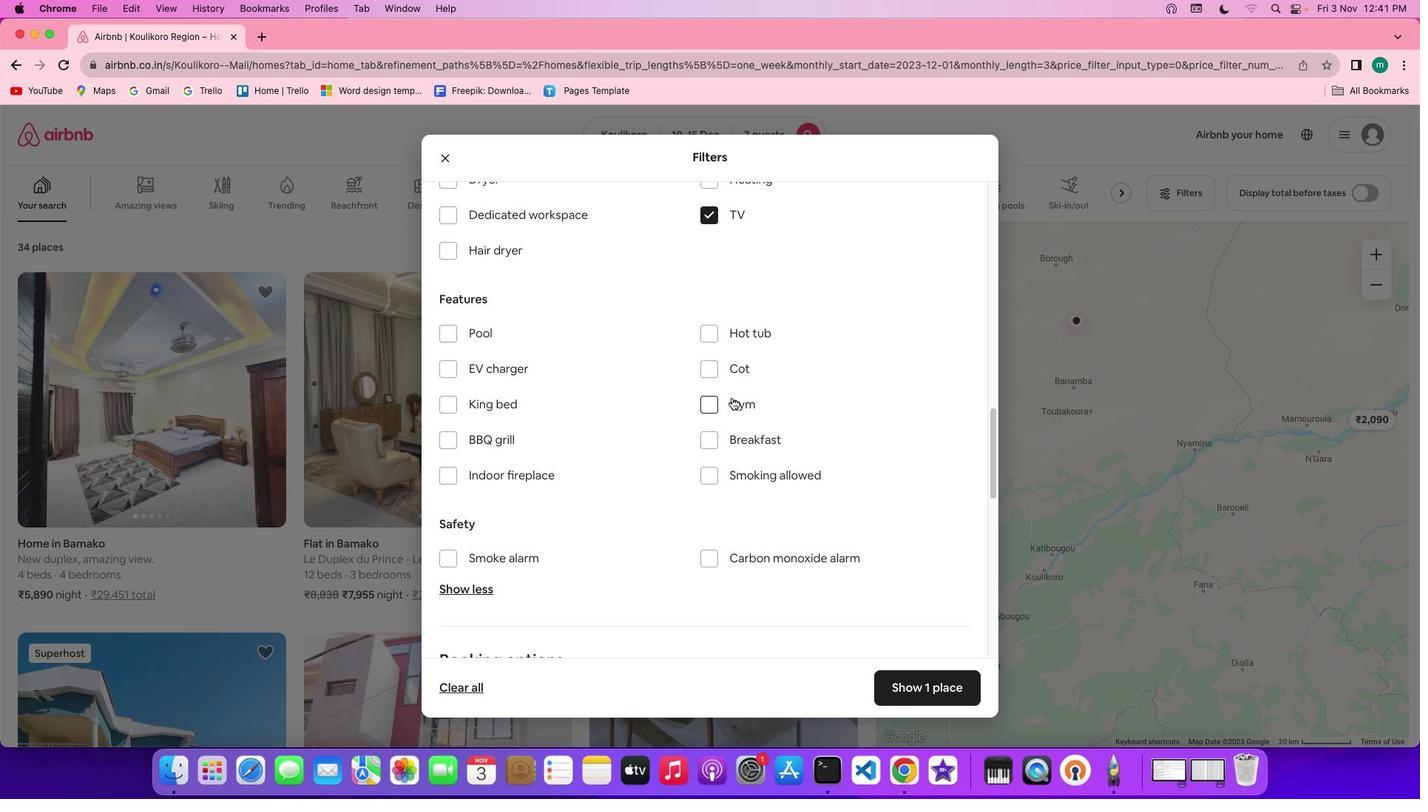 
Action: Mouse pressed left at (731, 398)
Screenshot: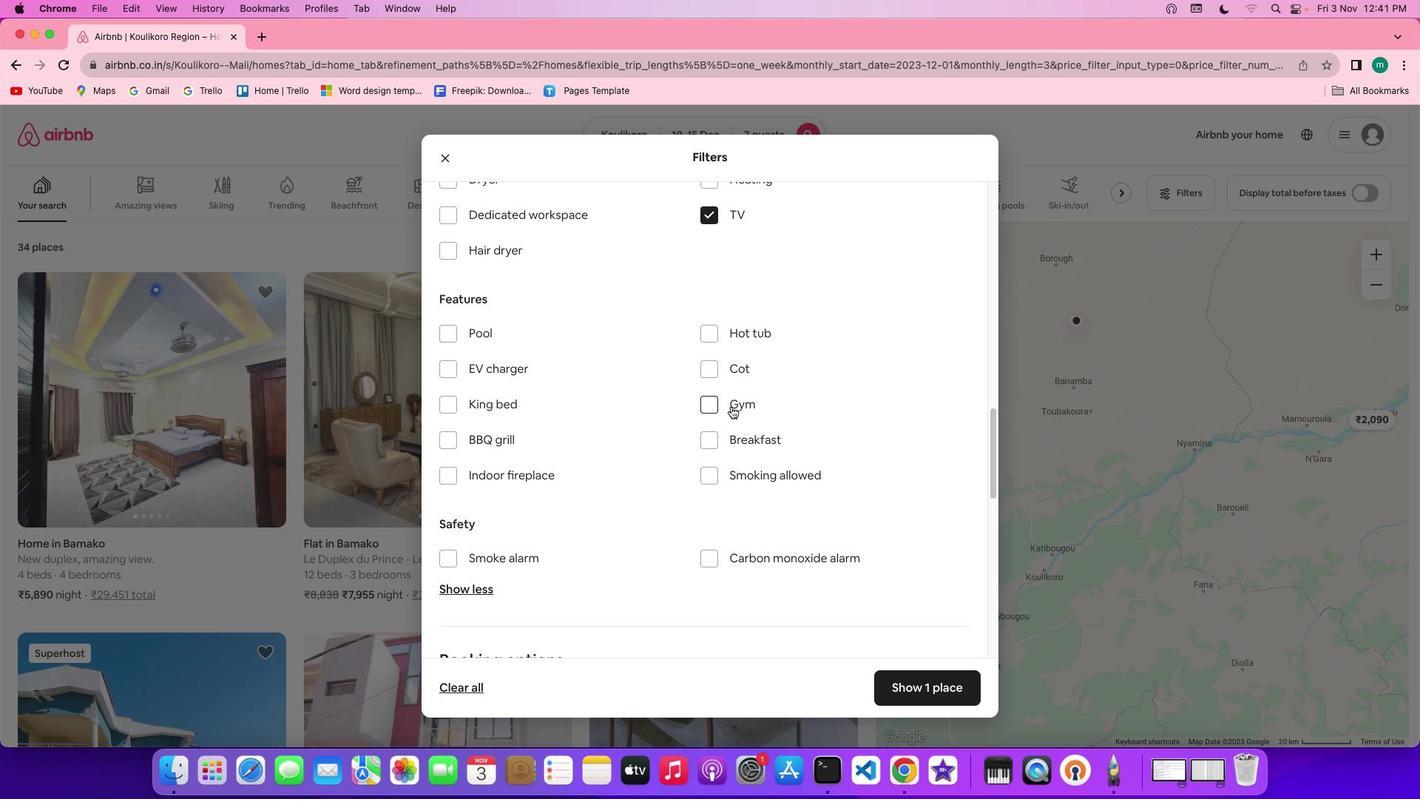 
Action: Mouse moved to (730, 440)
Screenshot: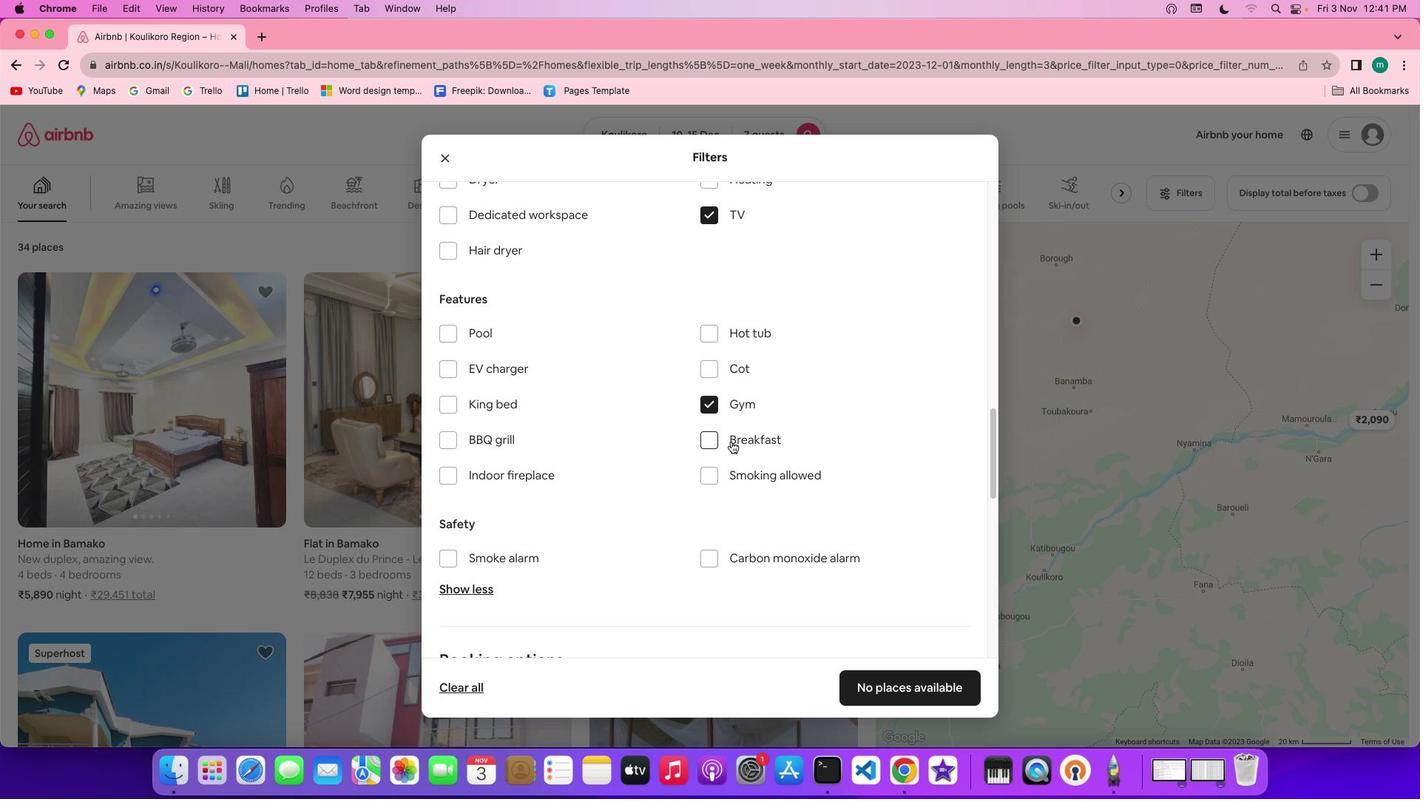 
Action: Mouse pressed left at (730, 440)
Screenshot: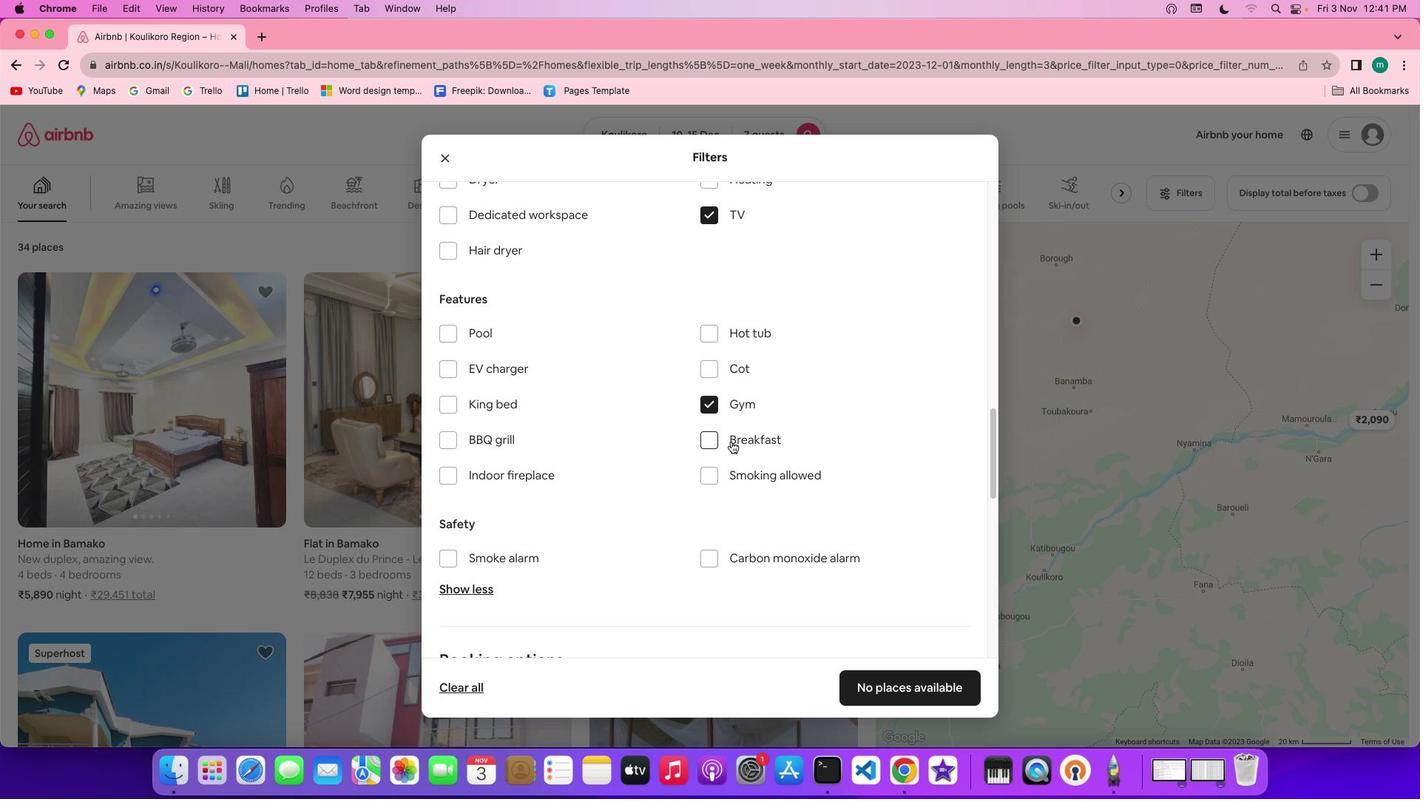 
Action: Mouse moved to (764, 535)
Screenshot: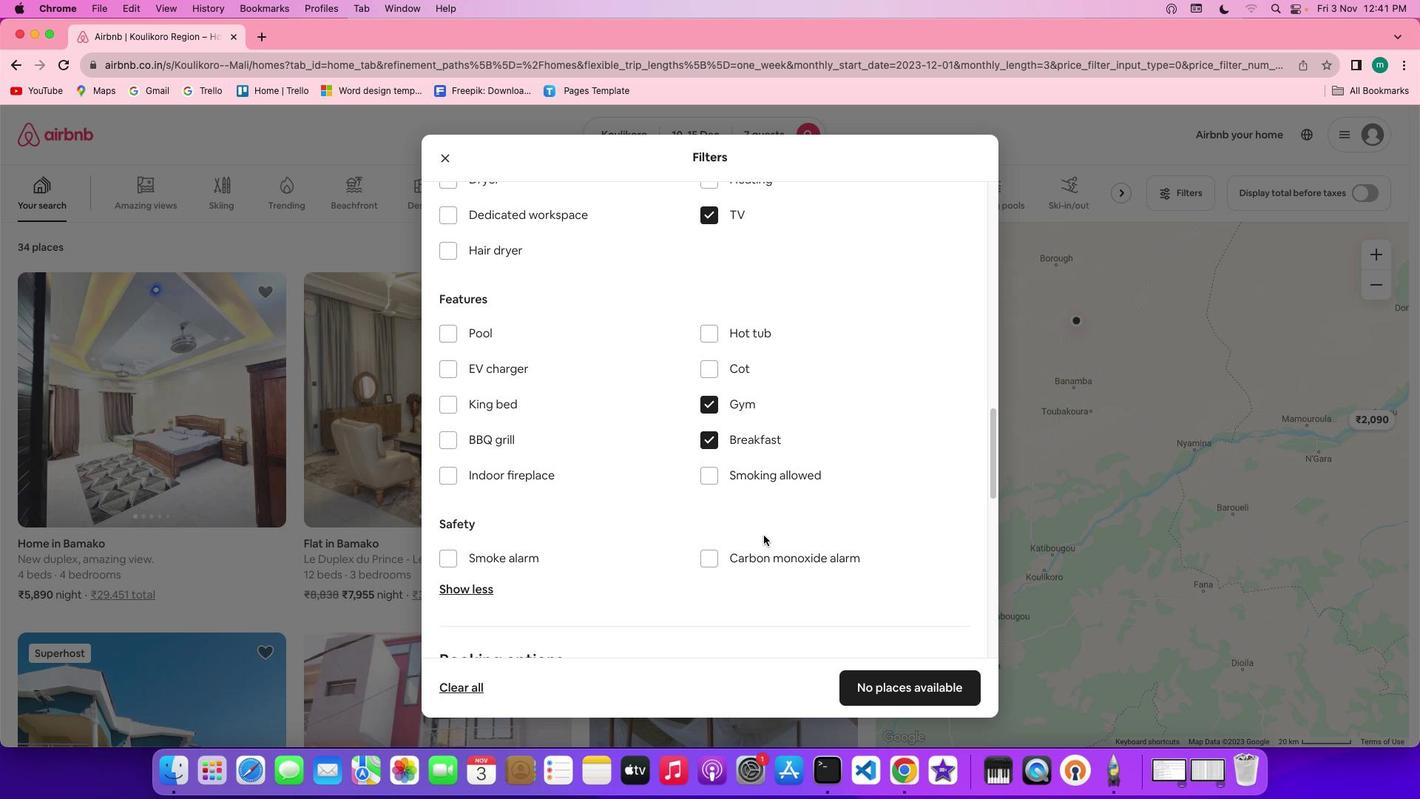 
Action: Mouse scrolled (764, 535) with delta (0, 0)
Screenshot: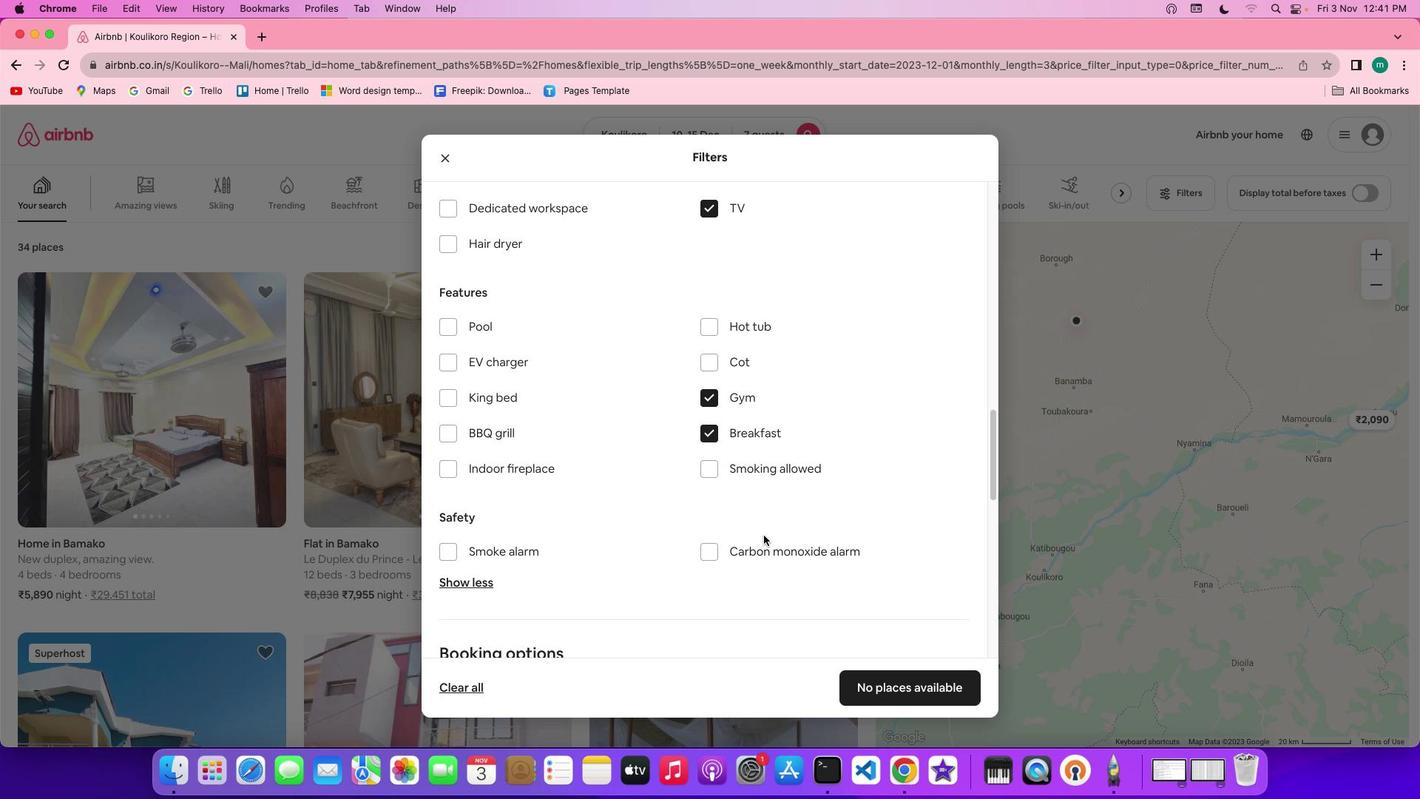 
Action: Mouse scrolled (764, 535) with delta (0, 0)
Screenshot: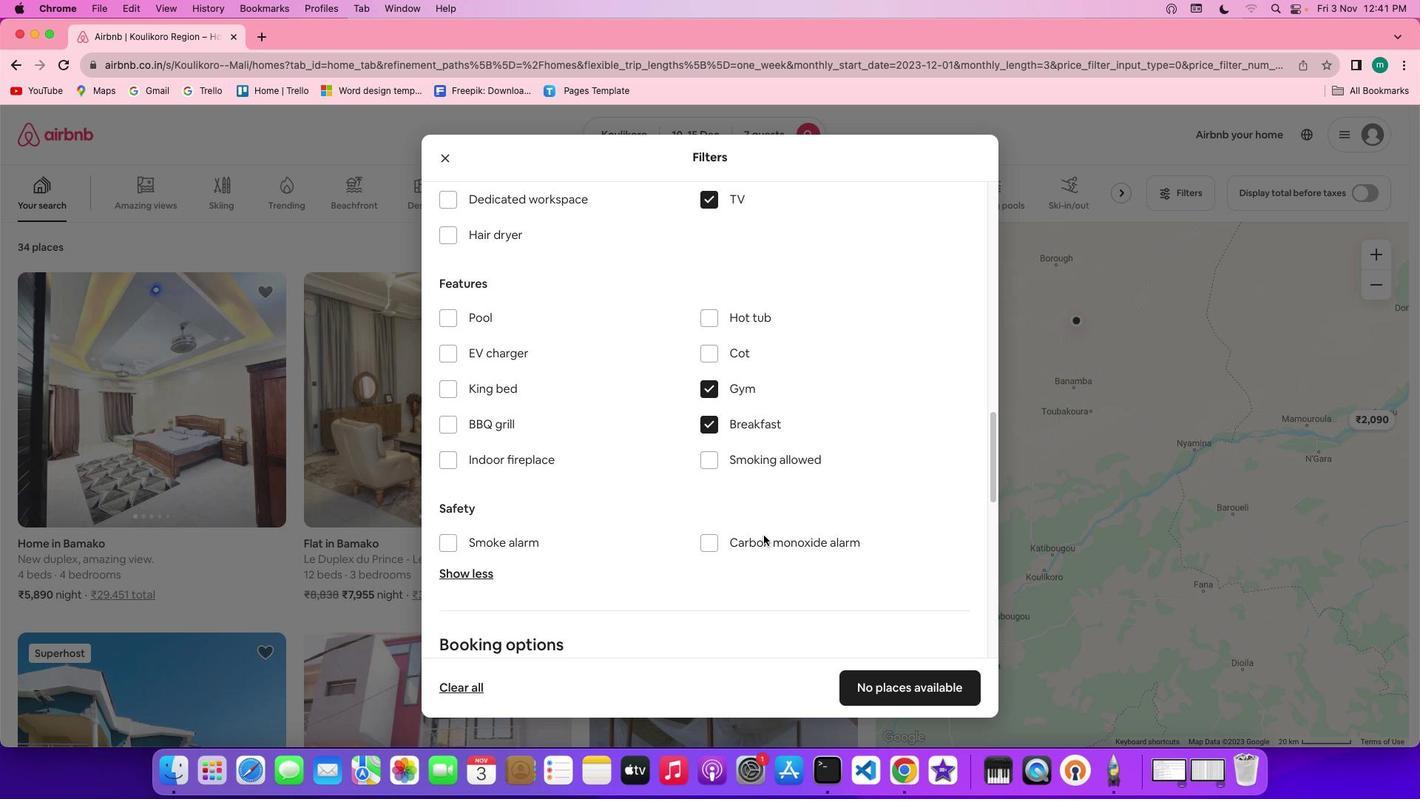 
Action: Mouse scrolled (764, 535) with delta (0, -1)
Screenshot: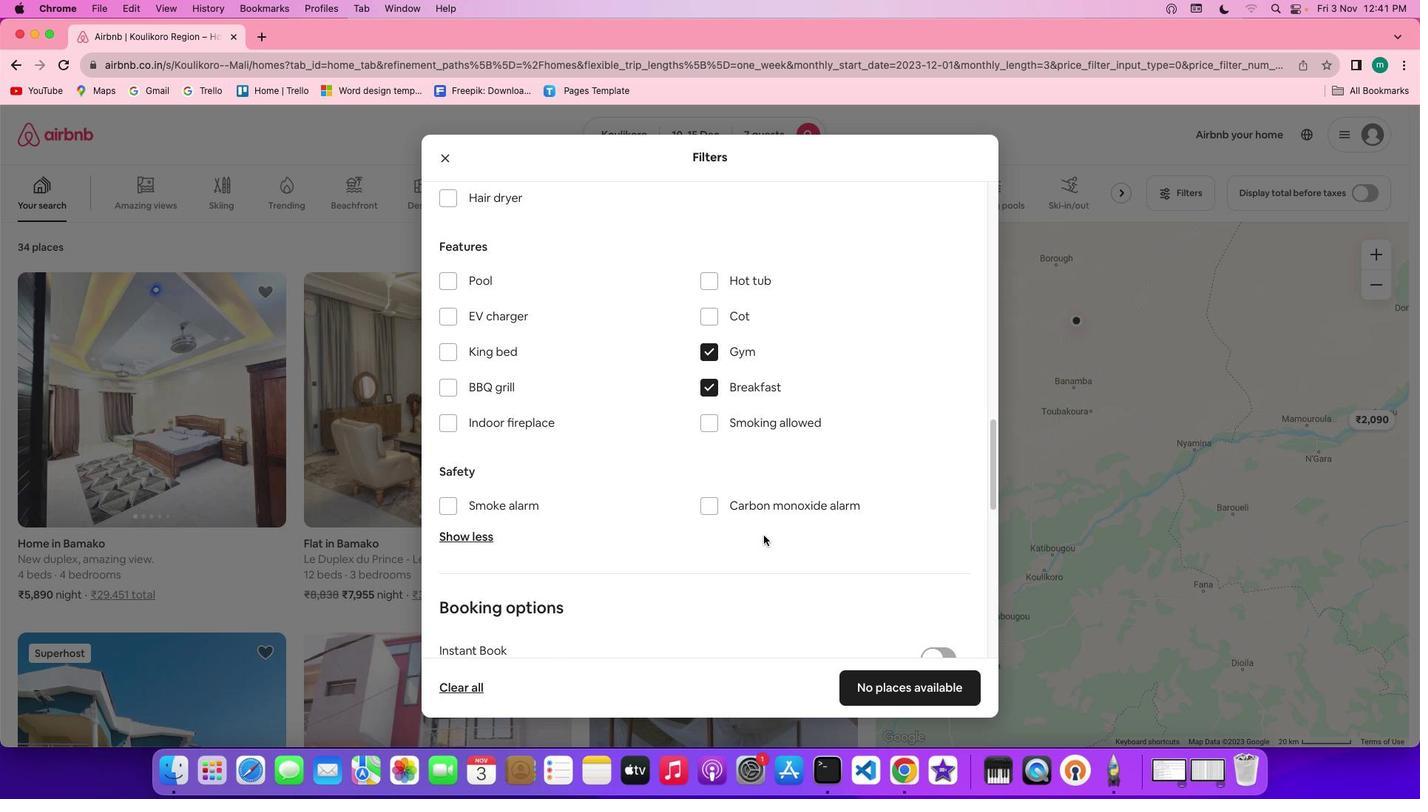 
Action: Mouse scrolled (764, 535) with delta (0, 0)
Screenshot: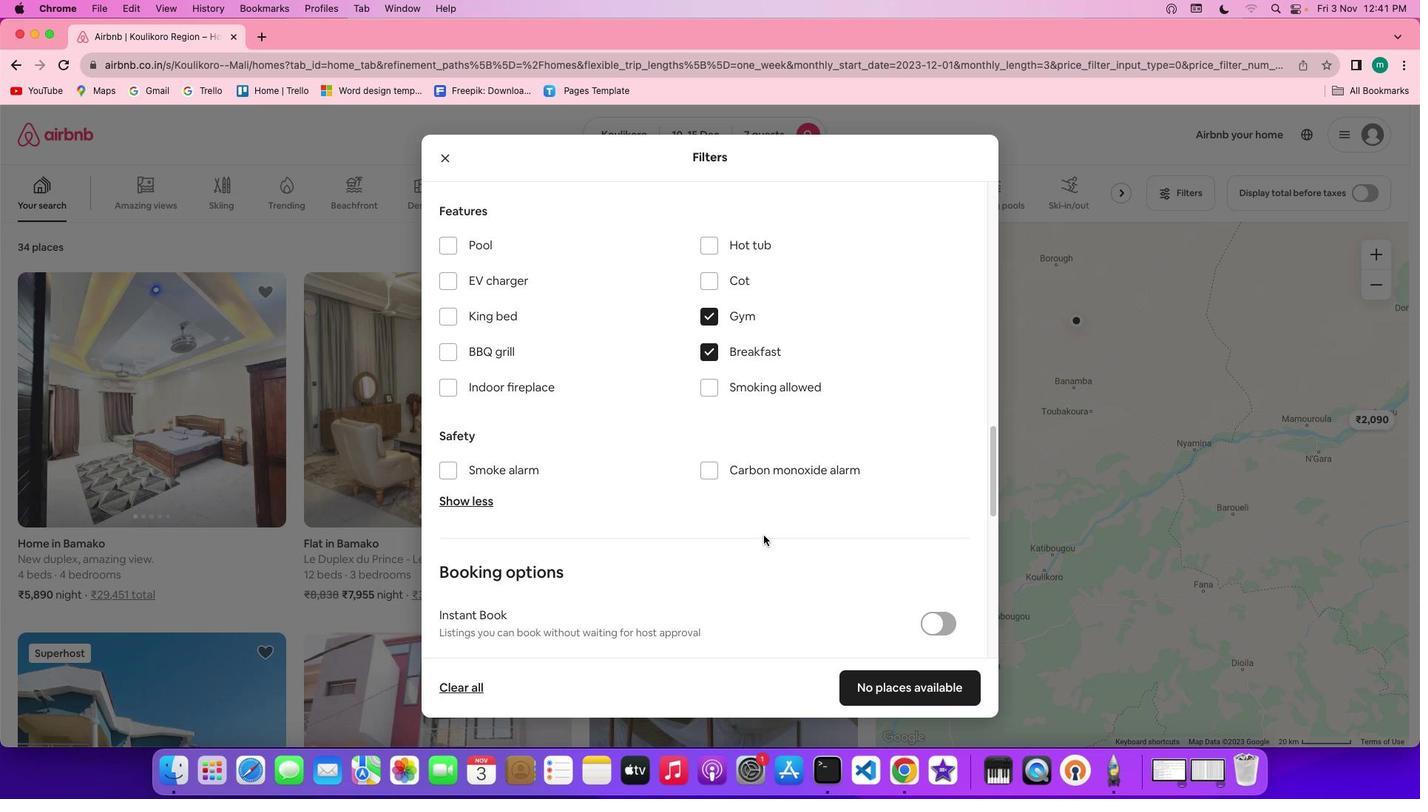 
Action: Mouse scrolled (764, 535) with delta (0, 0)
Screenshot: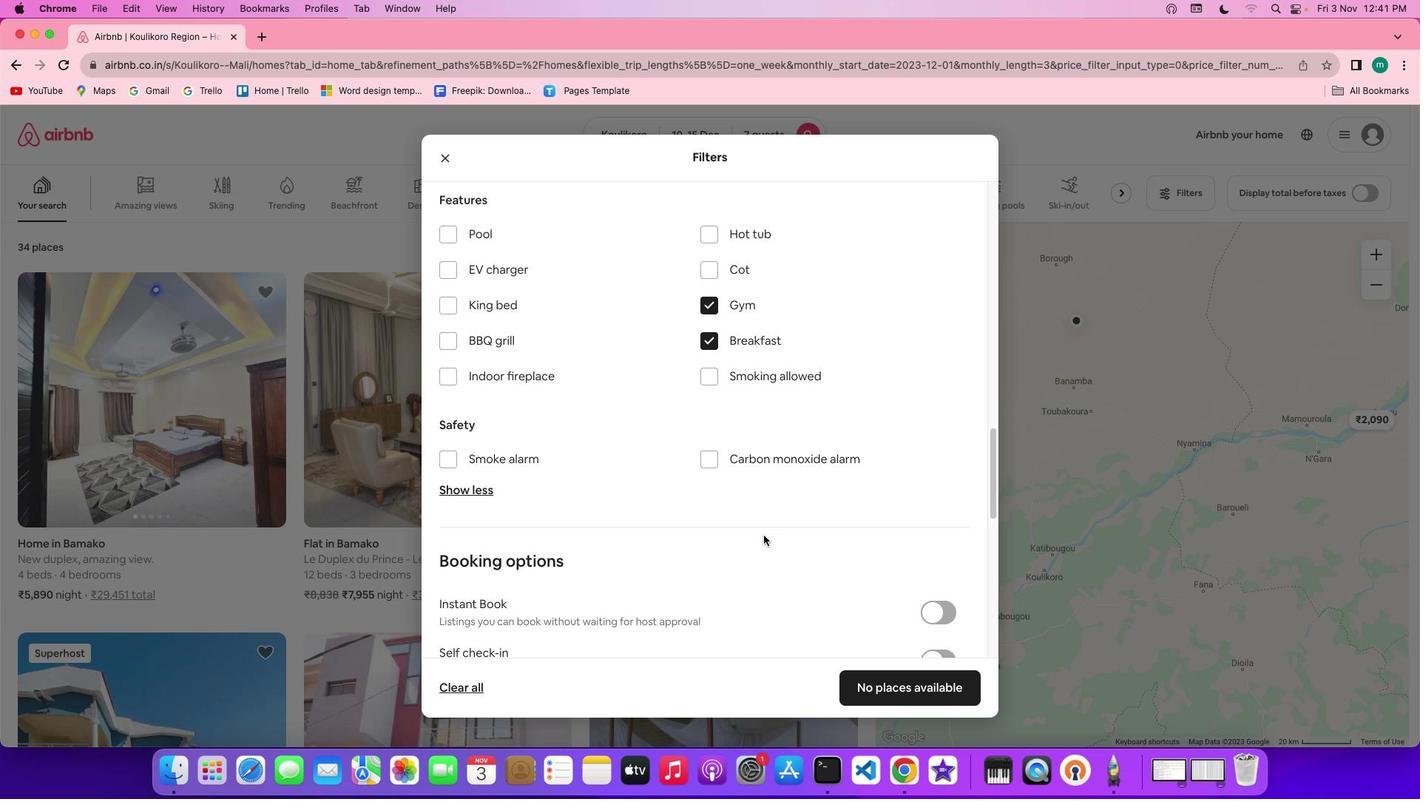 
Action: Mouse scrolled (764, 535) with delta (0, 0)
Screenshot: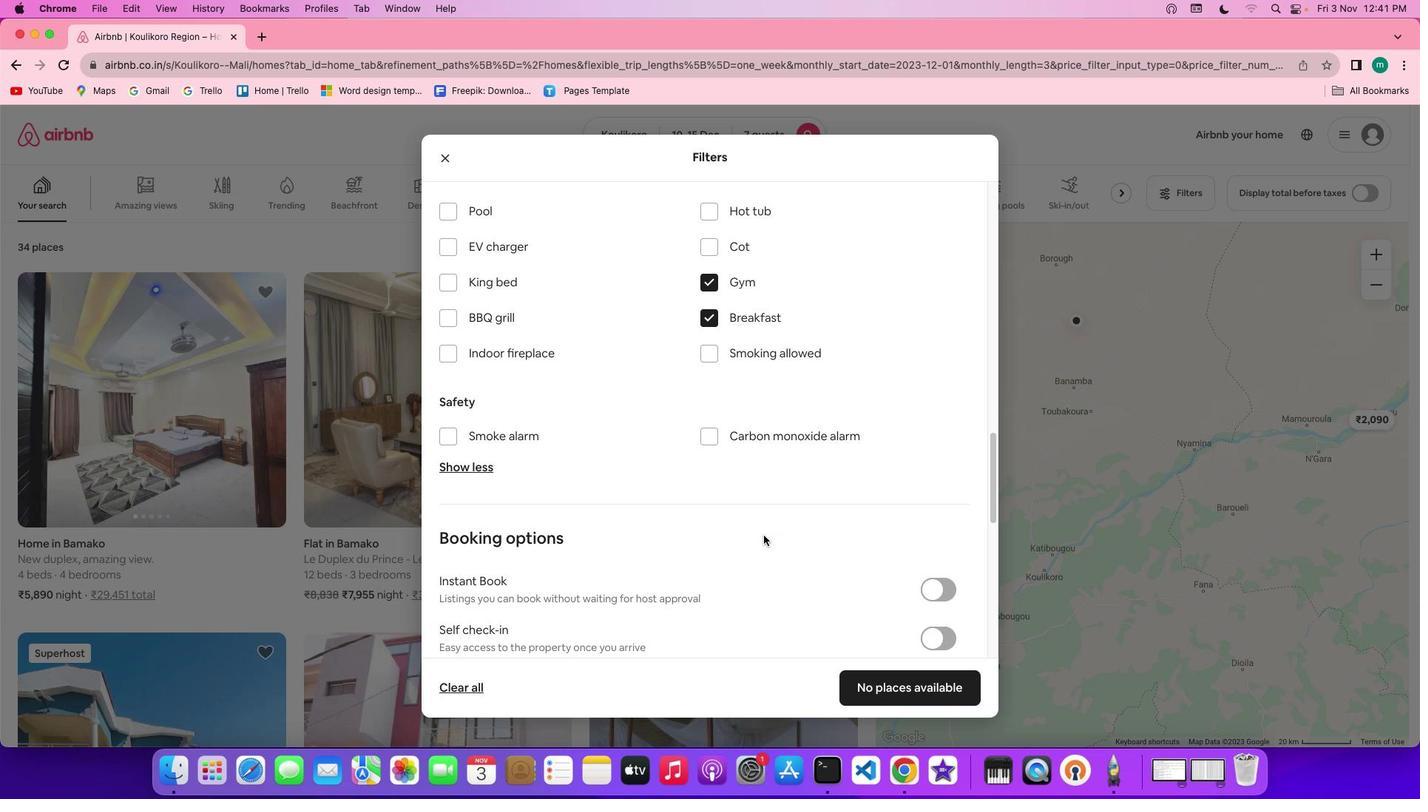 
Action: Mouse scrolled (764, 535) with delta (0, 0)
Screenshot: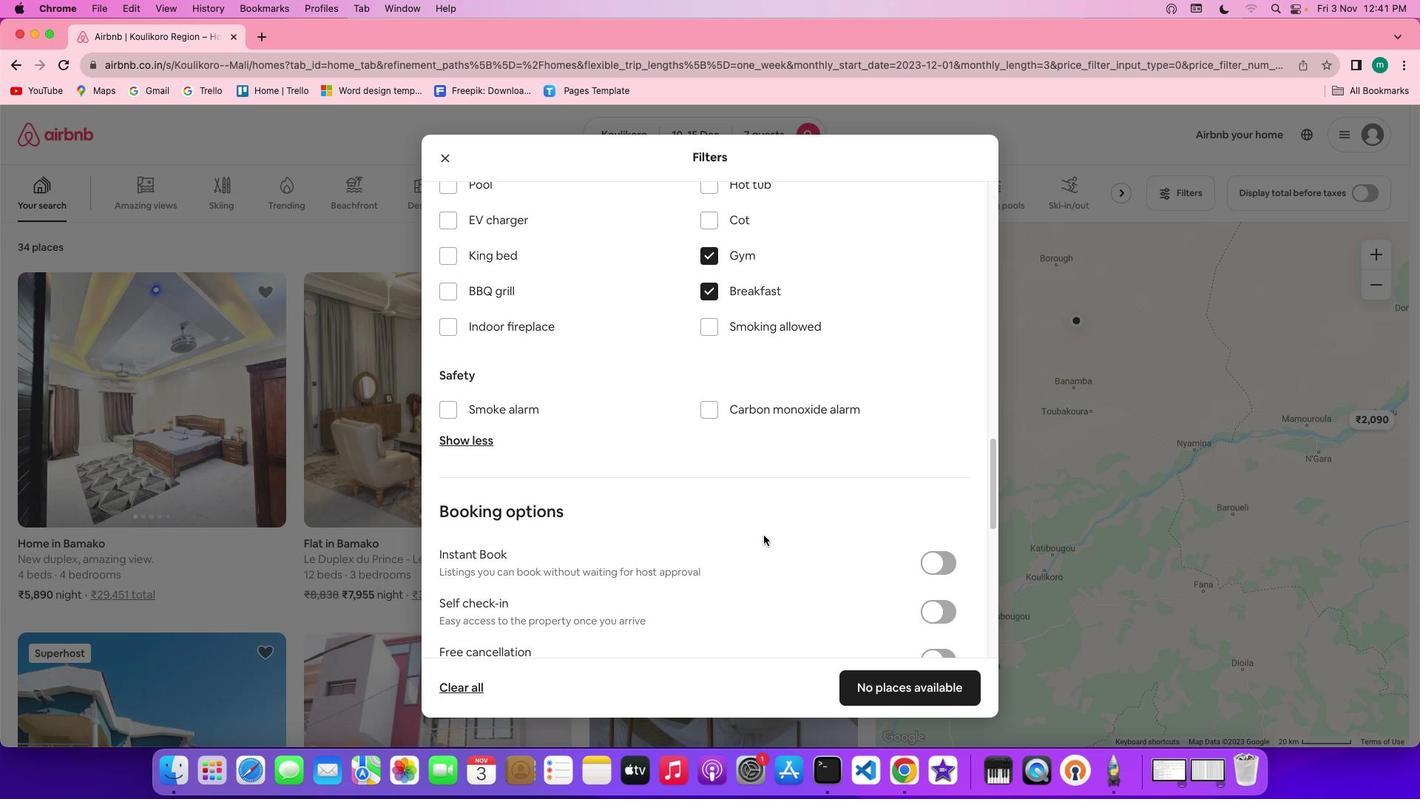 
Action: Mouse scrolled (764, 535) with delta (0, 0)
Screenshot: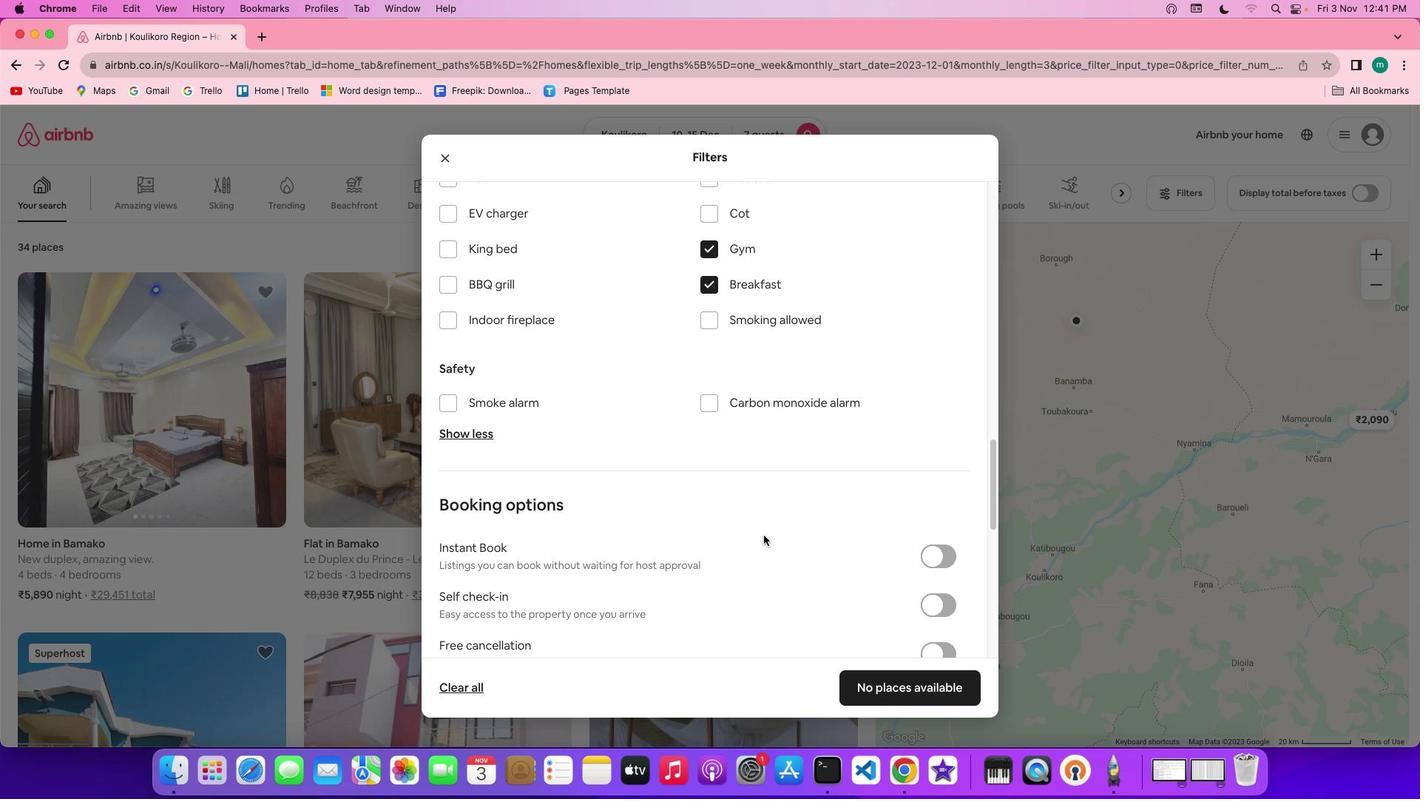
Action: Mouse scrolled (764, 535) with delta (0, 0)
Screenshot: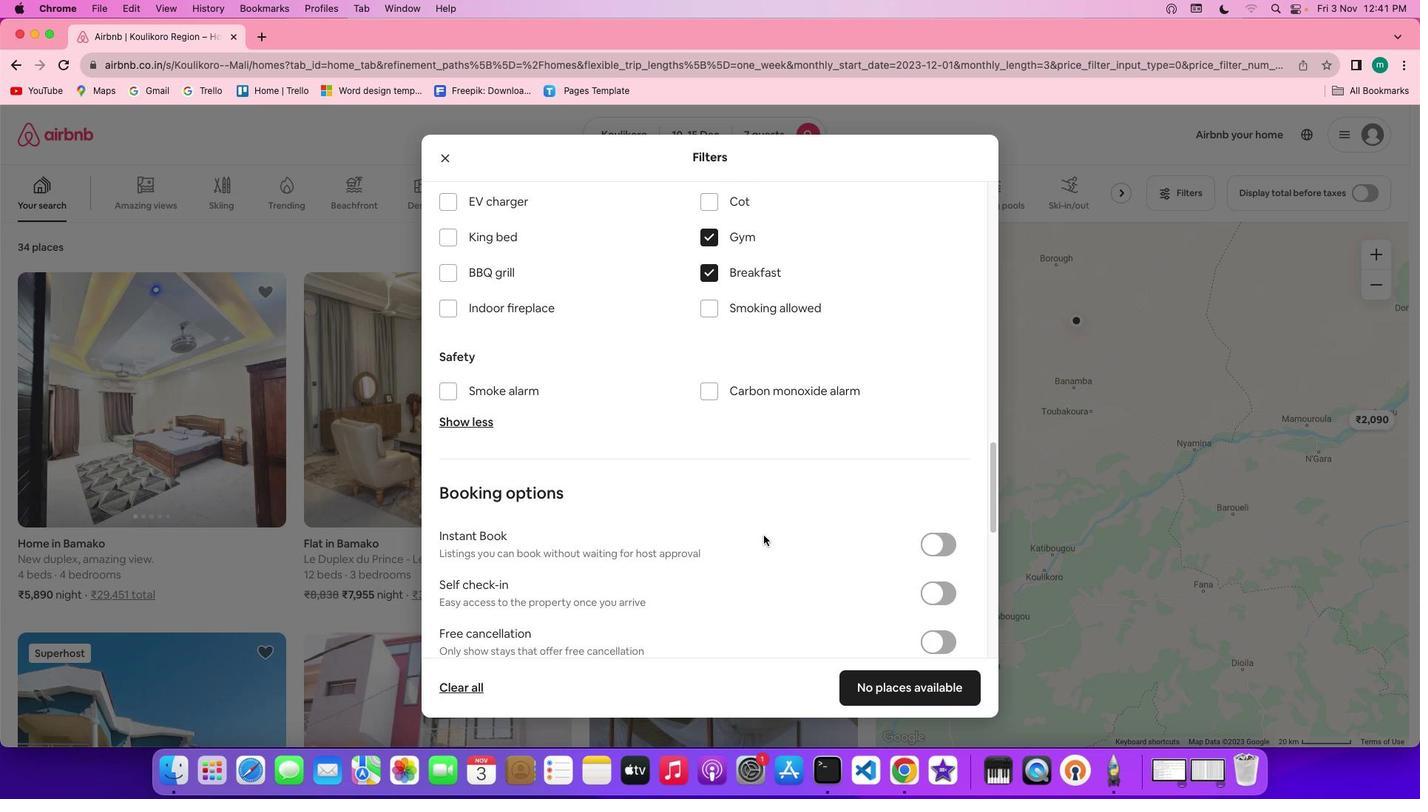 
Action: Mouse scrolled (764, 535) with delta (0, 0)
Screenshot: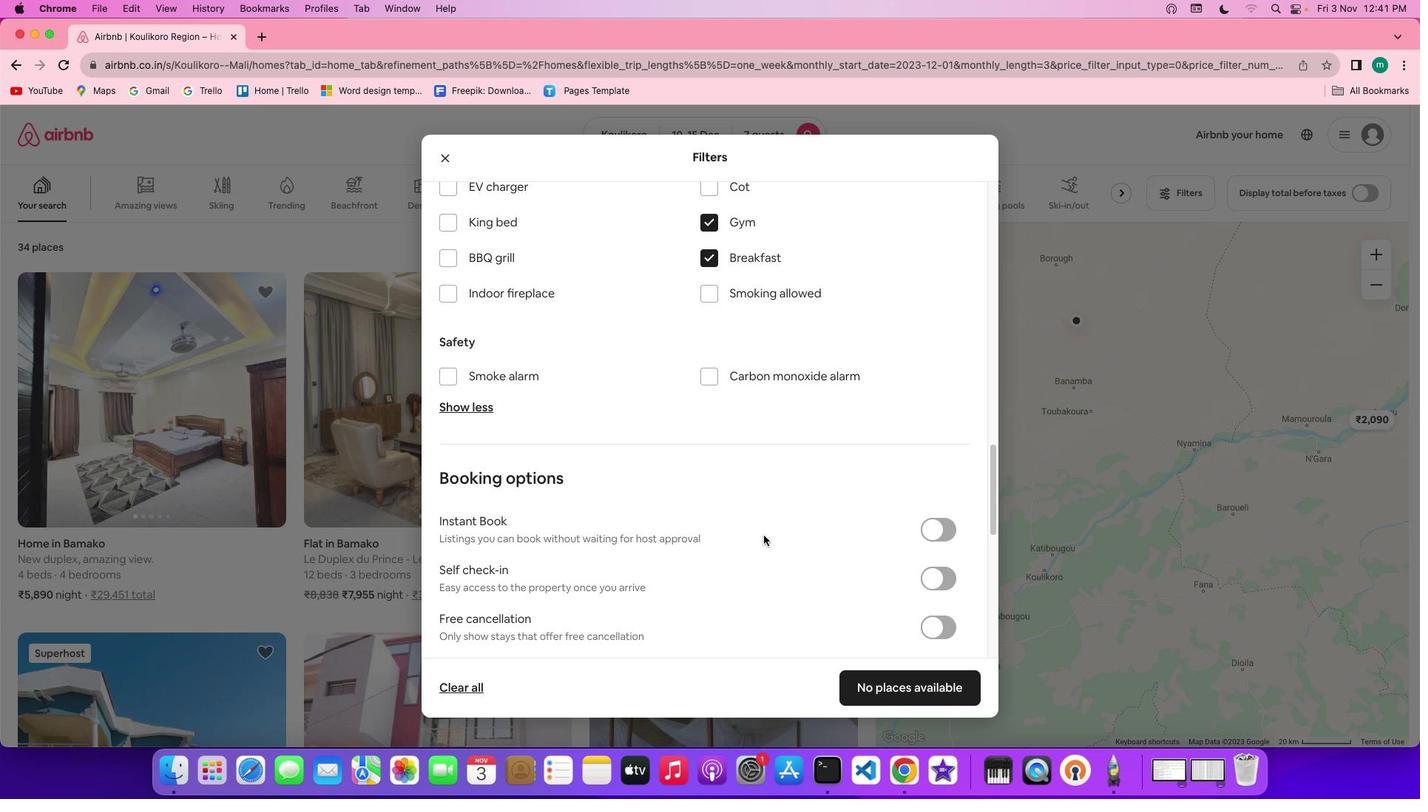 
Action: Mouse scrolled (764, 535) with delta (0, 0)
Screenshot: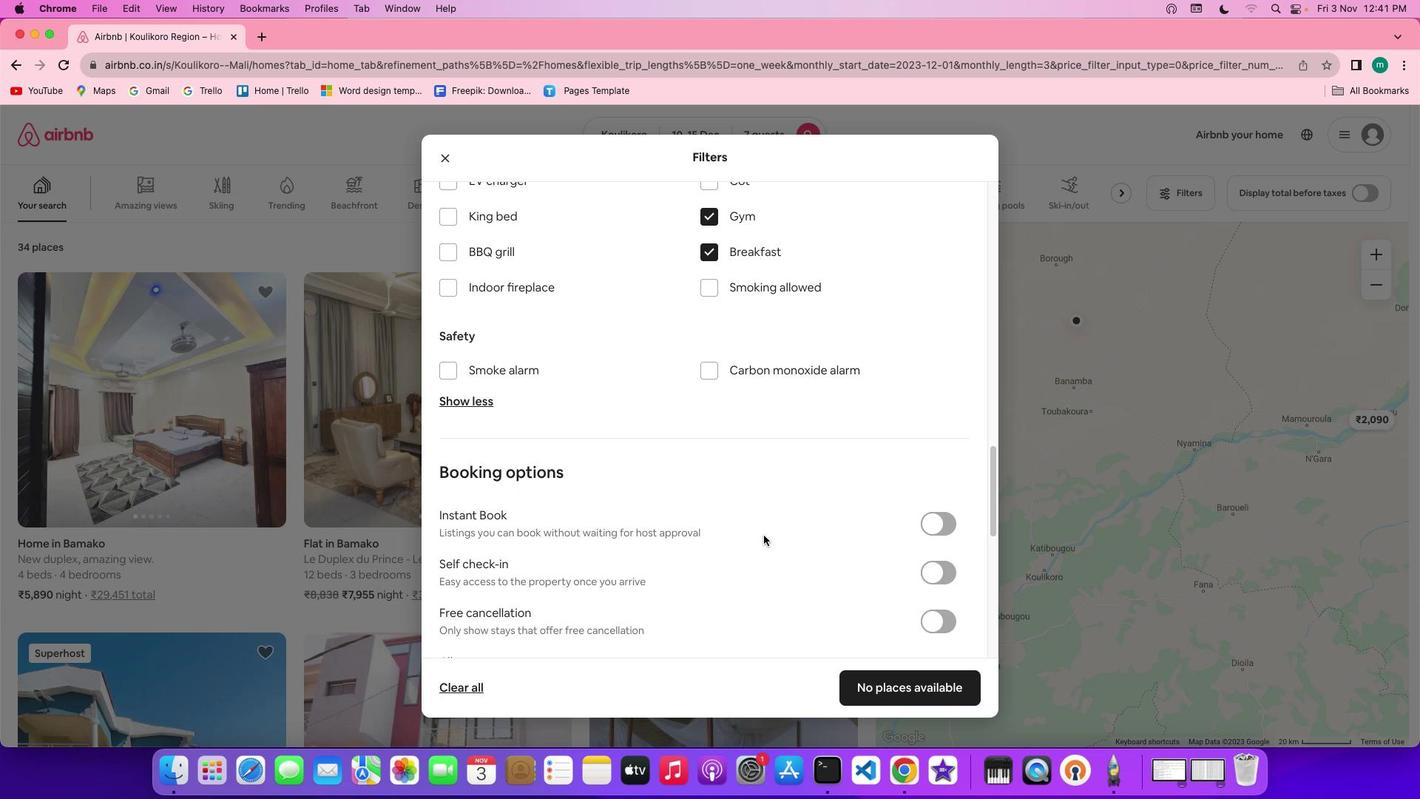 
Action: Mouse scrolled (764, 535) with delta (0, 0)
Screenshot: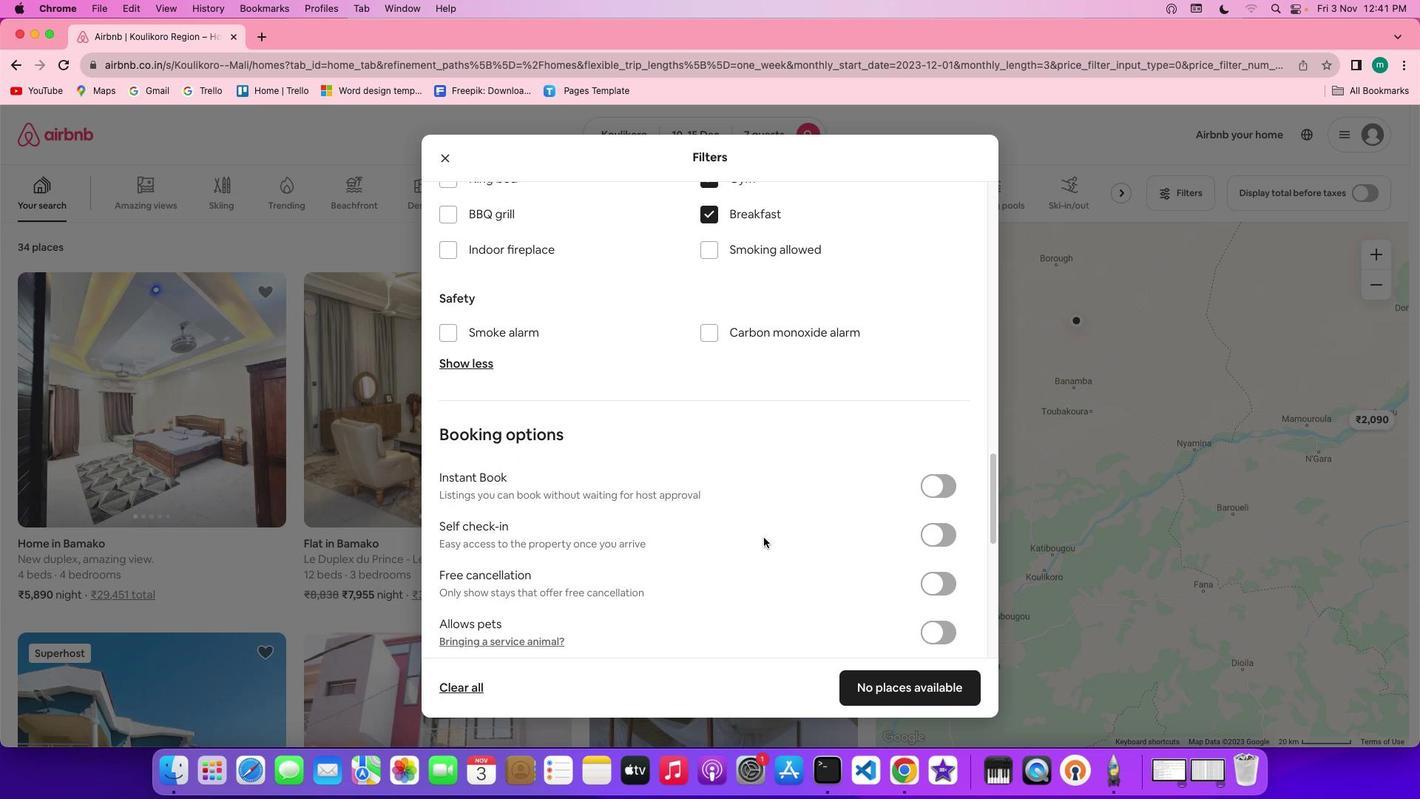
Action: Mouse moved to (764, 537)
Screenshot: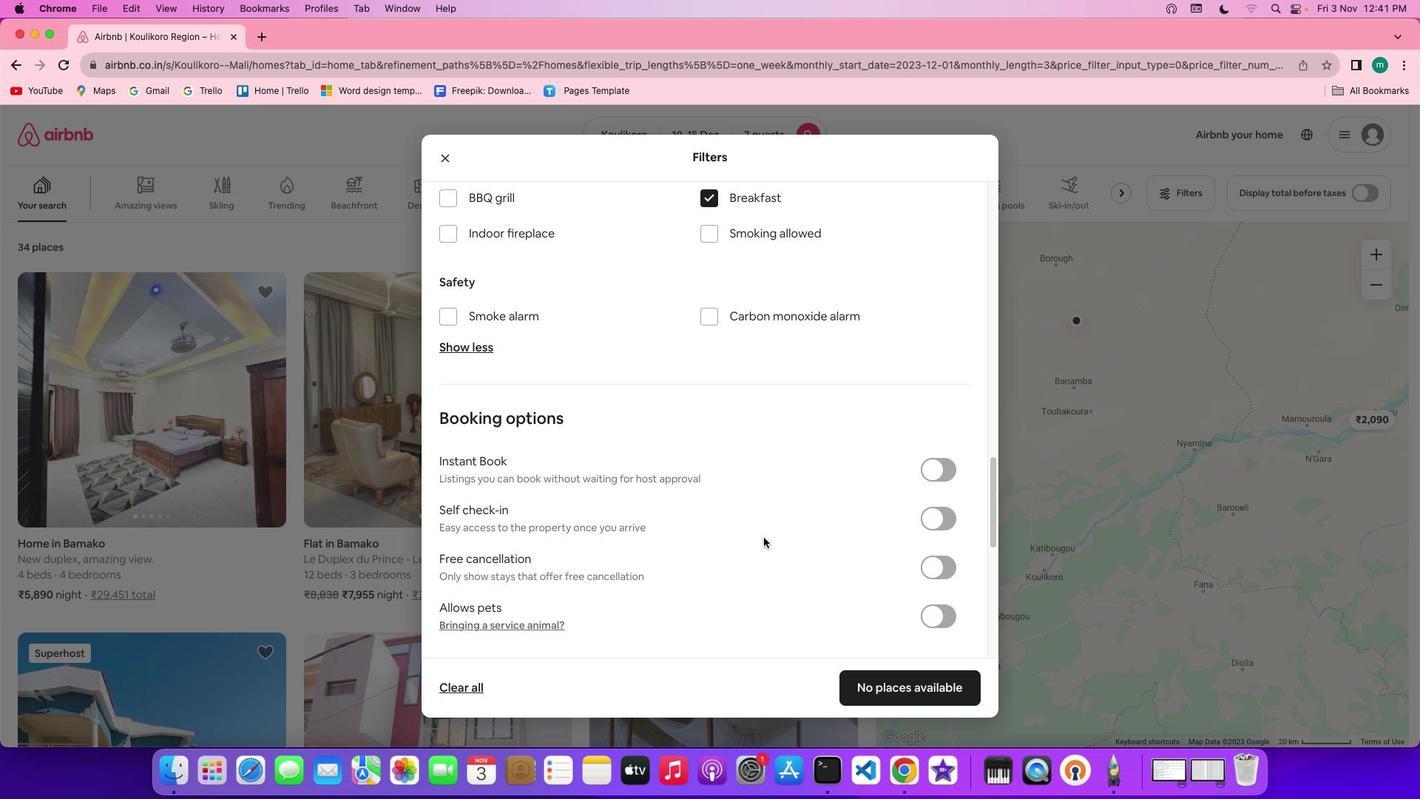 
Action: Mouse scrolled (764, 537) with delta (0, 0)
Screenshot: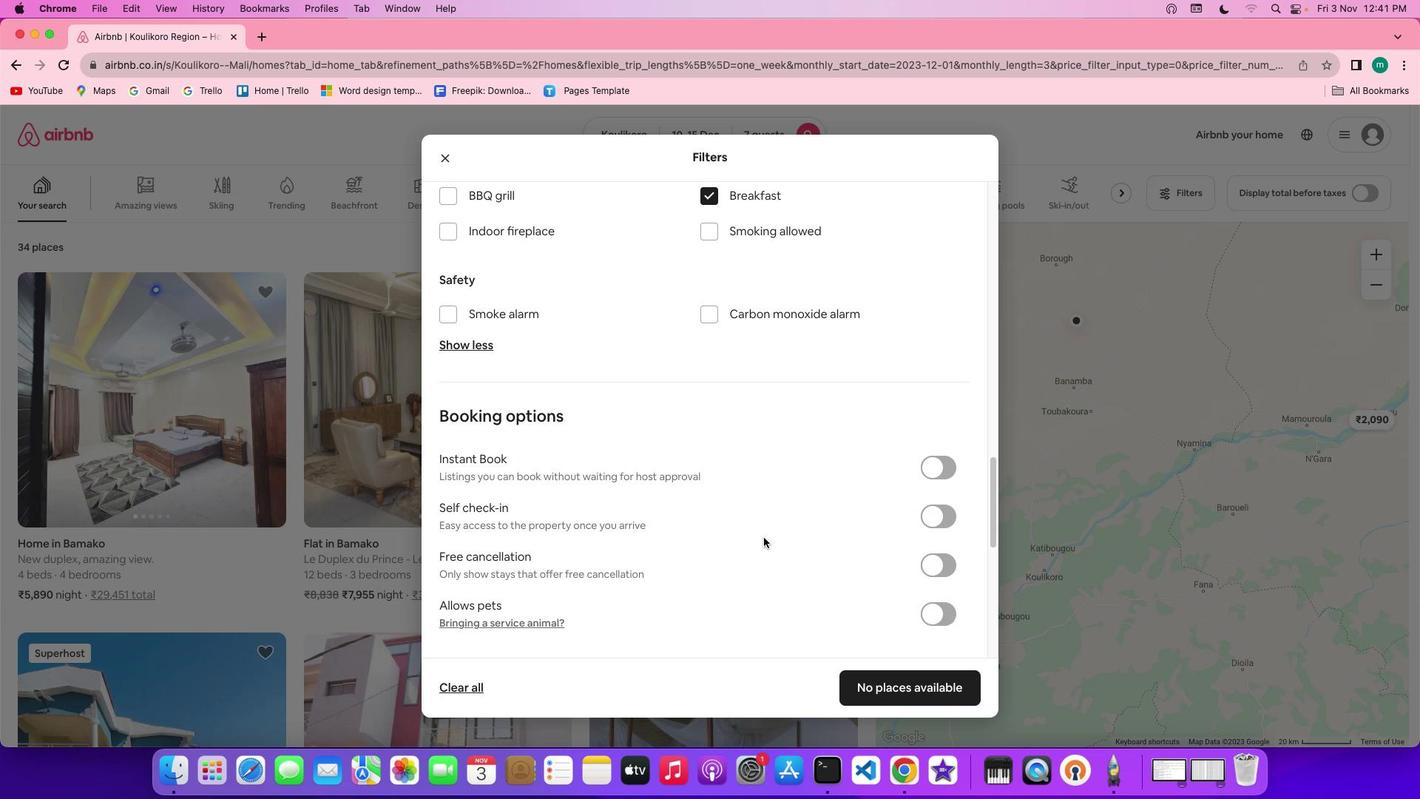 
Action: Mouse scrolled (764, 537) with delta (0, 0)
Screenshot: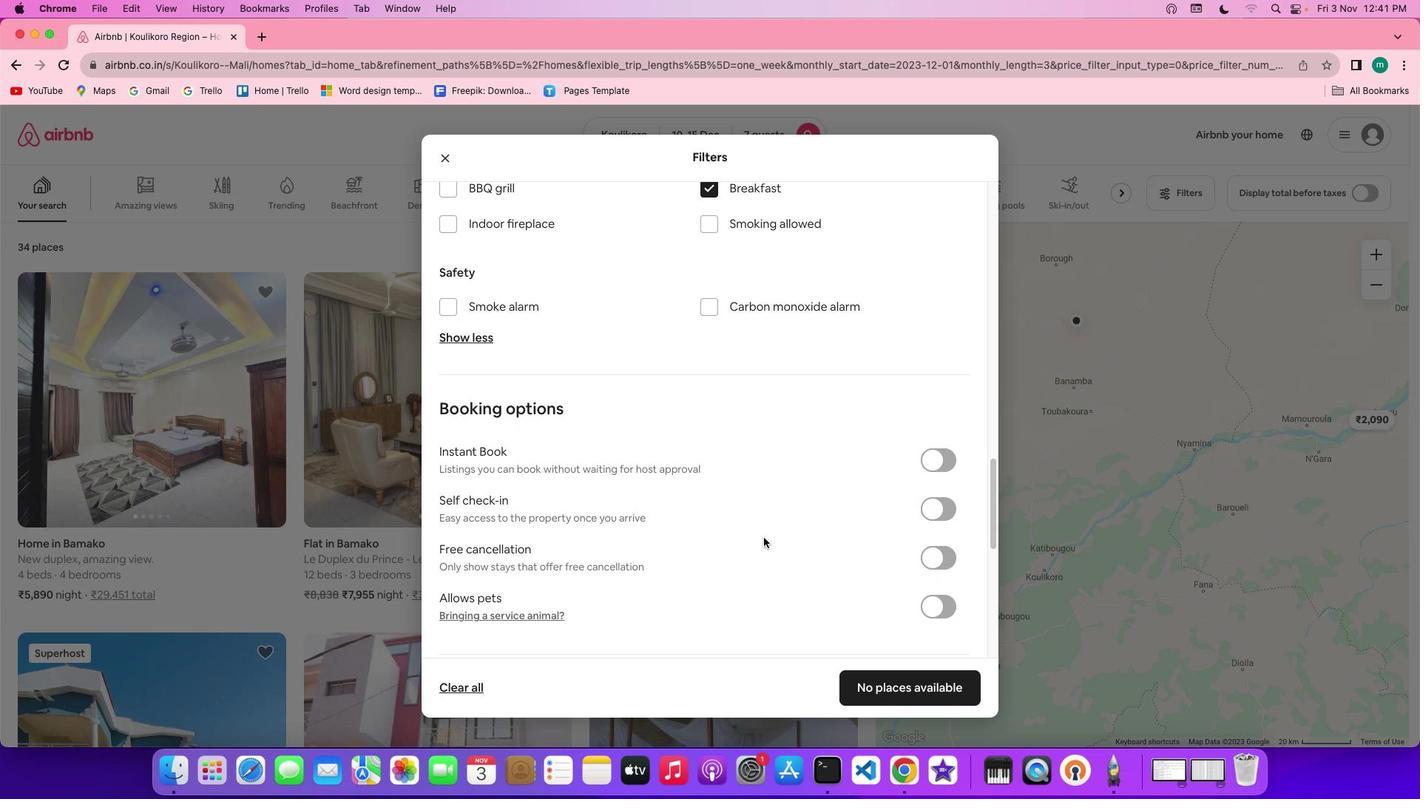 
Action: Mouse scrolled (764, 537) with delta (0, 0)
Screenshot: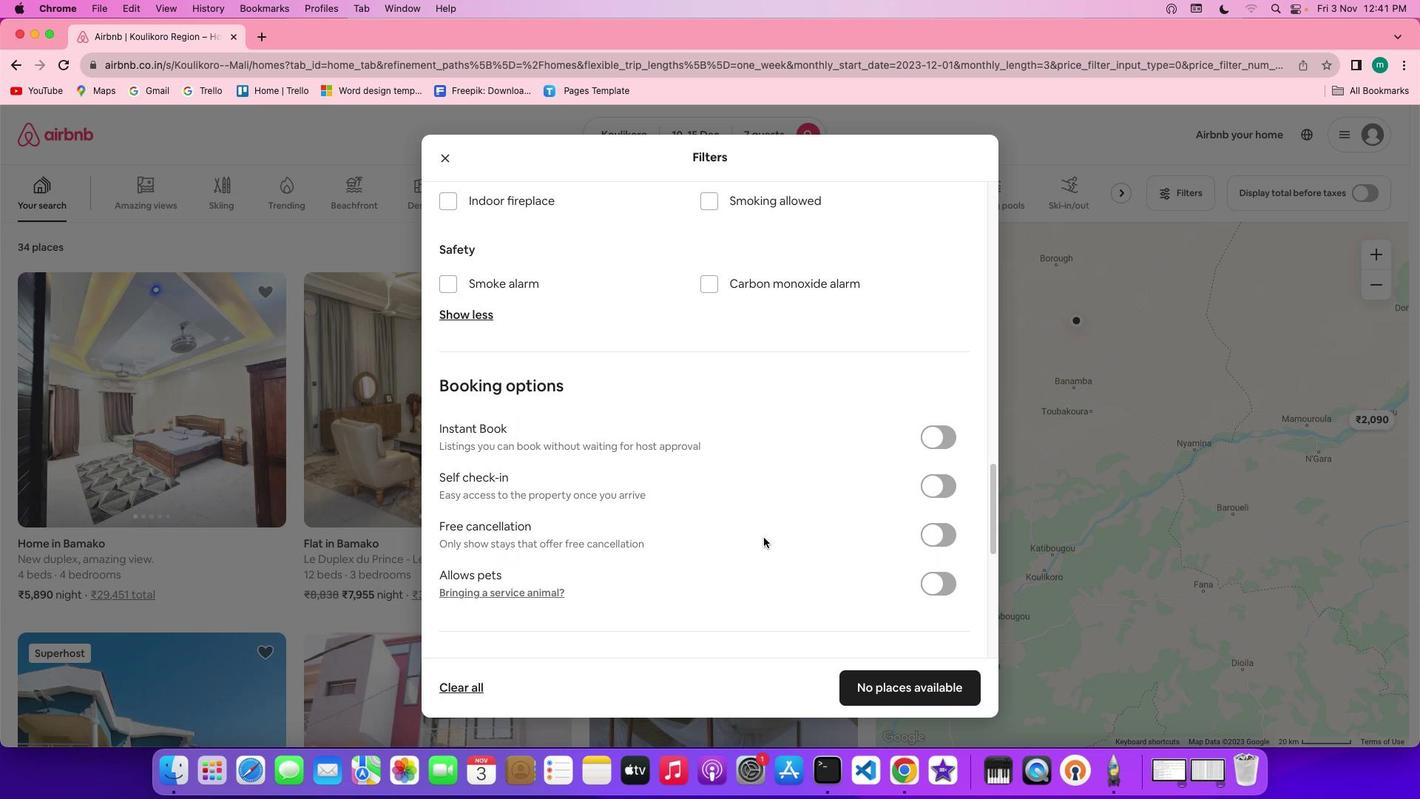 
Action: Mouse moved to (927, 514)
Screenshot: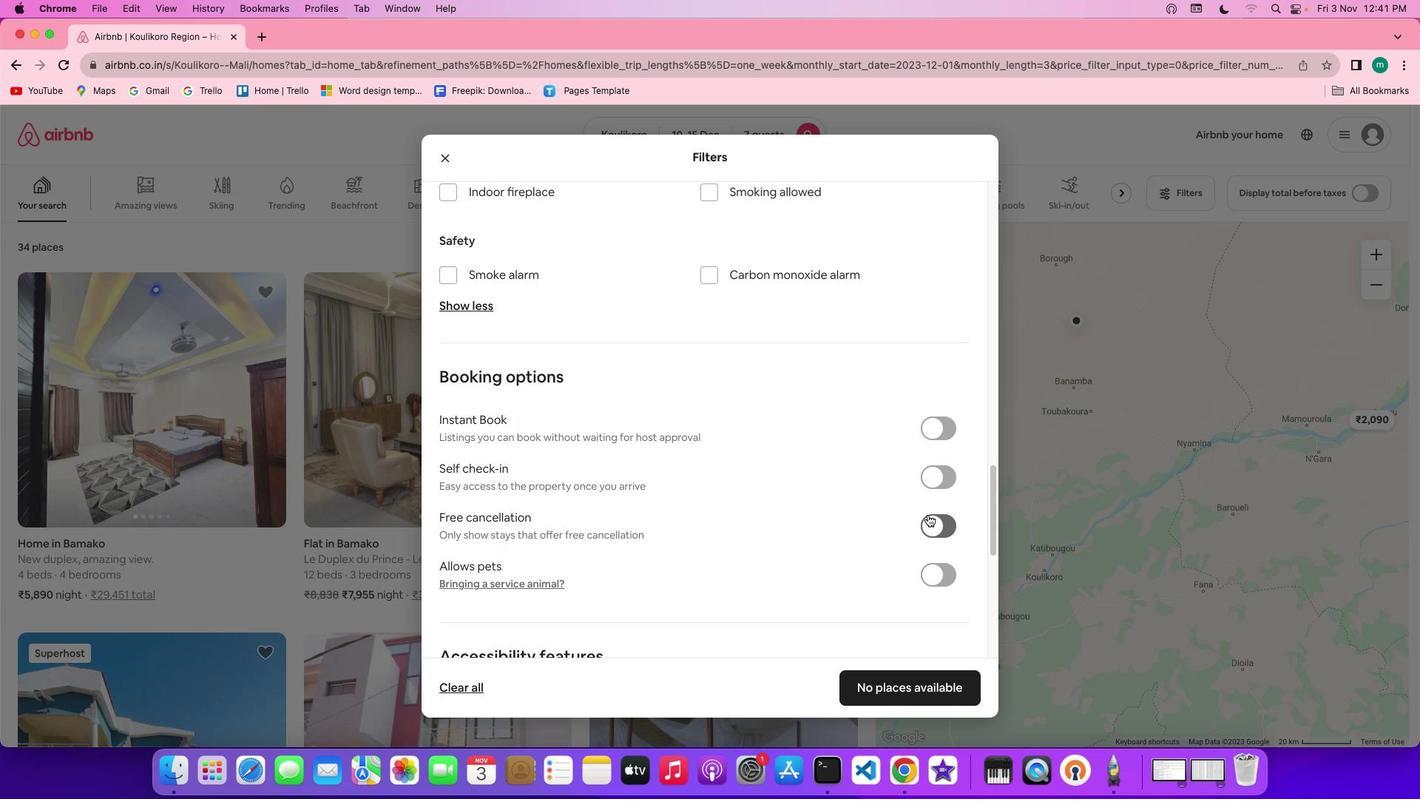
Action: Mouse scrolled (927, 514) with delta (0, 0)
Screenshot: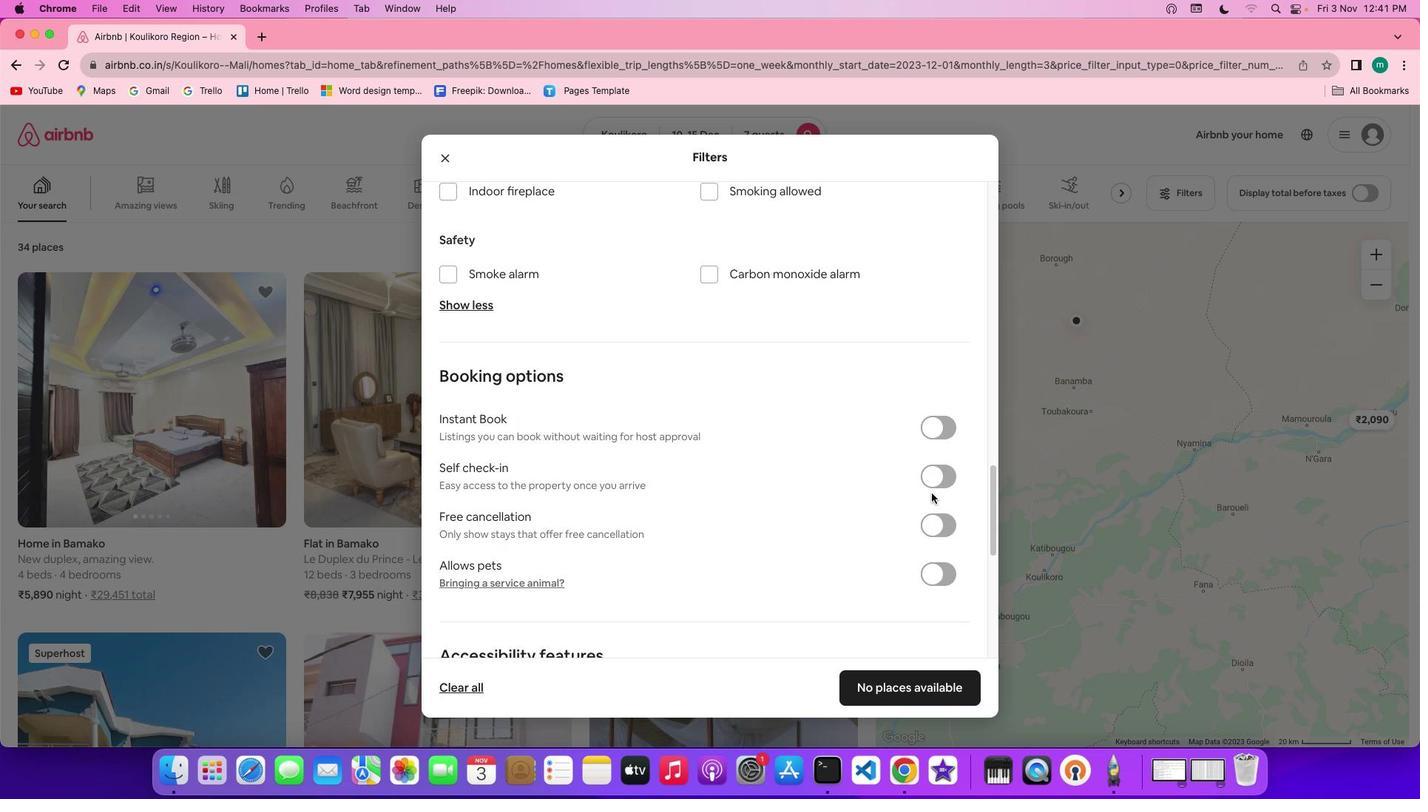 
Action: Mouse moved to (893, 506)
Screenshot: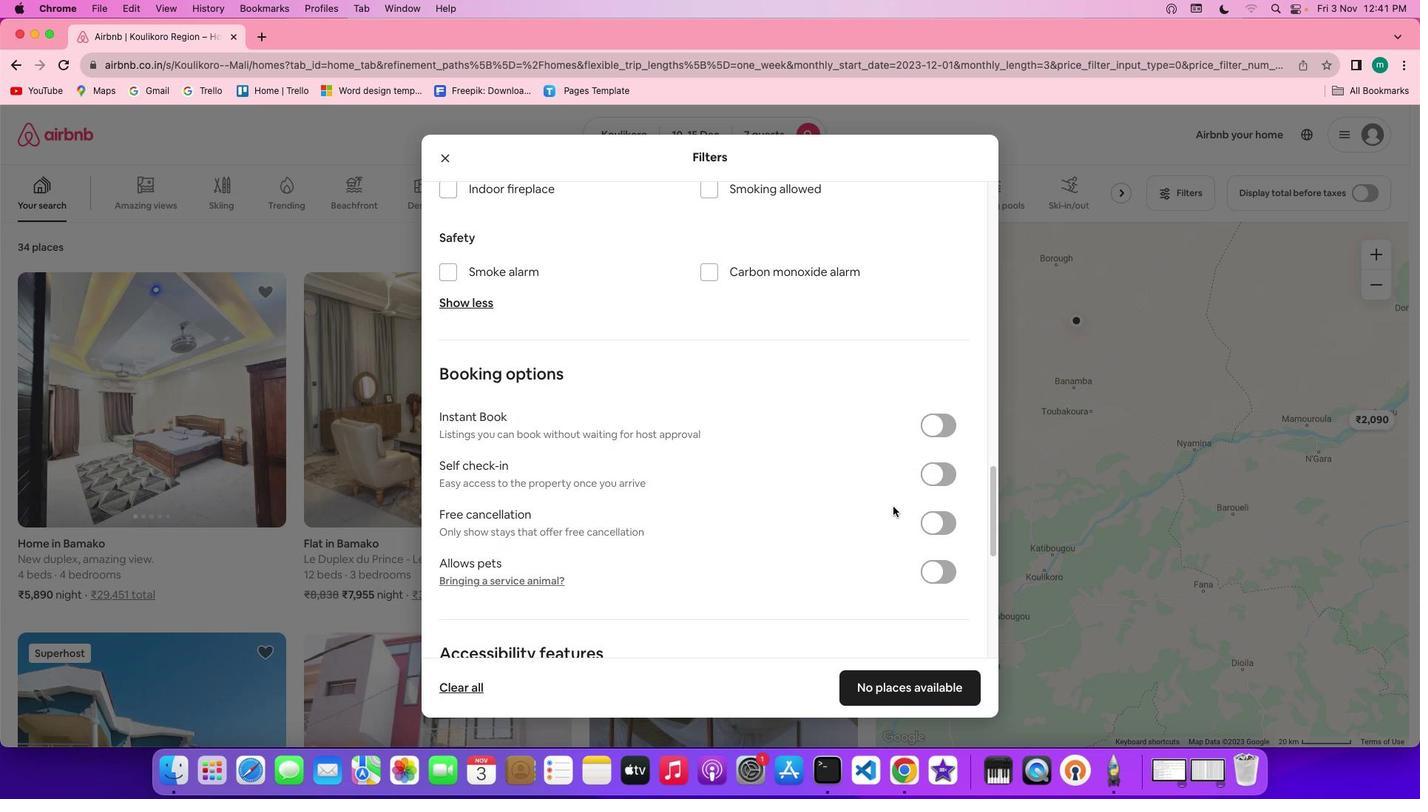 
Action: Mouse scrolled (893, 506) with delta (0, 0)
Screenshot: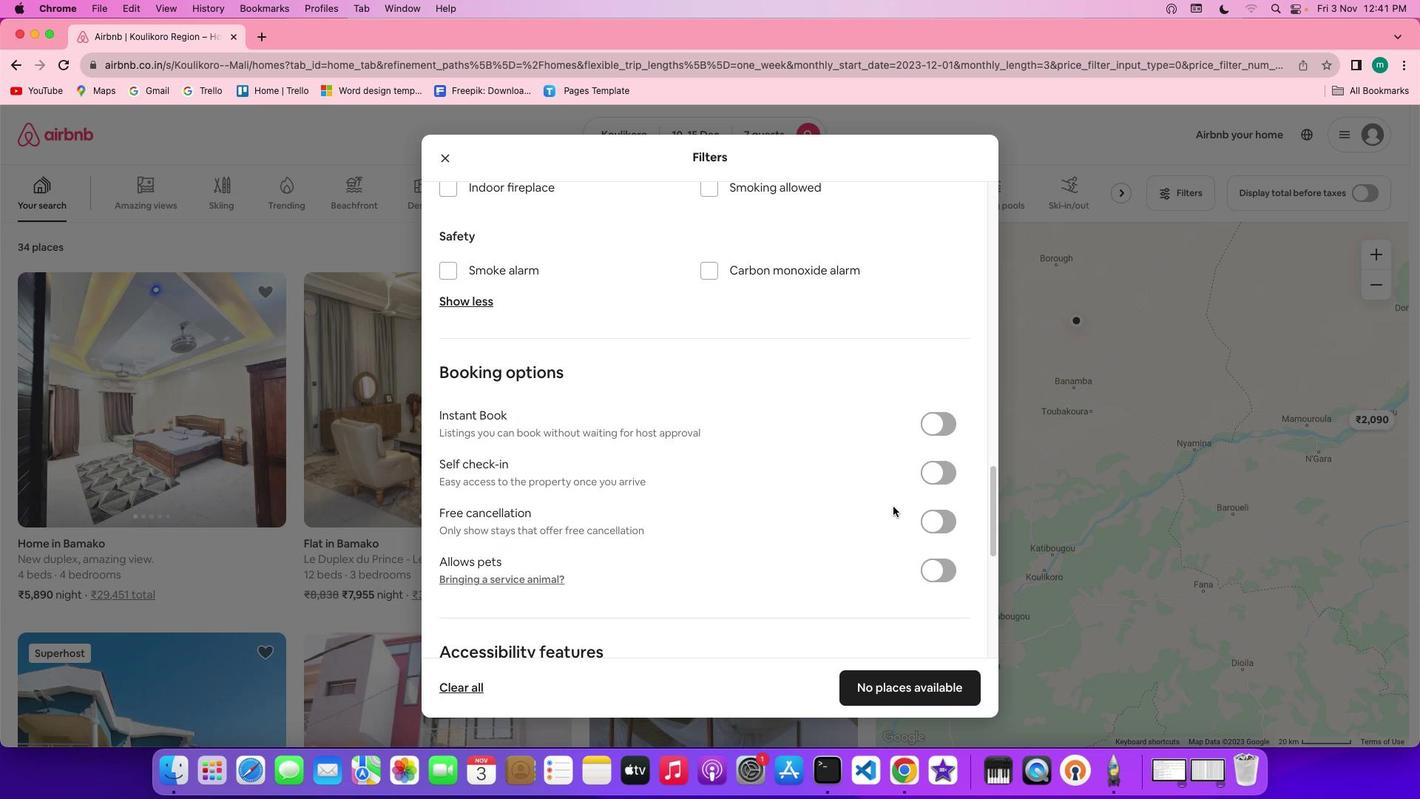 
Action: Mouse scrolled (893, 506) with delta (0, 0)
Screenshot: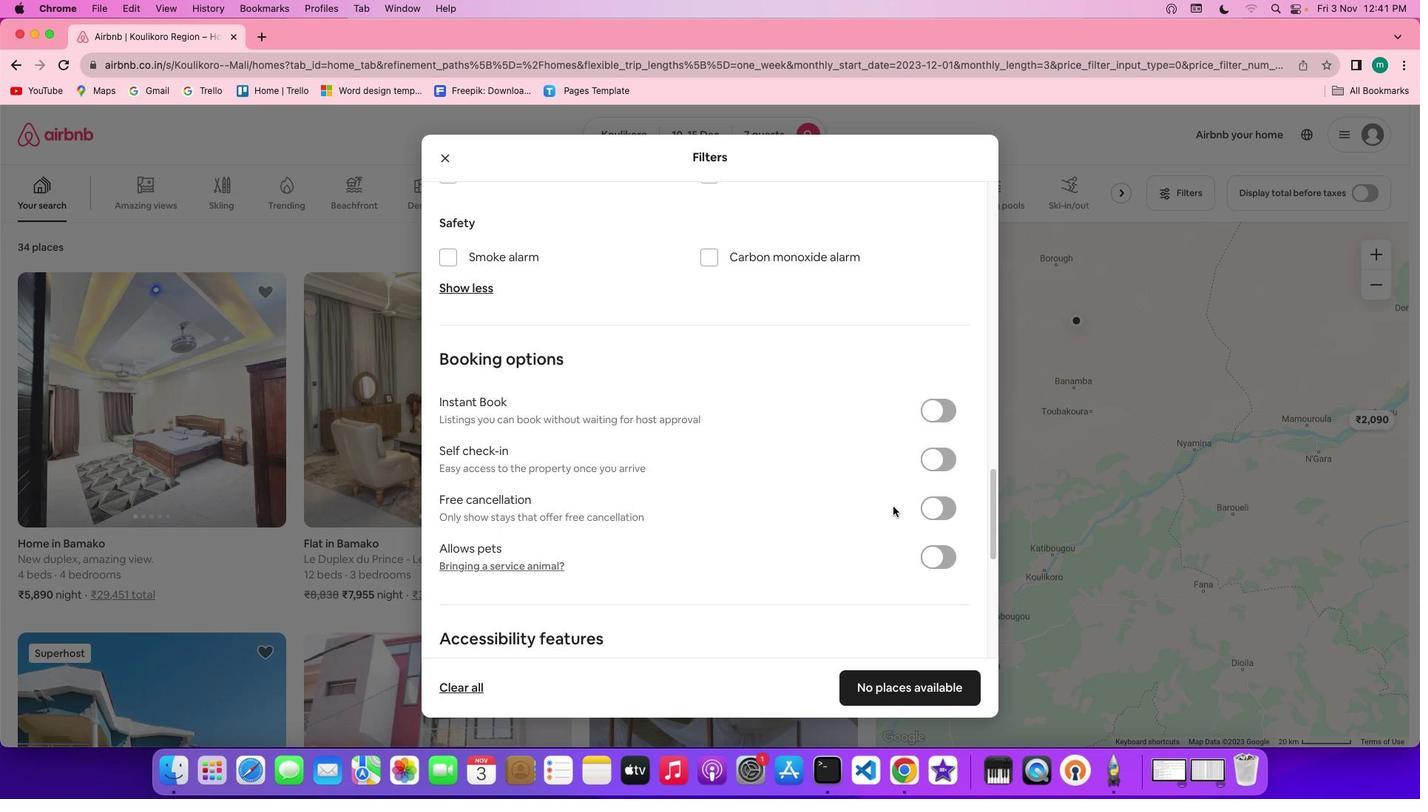 
Action: Mouse scrolled (893, 506) with delta (0, 0)
Screenshot: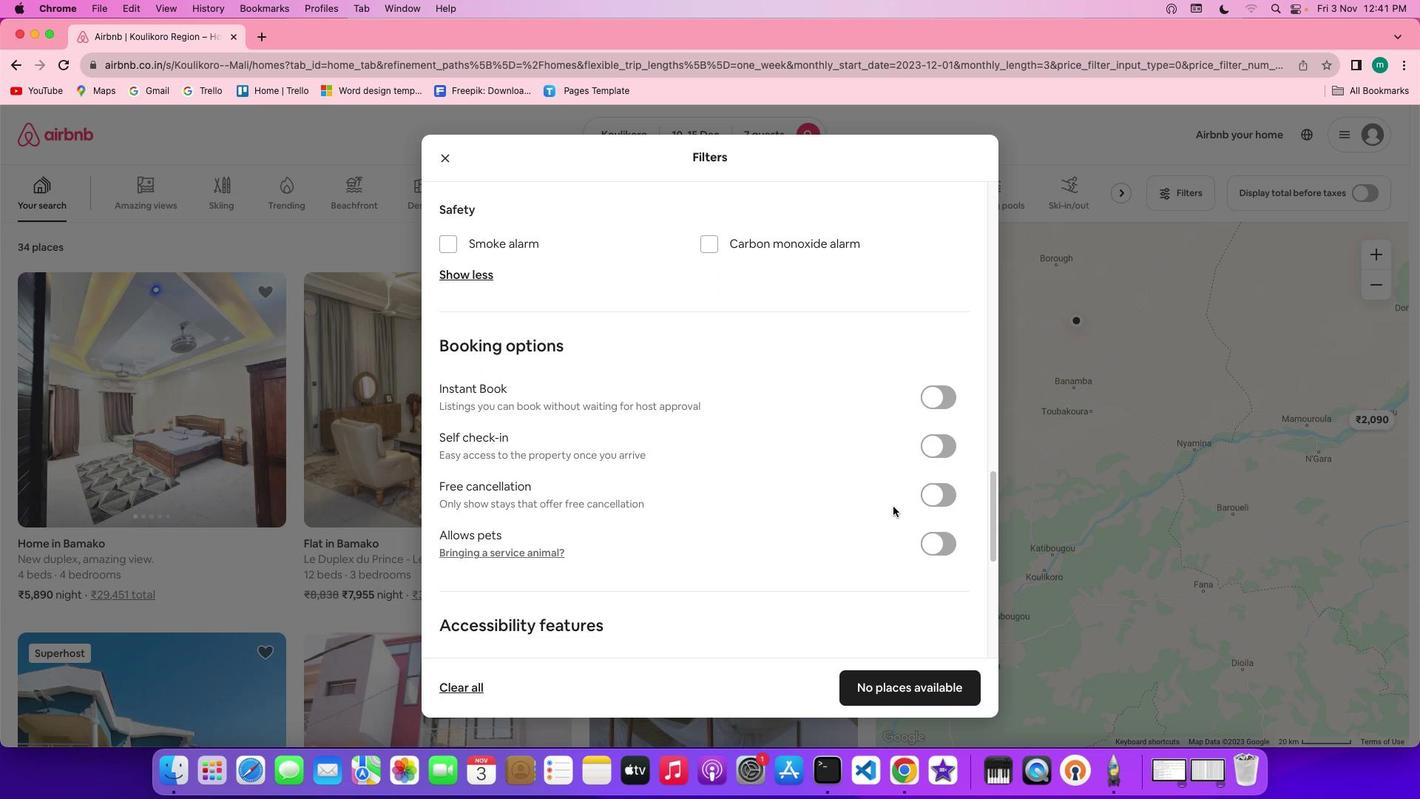 
Action: Mouse scrolled (893, 506) with delta (0, -1)
Screenshot: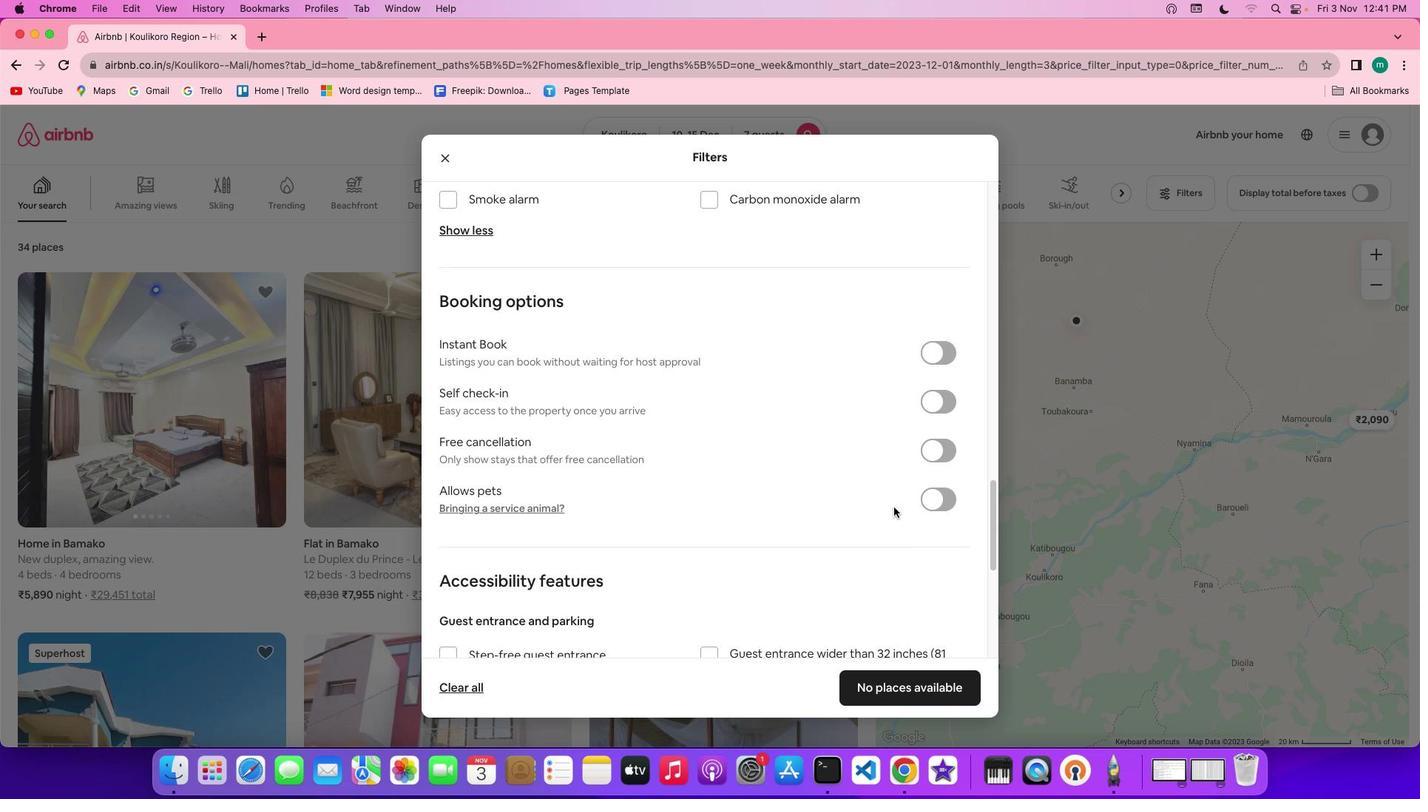 
Action: Mouse moved to (893, 509)
Screenshot: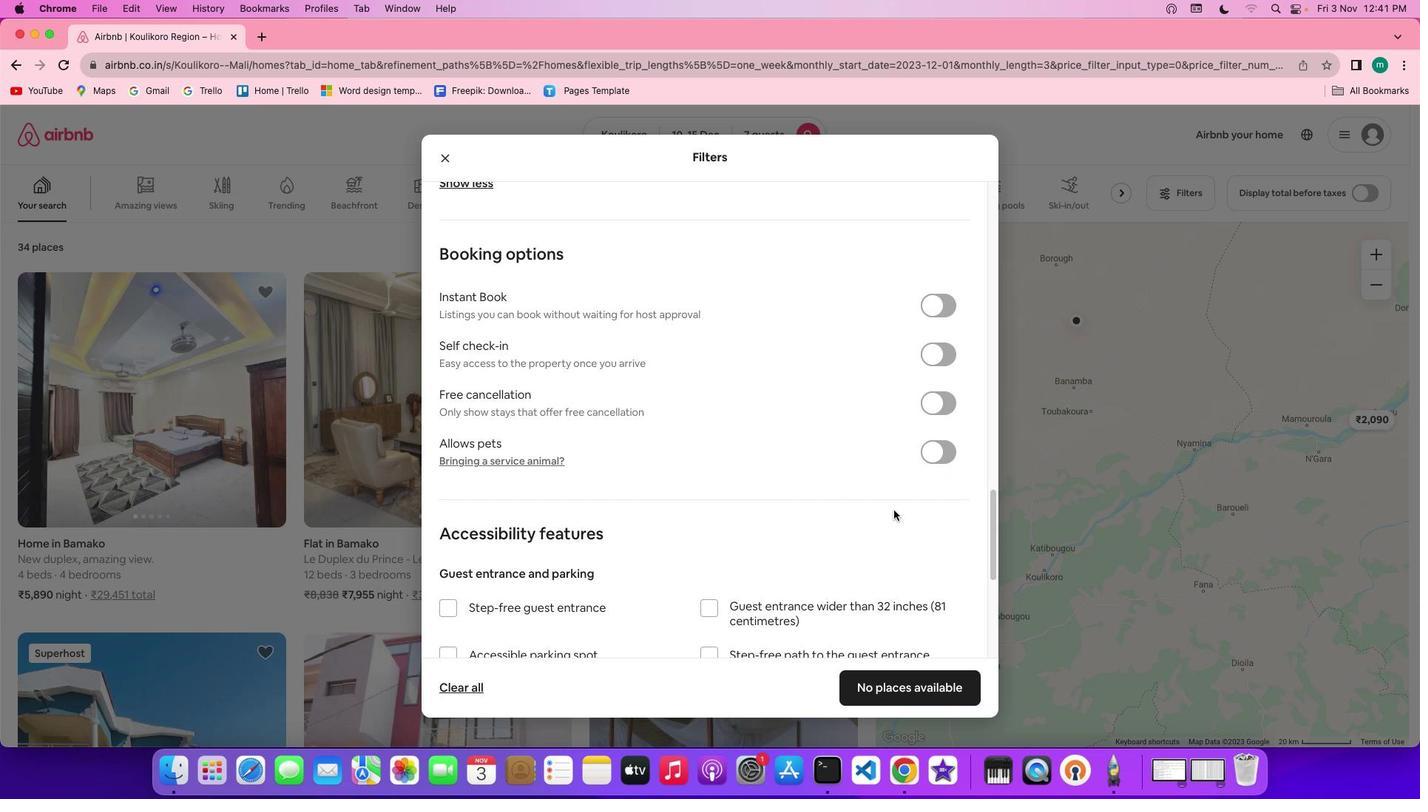 
Action: Mouse scrolled (893, 509) with delta (0, 0)
Screenshot: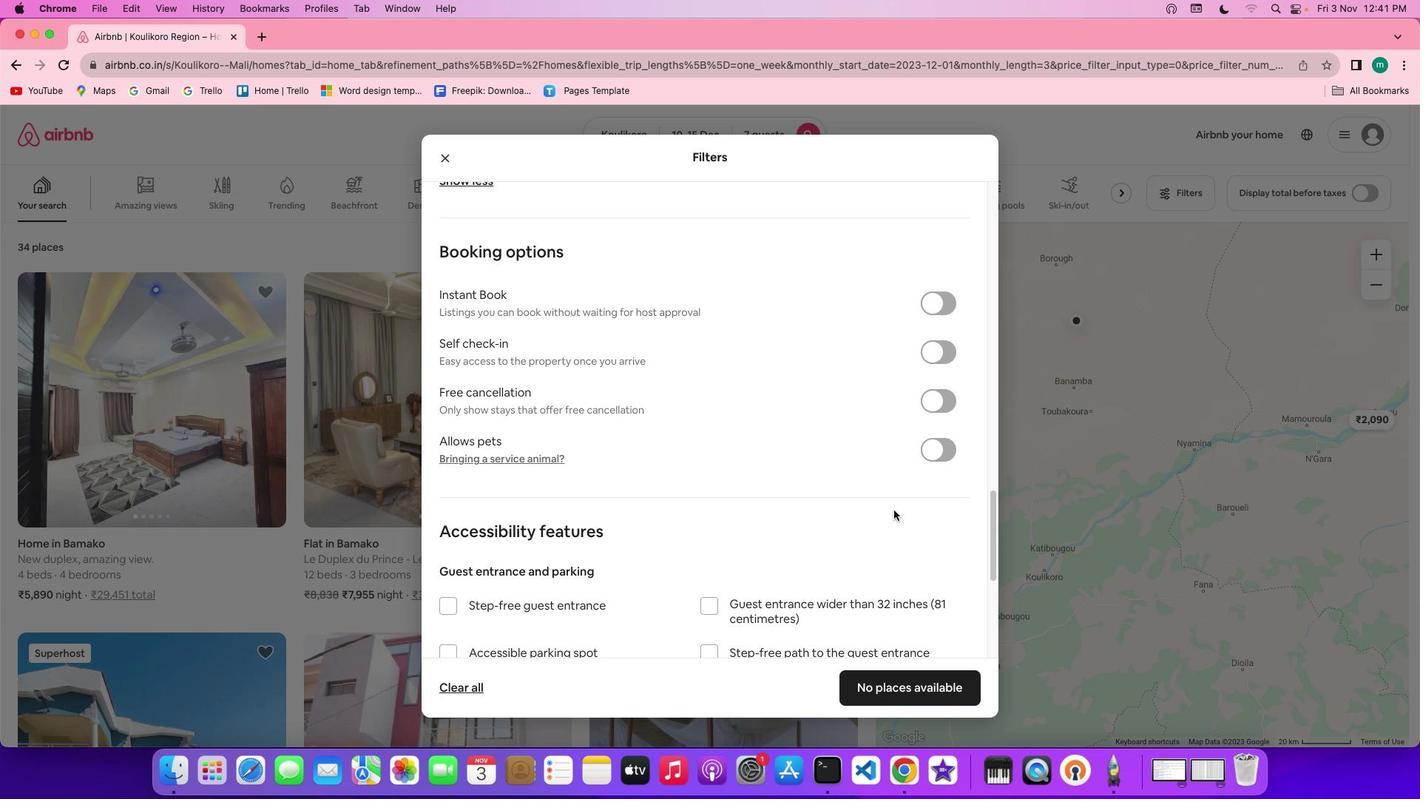 
Action: Mouse scrolled (893, 509) with delta (0, 0)
Screenshot: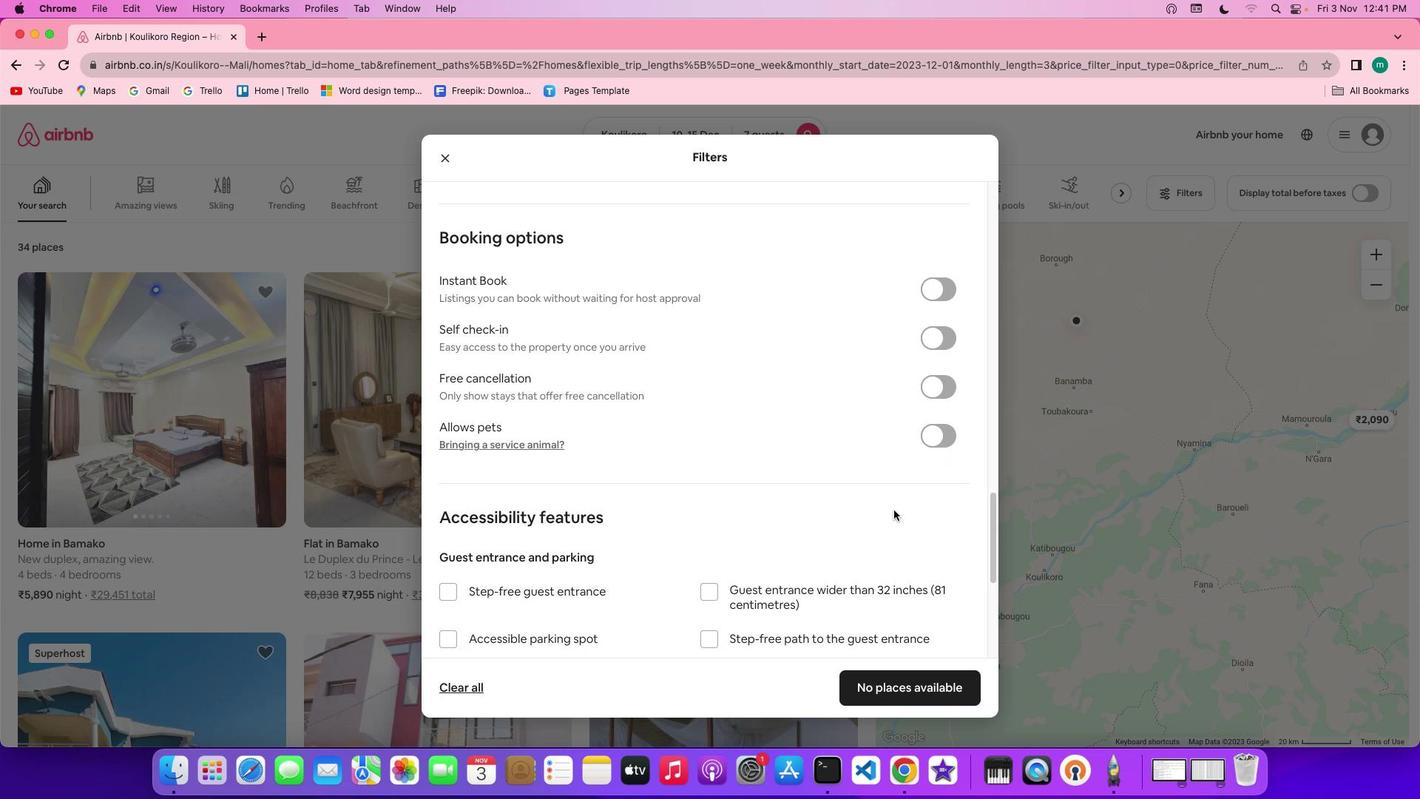
Action: Mouse scrolled (893, 509) with delta (0, -1)
Screenshot: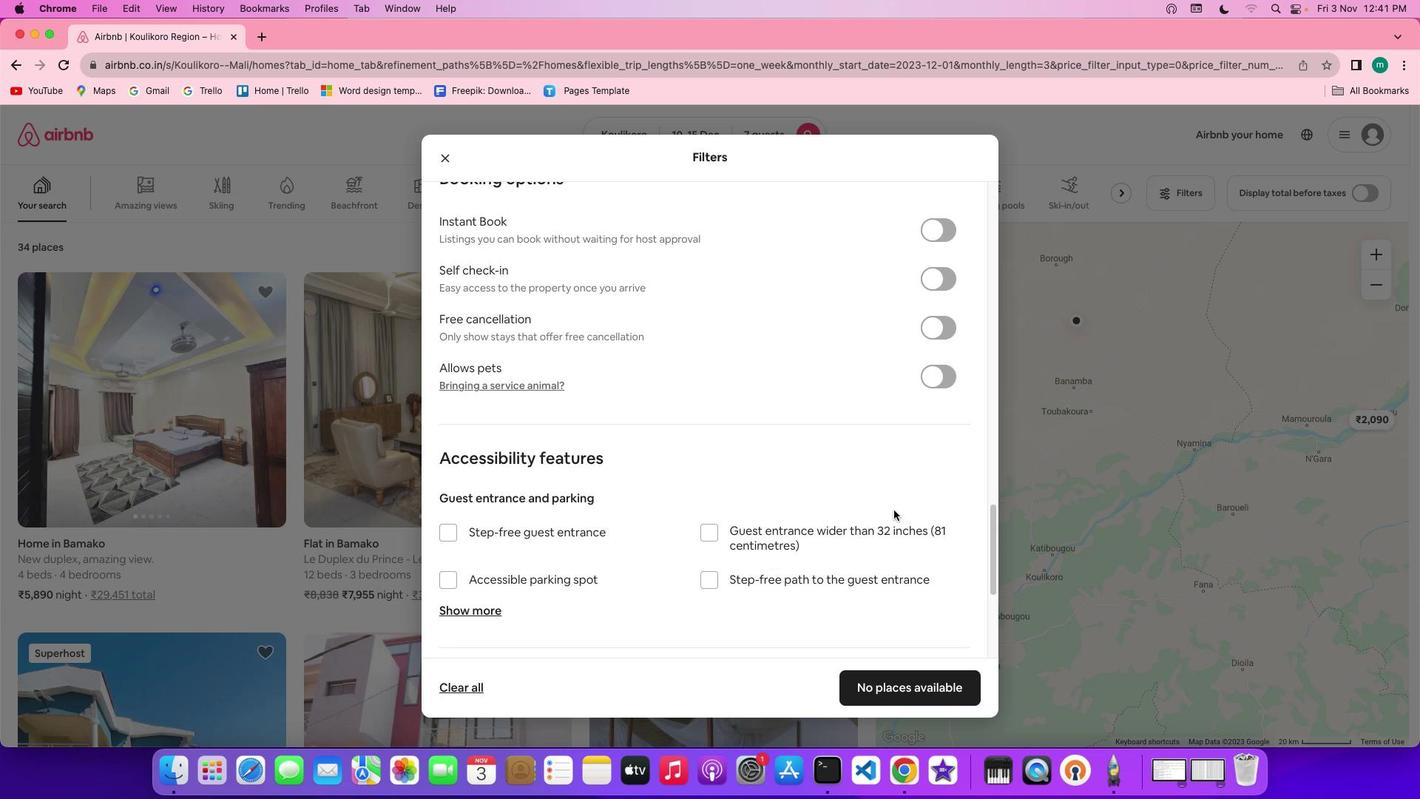 
Action: Mouse scrolled (893, 509) with delta (0, -2)
Screenshot: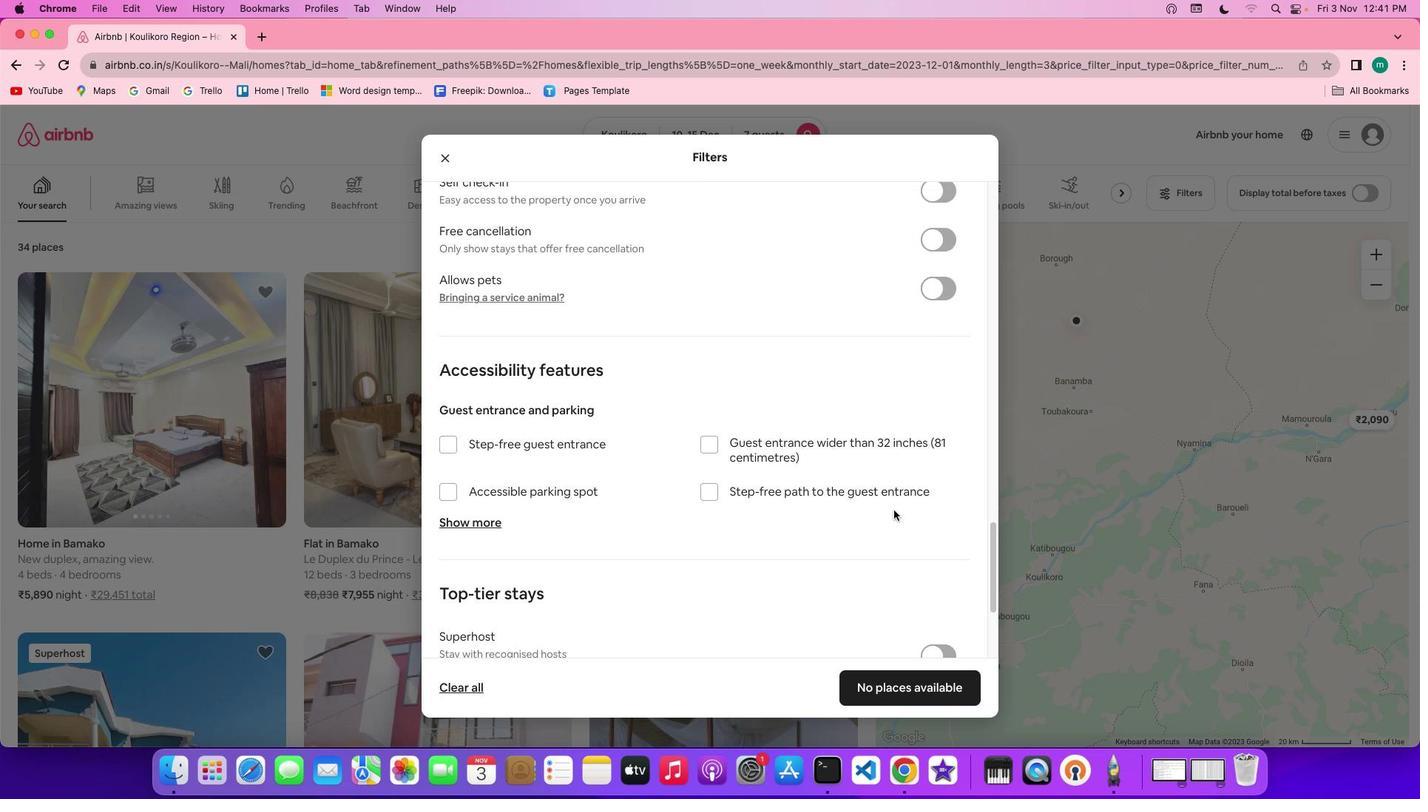 
Action: Mouse scrolled (893, 509) with delta (0, 0)
Screenshot: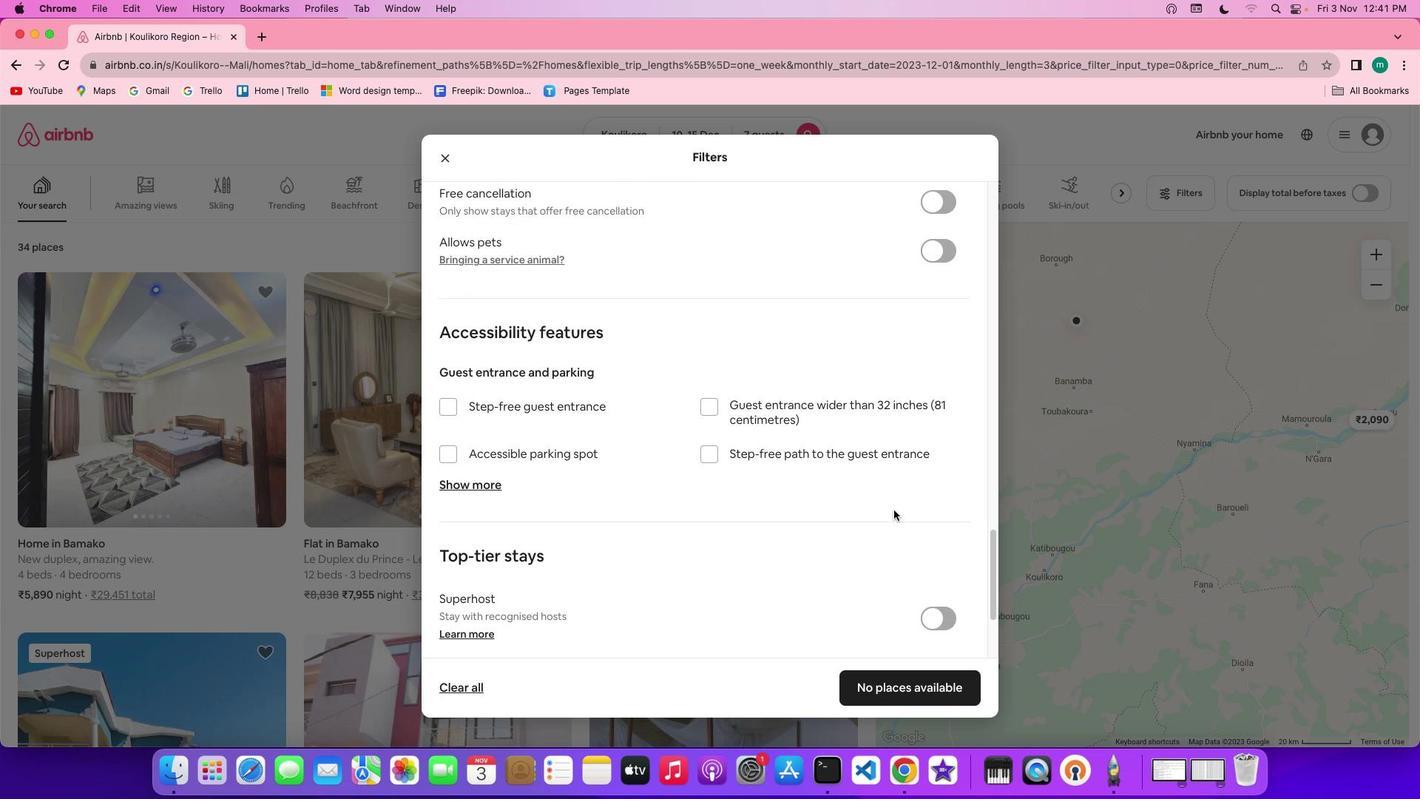 
Action: Mouse scrolled (893, 509) with delta (0, 0)
Screenshot: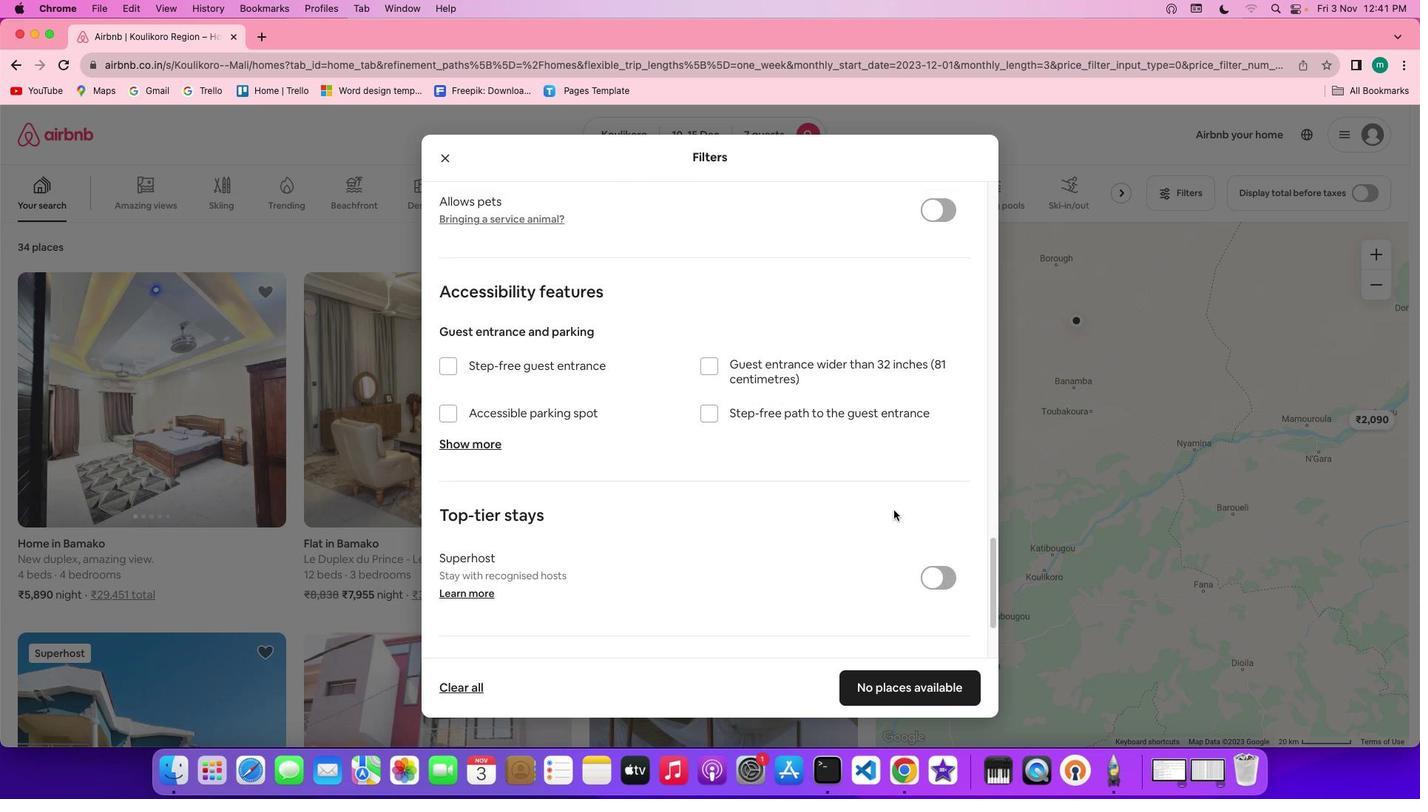 
Action: Mouse scrolled (893, 509) with delta (0, -2)
Screenshot: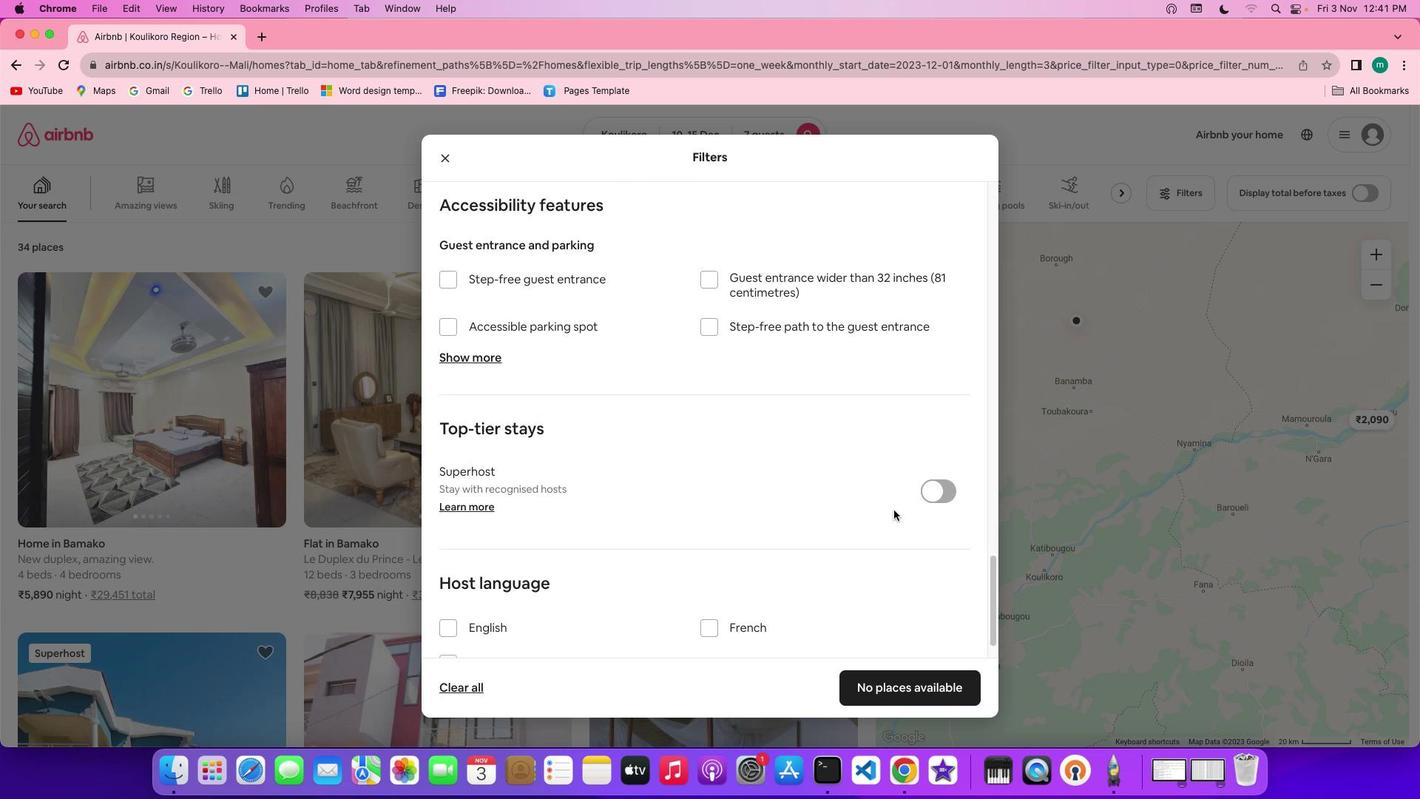 
Action: Mouse scrolled (893, 509) with delta (0, -3)
Screenshot: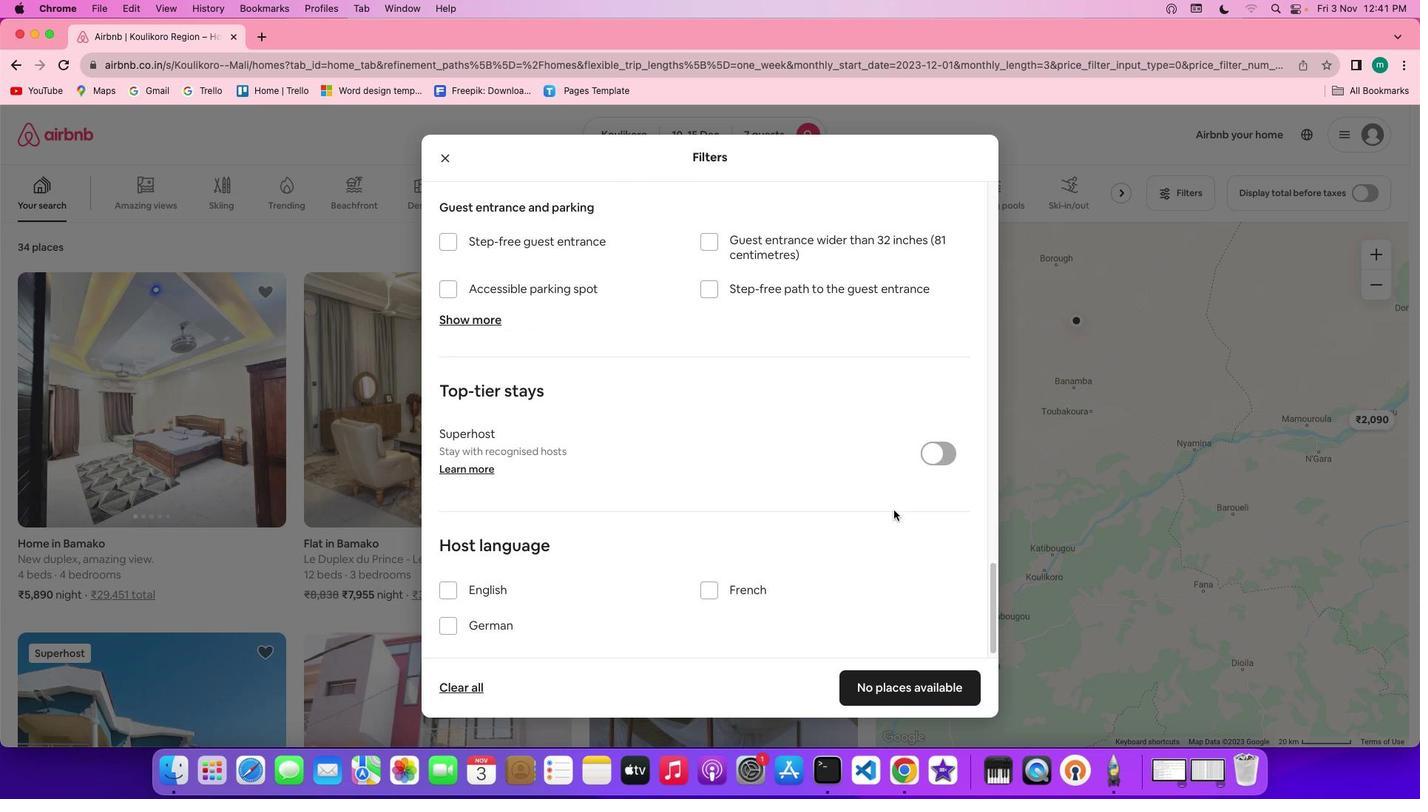 
Action: Mouse scrolled (893, 509) with delta (0, -3)
Screenshot: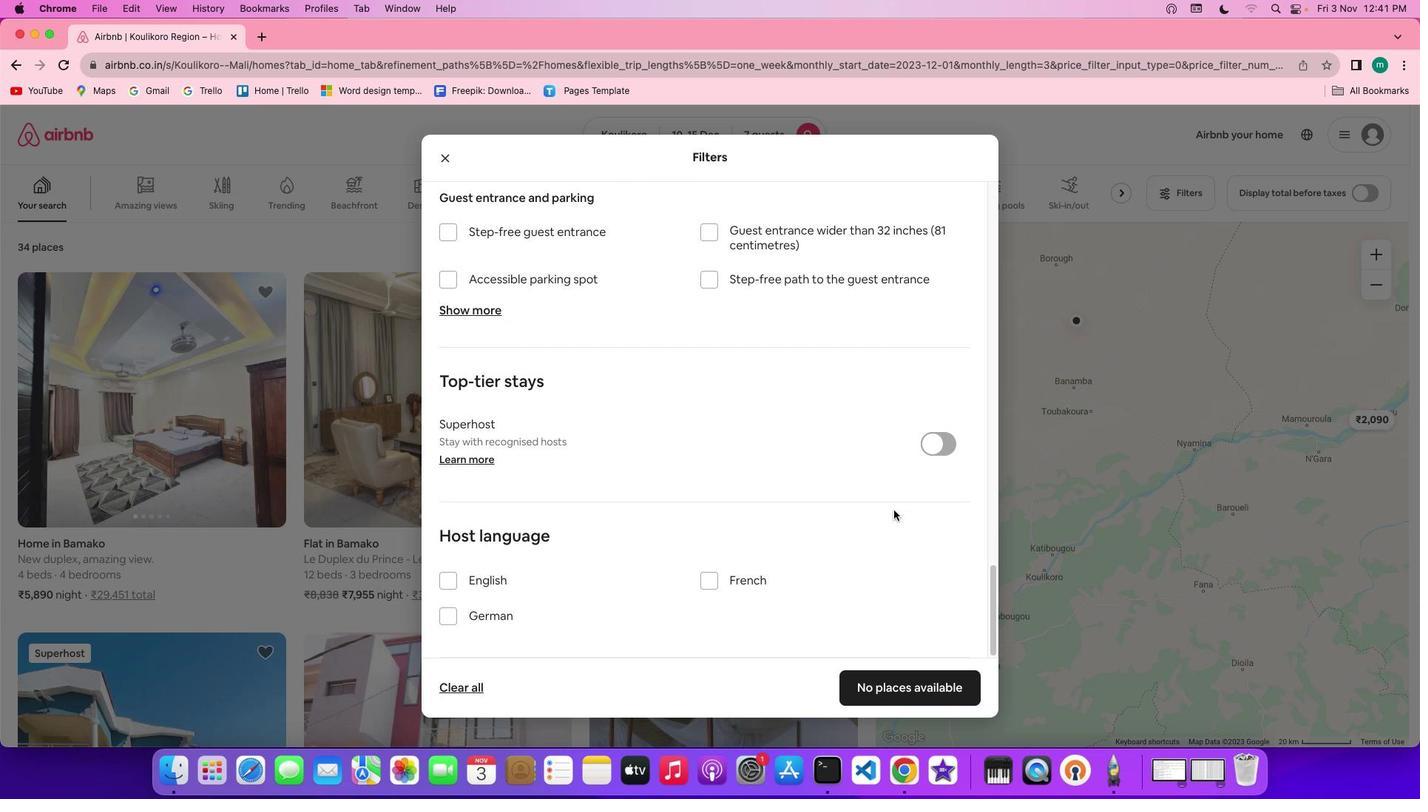 
Action: Mouse scrolled (893, 509) with delta (0, 0)
Screenshot: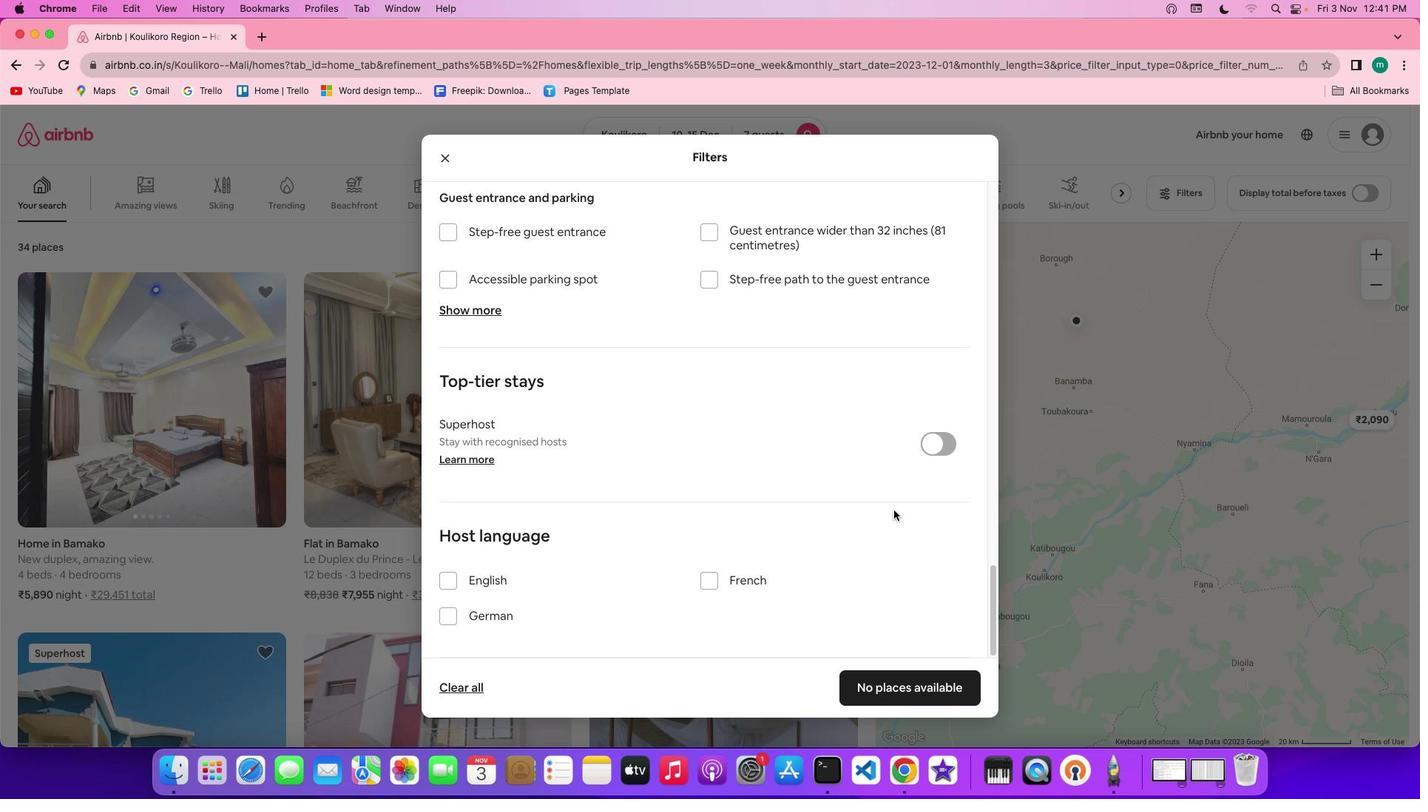 
Action: Mouse scrolled (893, 509) with delta (0, 0)
Screenshot: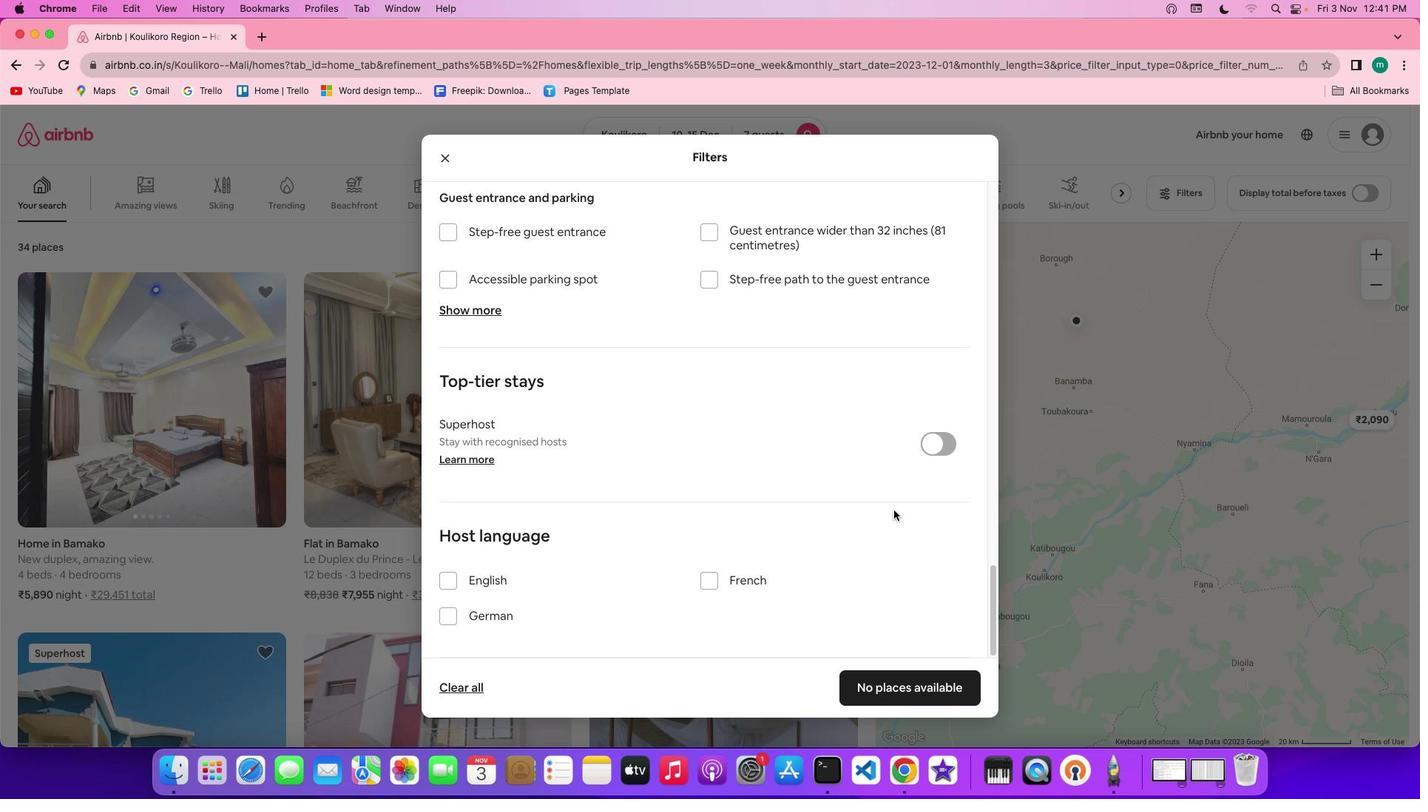
Action: Mouse scrolled (893, 509) with delta (0, -2)
Screenshot: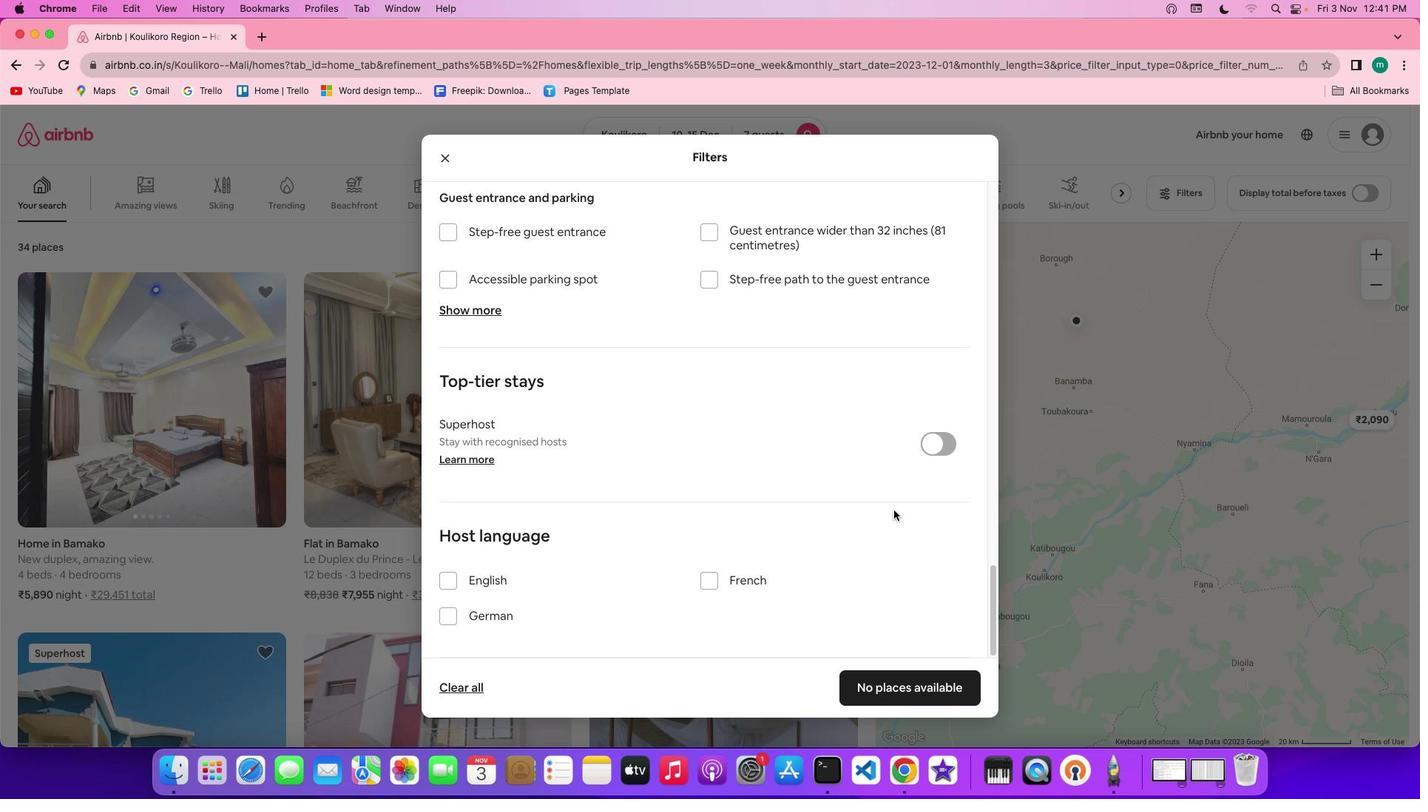 
Action: Mouse scrolled (893, 509) with delta (0, -3)
Screenshot: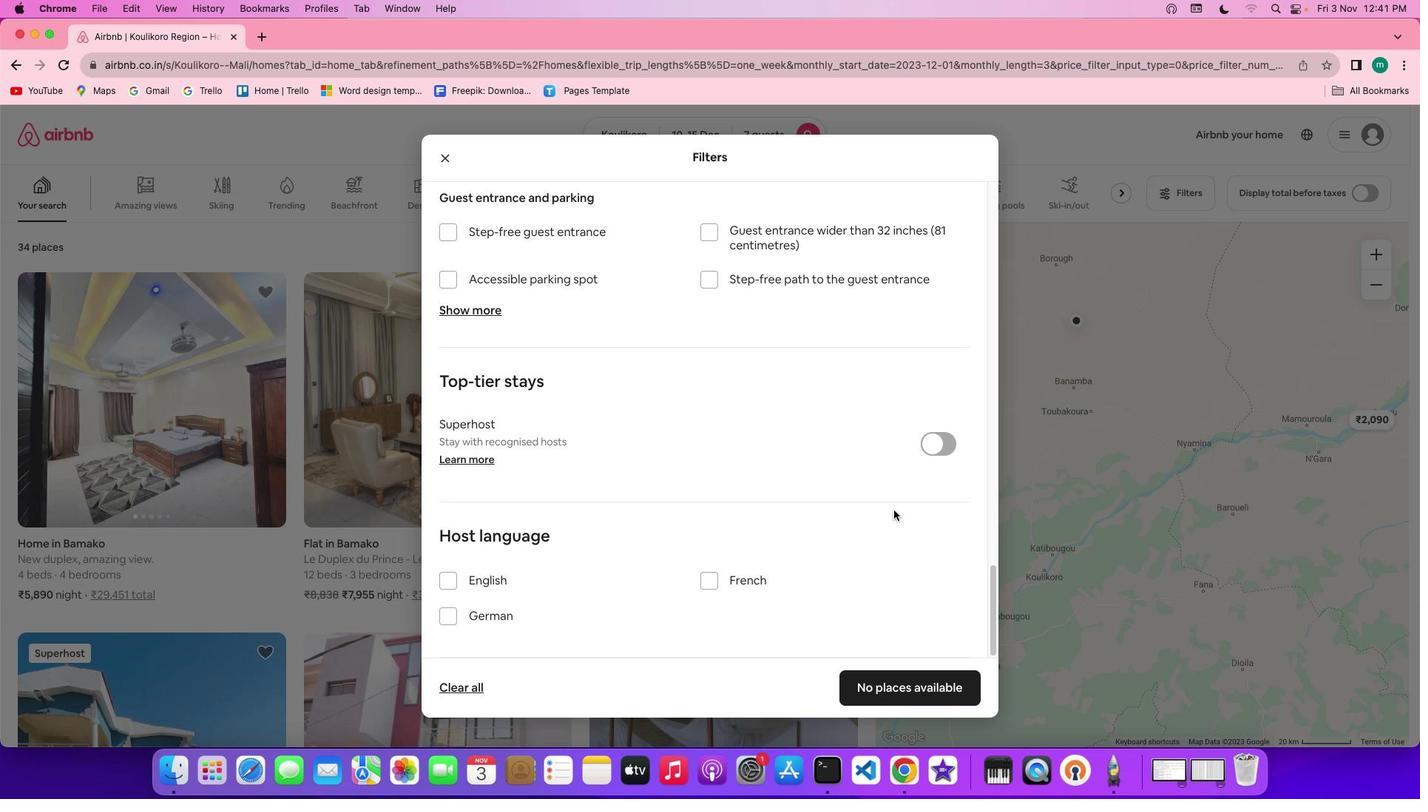 
Action: Mouse scrolled (893, 509) with delta (0, -3)
Screenshot: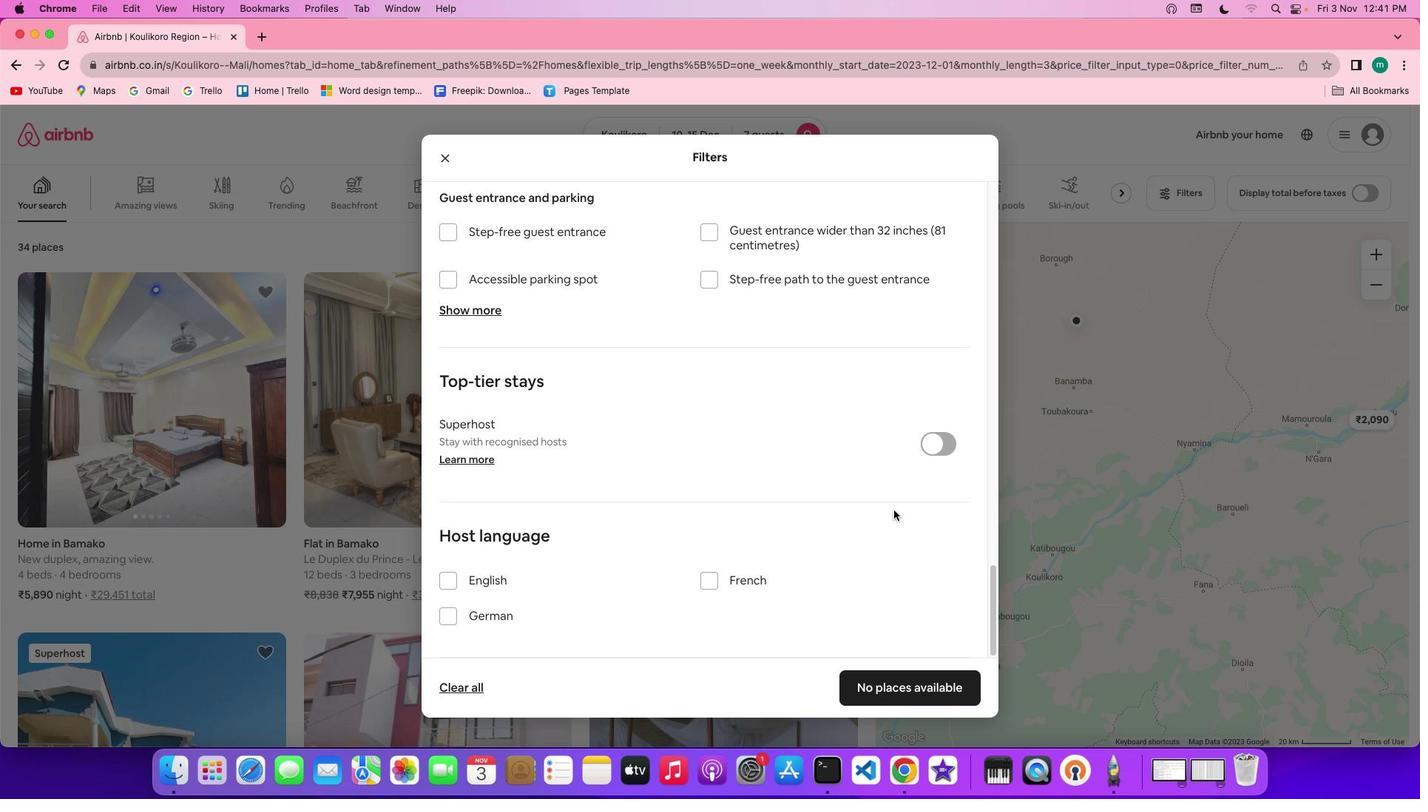
Action: Mouse moved to (878, 689)
Screenshot: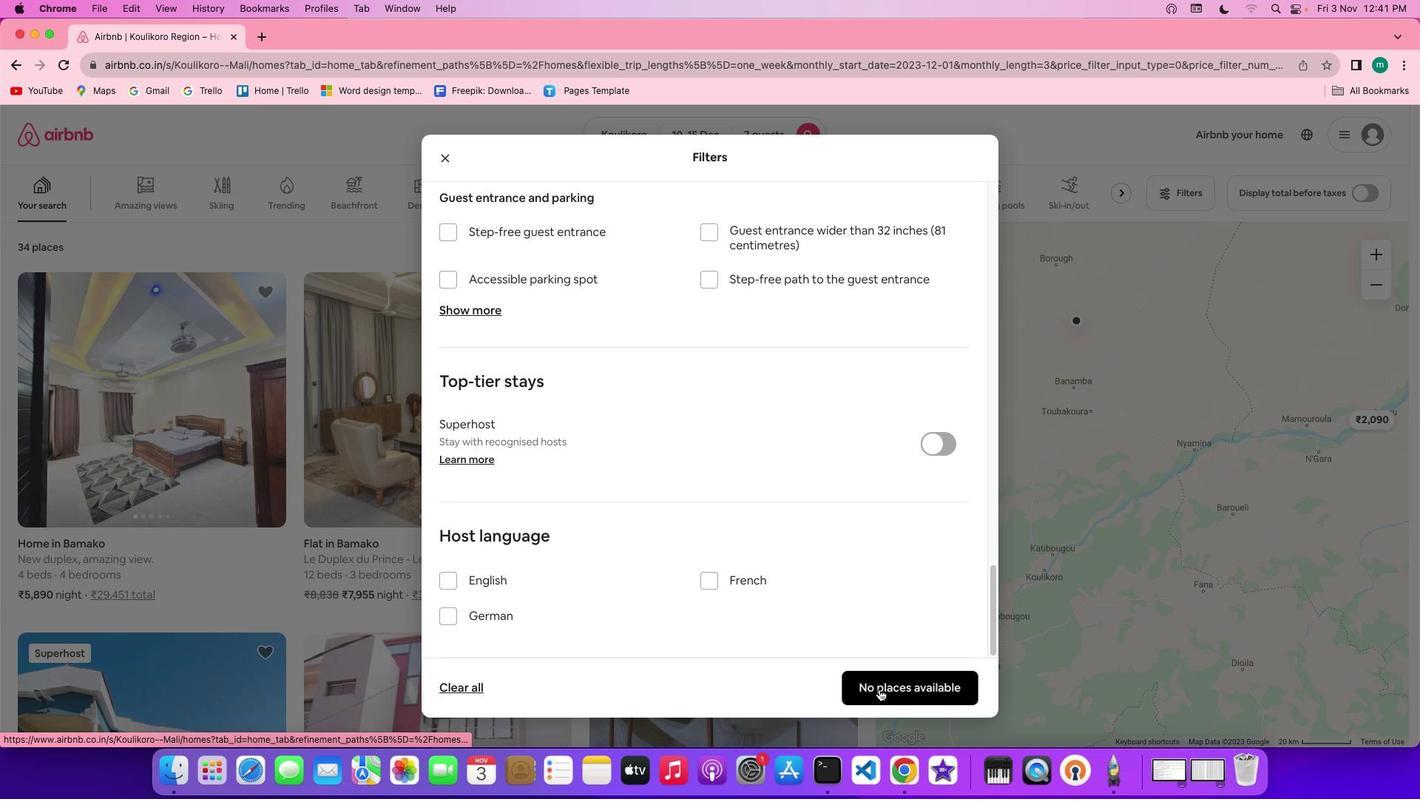 
Action: Mouse pressed left at (878, 689)
Screenshot: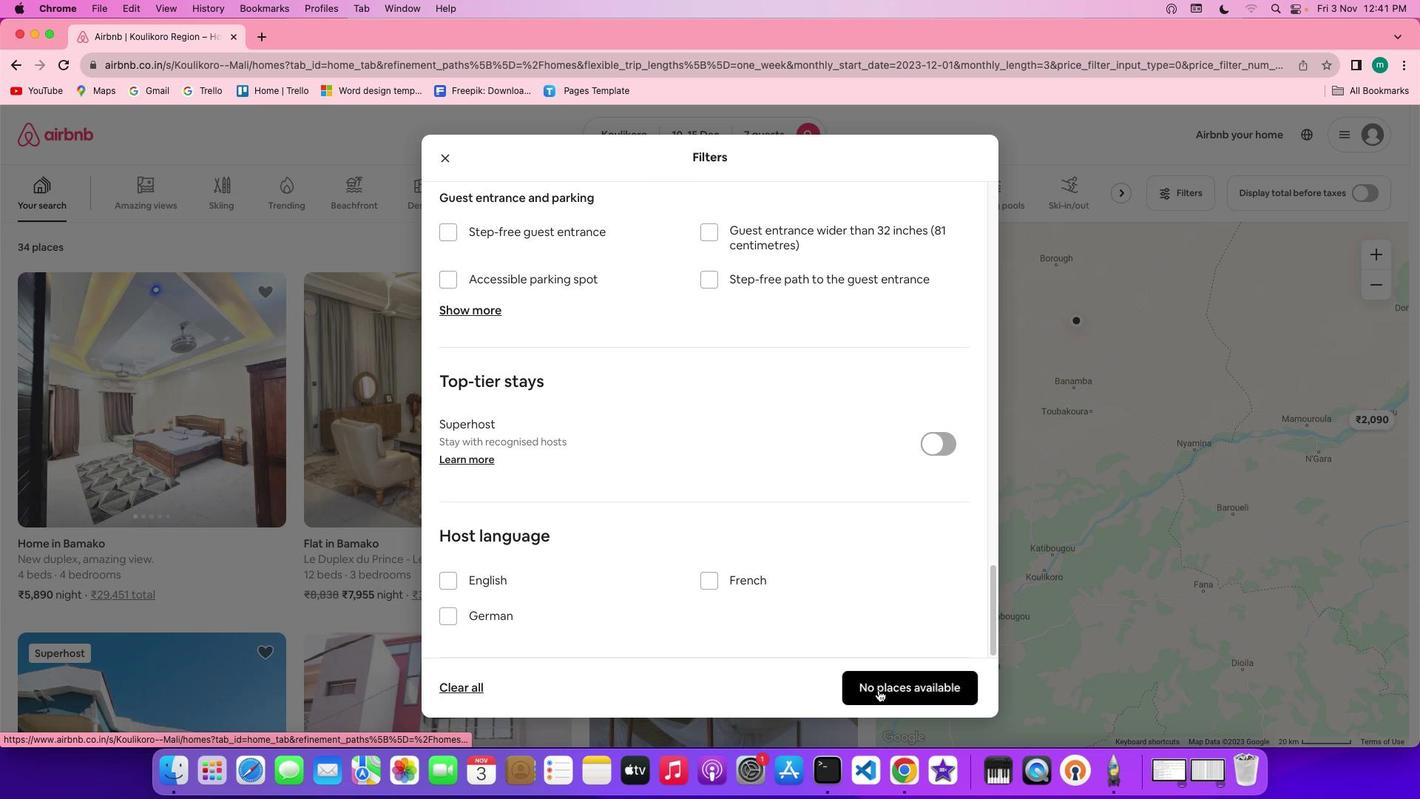 
Action: Mouse moved to (665, 512)
Screenshot: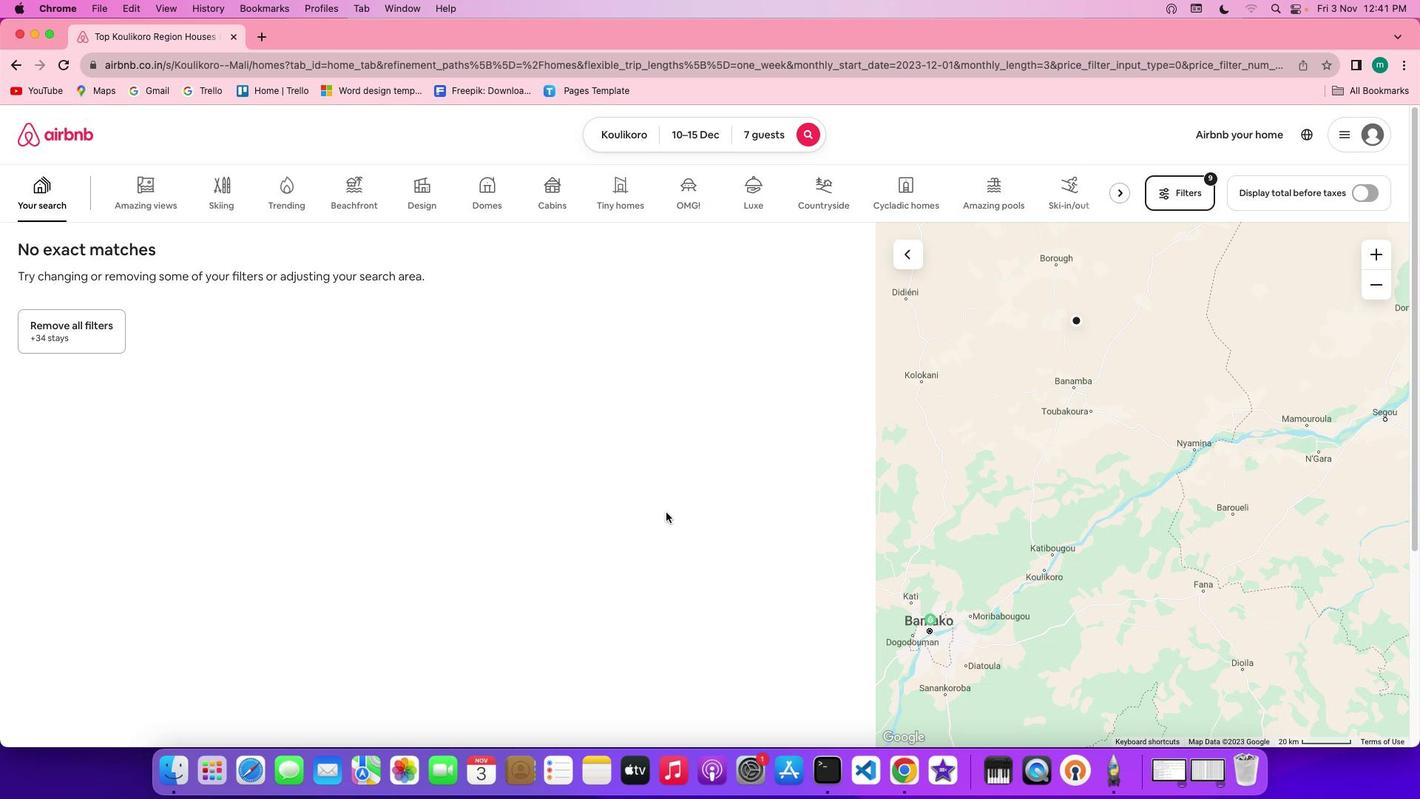 
